 Task: Look for space in Lingayen, Philippines from 8th August, 2023 to 15th August, 2023 for 9 adults in price range Rs.10000 to Rs.14000. Place can be shared room with 5 bedrooms having 9 beds and 5 bathrooms. Property type can be house, flat, guest house. Amenities needed are: wifi, TV, free parkinig on premises, gym, breakfast. Booking option can be shelf check-in. Required host language is English.
Action: Mouse moved to (594, 126)
Screenshot: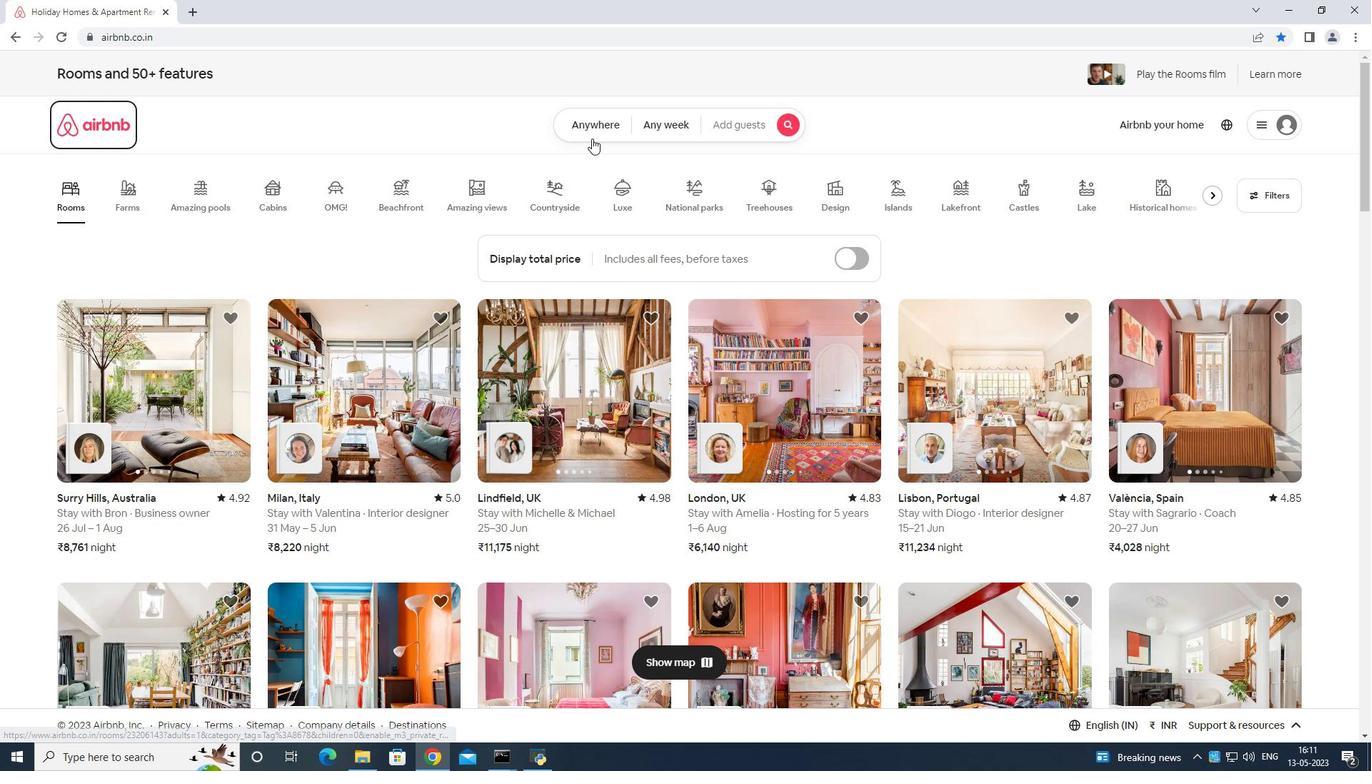 
Action: Mouse pressed left at (594, 126)
Screenshot: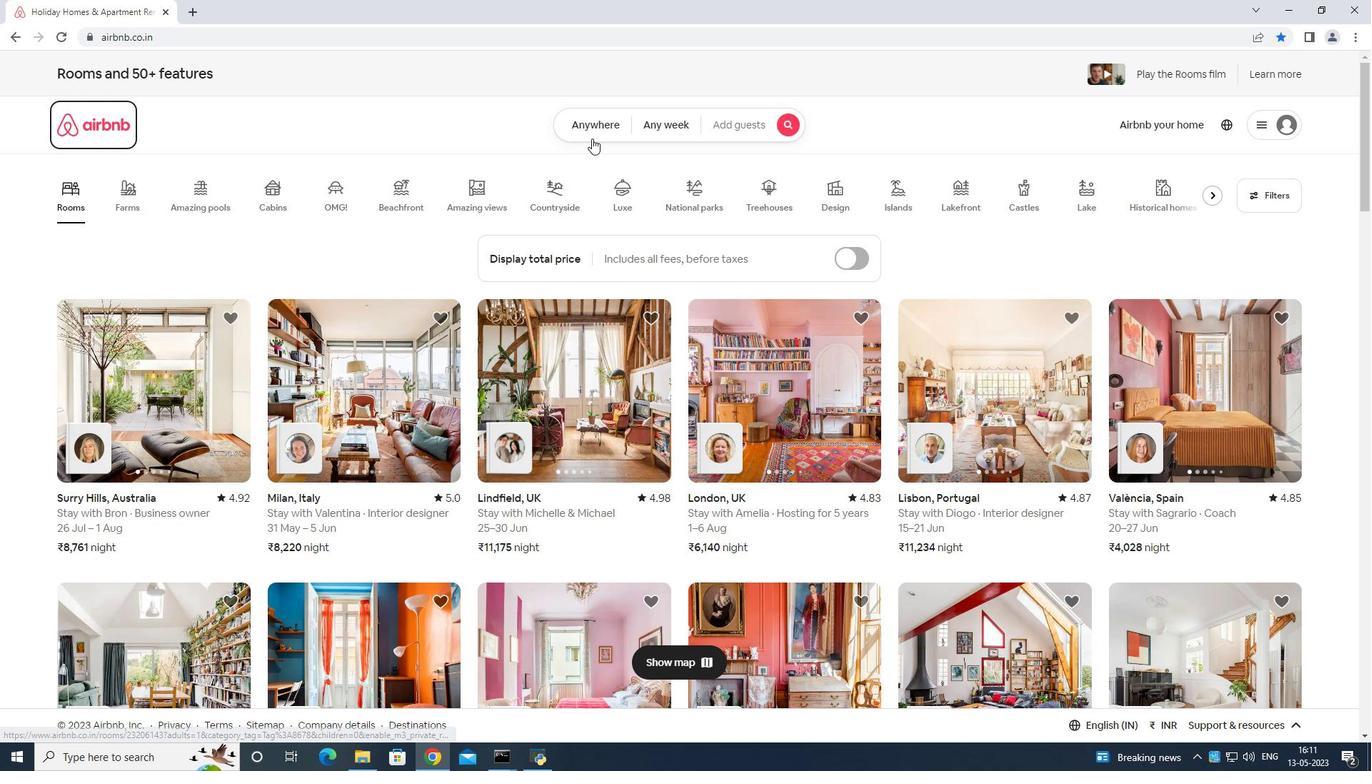 
Action: Mouse moved to (523, 185)
Screenshot: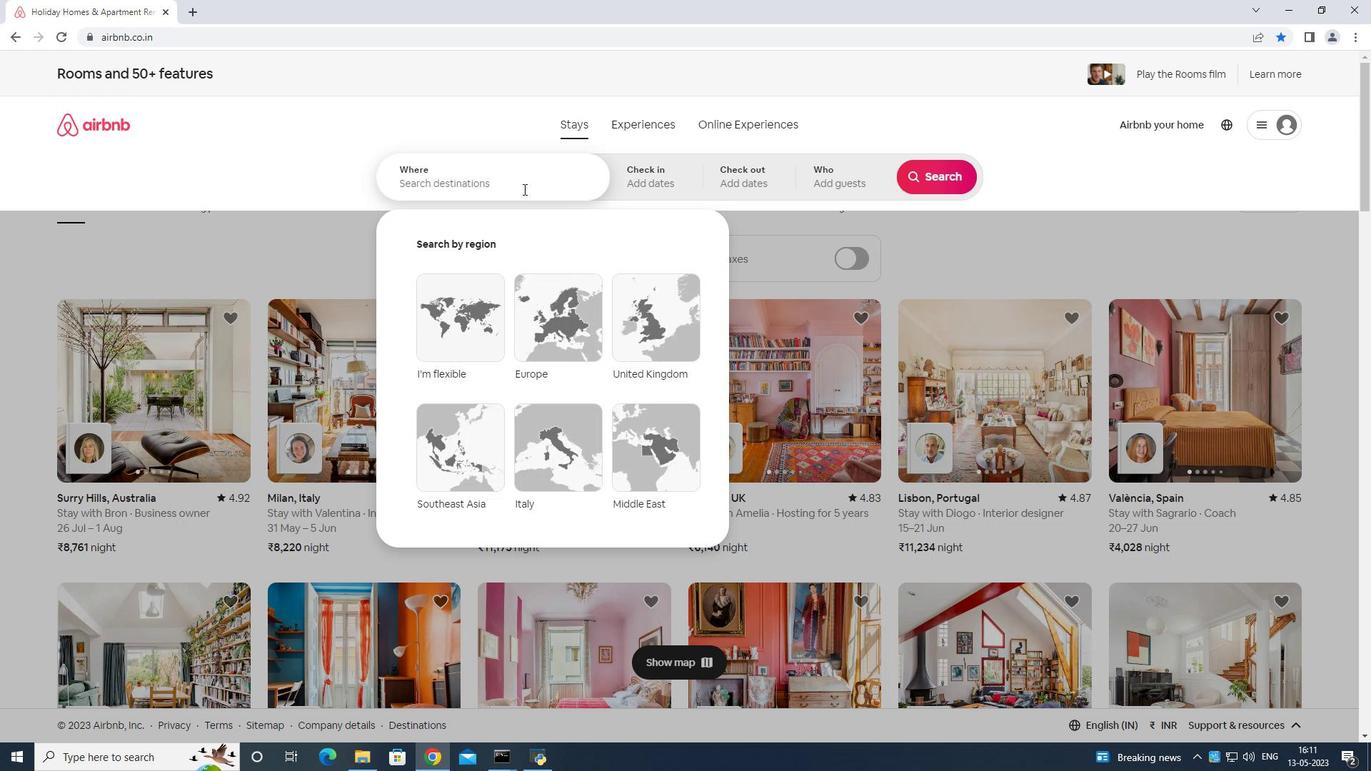 
Action: Mouse pressed left at (523, 185)
Screenshot: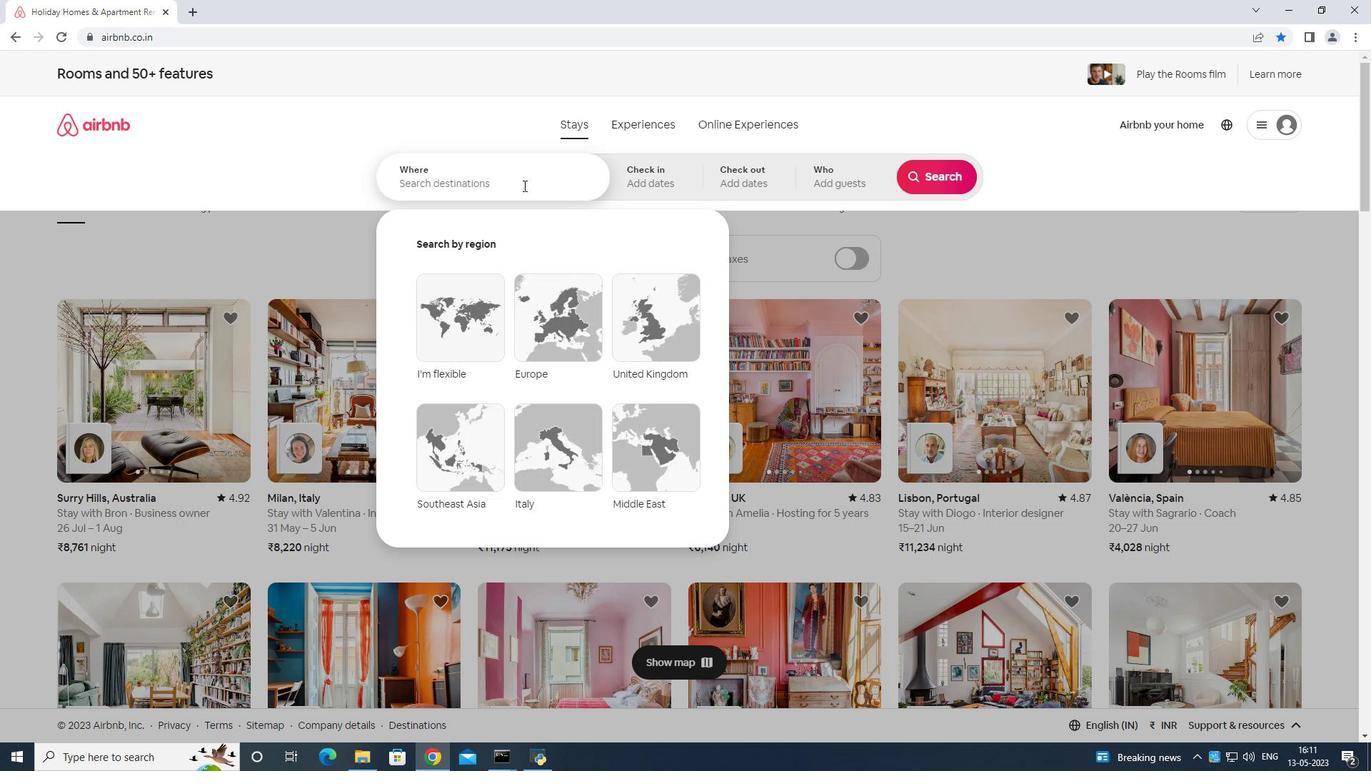 
Action: Mouse moved to (521, 189)
Screenshot: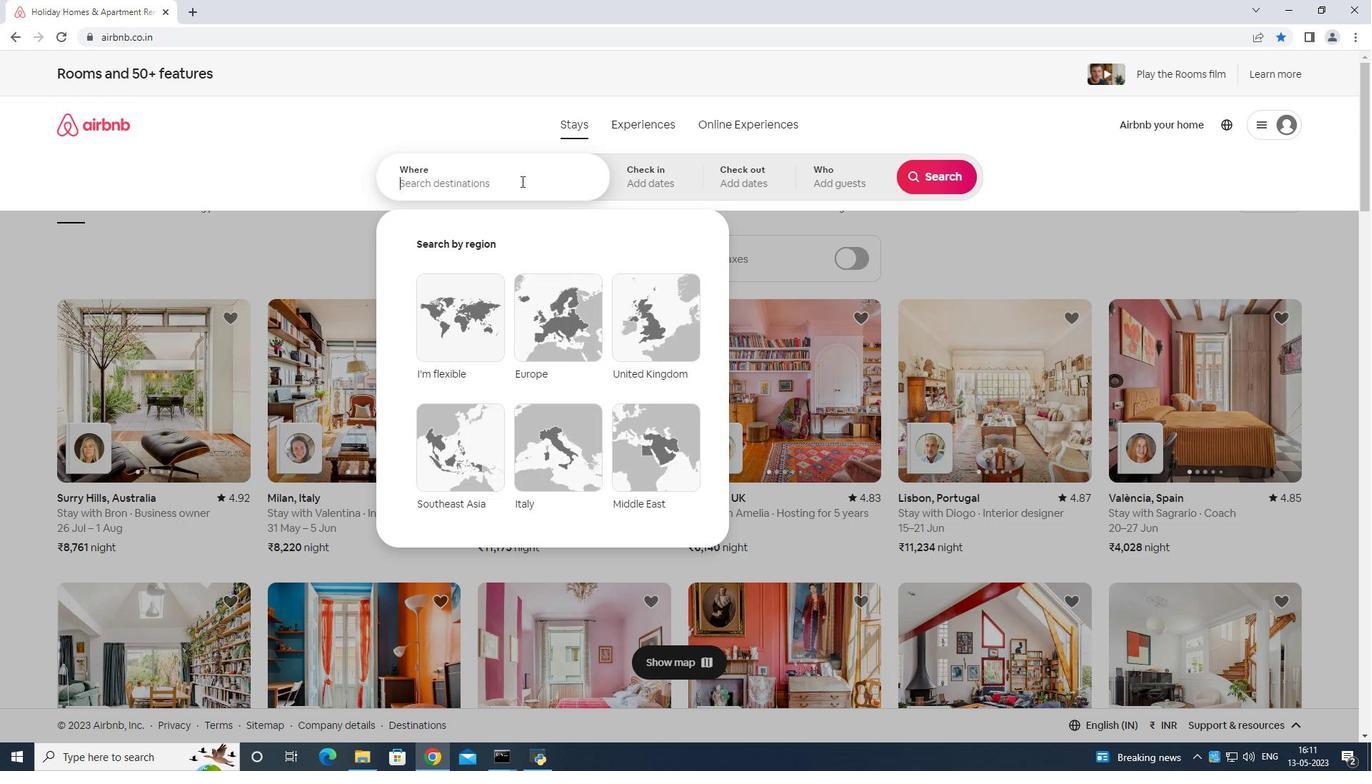 
Action: Key pressed <Key.shift>Lingayen<Key.space>ohilipines
Screenshot: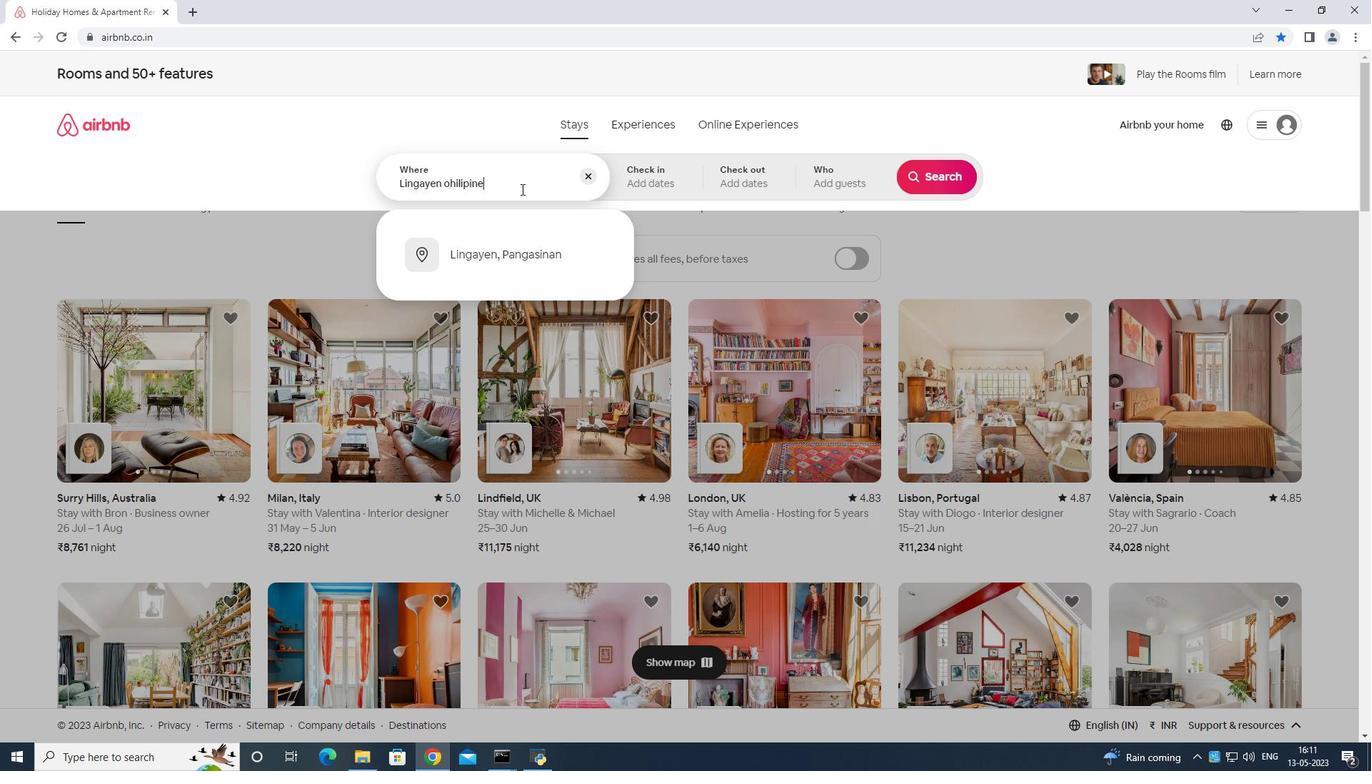 
Action: Mouse moved to (450, 177)
Screenshot: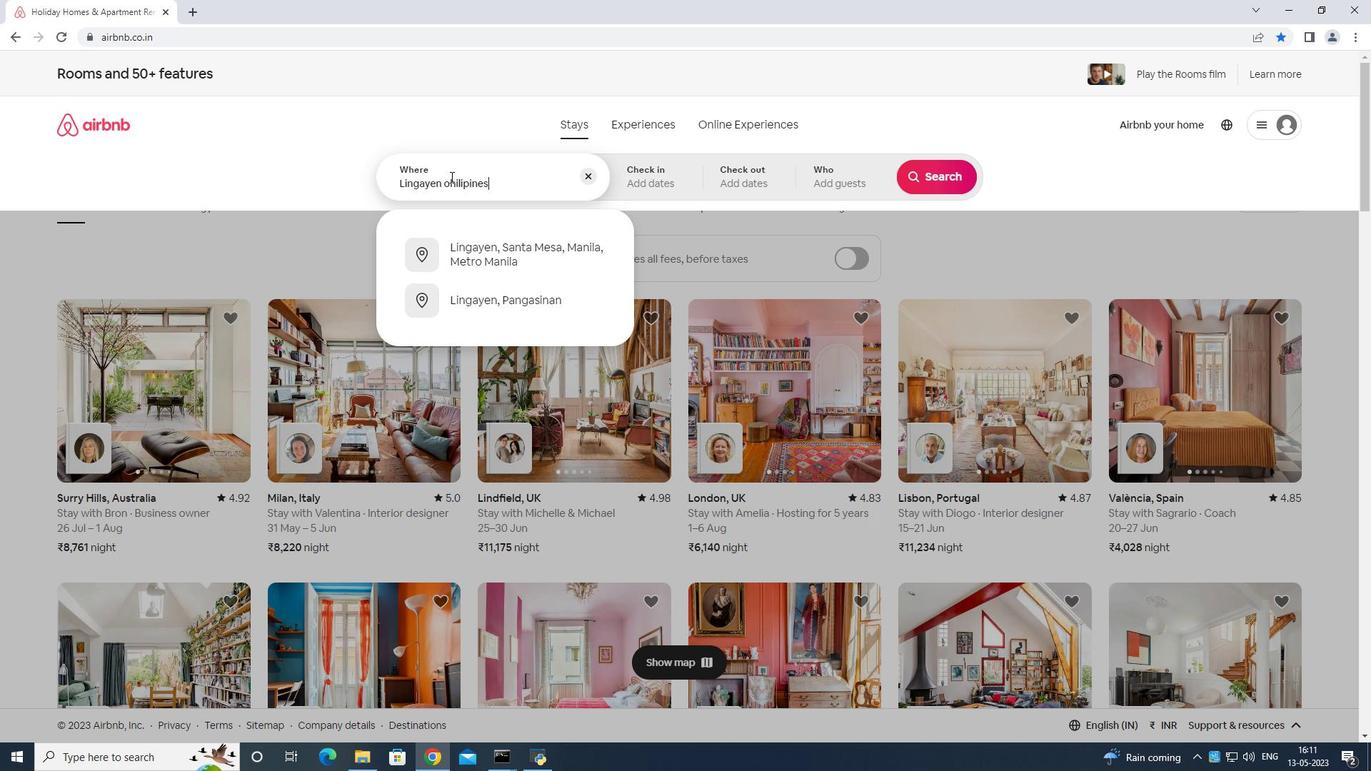 
Action: Mouse pressed left at (450, 177)
Screenshot: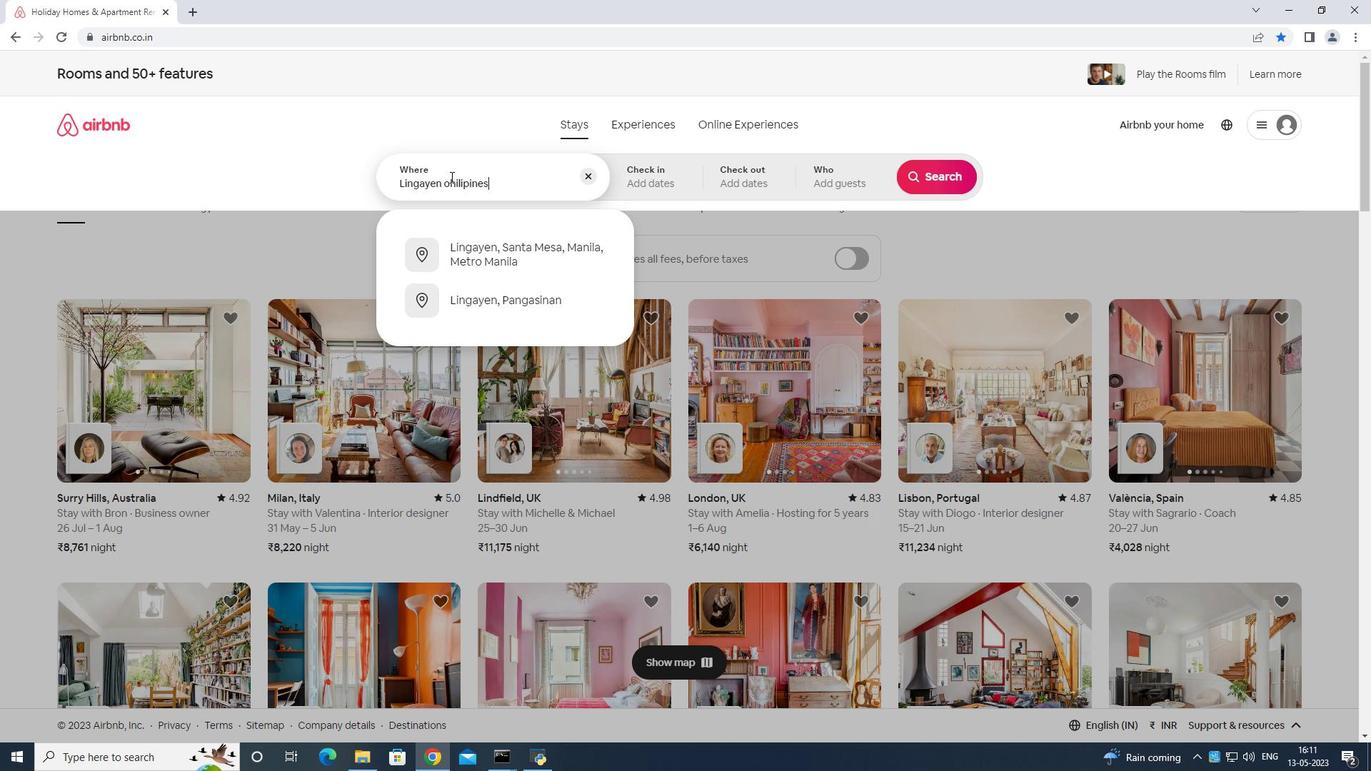 
Action: Mouse moved to (450, 178)
Screenshot: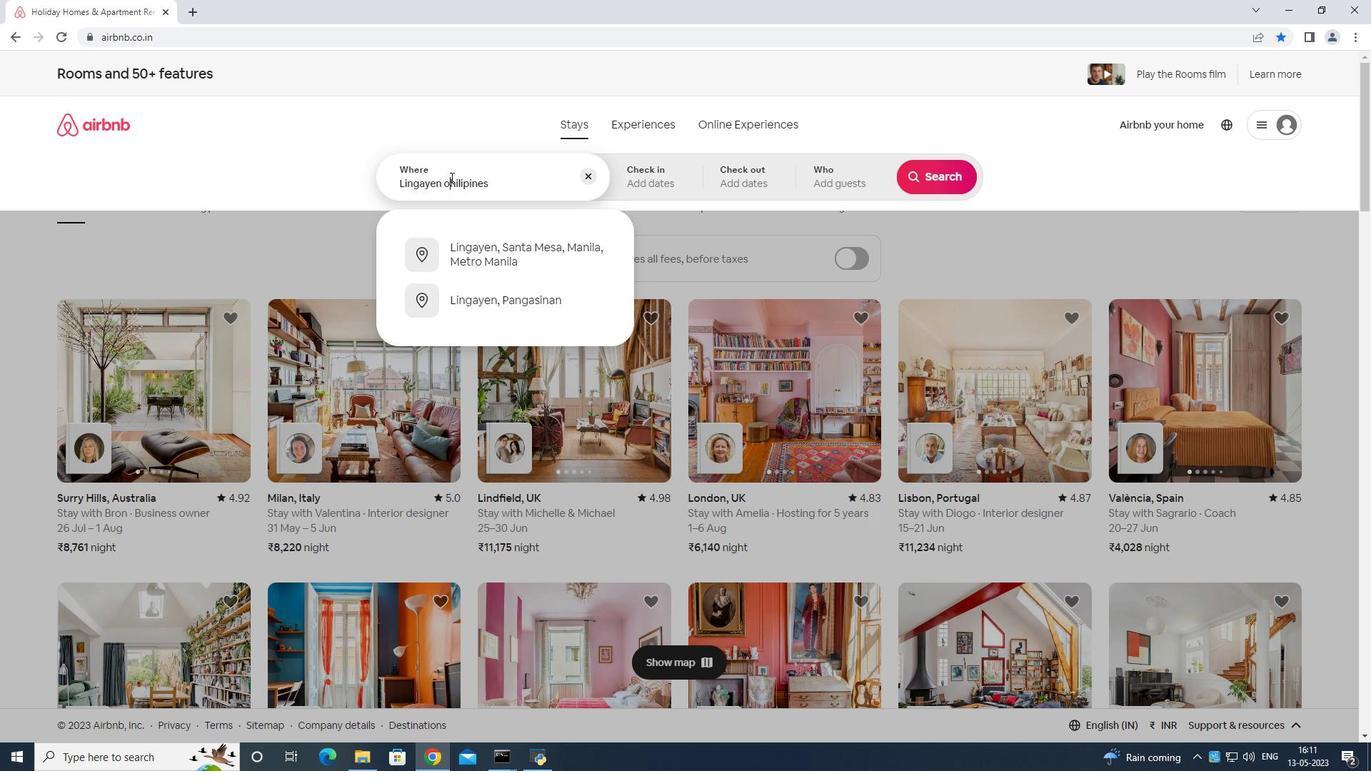 
Action: Key pressed <Key.backspace>p
Screenshot: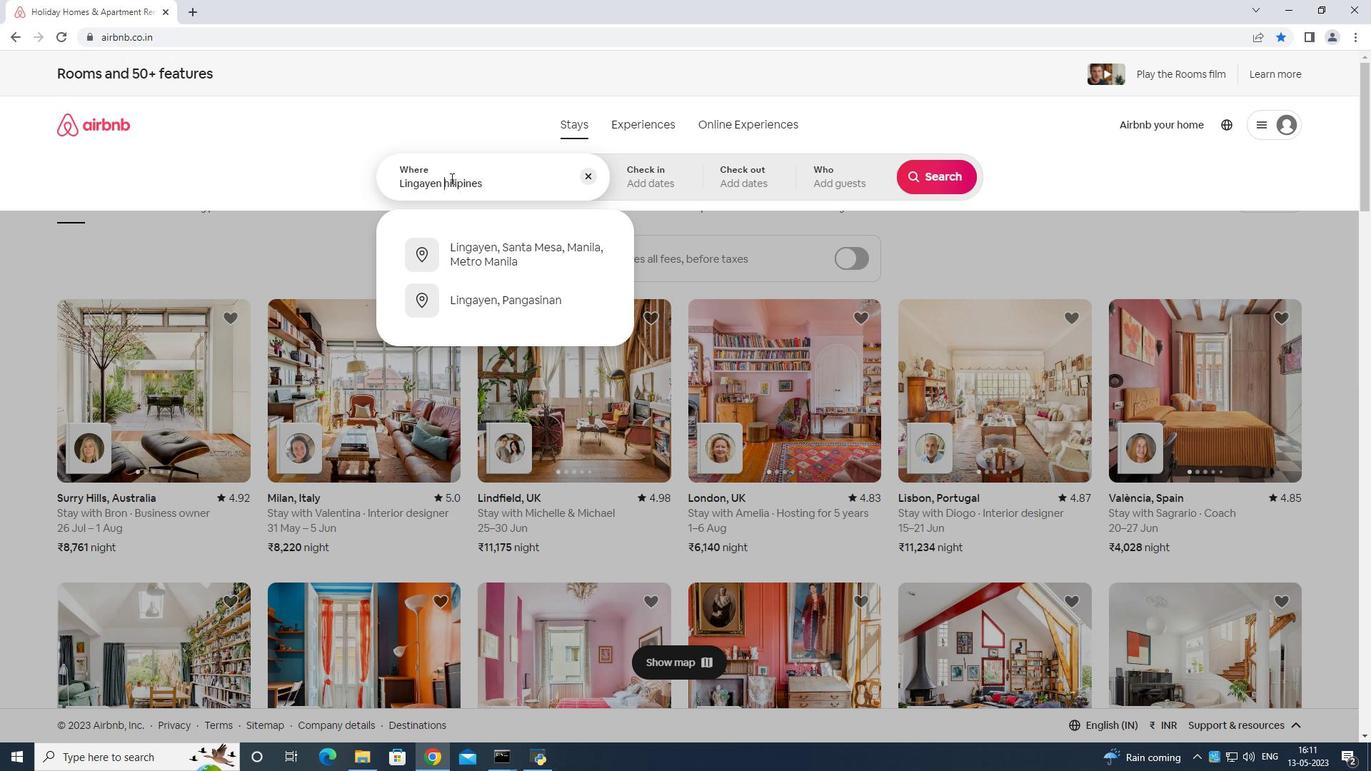 
Action: Mouse moved to (647, 177)
Screenshot: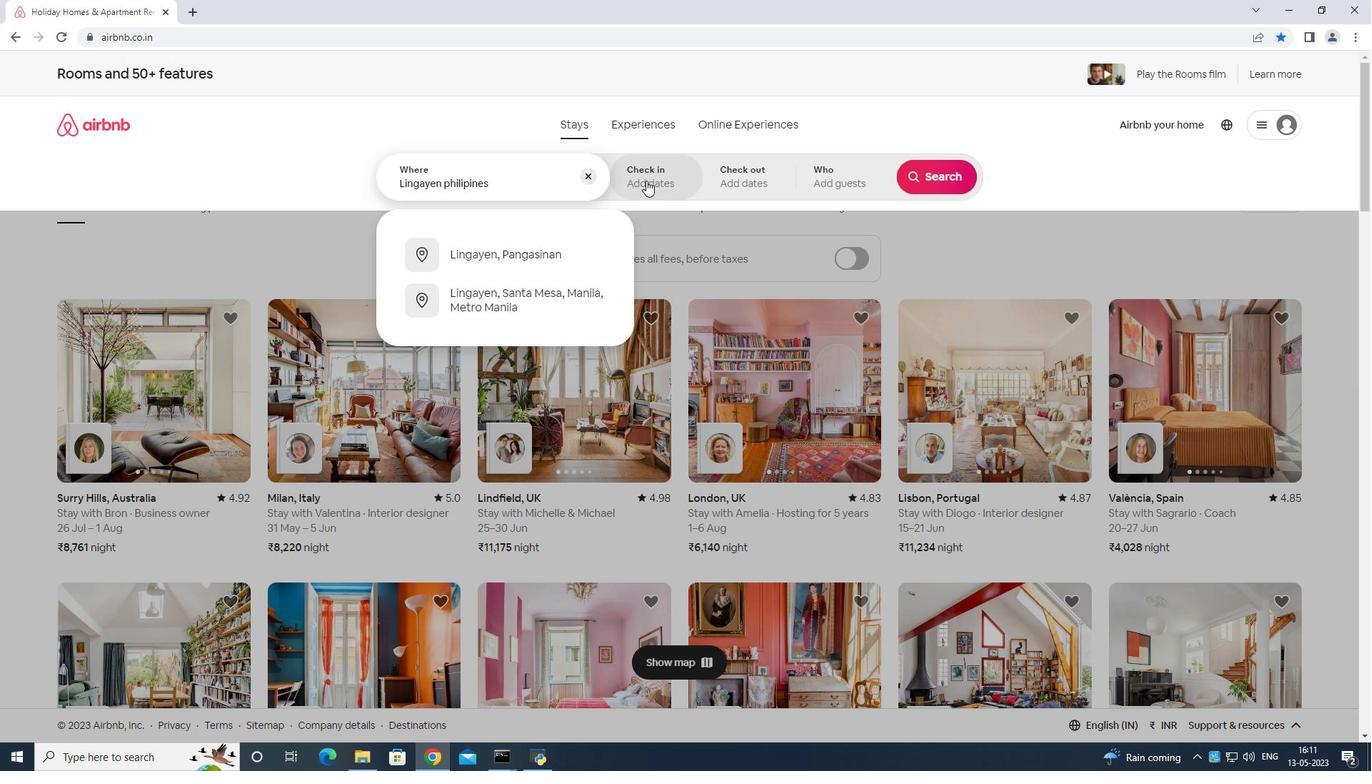 
Action: Mouse pressed left at (647, 177)
Screenshot: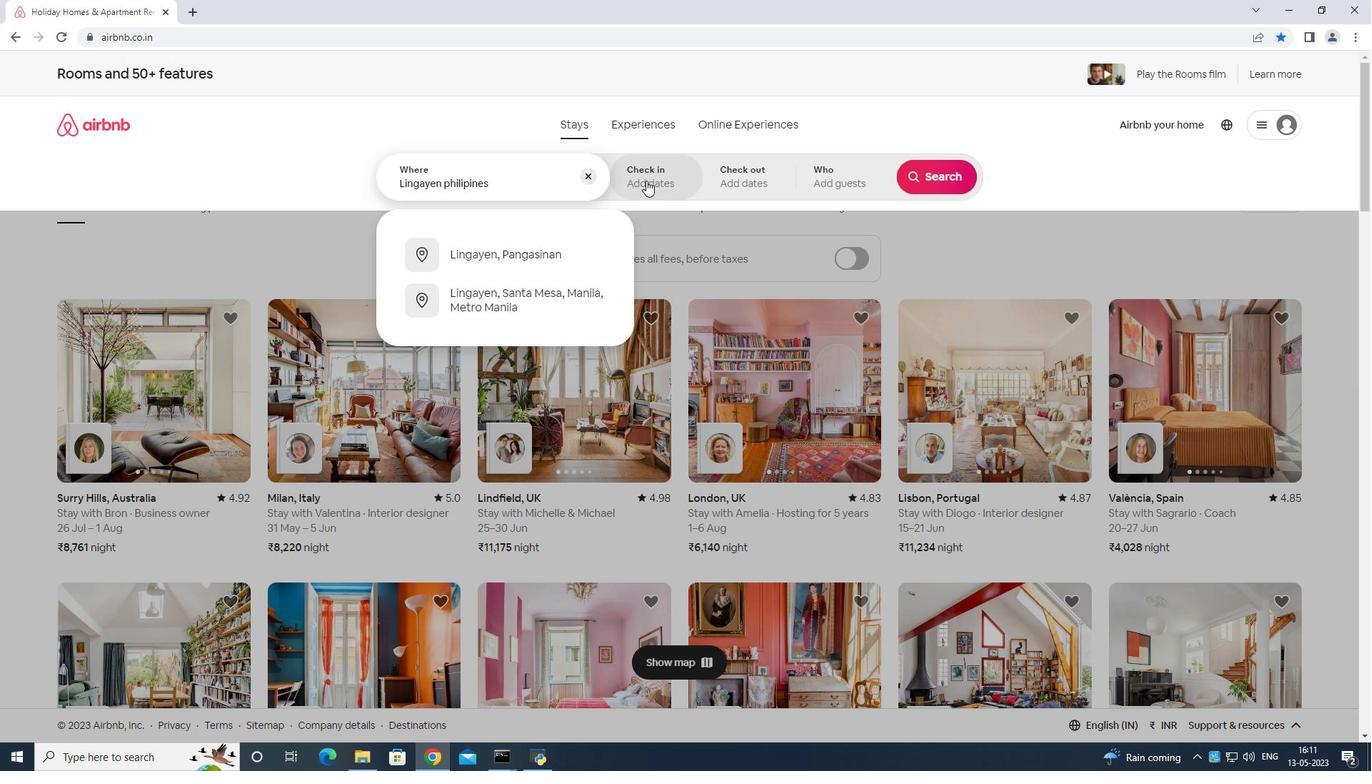 
Action: Mouse moved to (940, 292)
Screenshot: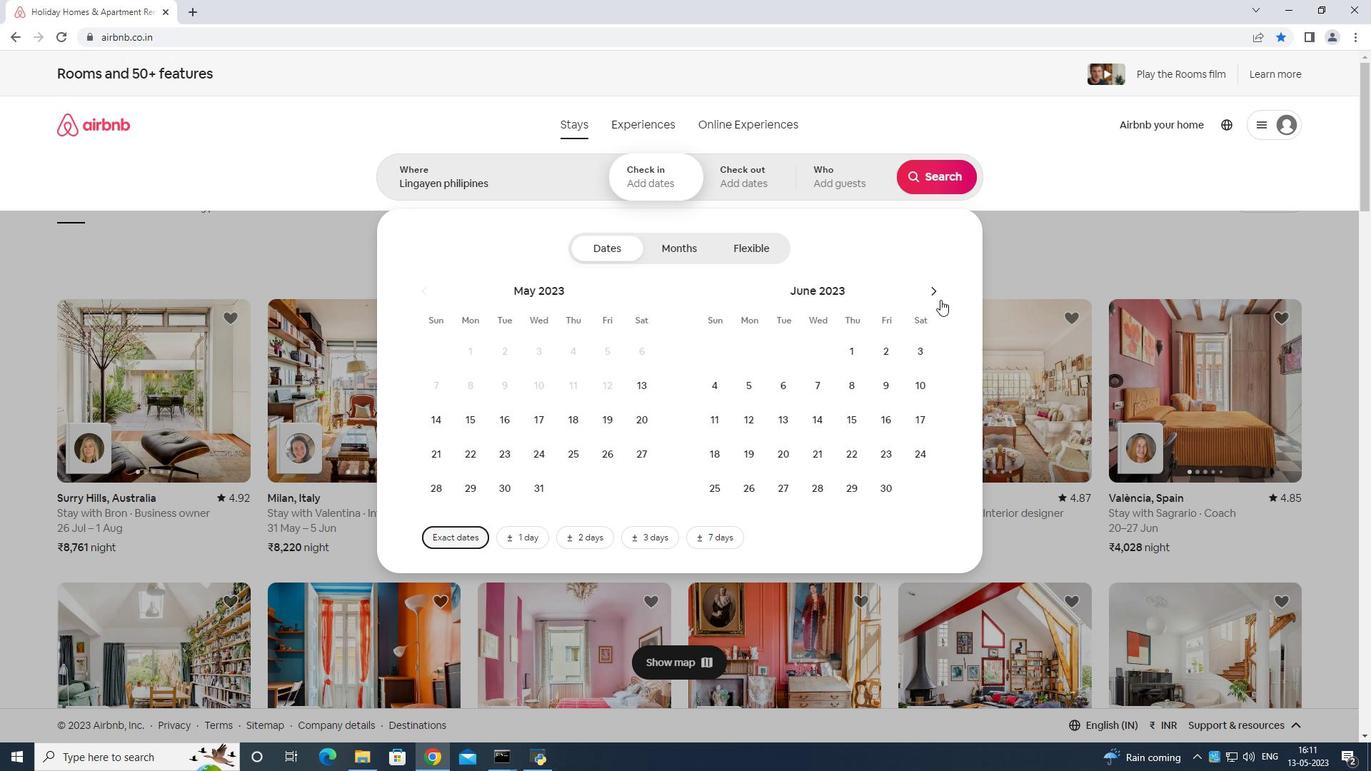 
Action: Mouse pressed left at (940, 292)
Screenshot: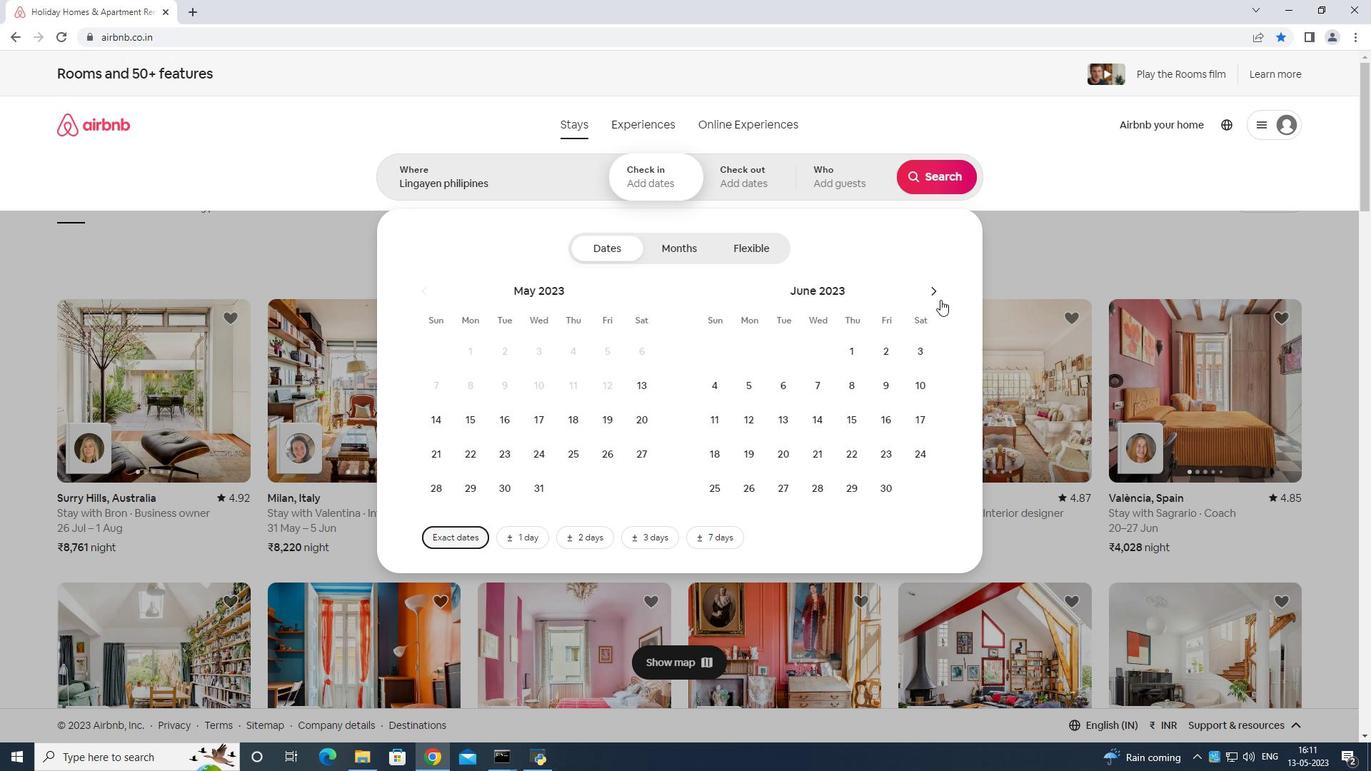 
Action: Mouse moved to (941, 291)
Screenshot: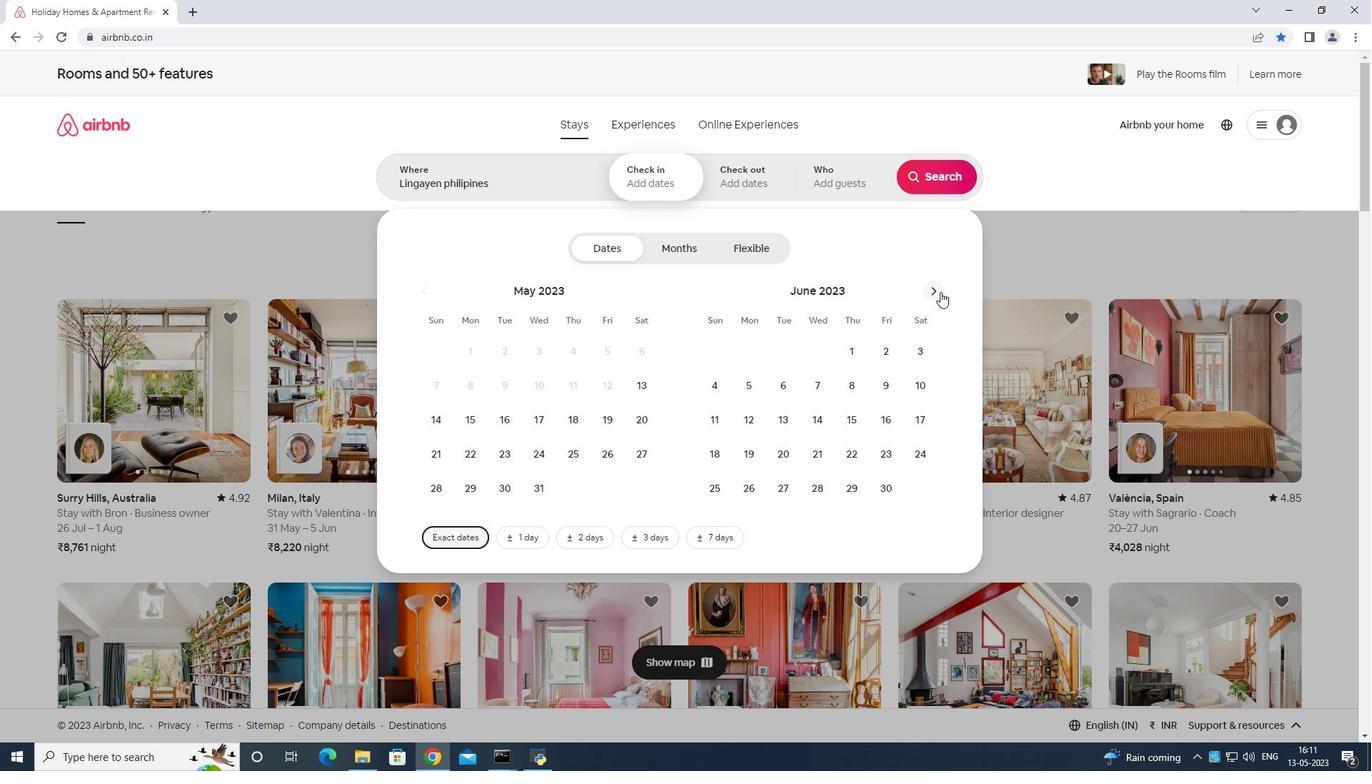 
Action: Mouse pressed left at (941, 291)
Screenshot: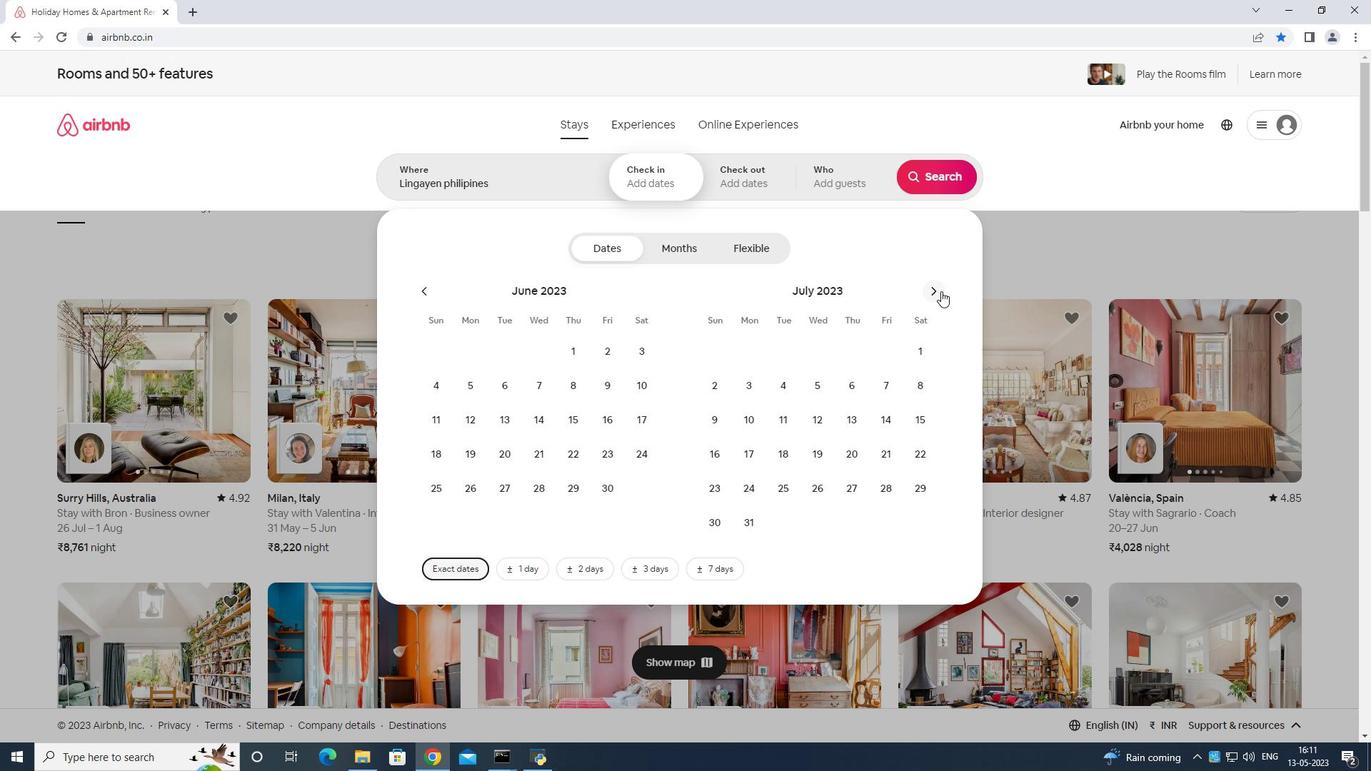
Action: Mouse moved to (781, 378)
Screenshot: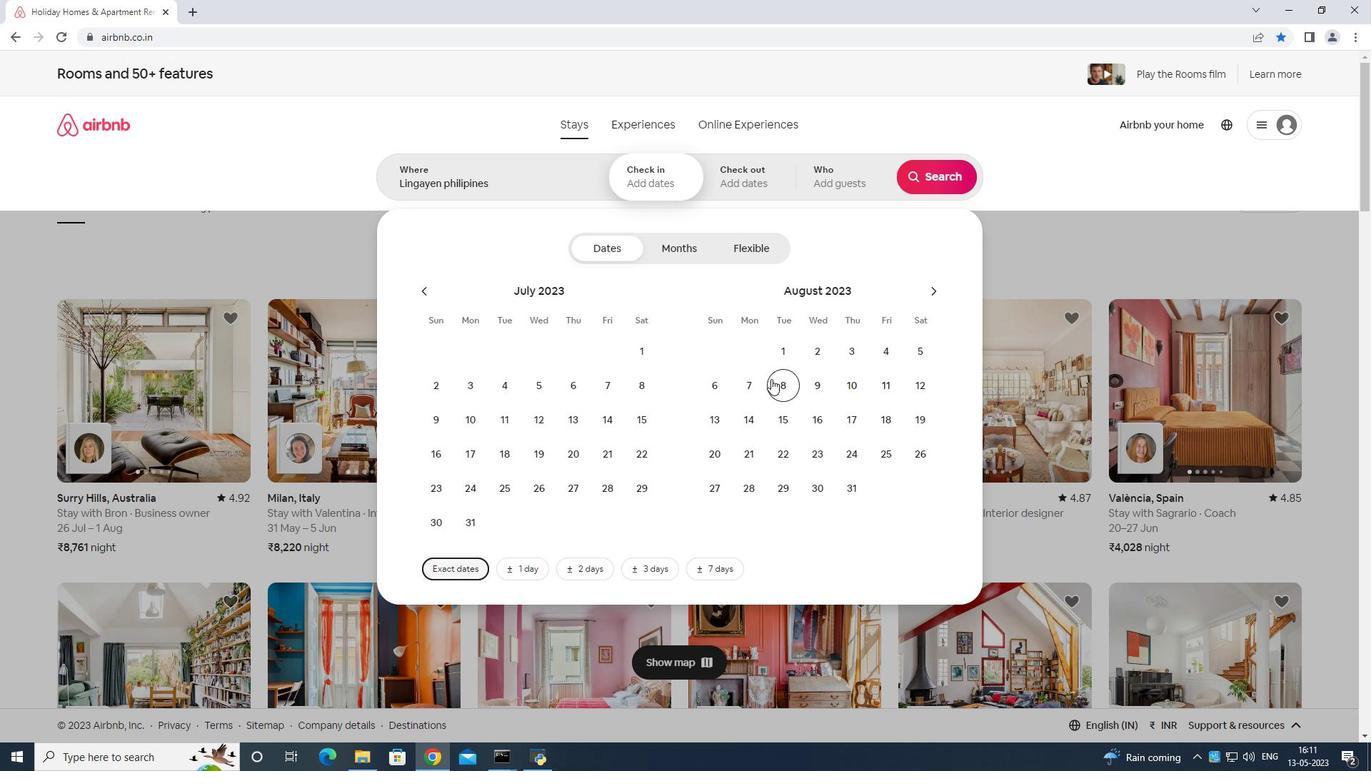 
Action: Mouse pressed left at (781, 378)
Screenshot: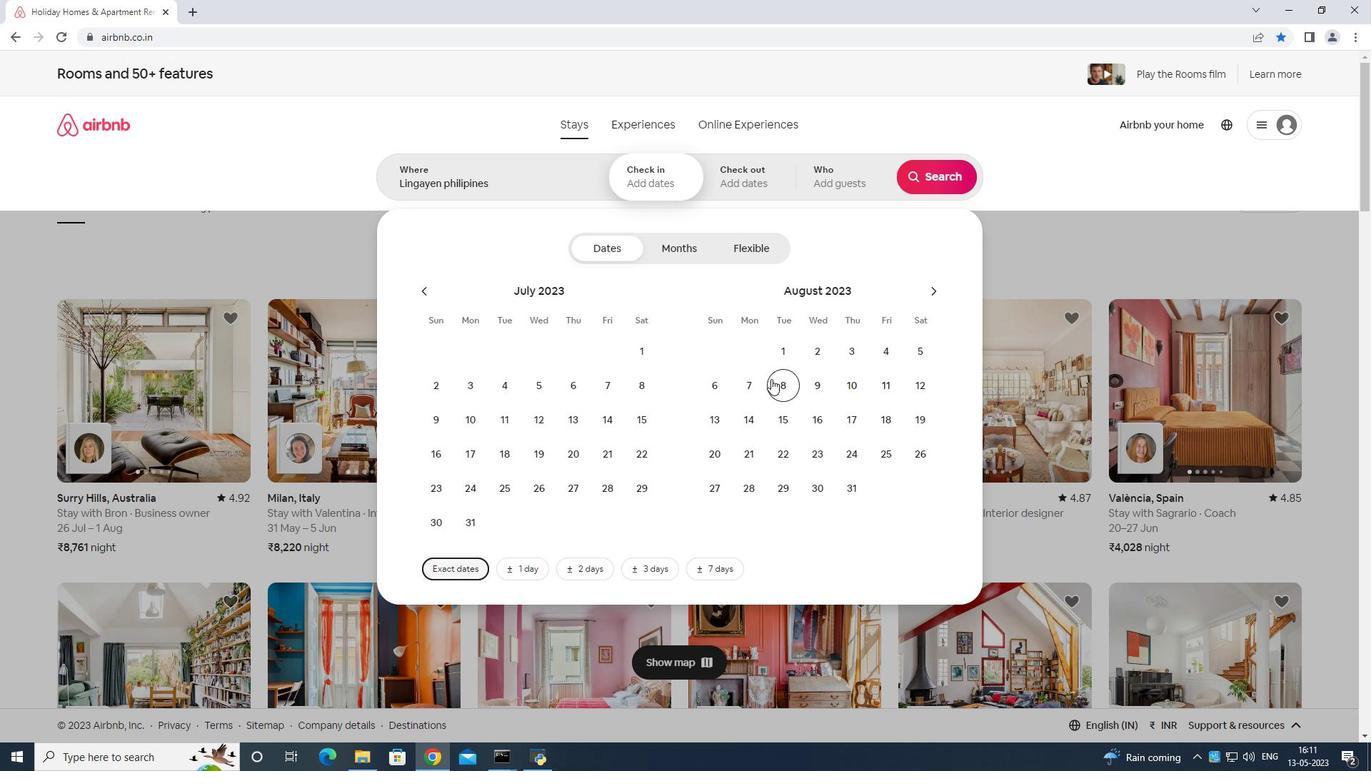 
Action: Mouse moved to (782, 413)
Screenshot: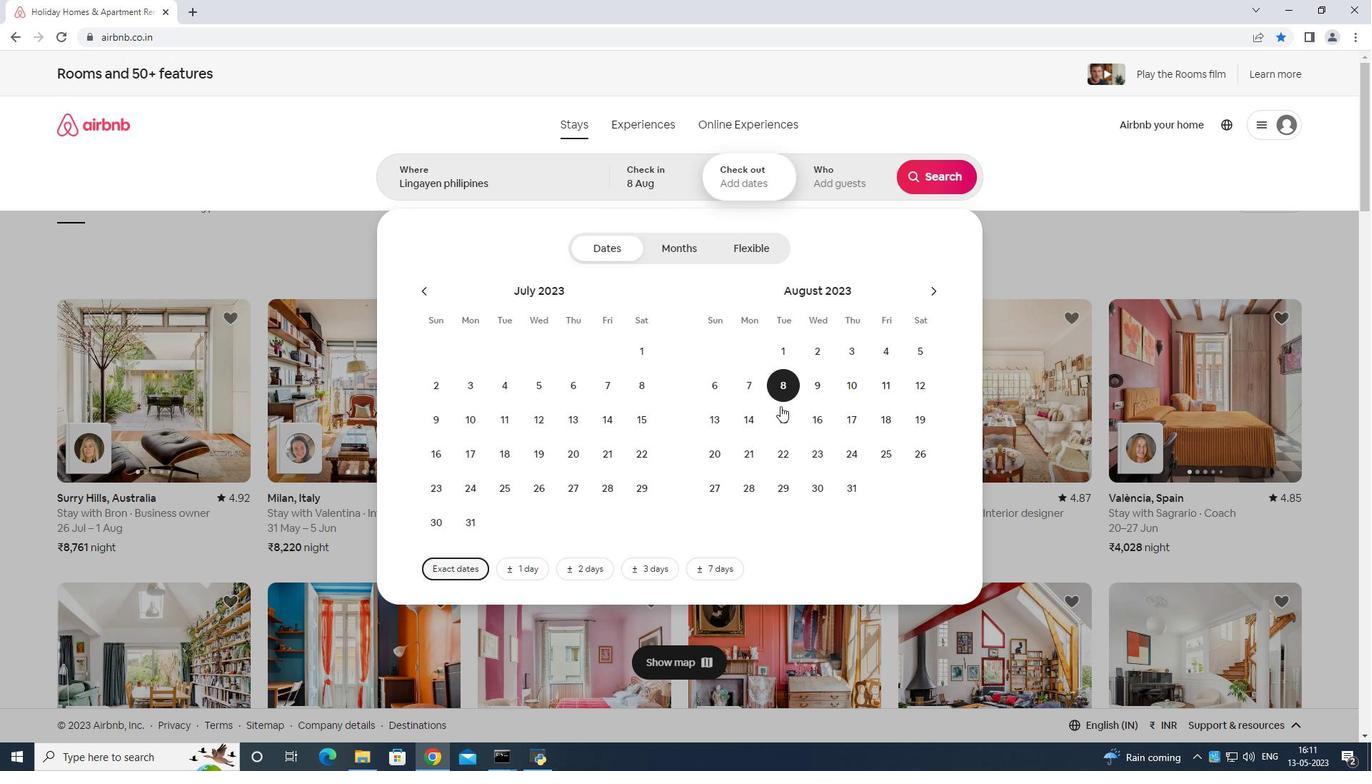 
Action: Mouse pressed left at (782, 413)
Screenshot: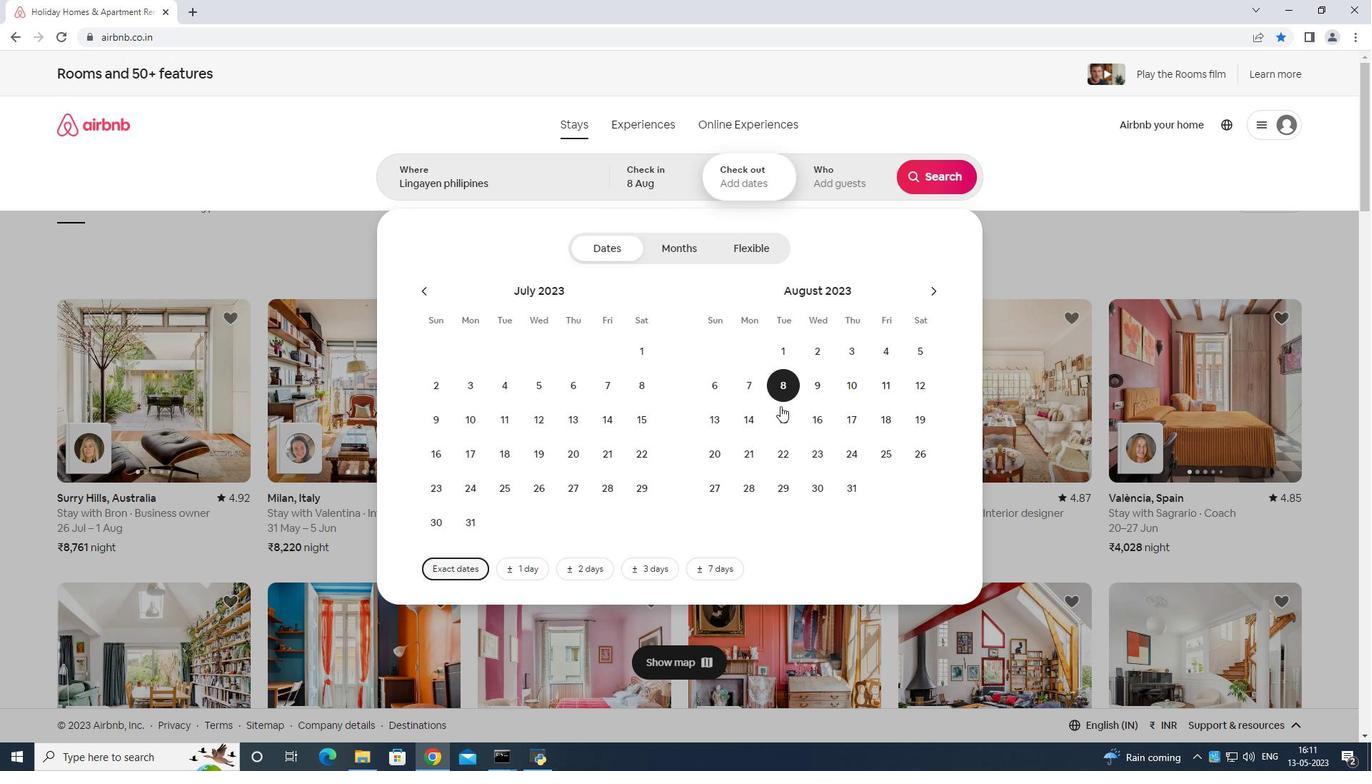 
Action: Mouse moved to (826, 181)
Screenshot: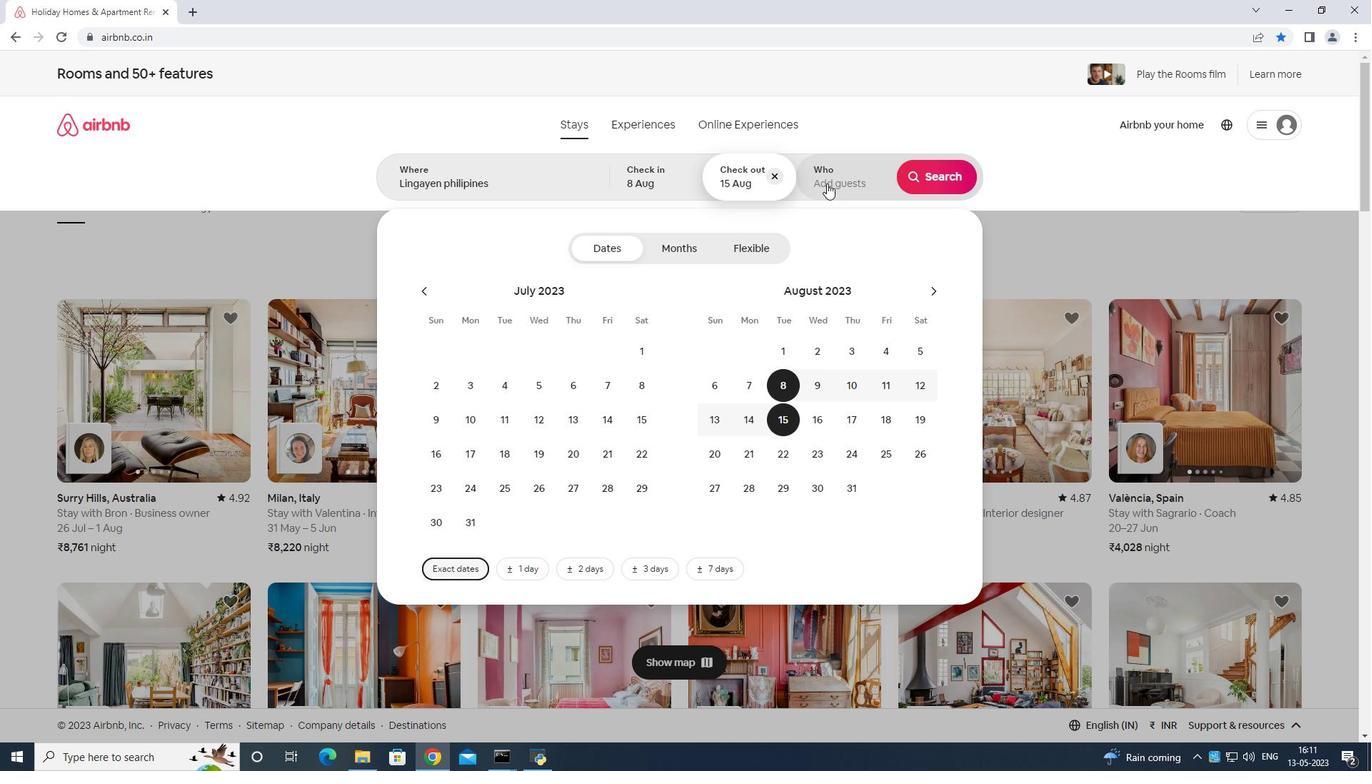 
Action: Mouse pressed left at (826, 181)
Screenshot: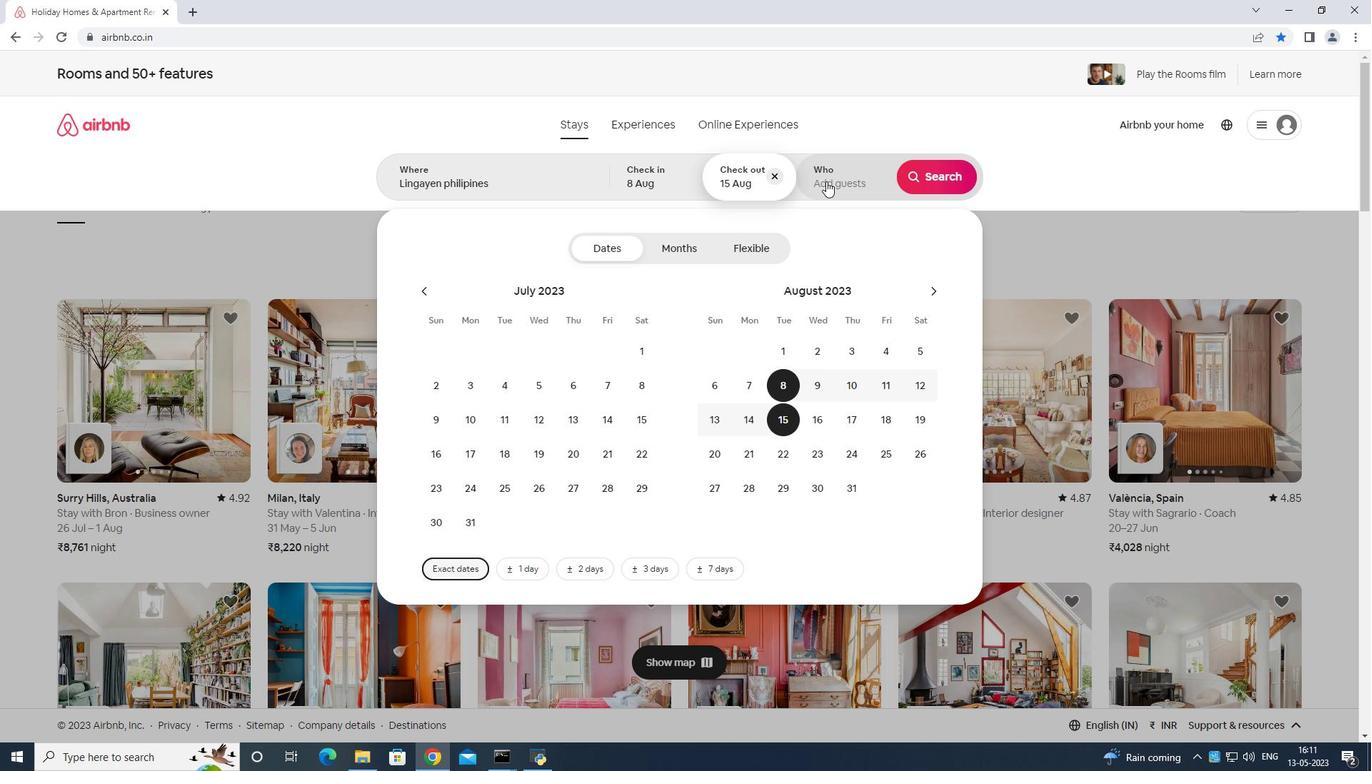 
Action: Mouse moved to (942, 251)
Screenshot: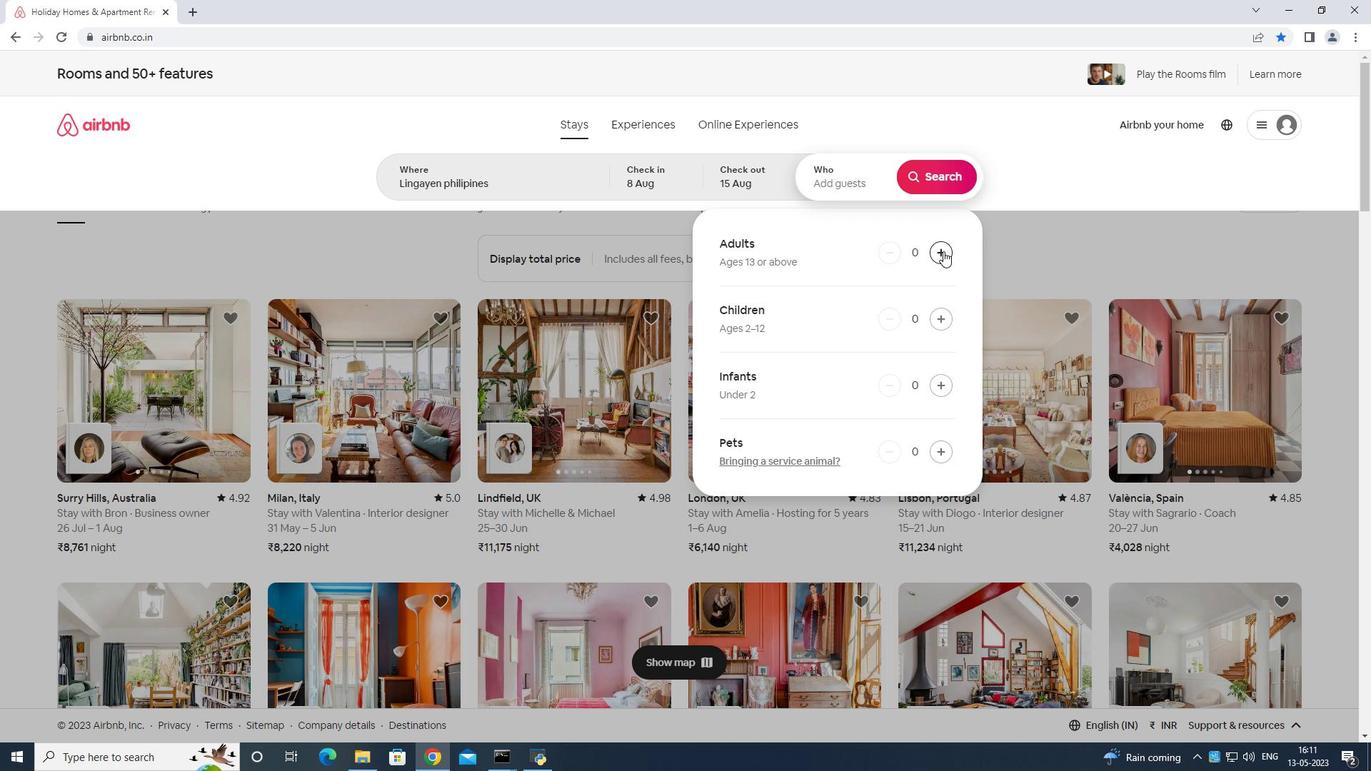 
Action: Mouse pressed left at (942, 251)
Screenshot: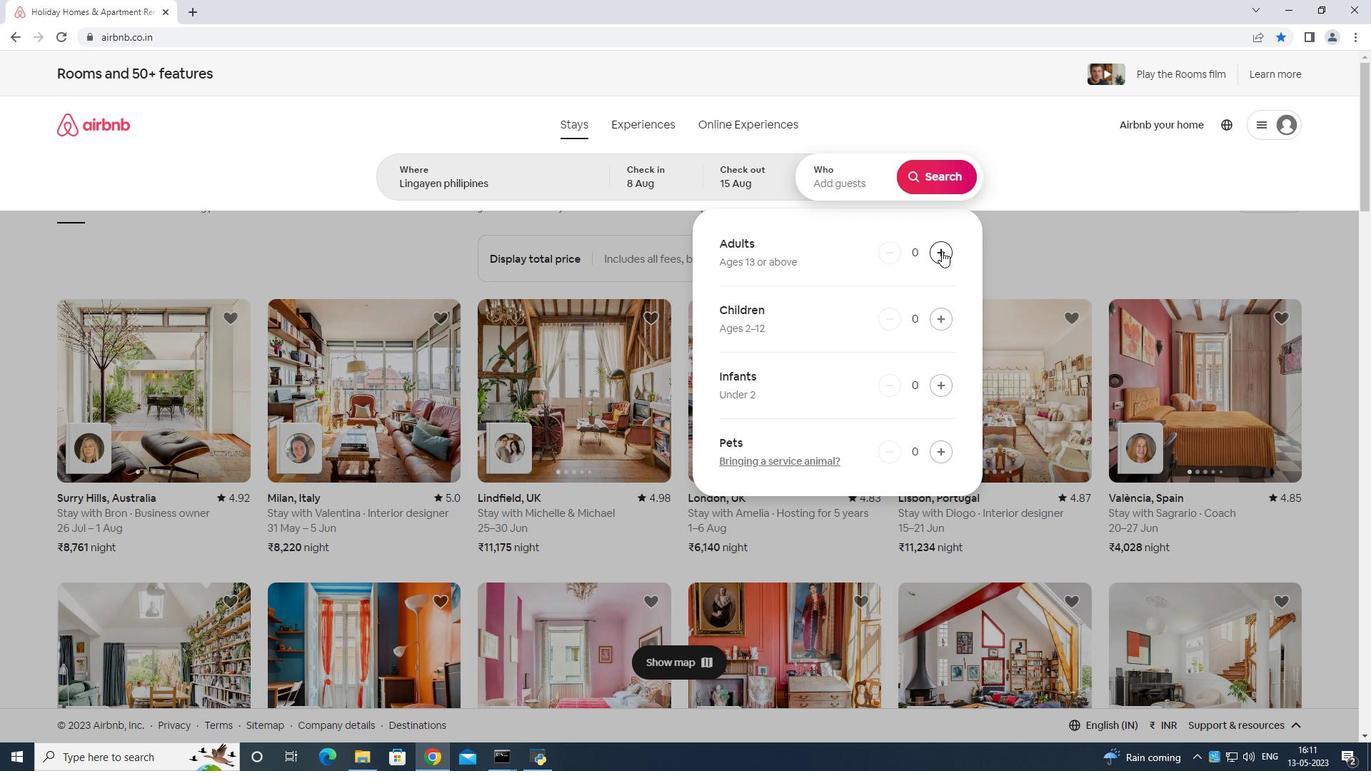 
Action: Mouse moved to (941, 250)
Screenshot: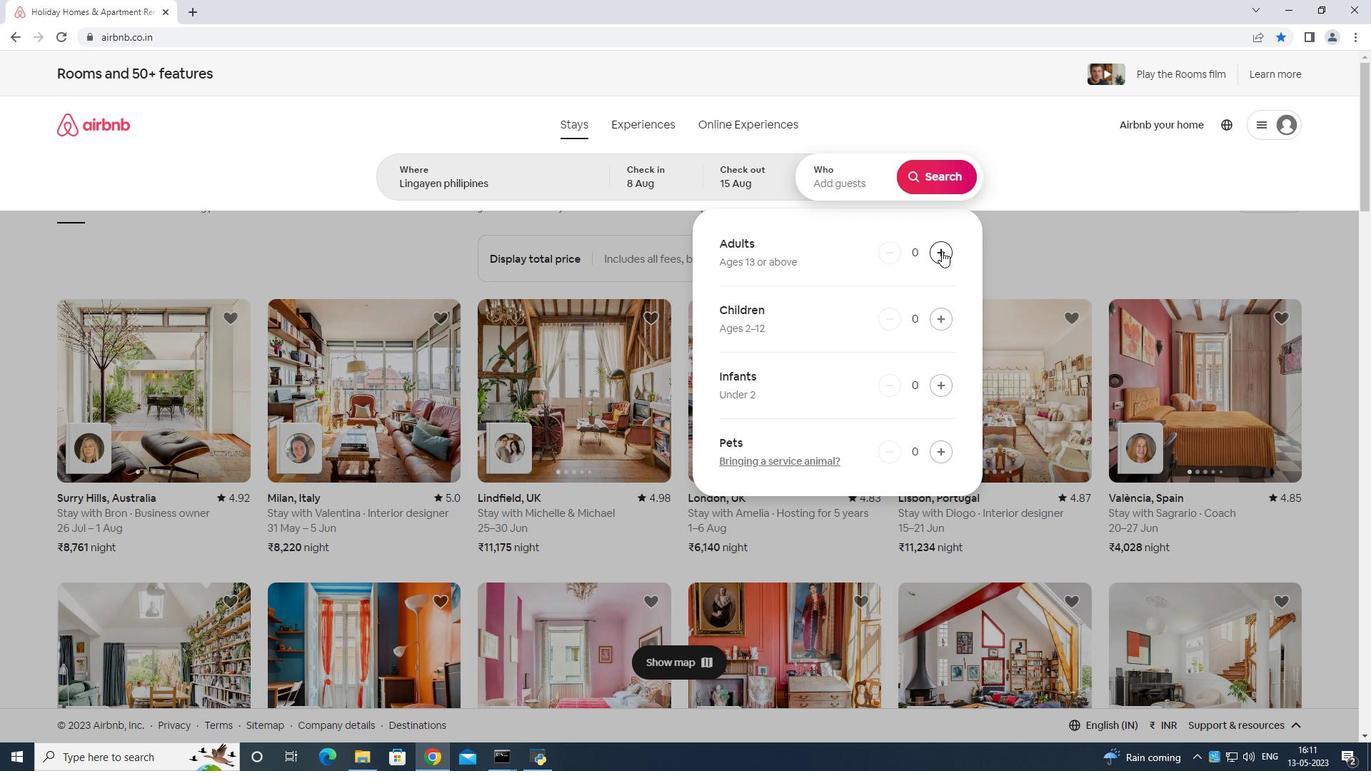 
Action: Mouse pressed left at (941, 250)
Screenshot: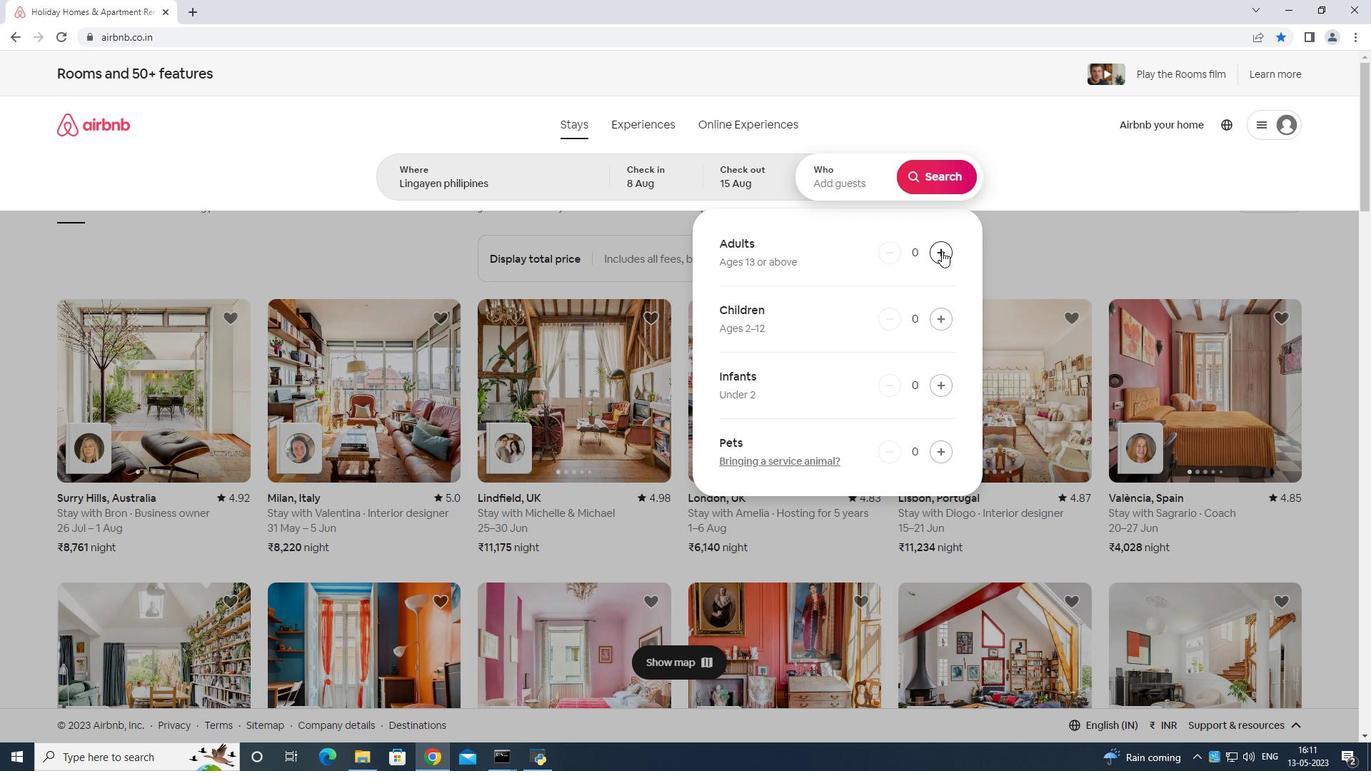 
Action: Mouse moved to (941, 249)
Screenshot: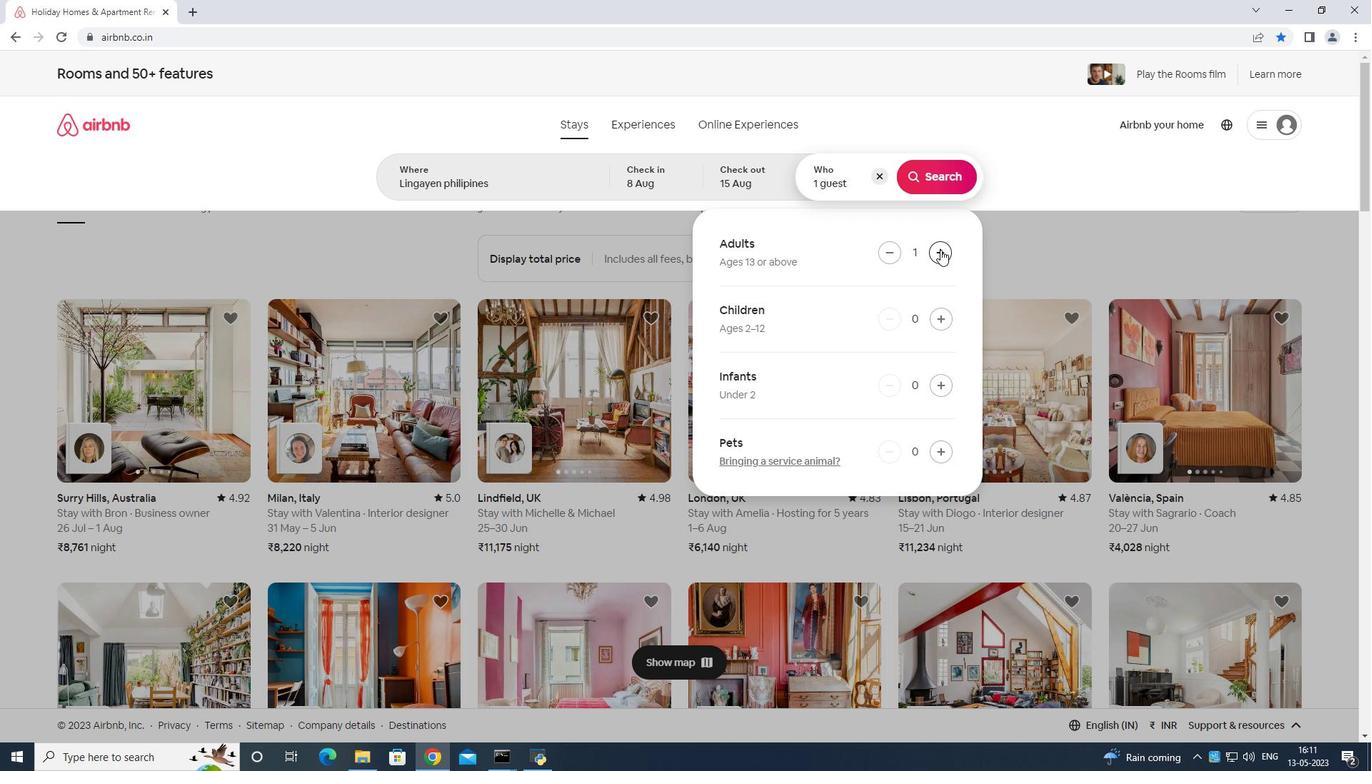 
Action: Mouse pressed left at (941, 249)
Screenshot: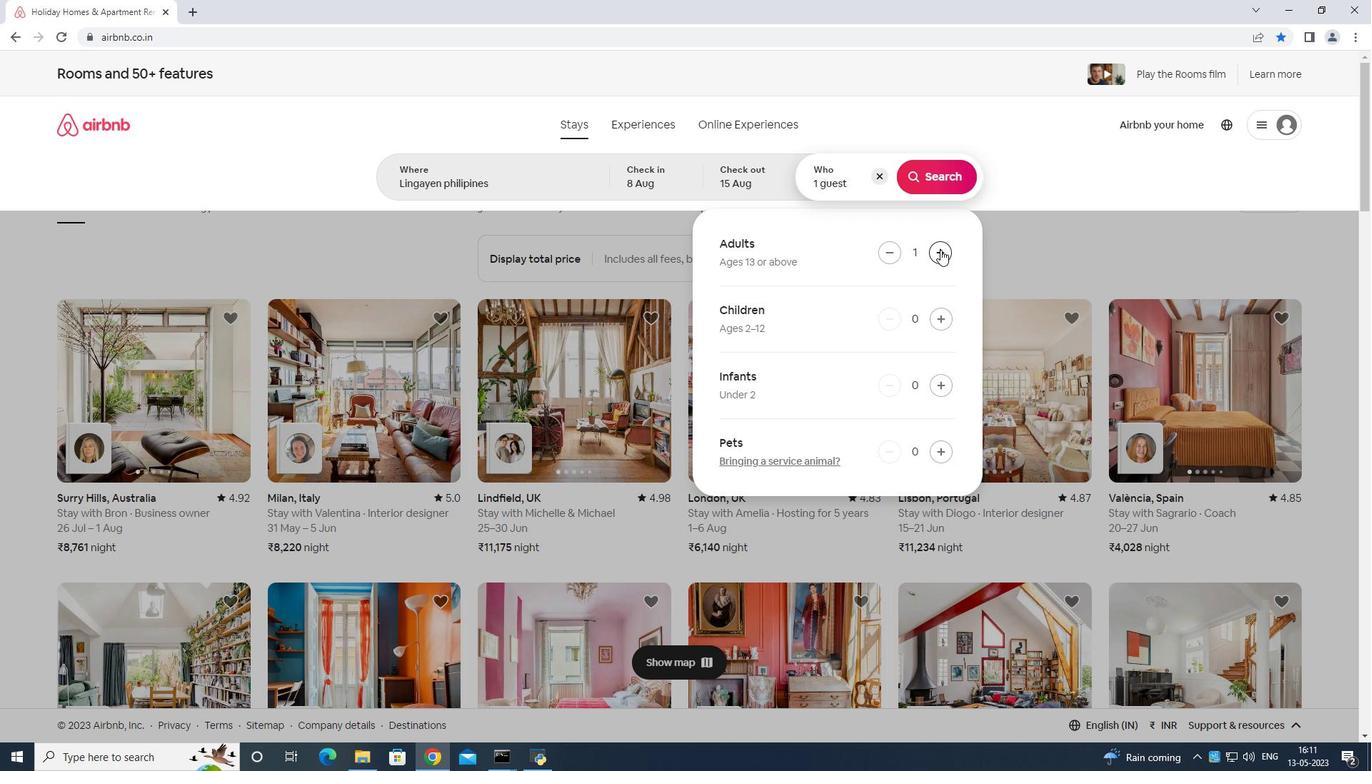 
Action: Mouse pressed left at (941, 249)
Screenshot: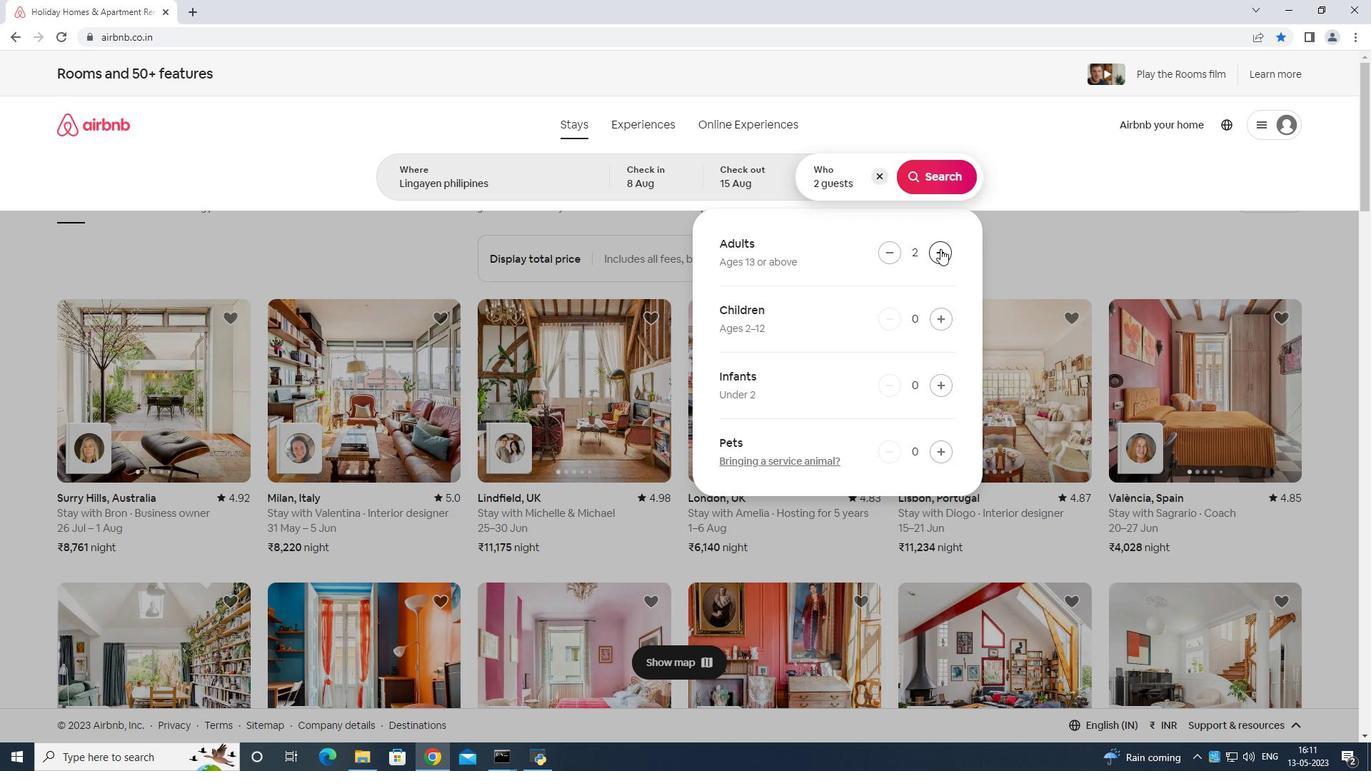 
Action: Mouse pressed left at (941, 249)
Screenshot: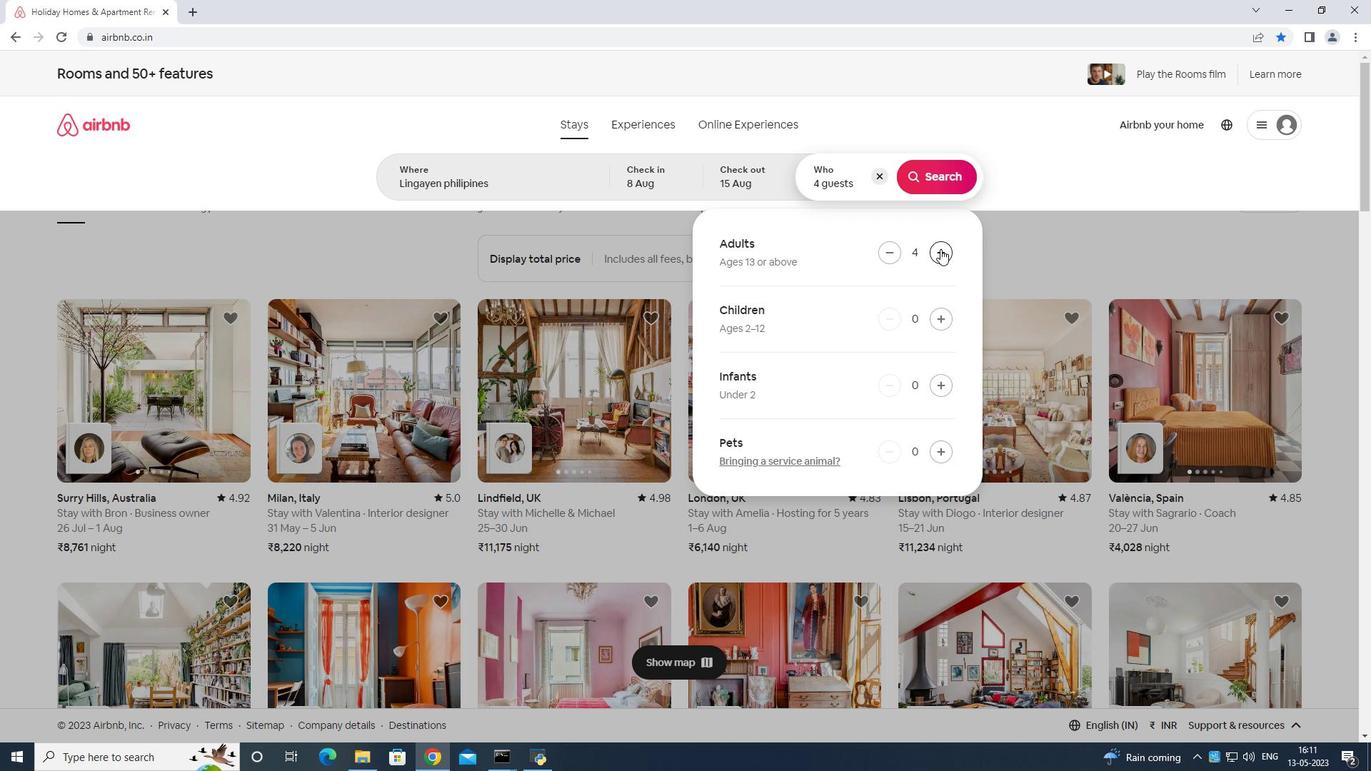 
Action: Mouse pressed left at (941, 249)
Screenshot: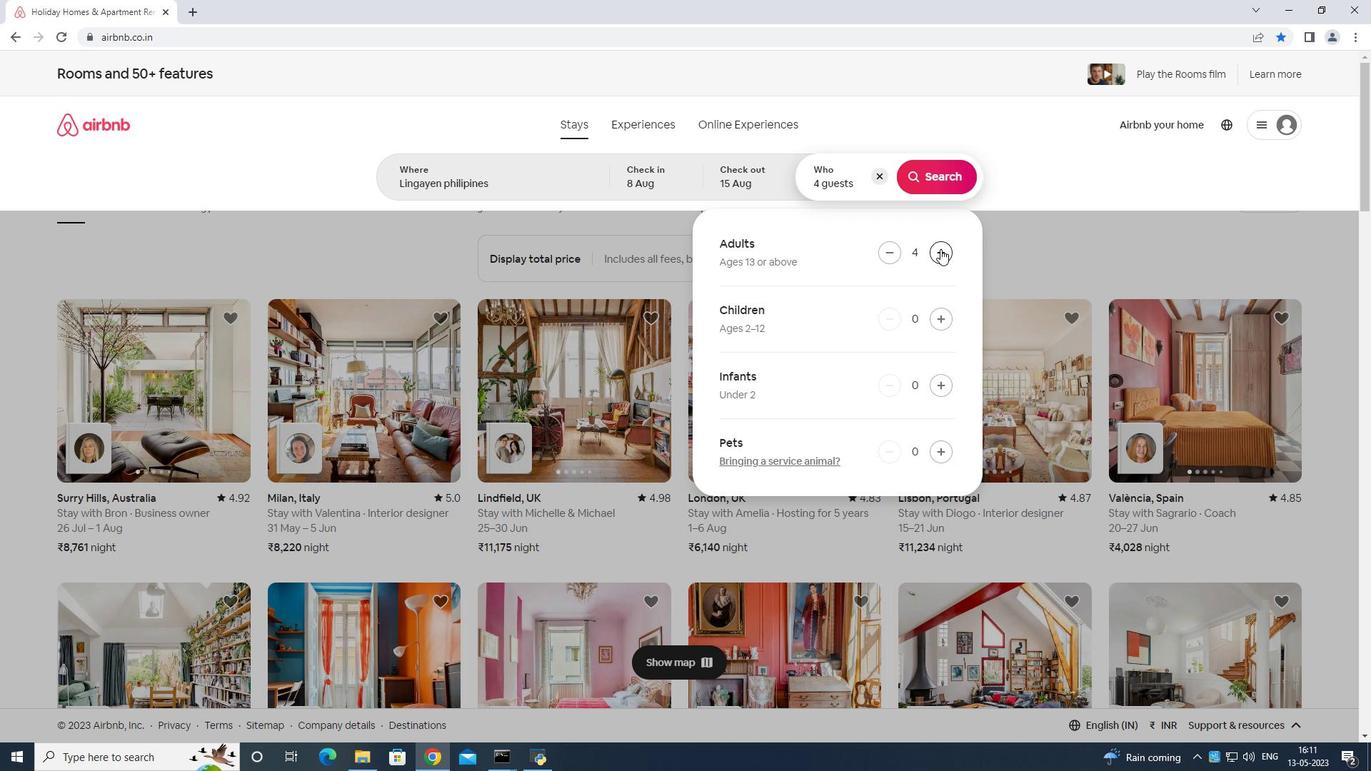 
Action: Mouse pressed left at (941, 249)
Screenshot: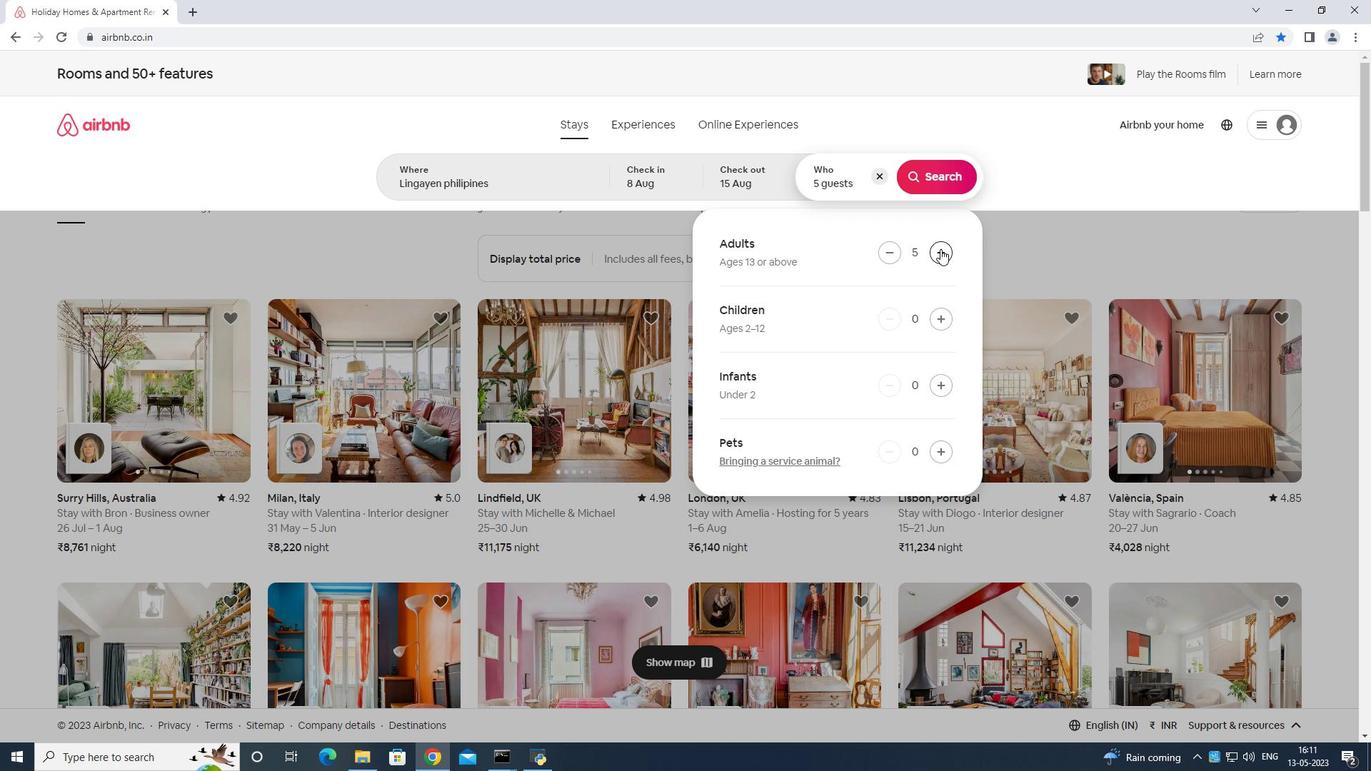 
Action: Mouse pressed left at (941, 249)
Screenshot: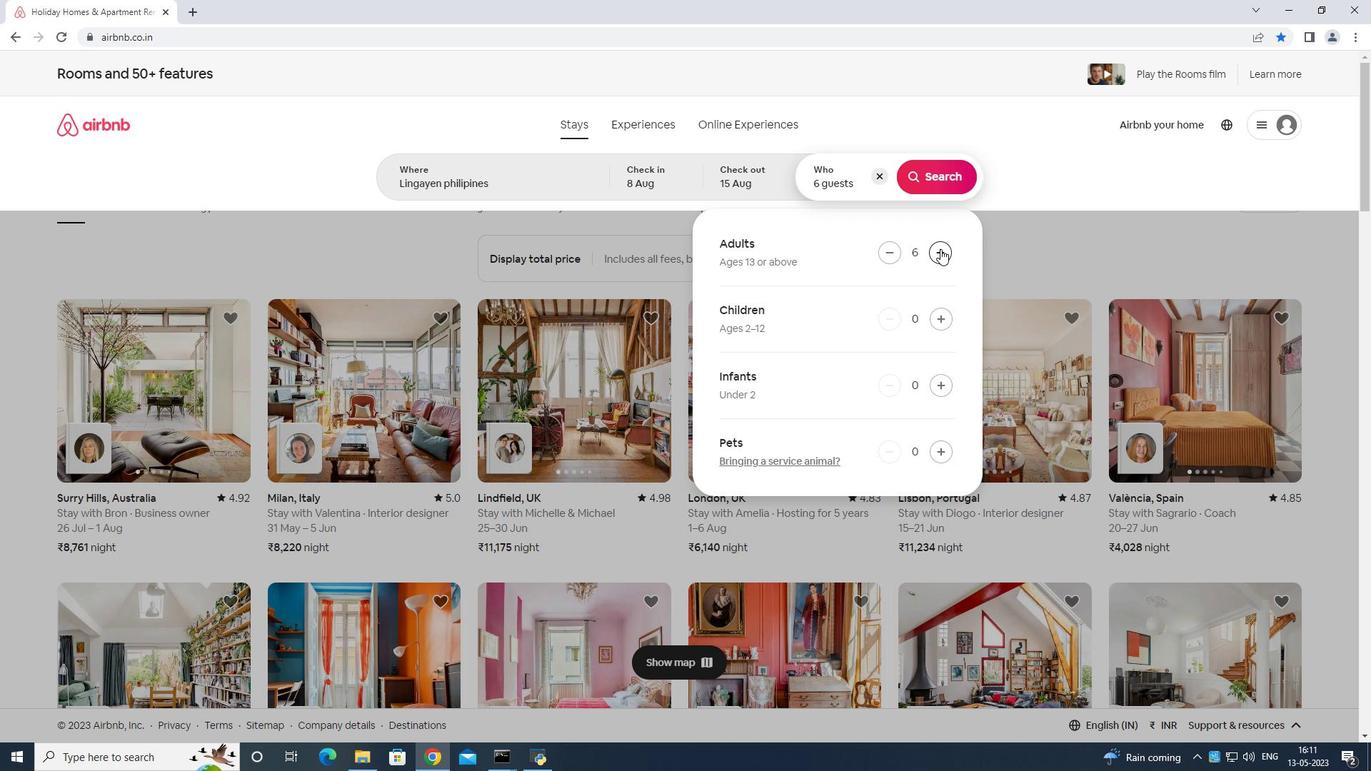 
Action: Mouse moved to (941, 247)
Screenshot: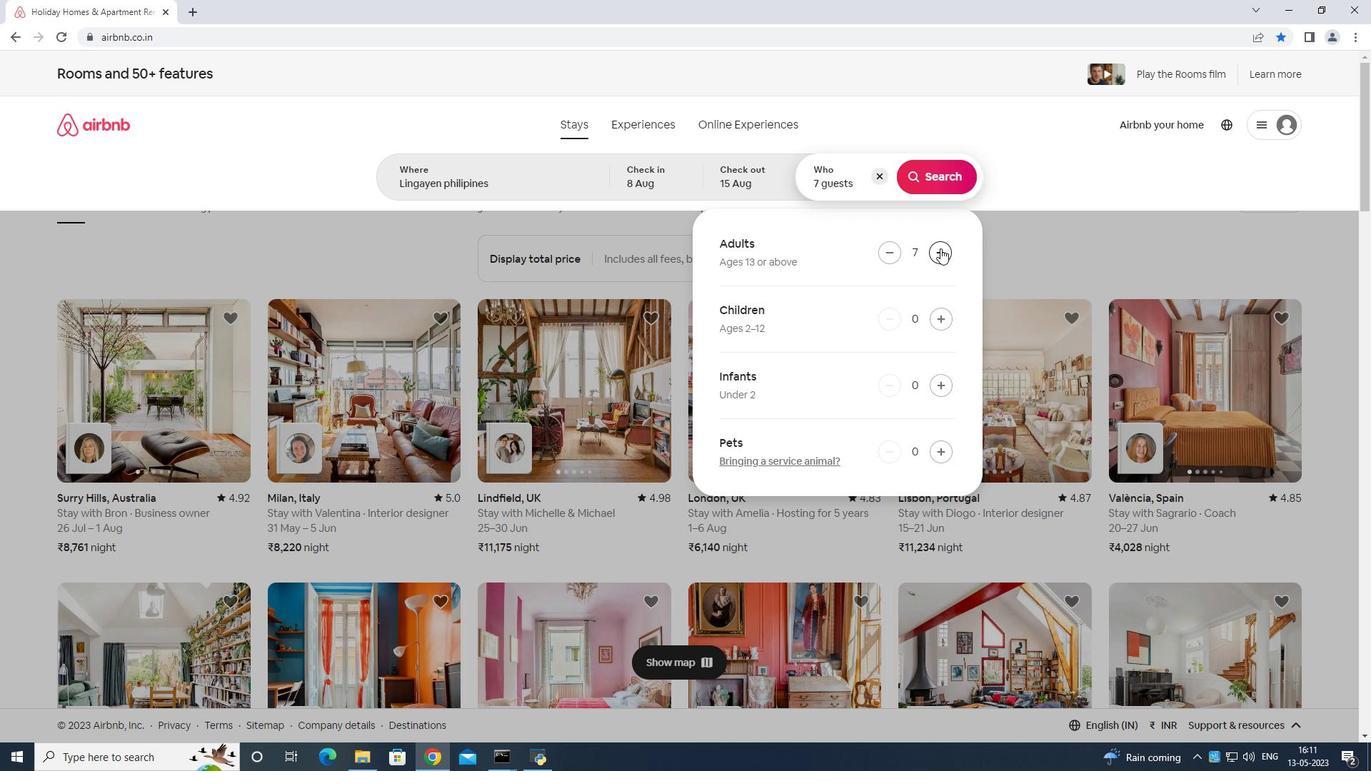 
Action: Mouse pressed left at (941, 247)
Screenshot: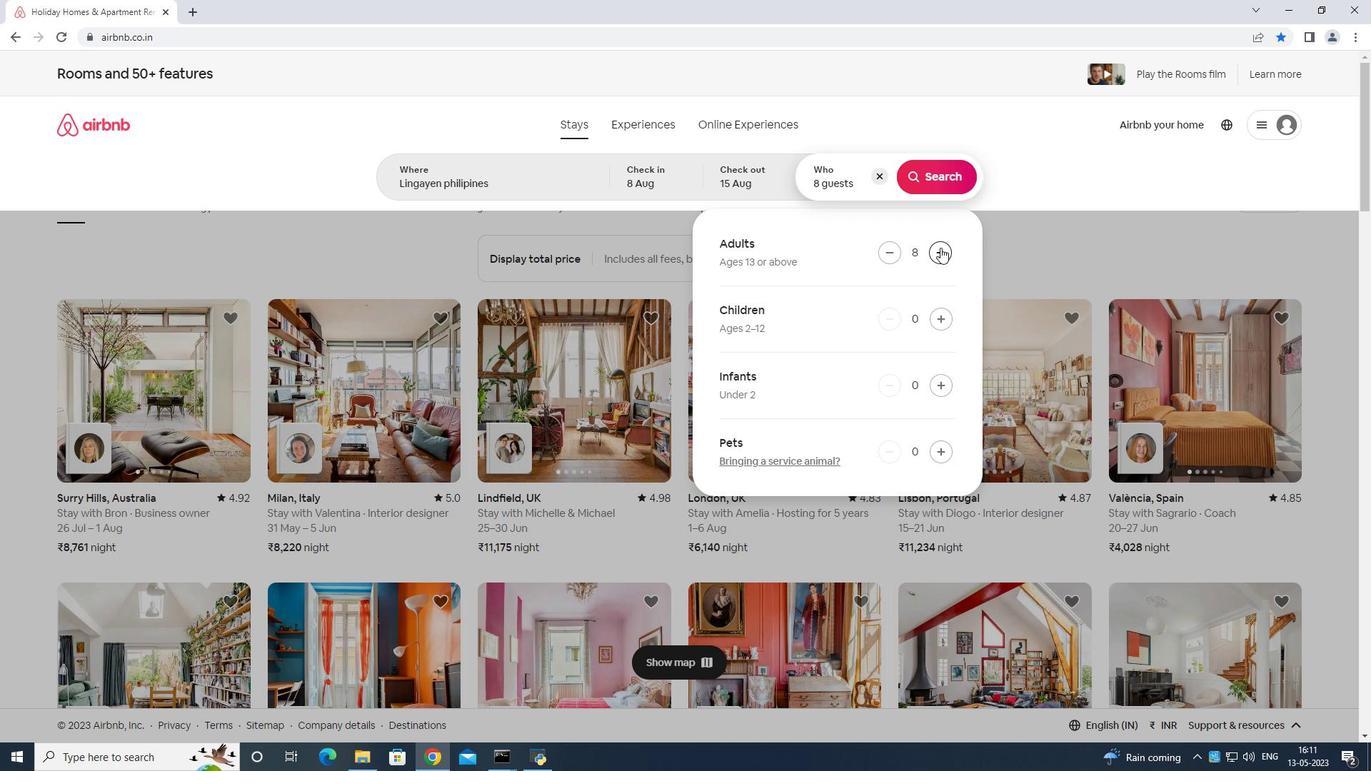 
Action: Mouse moved to (934, 177)
Screenshot: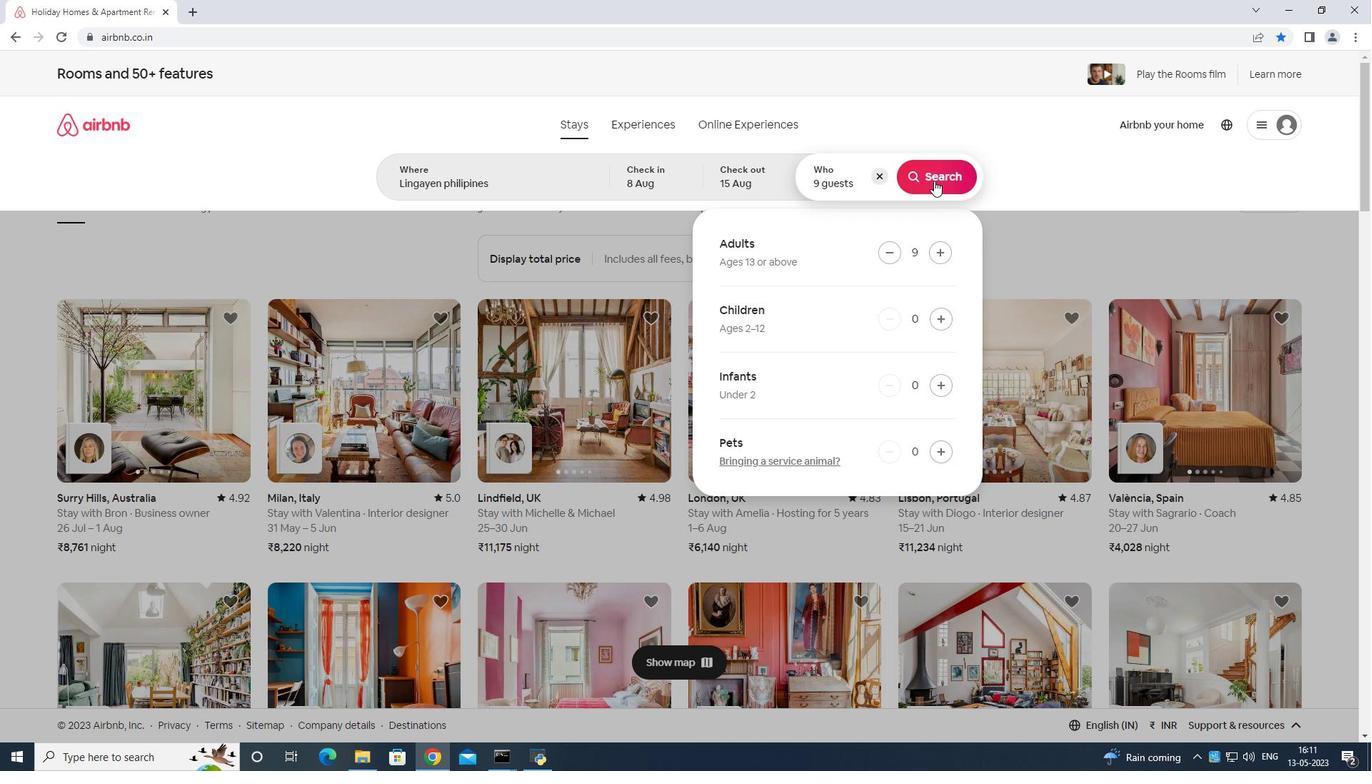 
Action: Mouse pressed left at (934, 177)
Screenshot: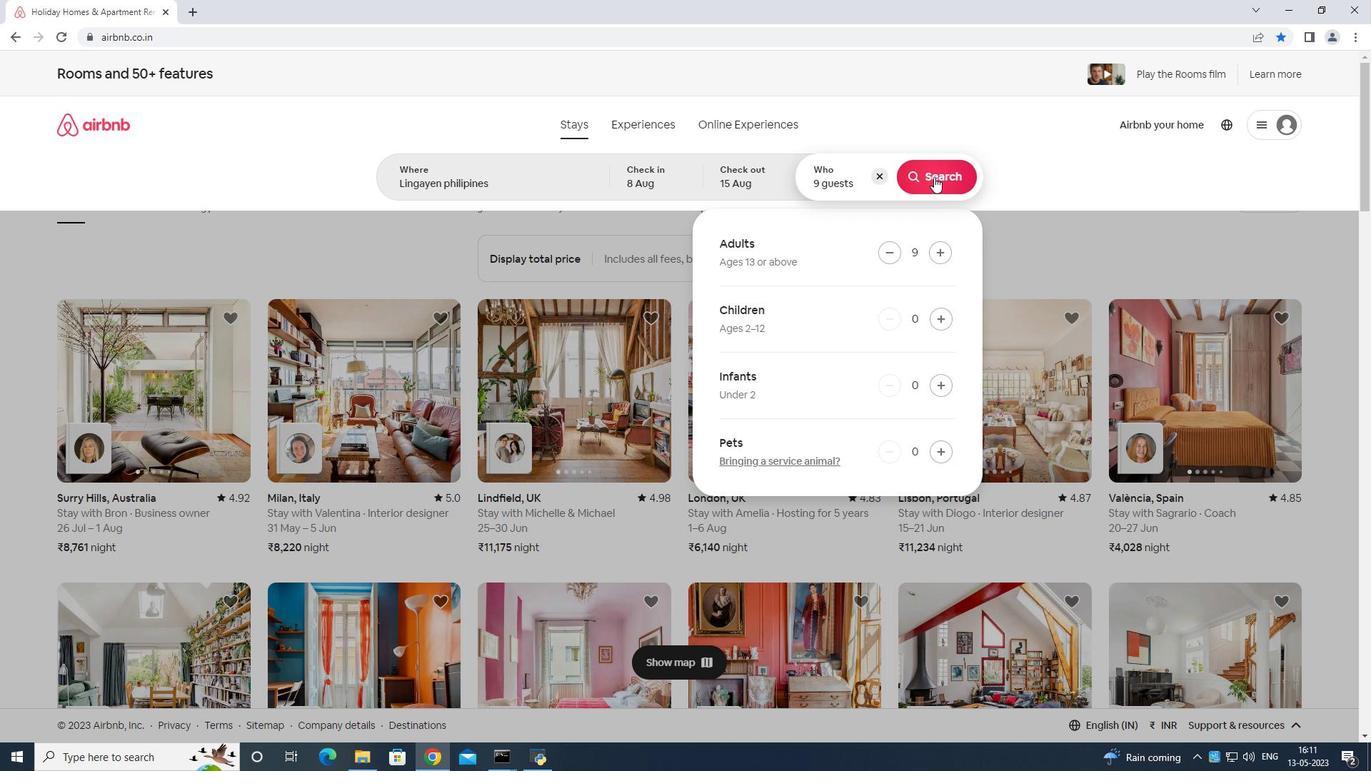 
Action: Mouse moved to (1326, 122)
Screenshot: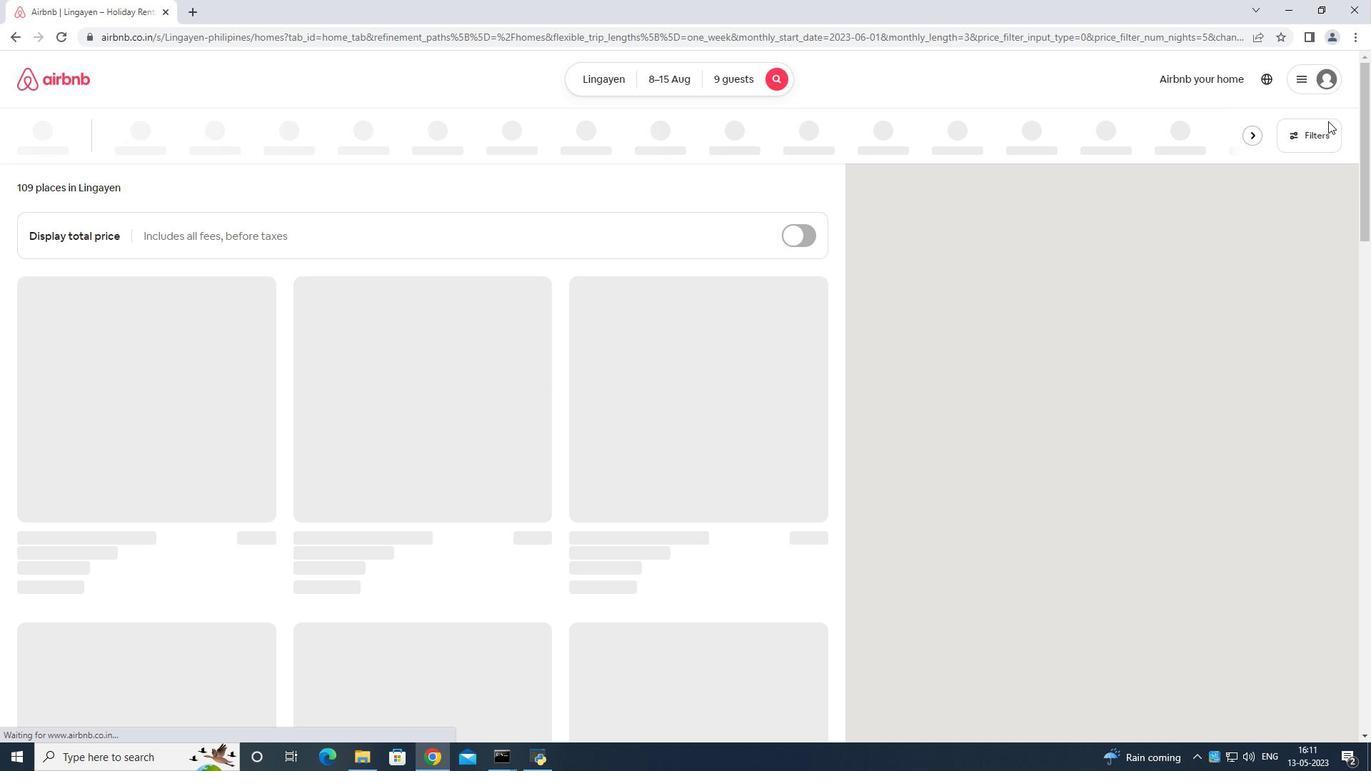 
Action: Mouse pressed left at (1326, 122)
Screenshot: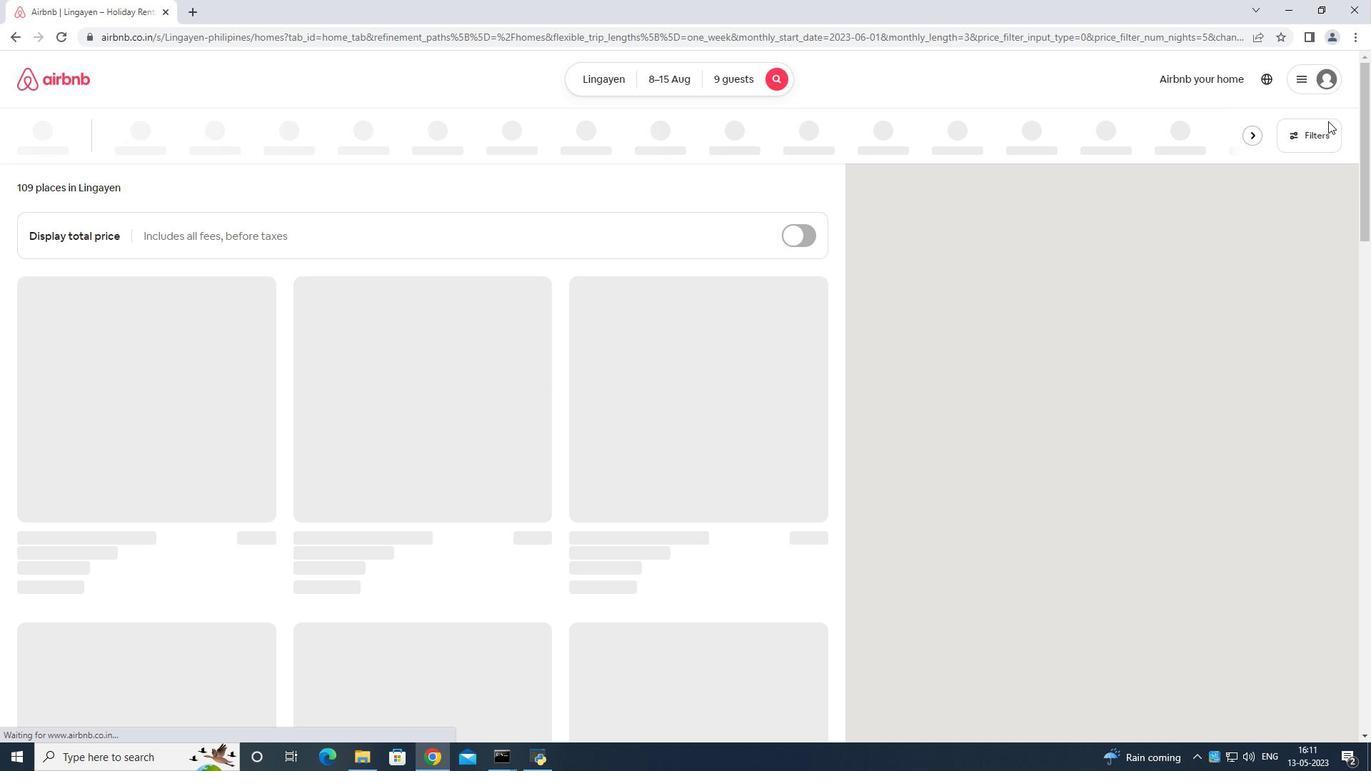 
Action: Mouse moved to (590, 465)
Screenshot: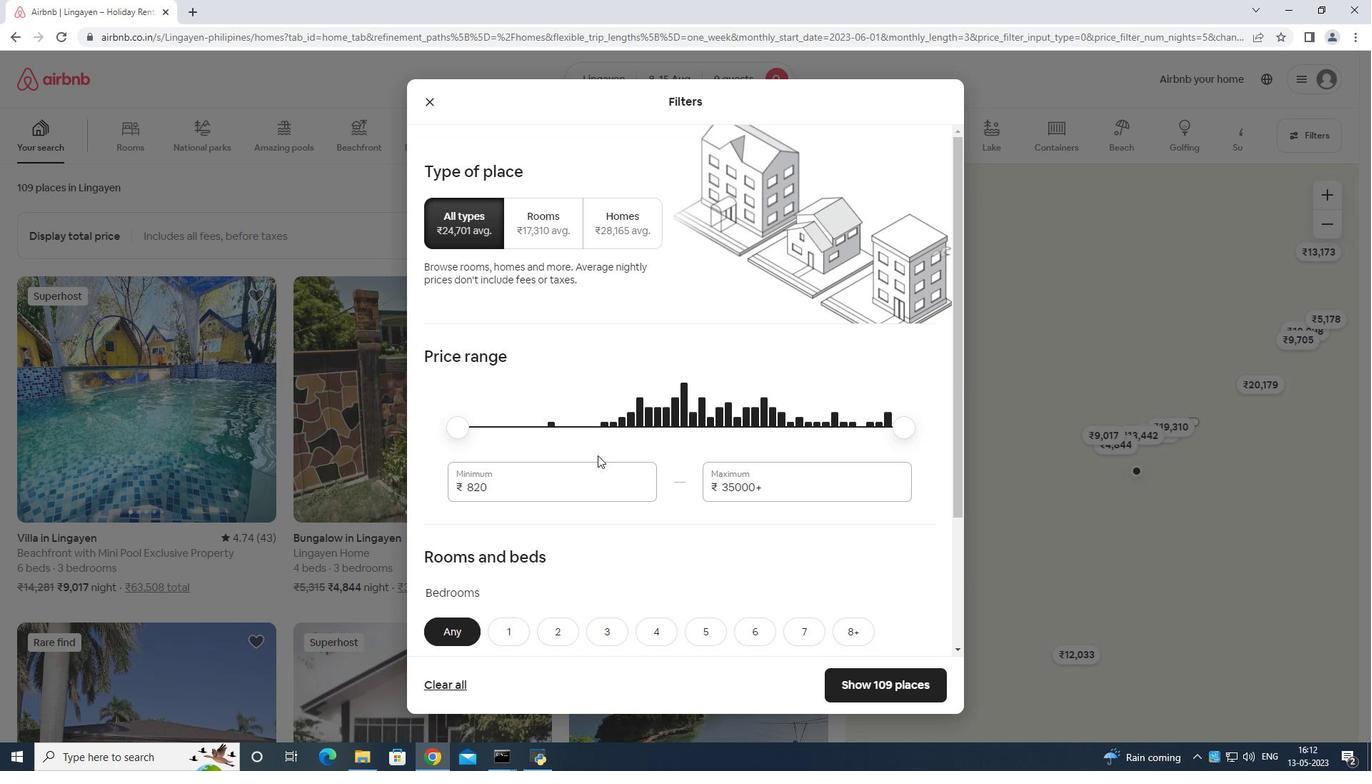 
Action: Mouse pressed left at (590, 465)
Screenshot: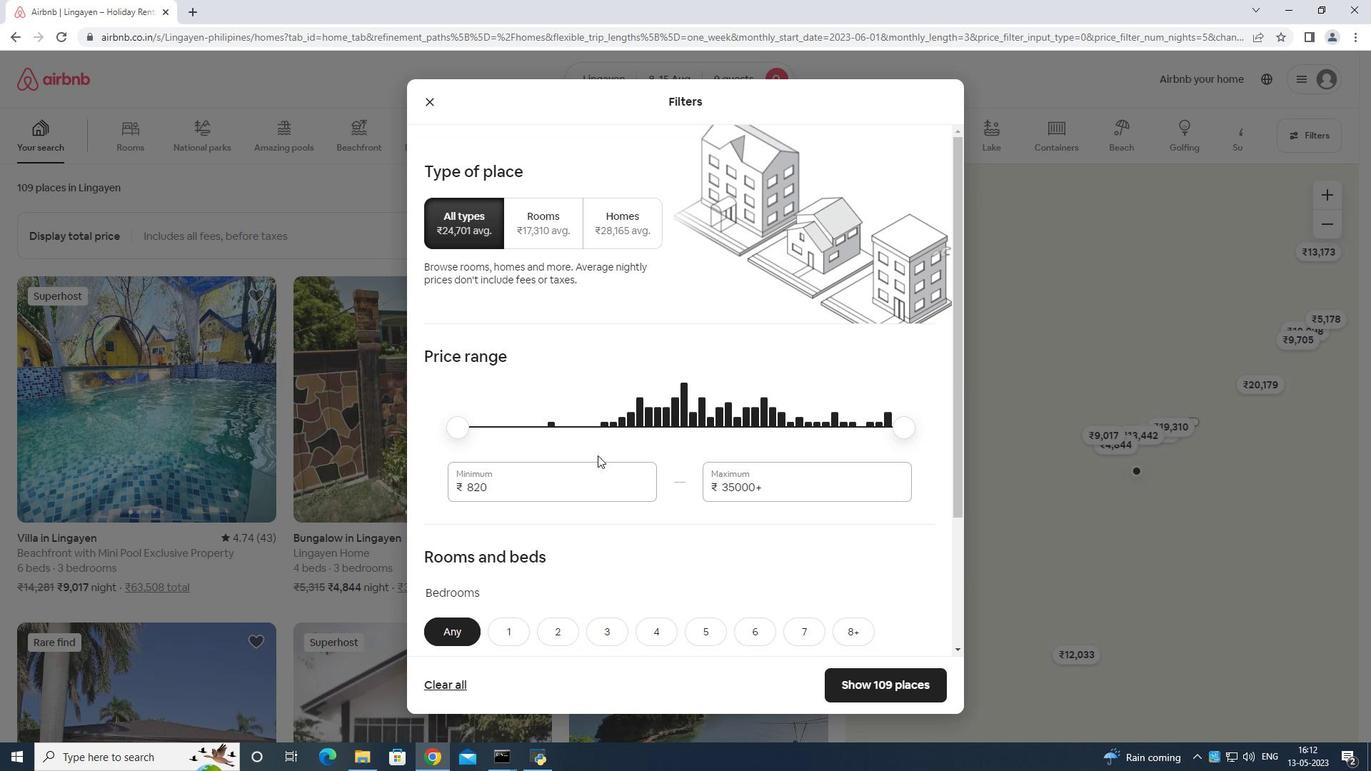 
Action: Mouse moved to (598, 455)
Screenshot: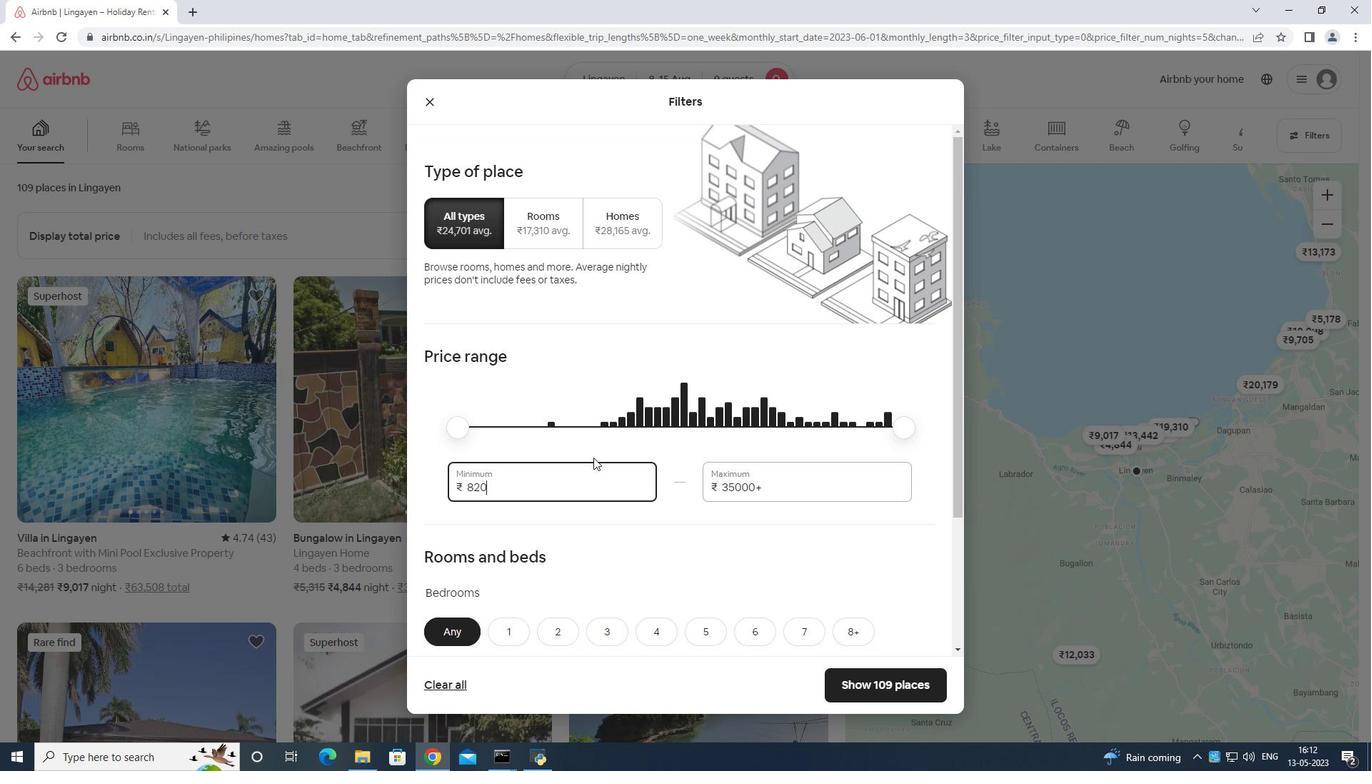 
Action: Key pressed <Key.backspace>
Screenshot: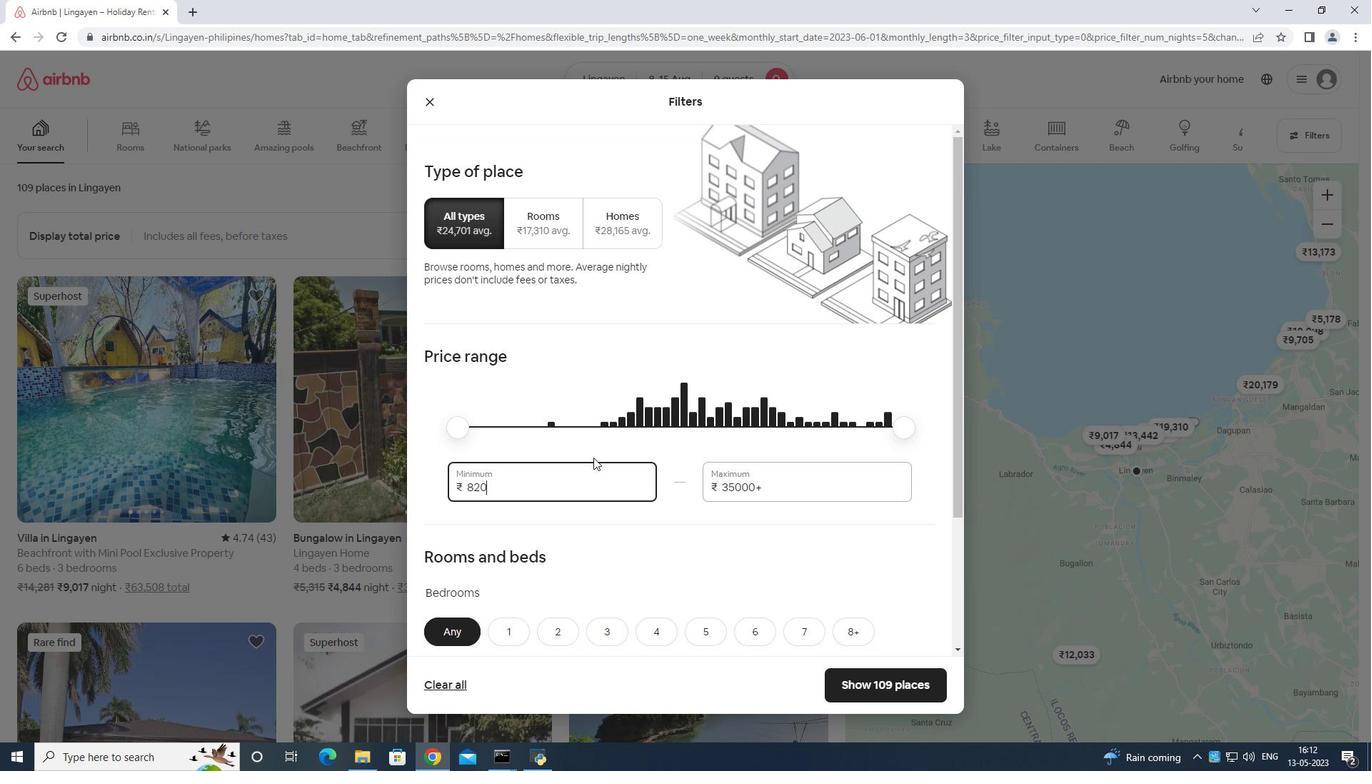 
Action: Mouse moved to (599, 453)
Screenshot: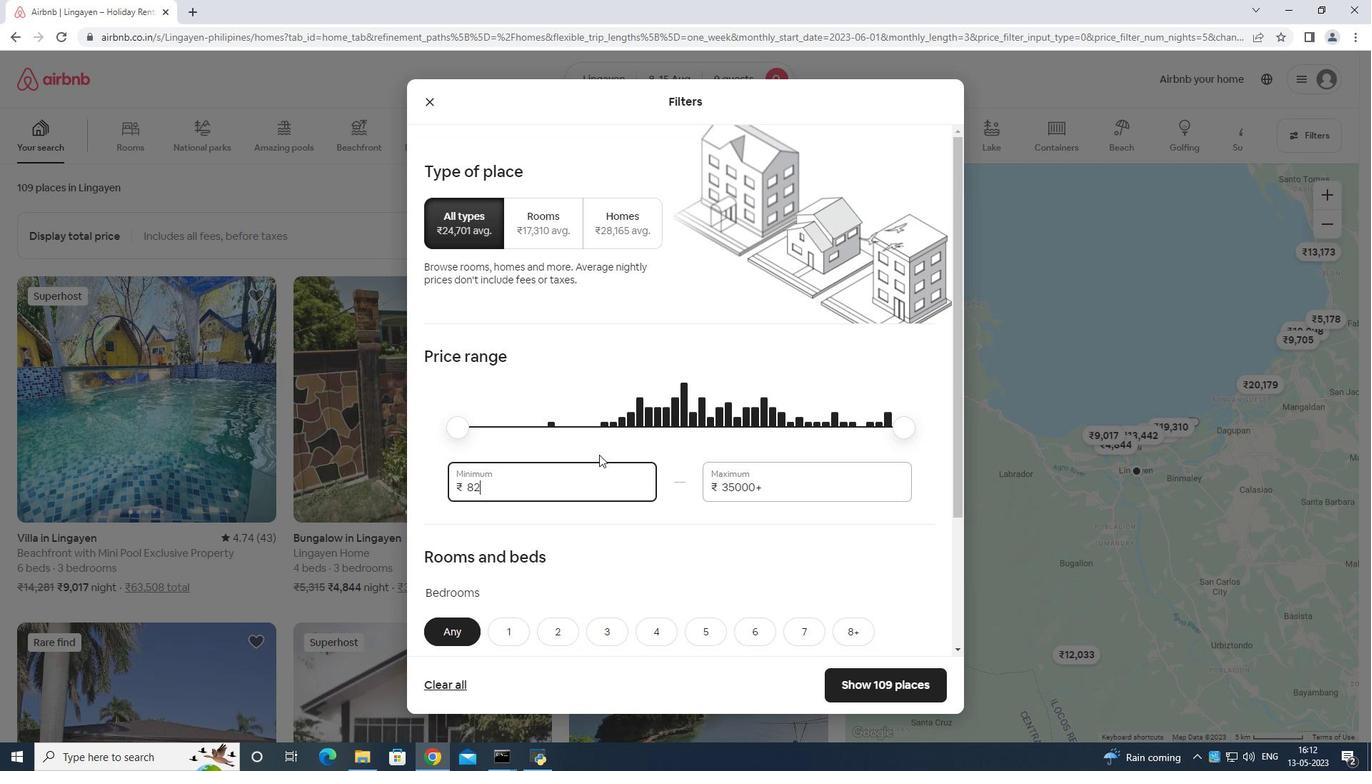 
Action: Key pressed <Key.backspace><Key.backspace><Key.backspace><Key.backspace><Key.backspace>
Screenshot: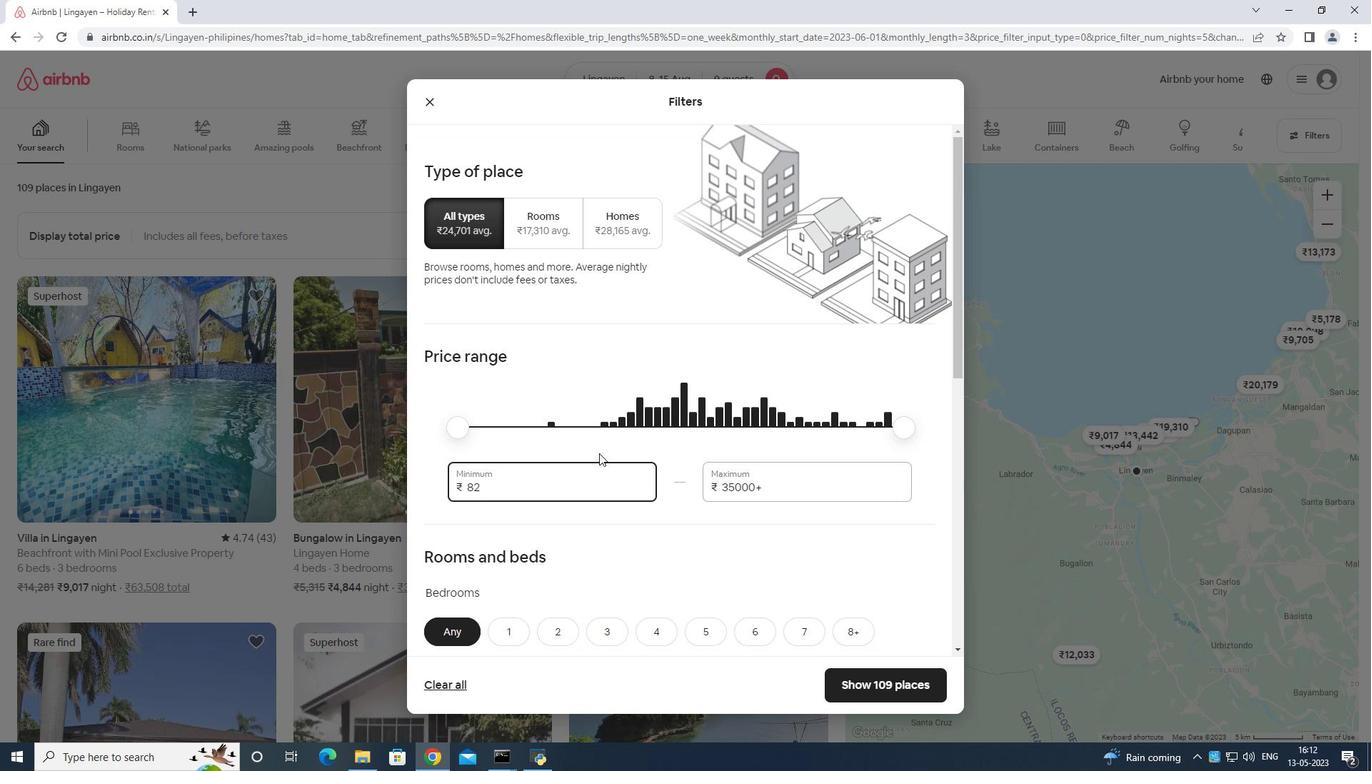 
Action: Mouse moved to (599, 452)
Screenshot: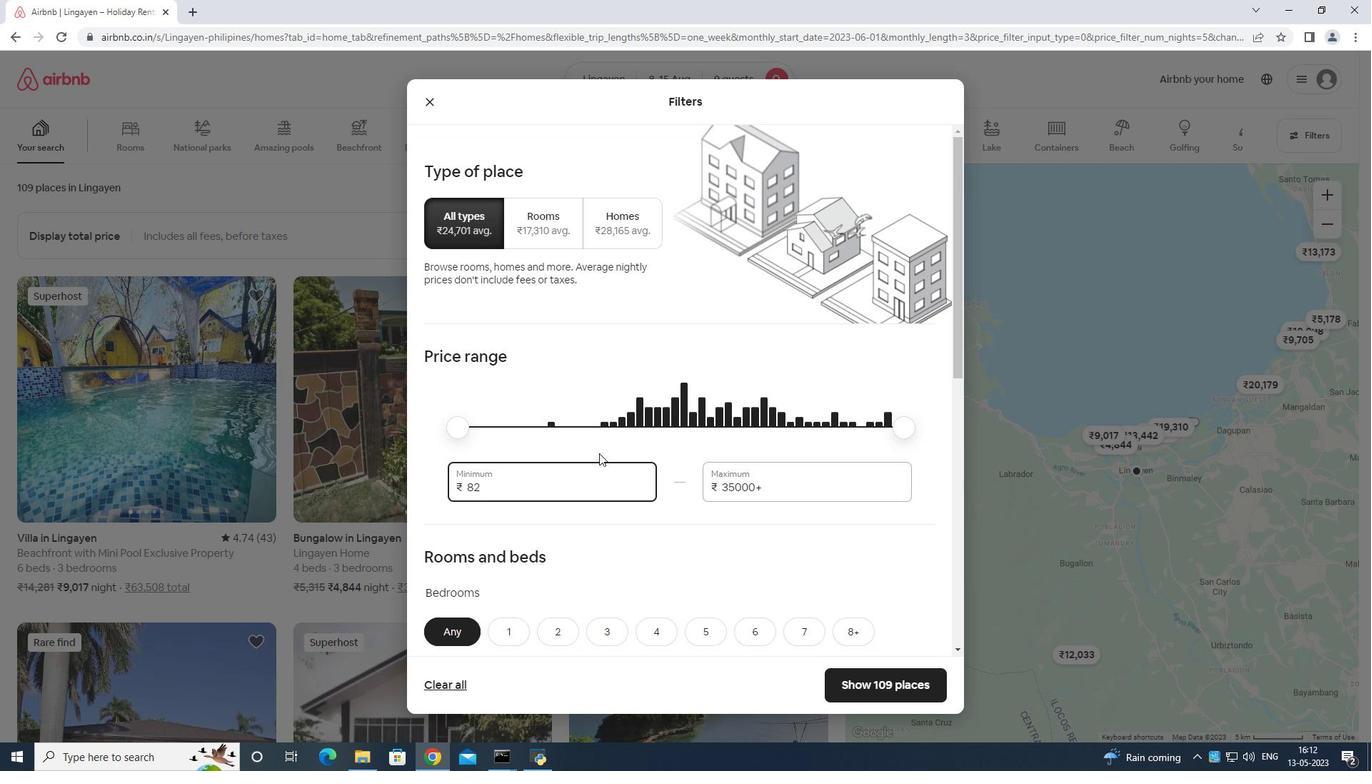 
Action: Key pressed <Key.backspace>
Screenshot: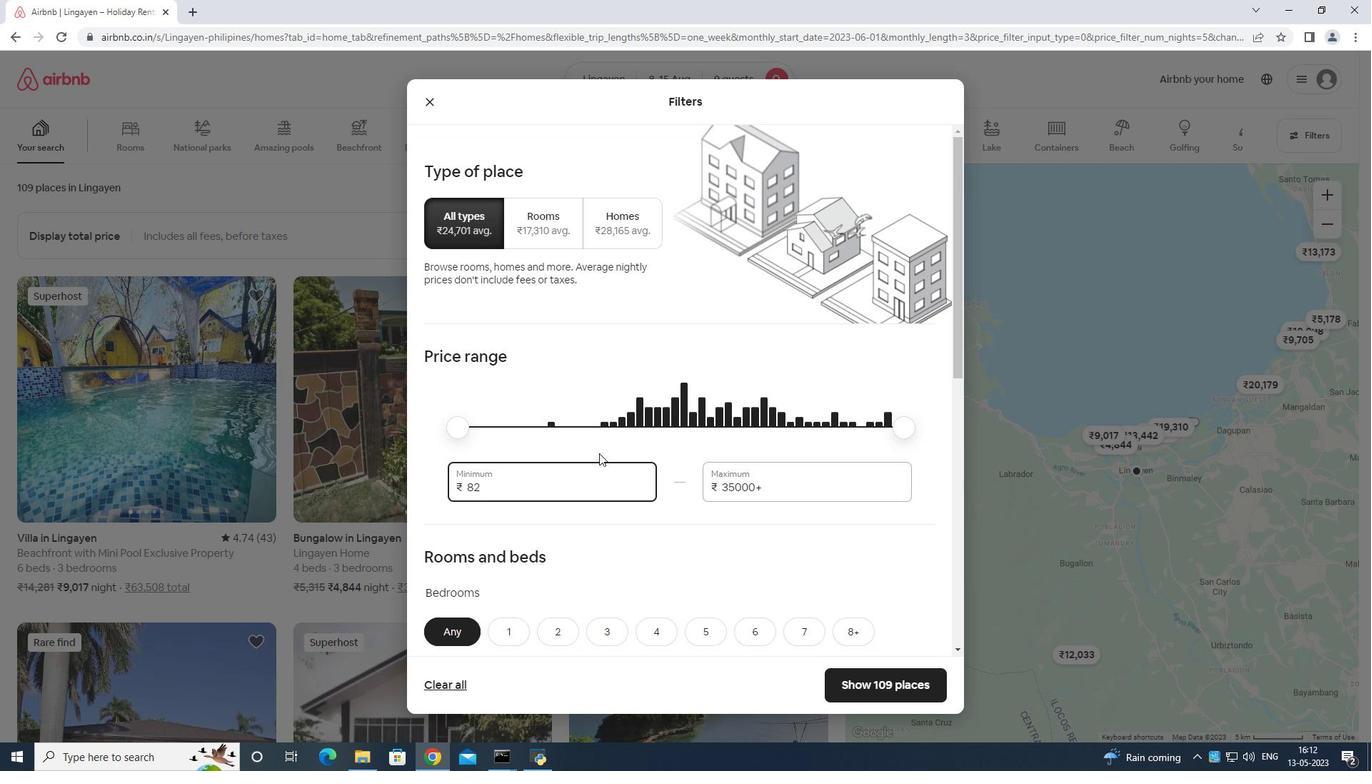 
Action: Mouse moved to (600, 450)
Screenshot: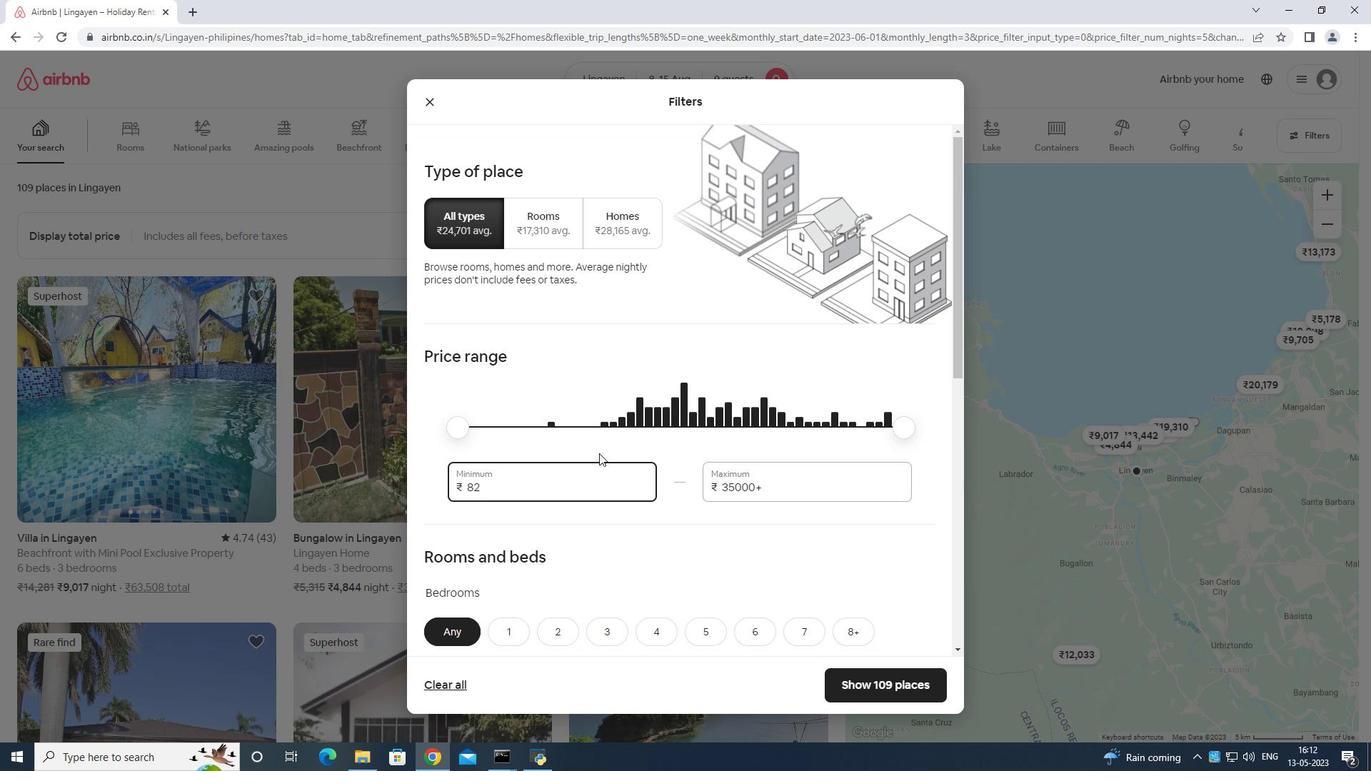 
Action: Key pressed <Key.backspace>
Screenshot: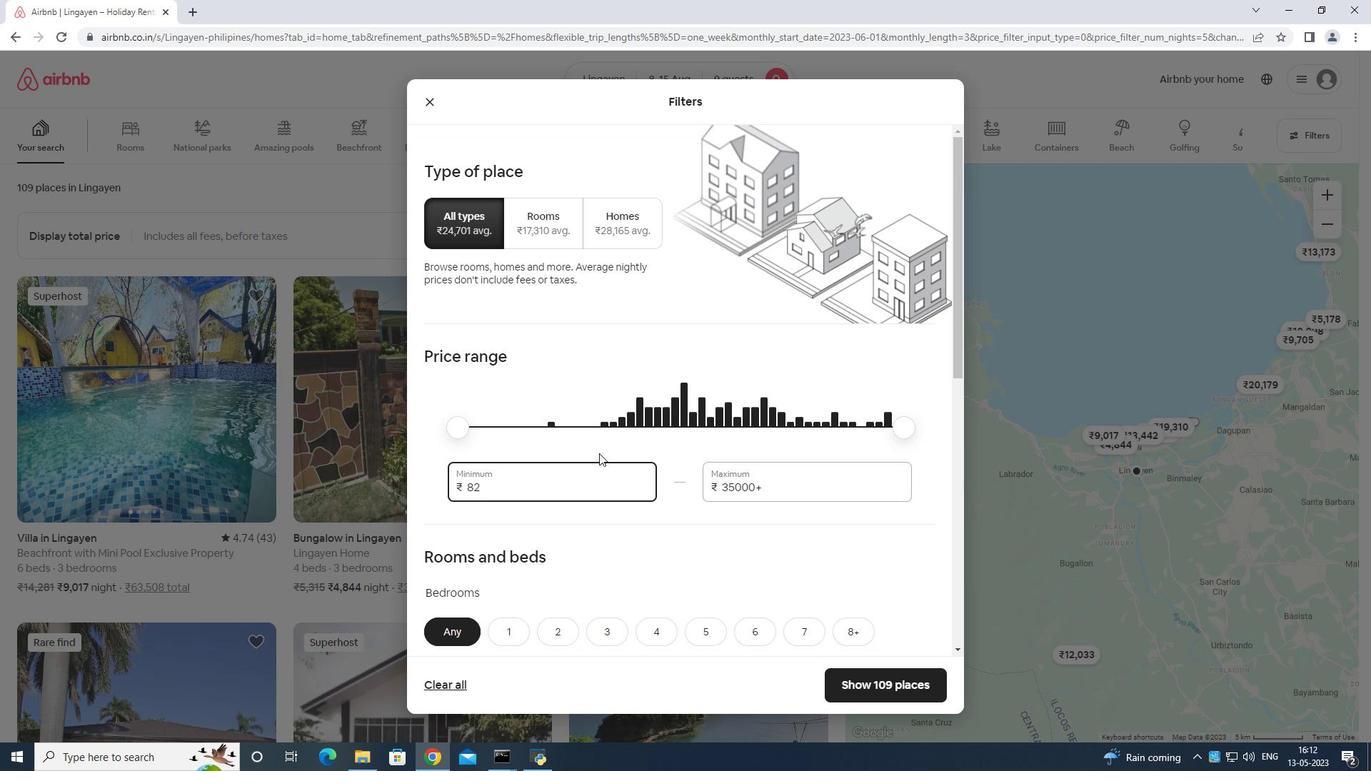 
Action: Mouse moved to (601, 449)
Screenshot: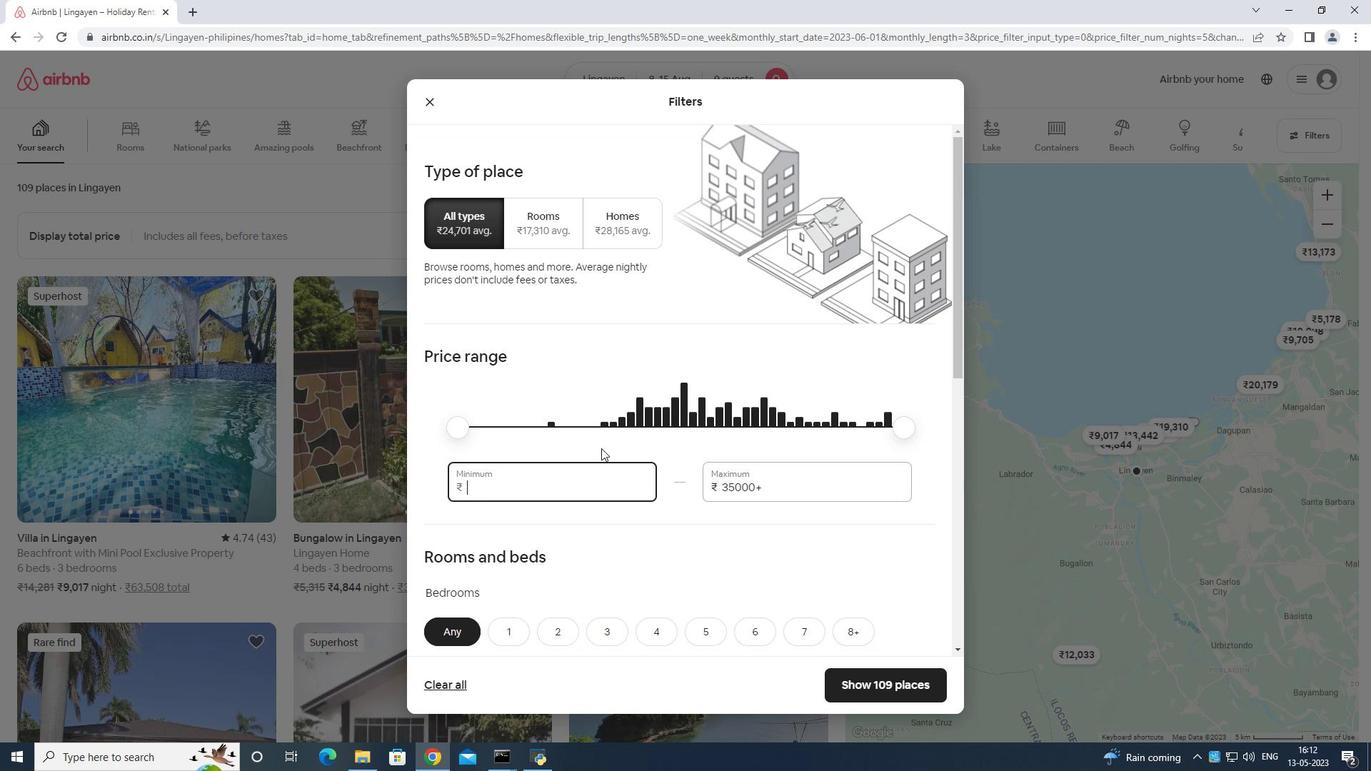 
Action: Key pressed 1
Screenshot: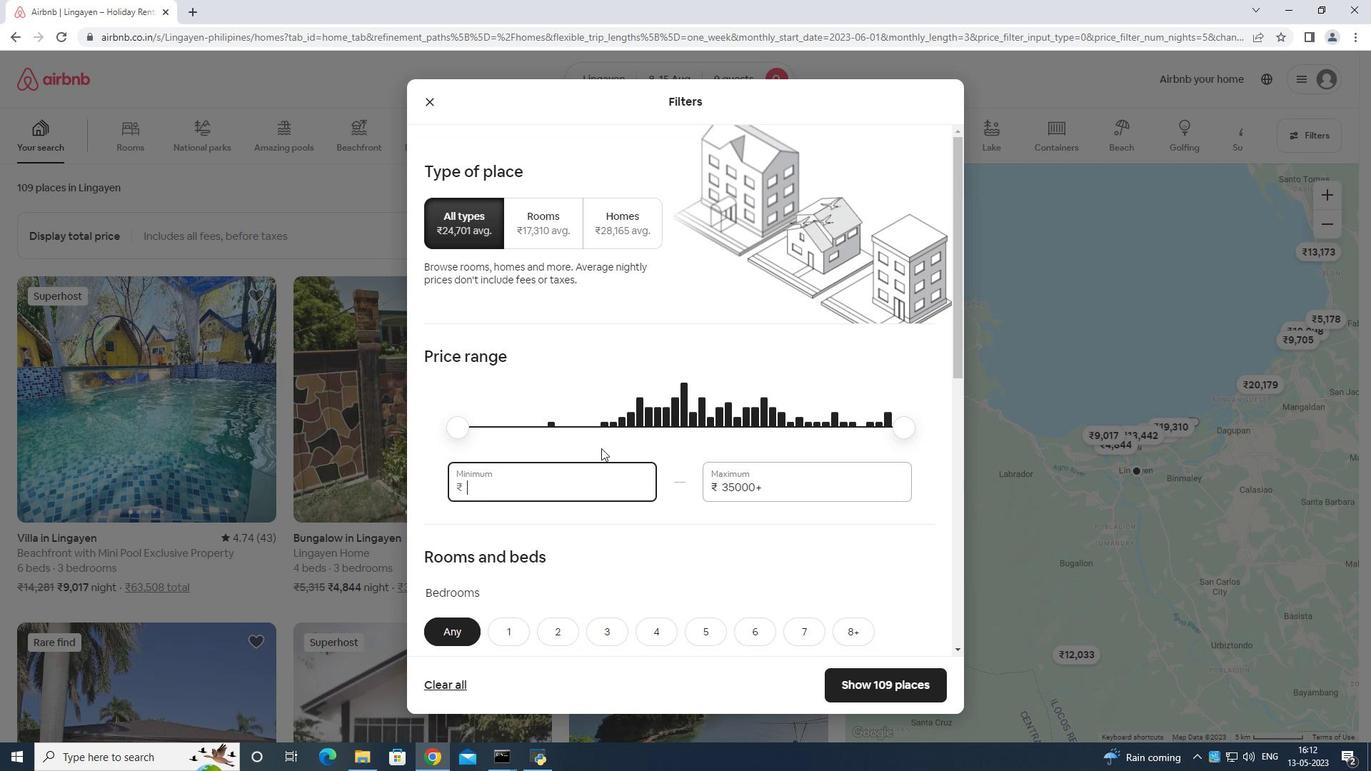 
Action: Mouse moved to (605, 447)
Screenshot: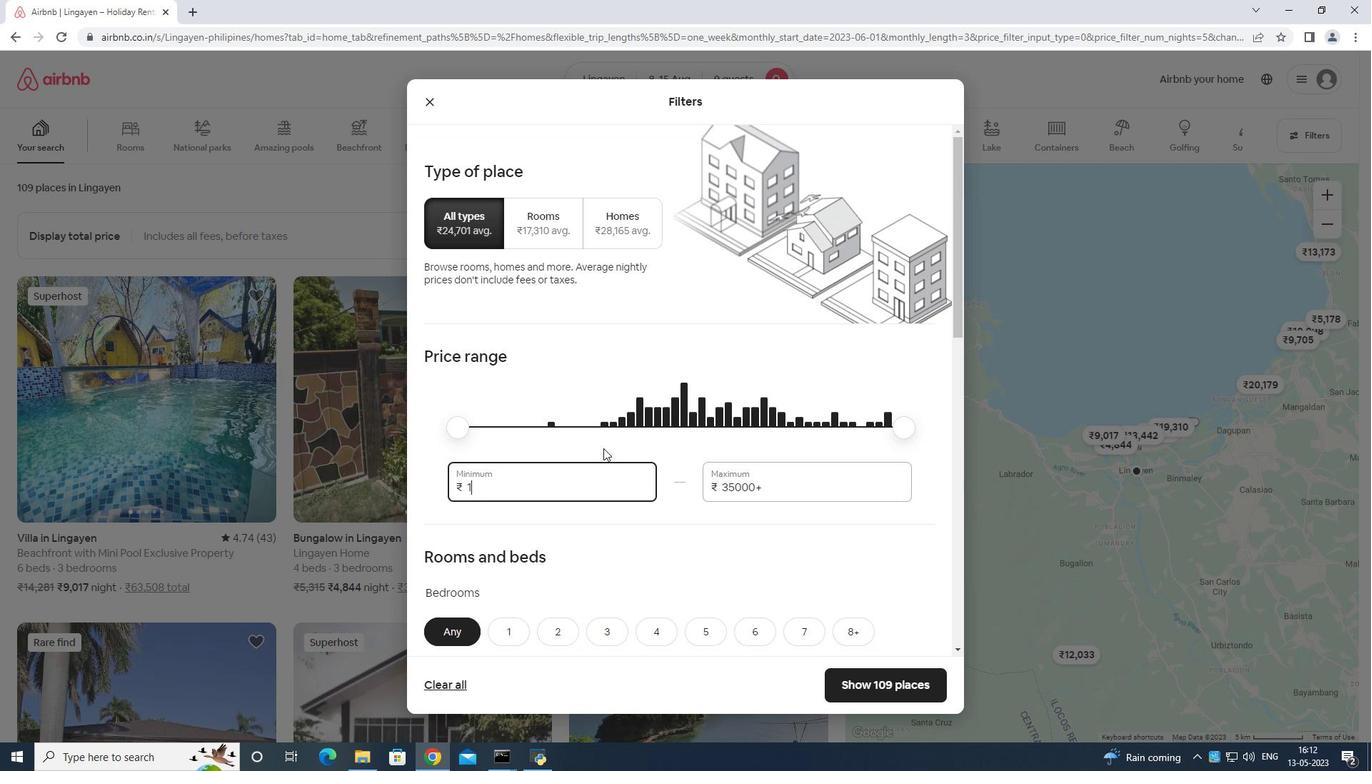 
Action: Key pressed 400
Screenshot: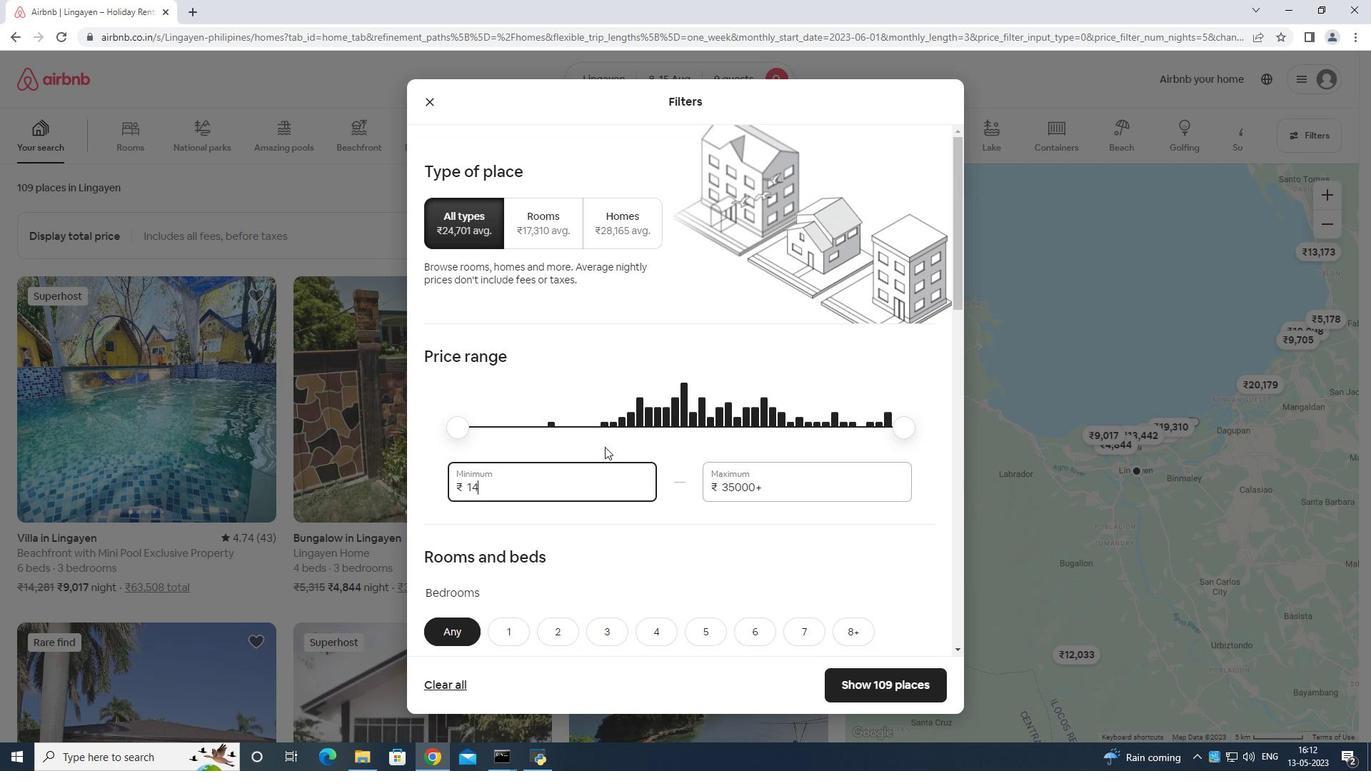 
Action: Mouse moved to (605, 447)
Screenshot: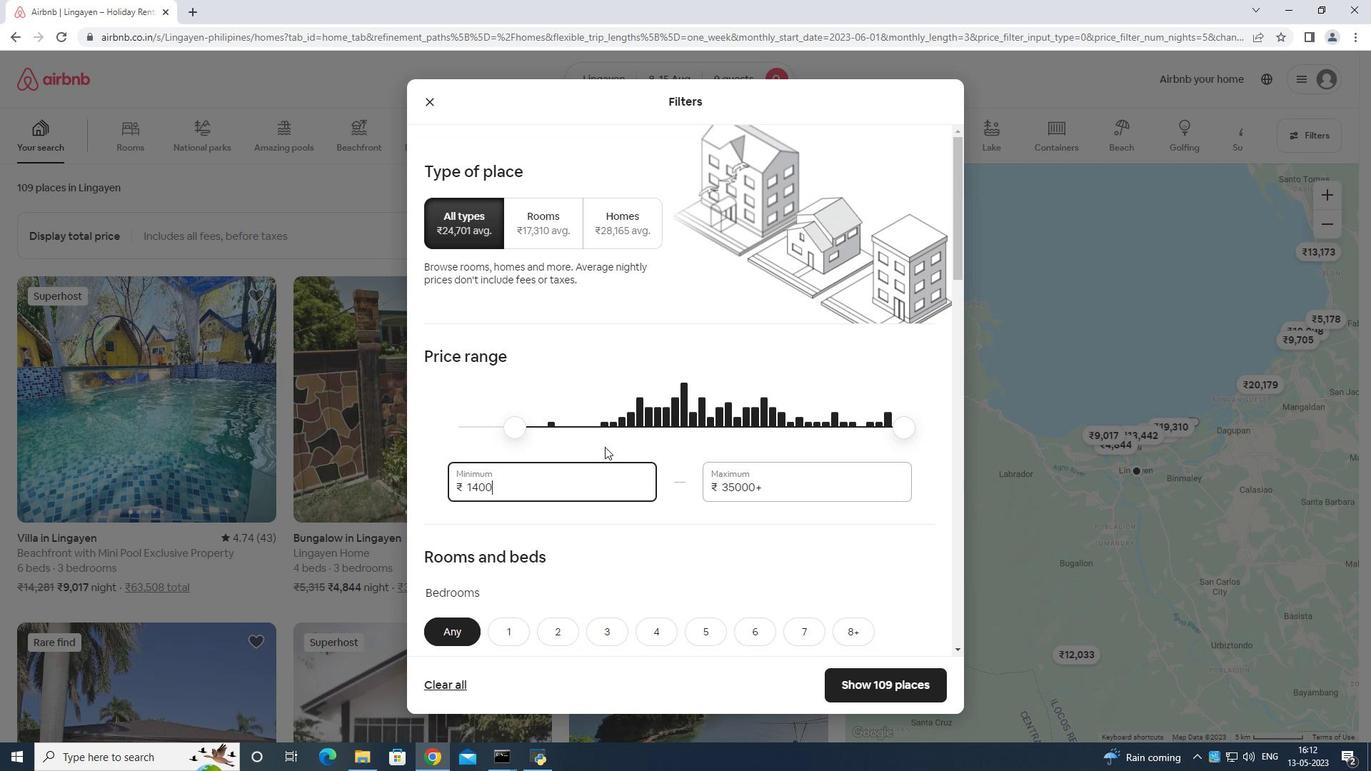 
Action: Key pressed 0
Screenshot: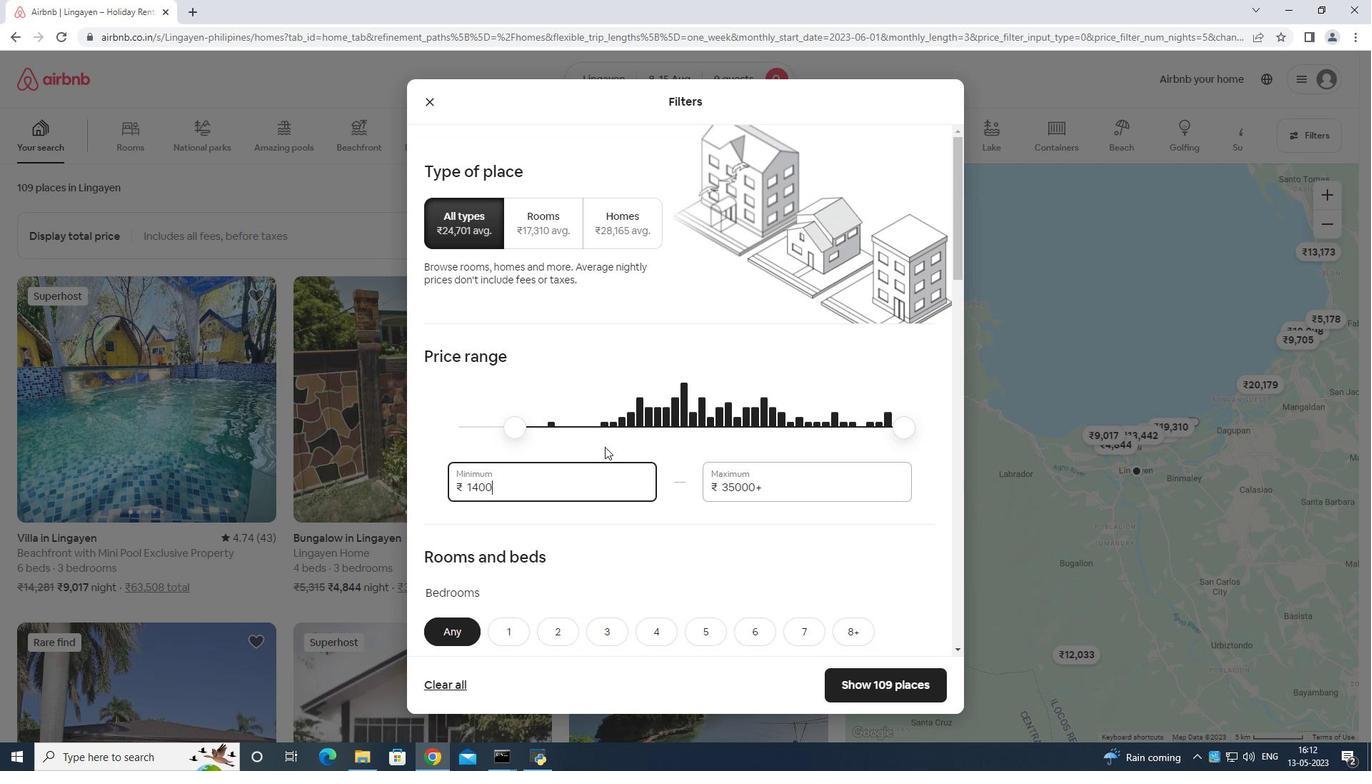 
Action: Mouse moved to (605, 443)
Screenshot: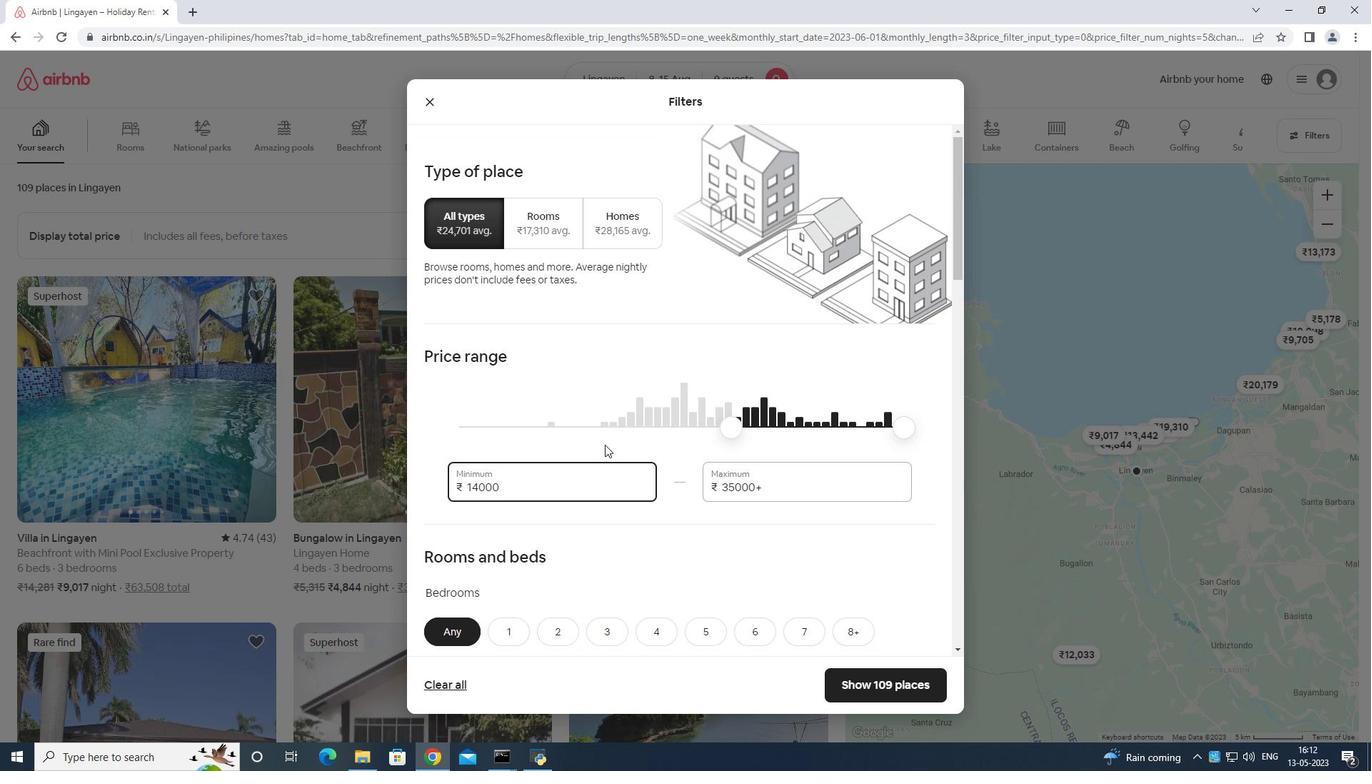 
Action: Key pressed <Key.backspace><Key.backspace><Key.backspace><Key.backspace>
Screenshot: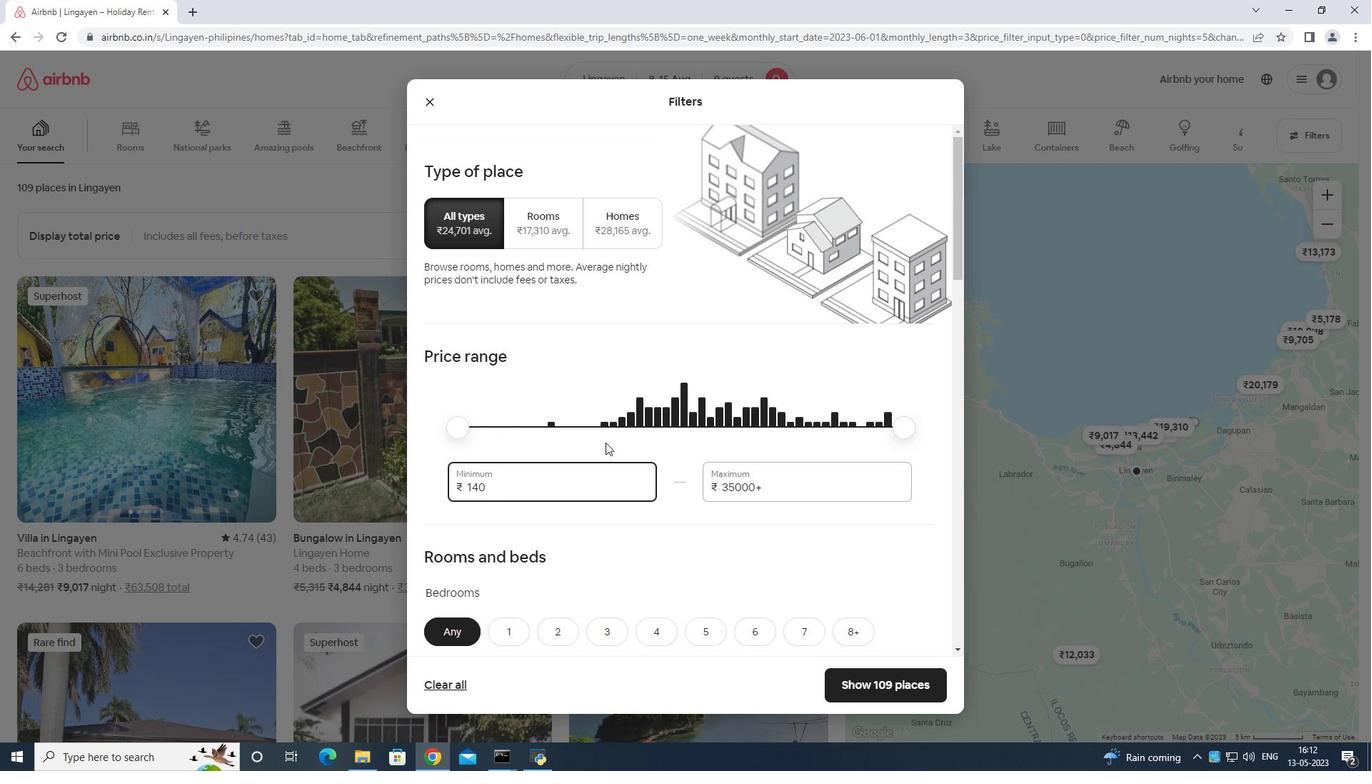 
Action: Mouse moved to (605, 441)
Screenshot: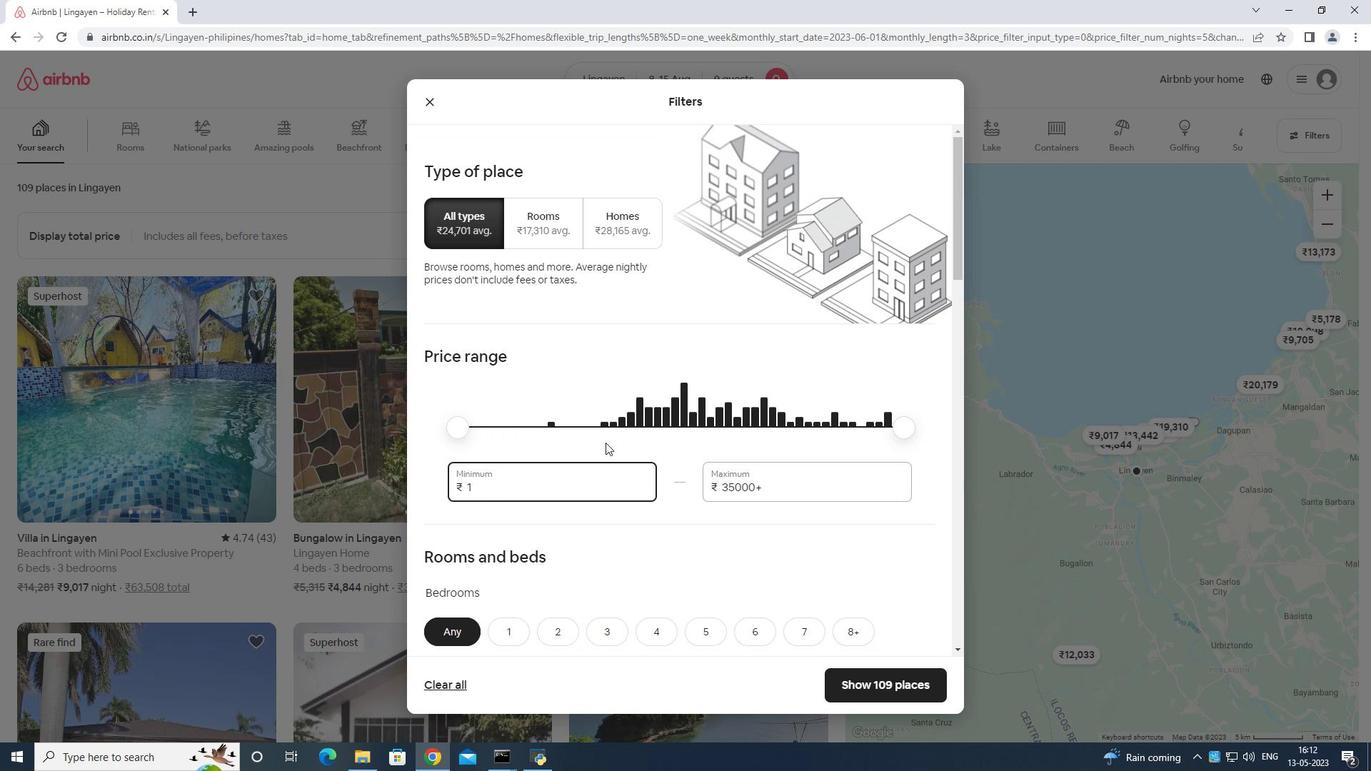 
Action: Key pressed 00
Screenshot: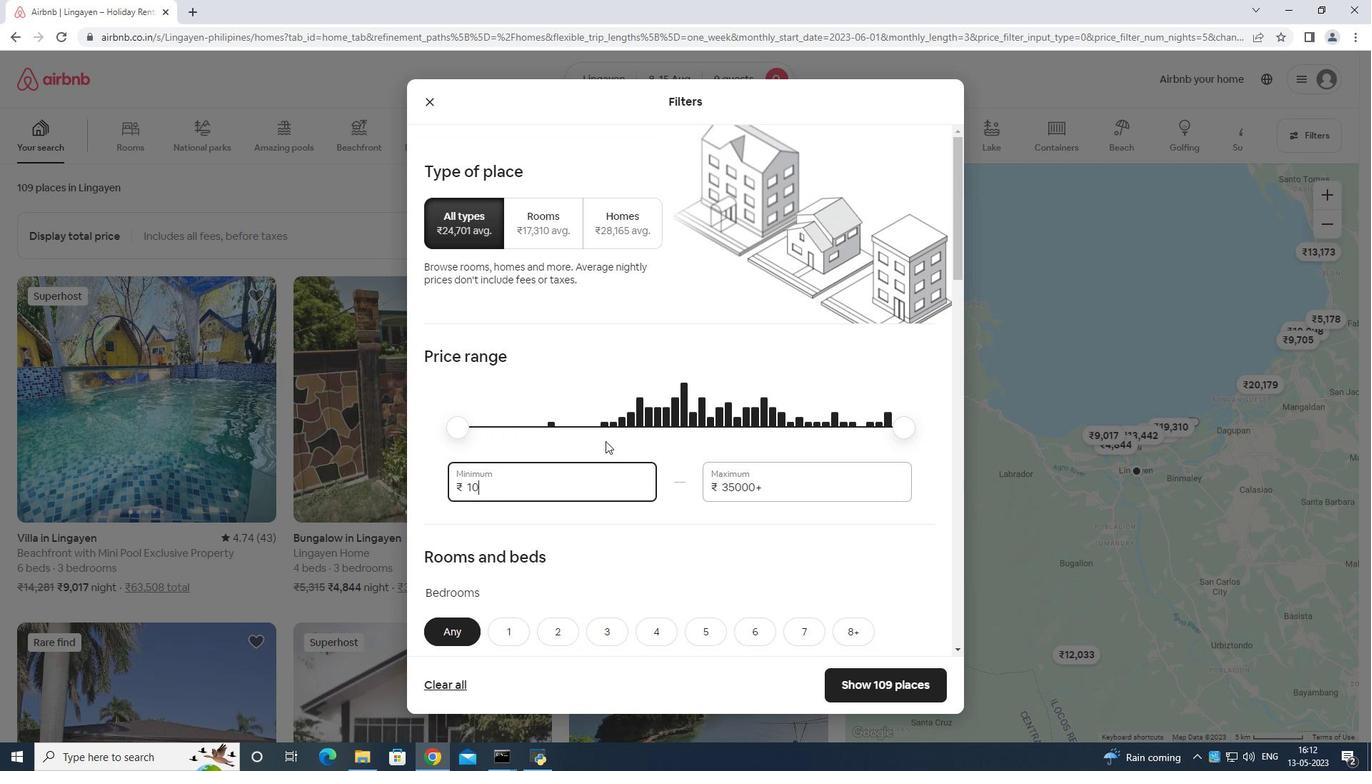 
Action: Mouse moved to (605, 441)
Screenshot: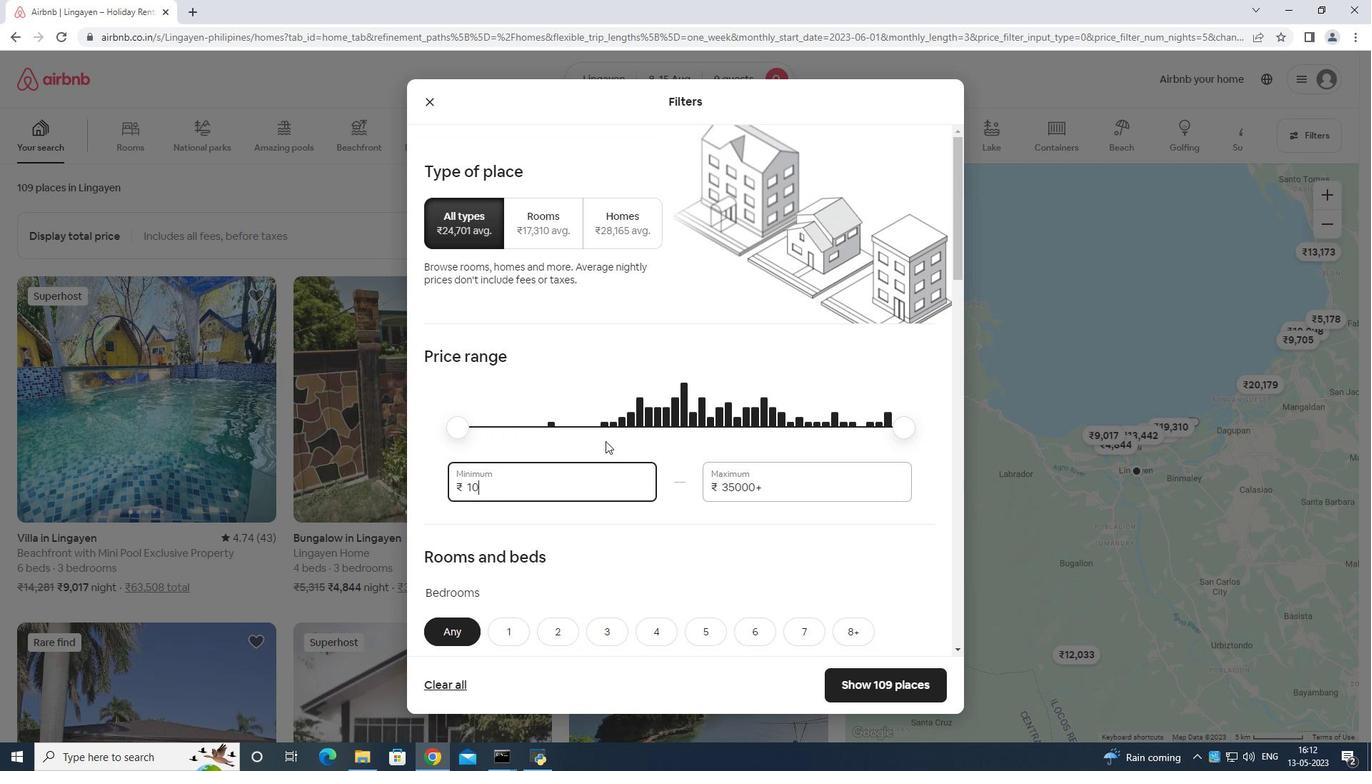 
Action: Key pressed 0
Screenshot: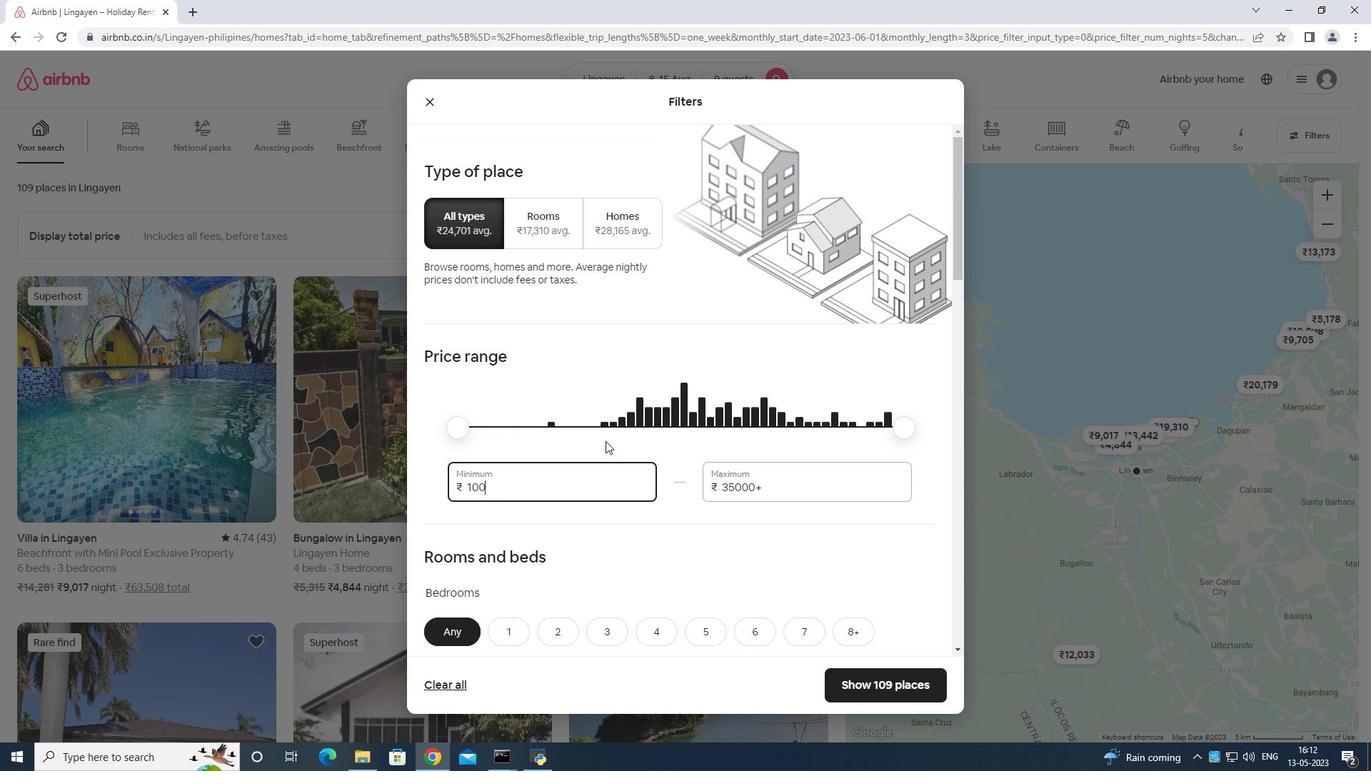 
Action: Mouse moved to (605, 440)
Screenshot: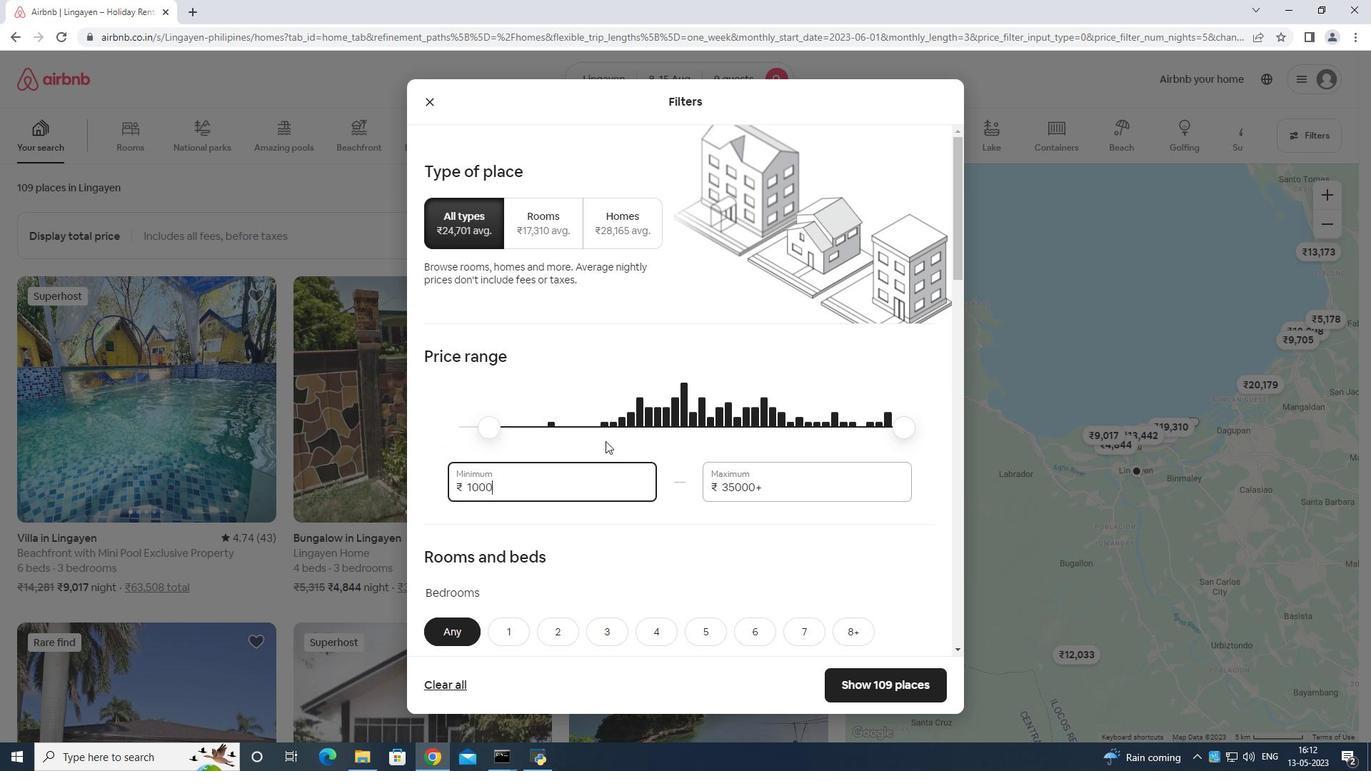 
Action: Key pressed 0
Screenshot: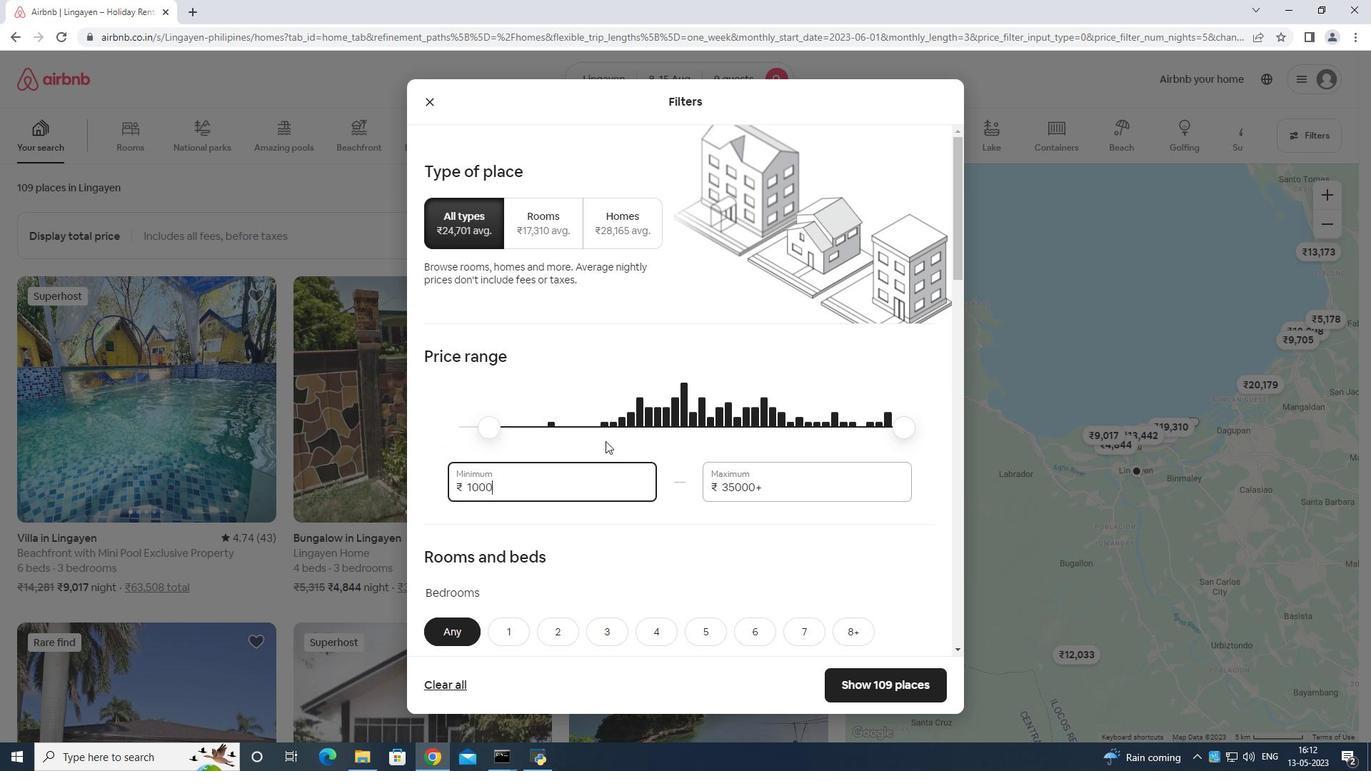 
Action: Mouse moved to (797, 476)
Screenshot: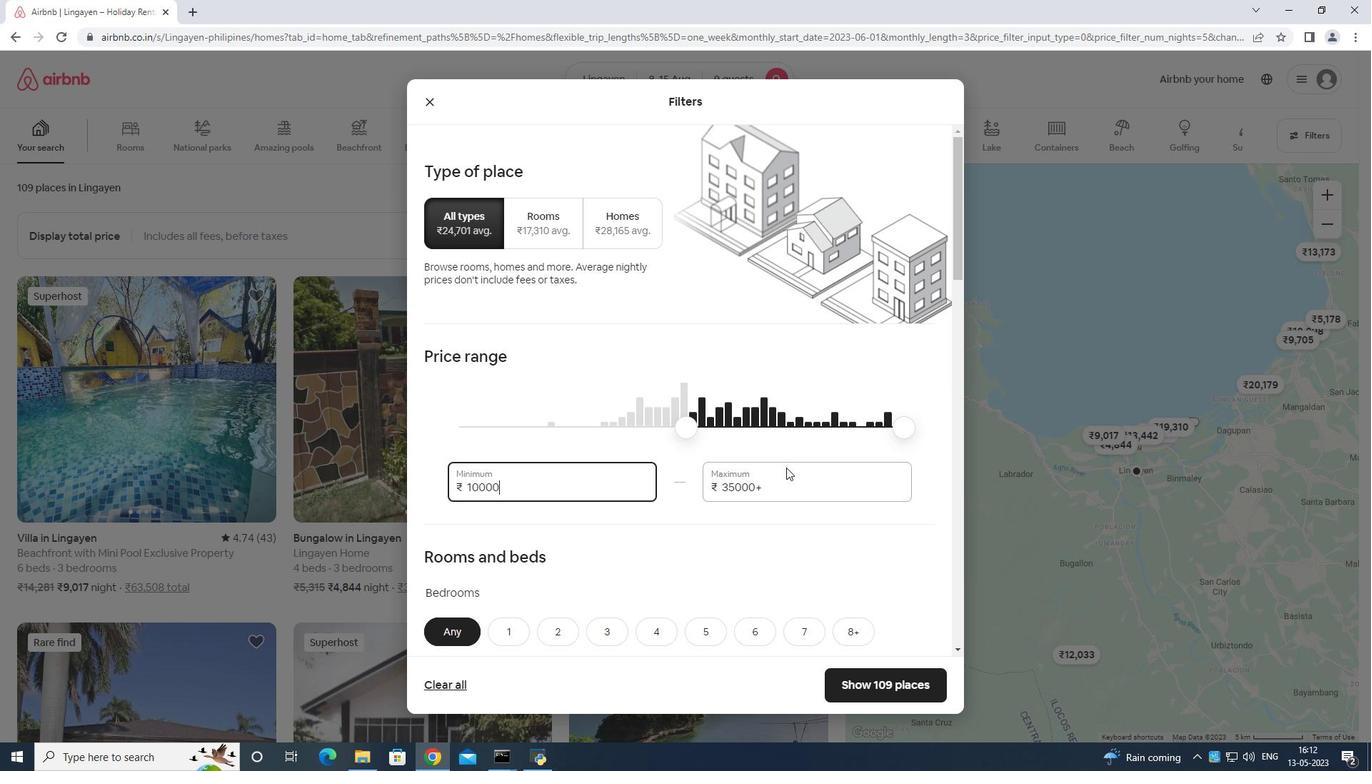 
Action: Mouse pressed left at (797, 476)
Screenshot: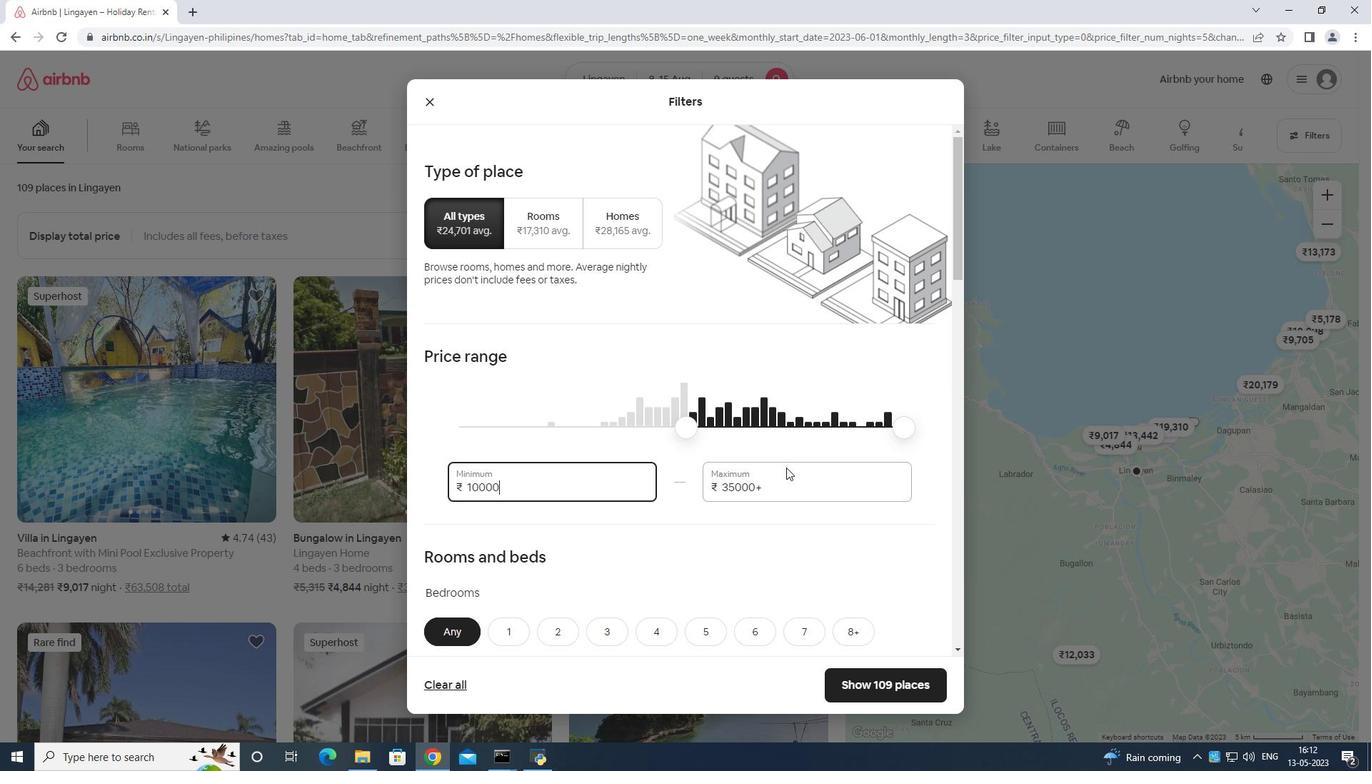 
Action: Mouse moved to (798, 477)
Screenshot: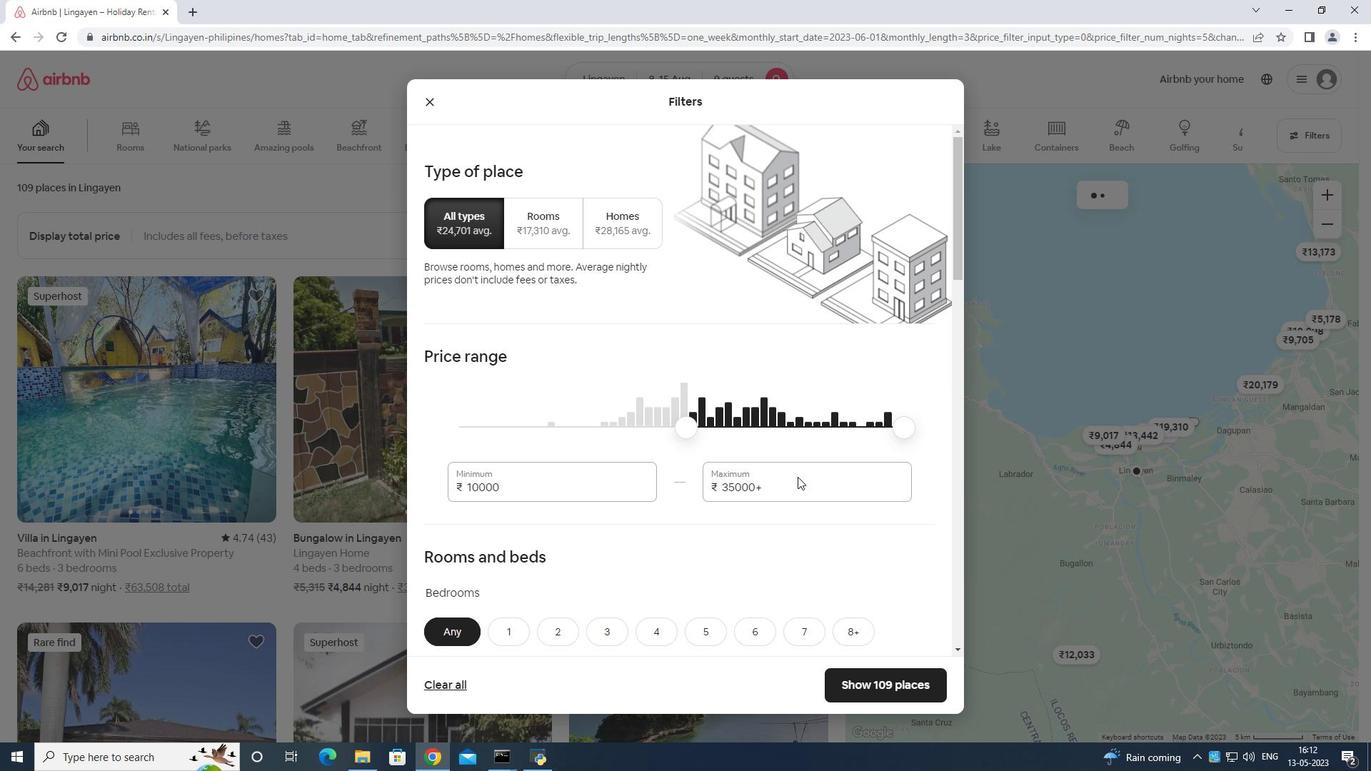 
Action: Key pressed <Key.backspace>
Screenshot: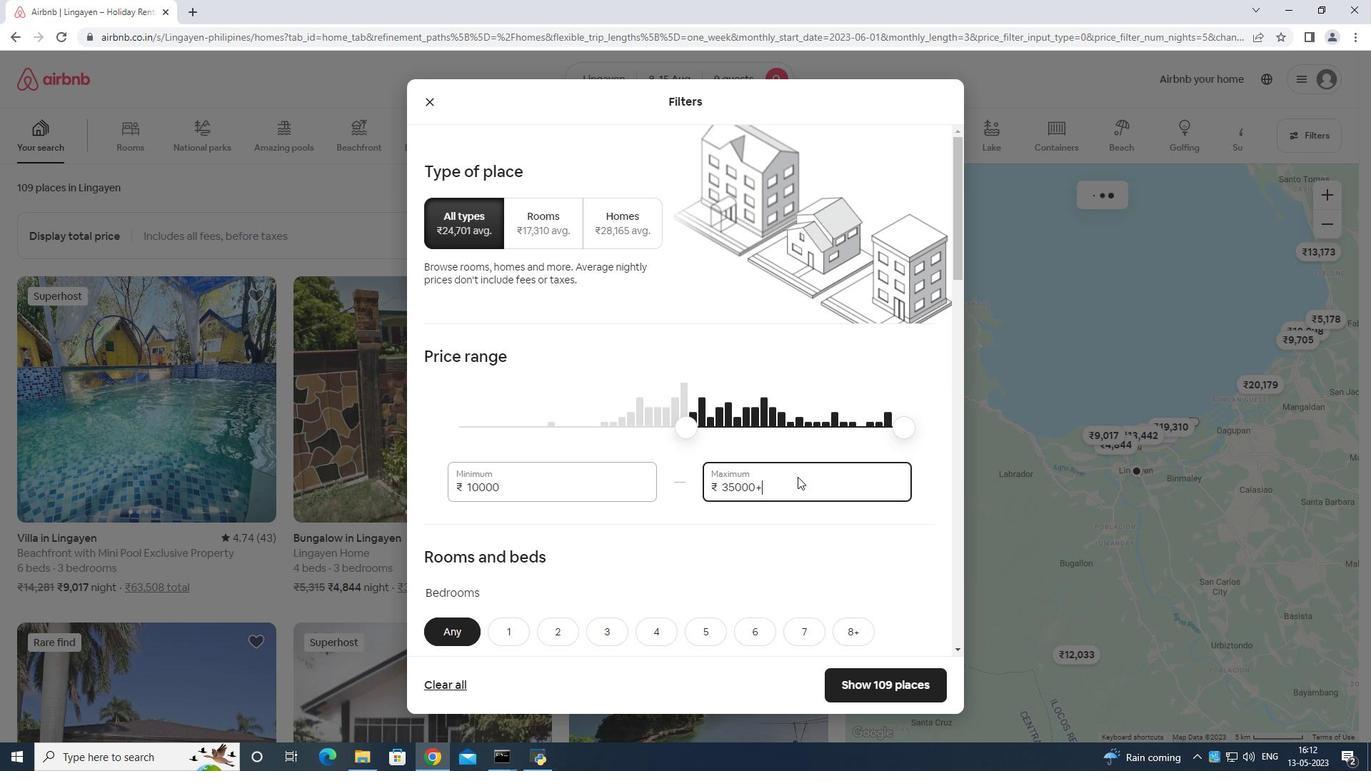 
Action: Mouse moved to (798, 471)
Screenshot: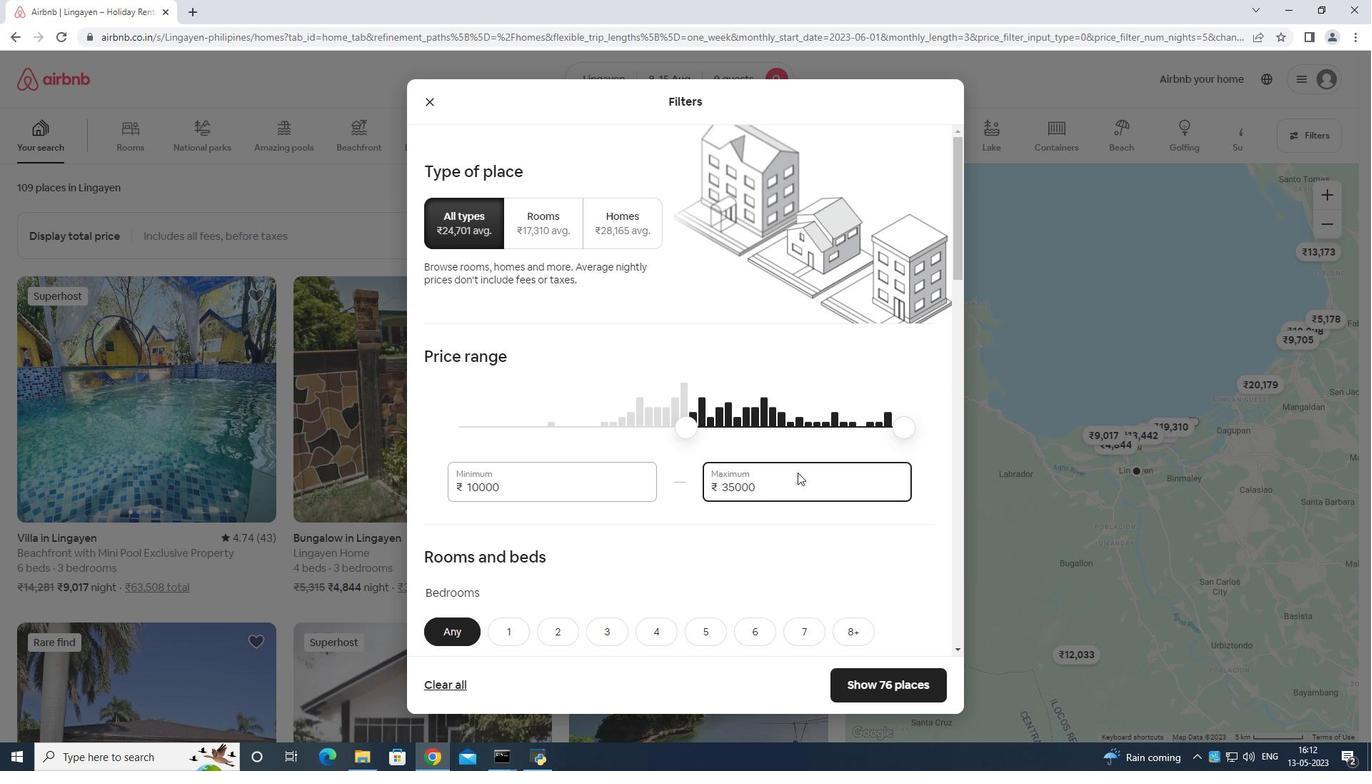 
Action: Key pressed <Key.backspace><Key.backspace>
Screenshot: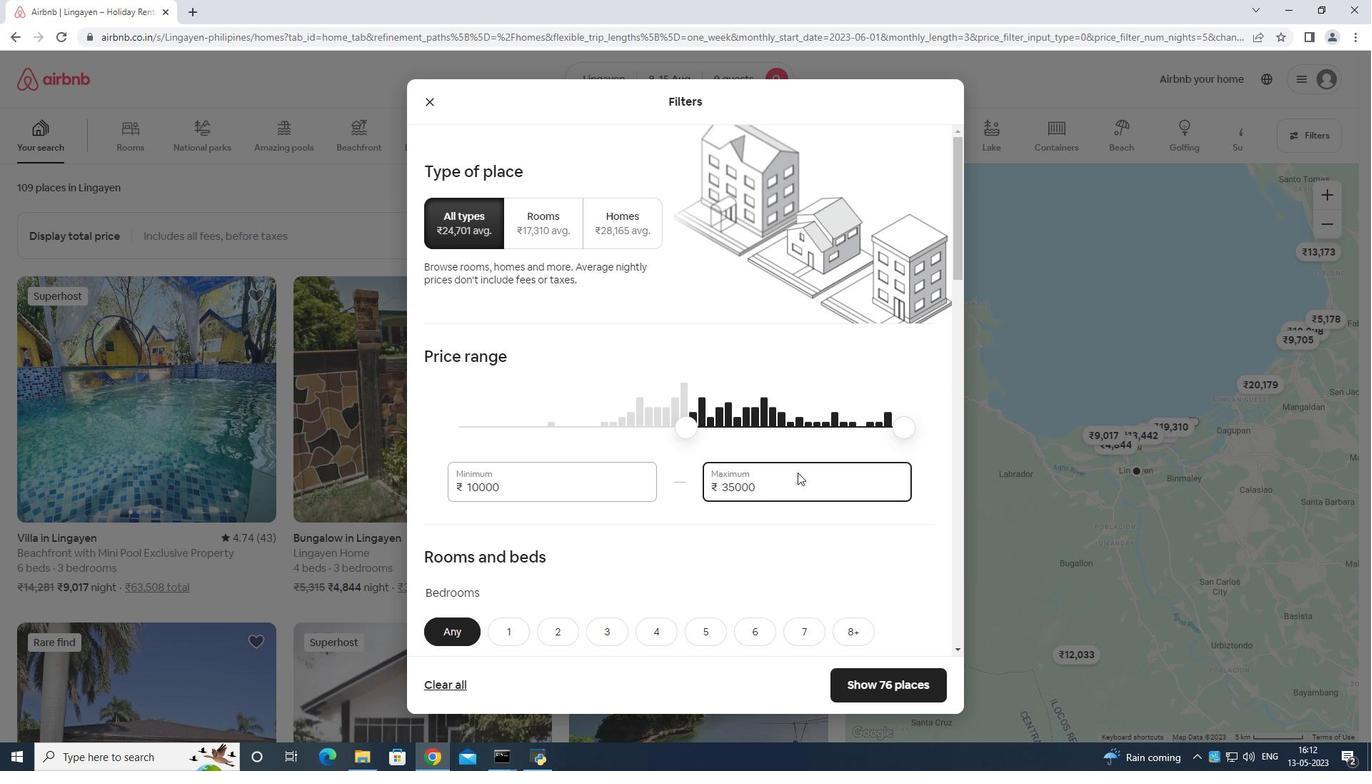 
Action: Mouse moved to (799, 470)
Screenshot: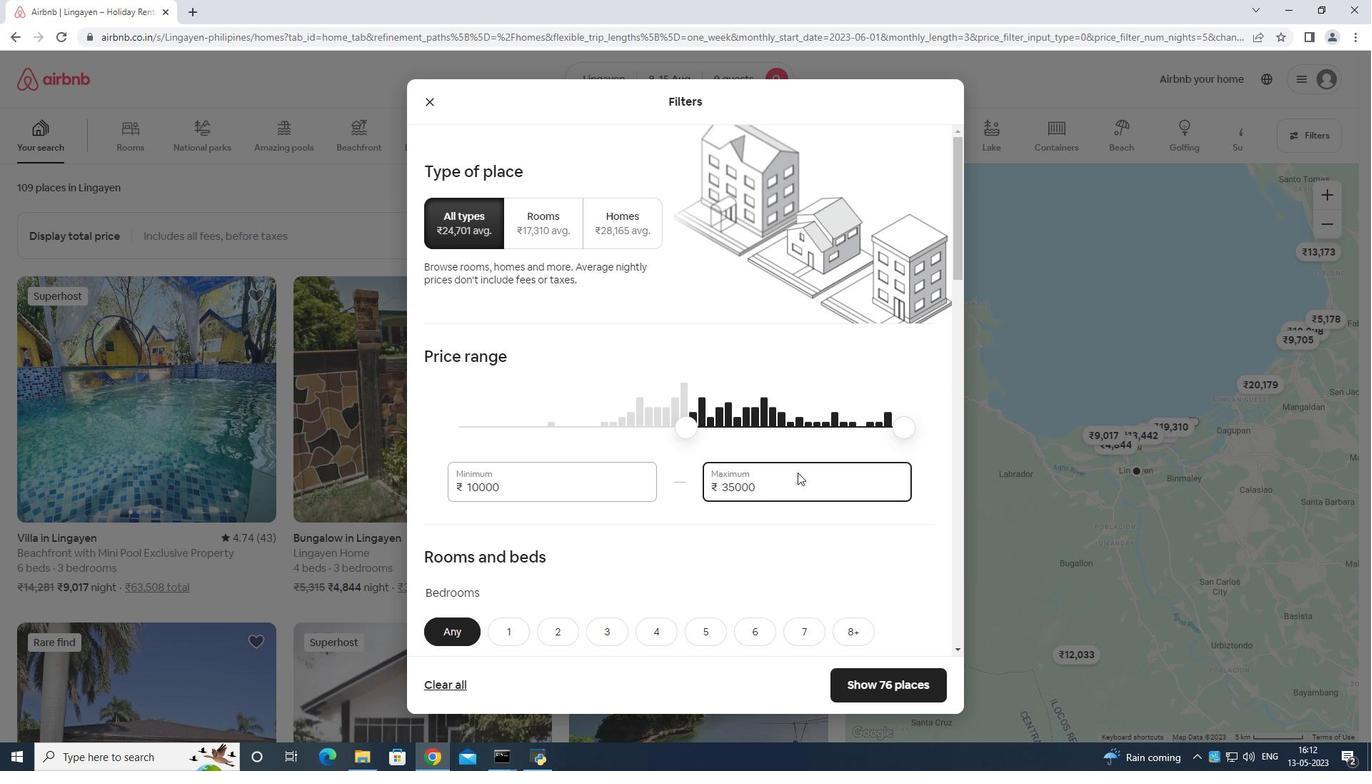 
Action: Key pressed <Key.backspace><Key.backspace><Key.backspace><Key.backspace><Key.backspace><Key.backspace><Key.backspace><Key.backspace>
Screenshot: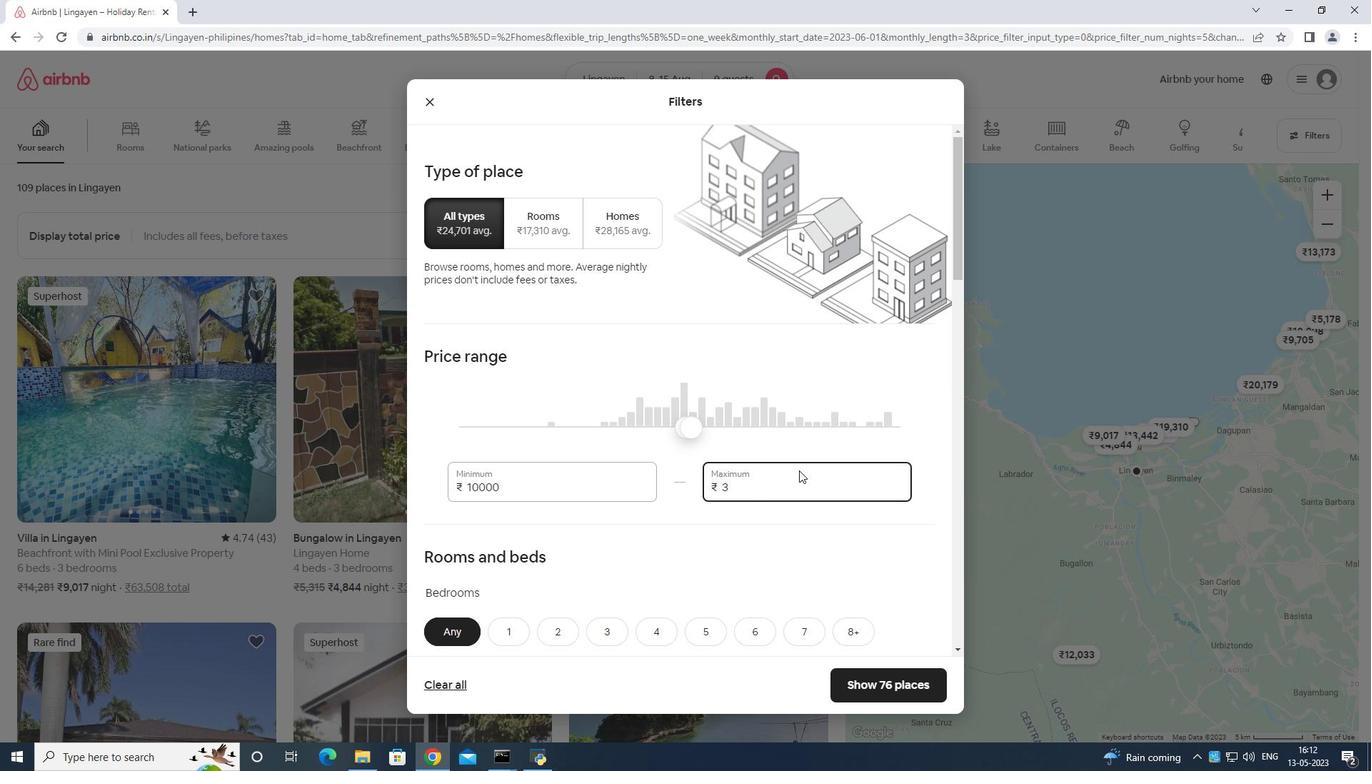 
Action: Mouse moved to (799, 470)
Screenshot: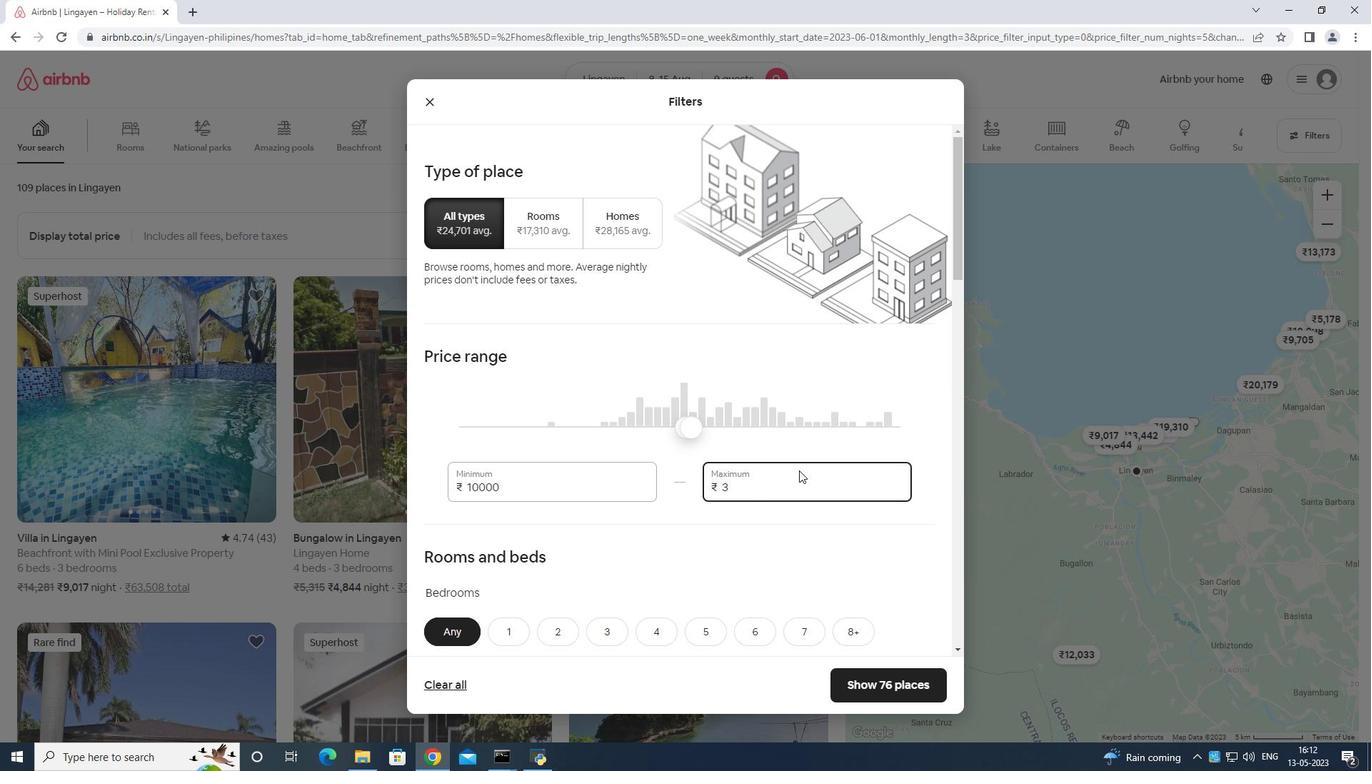 
Action: Key pressed <Key.backspace>
Screenshot: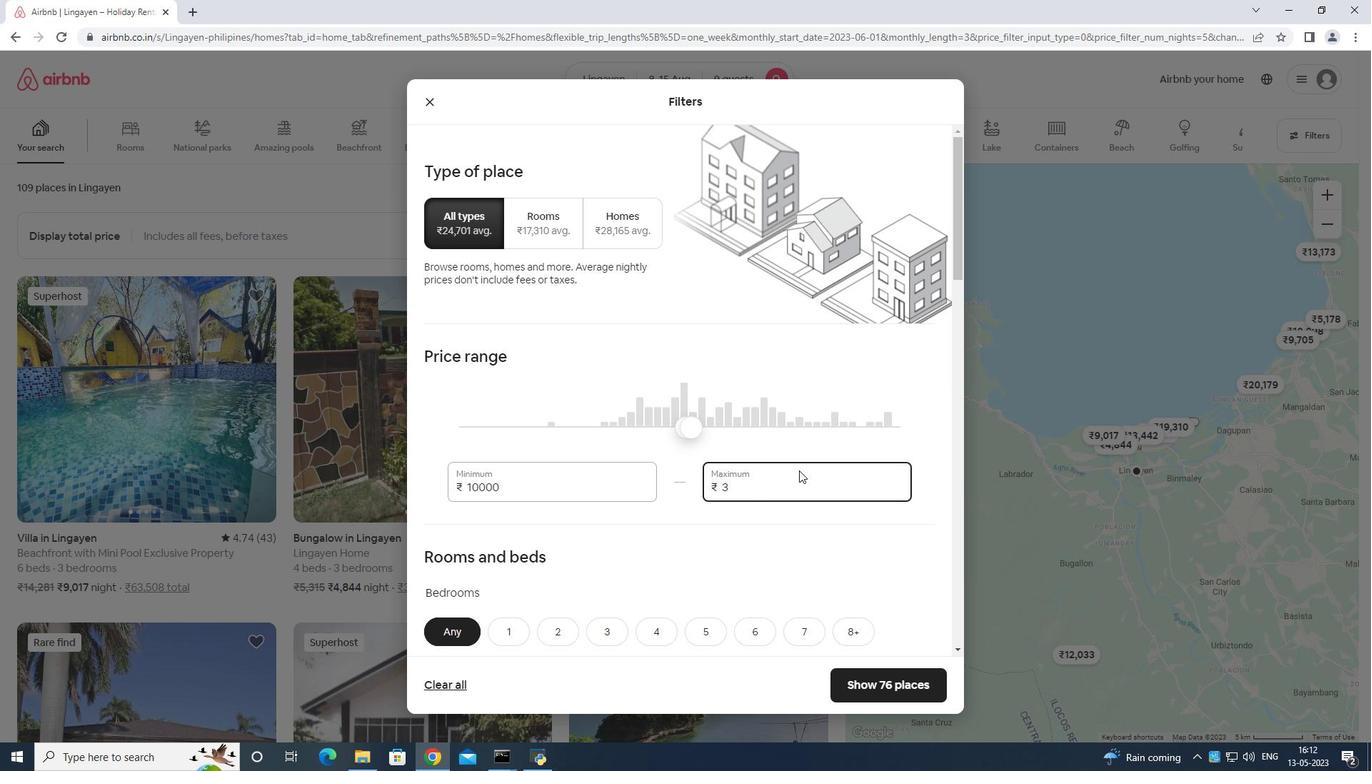 
Action: Mouse moved to (799, 466)
Screenshot: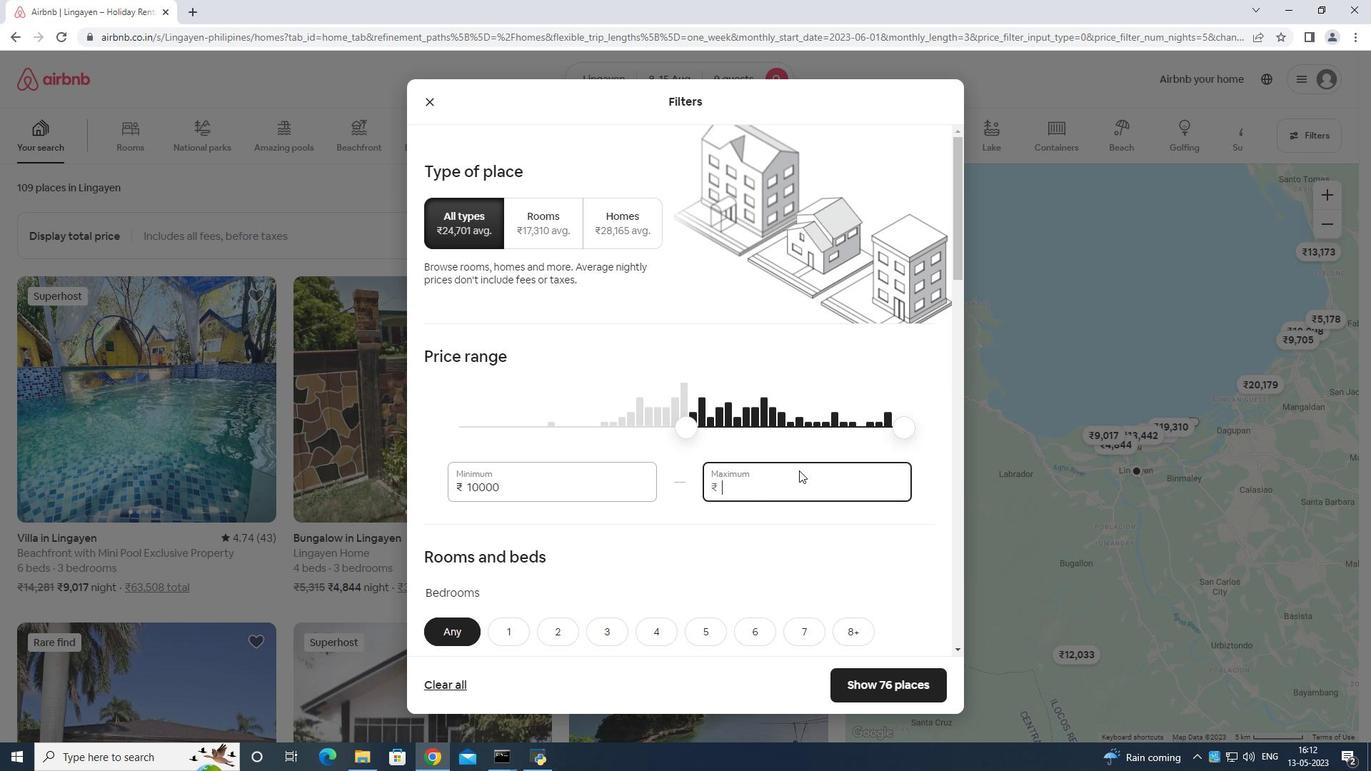 
Action: Key pressed 1
Screenshot: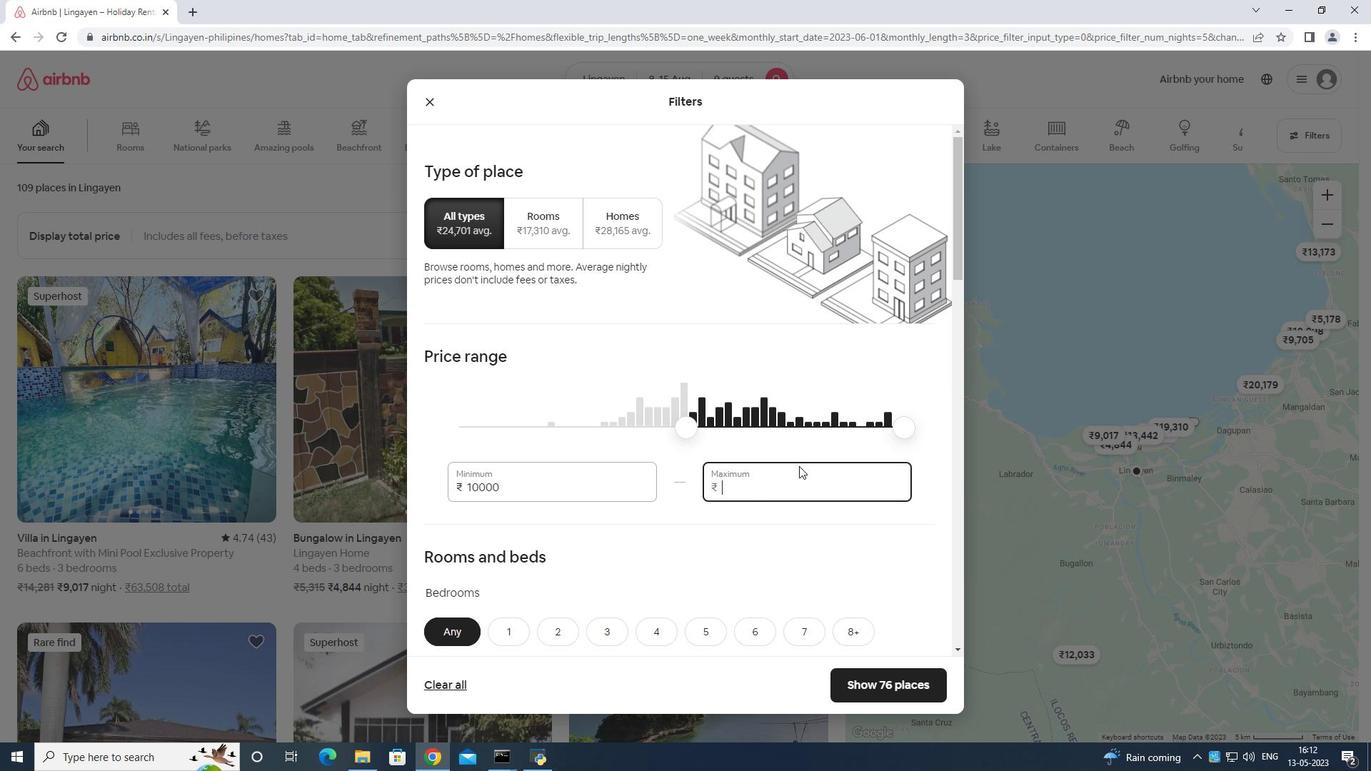 
Action: Mouse moved to (799, 465)
Screenshot: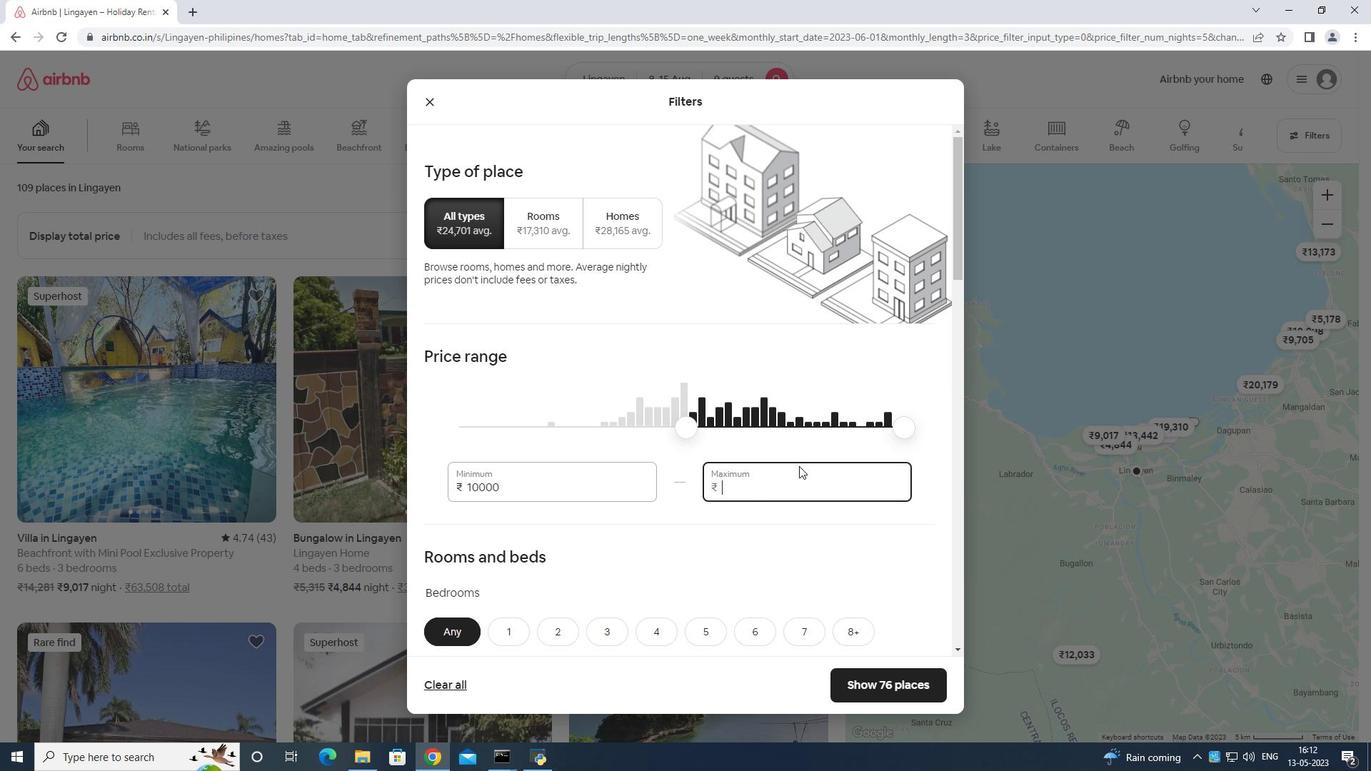 
Action: Key pressed 4000
Screenshot: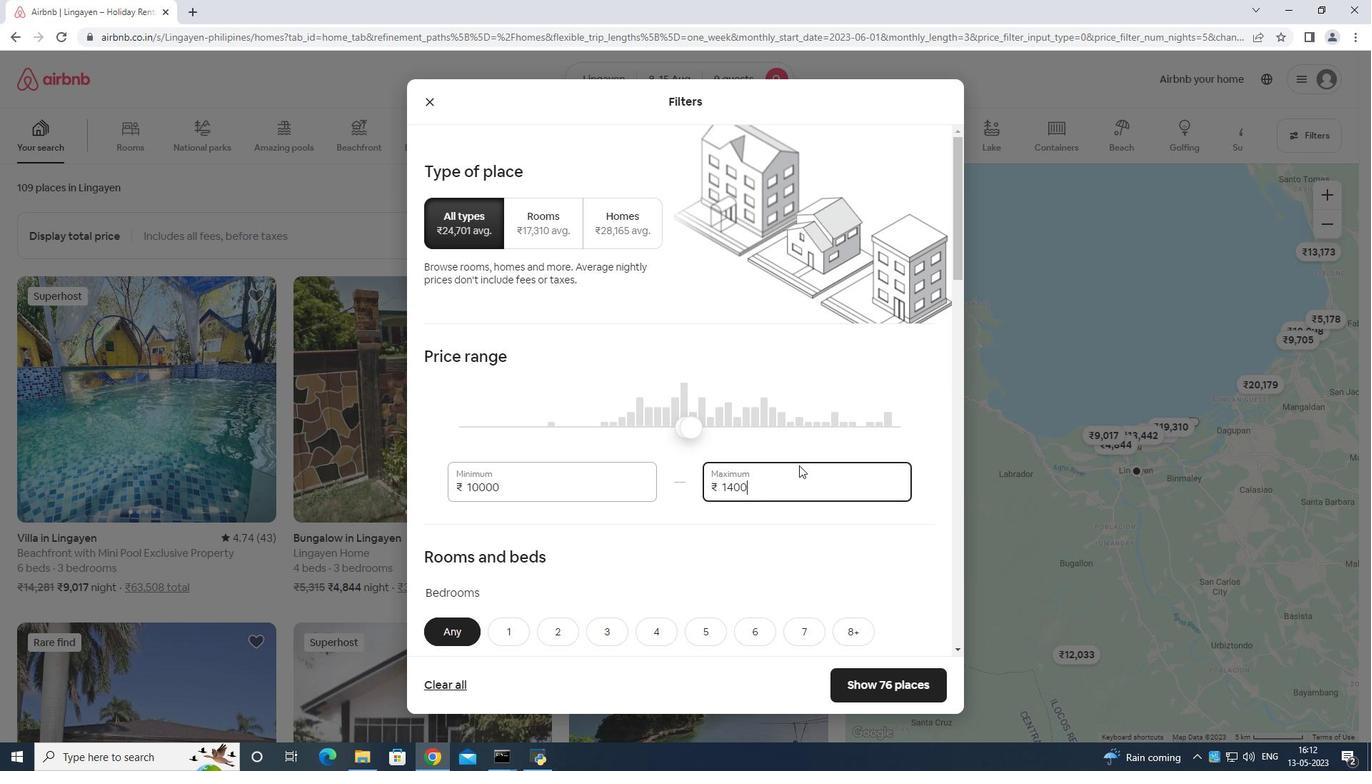 
Action: Mouse moved to (800, 448)
Screenshot: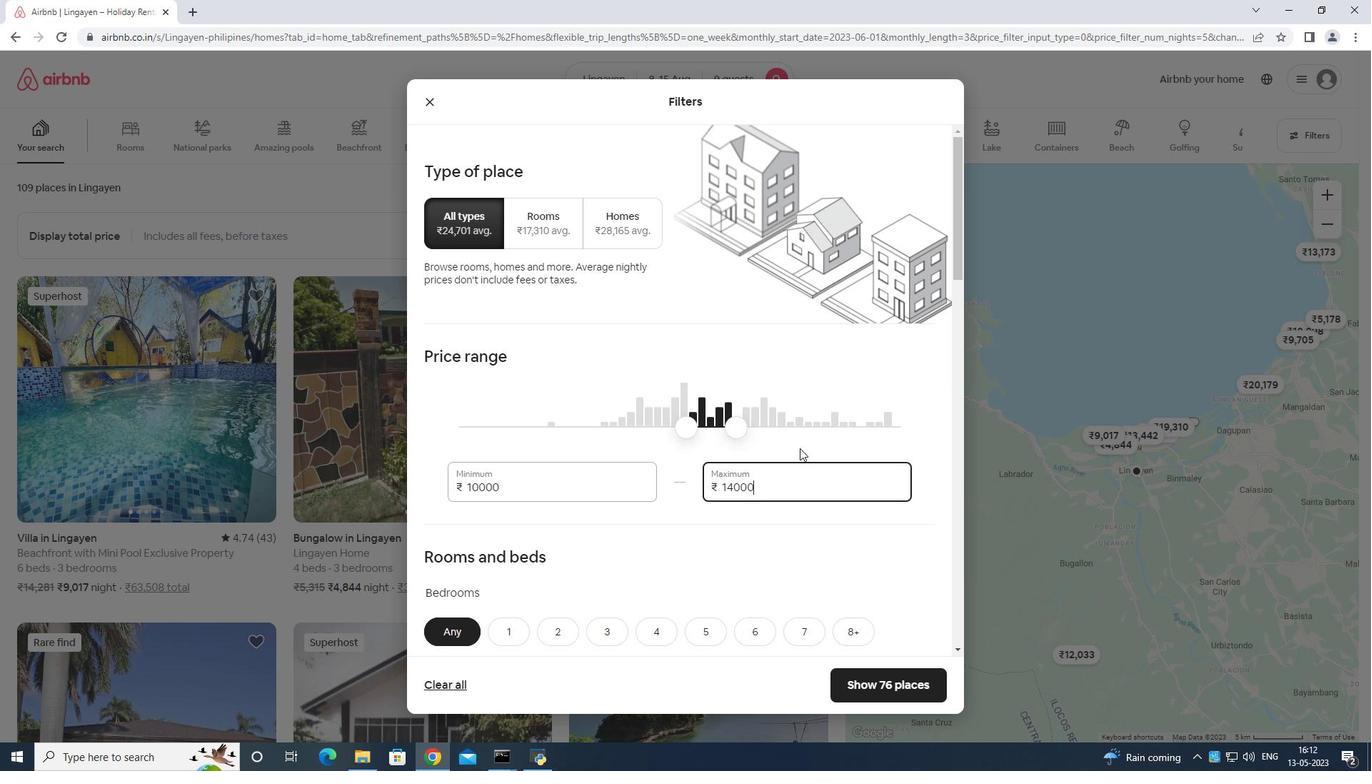 
Action: Mouse scrolled (800, 447) with delta (0, 0)
Screenshot: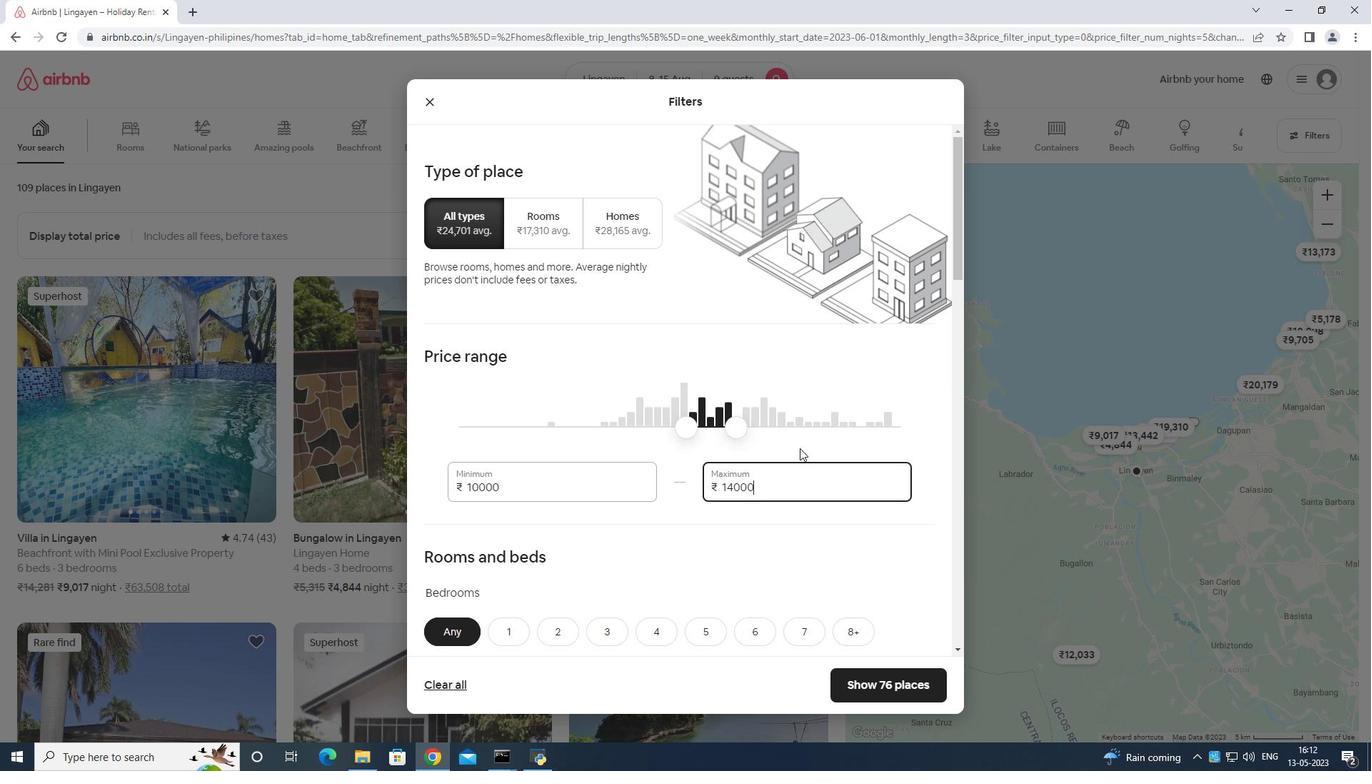 
Action: Mouse moved to (708, 561)
Screenshot: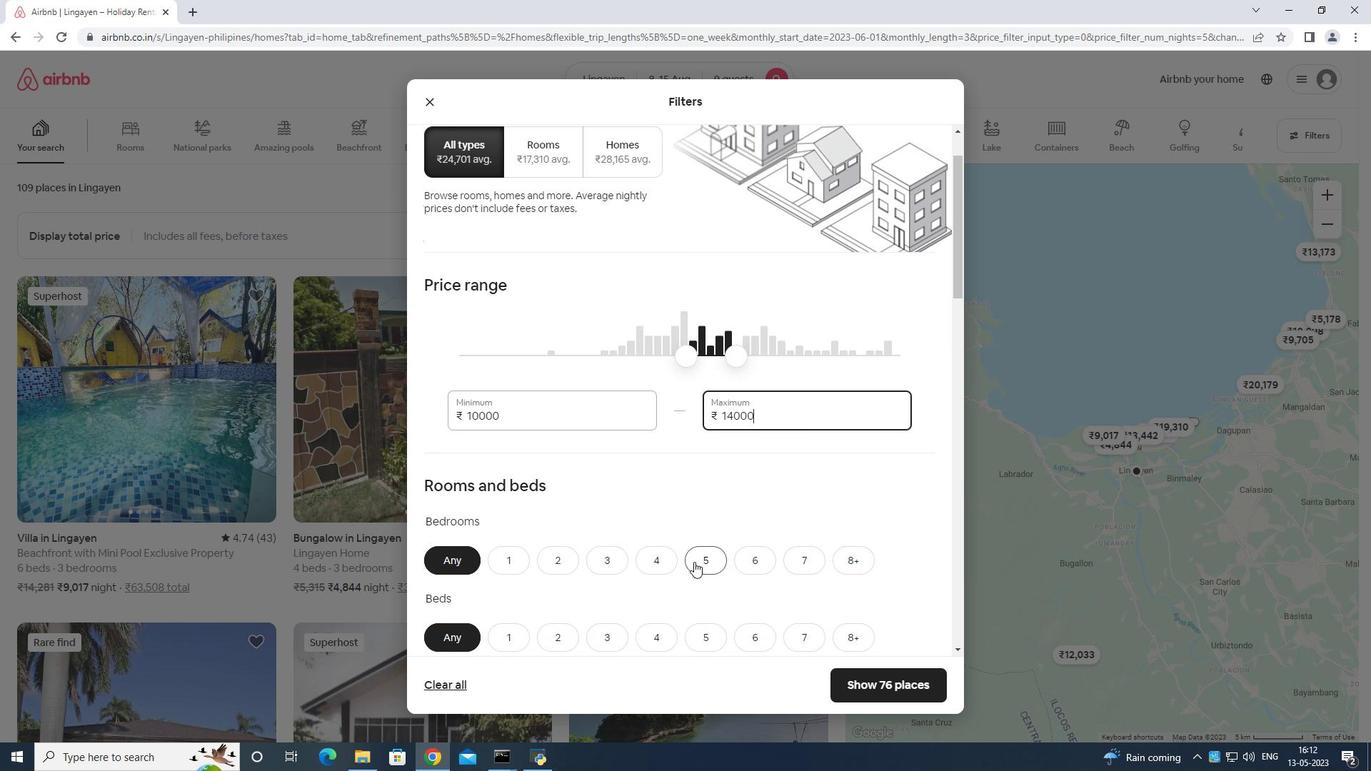 
Action: Mouse pressed left at (708, 561)
Screenshot: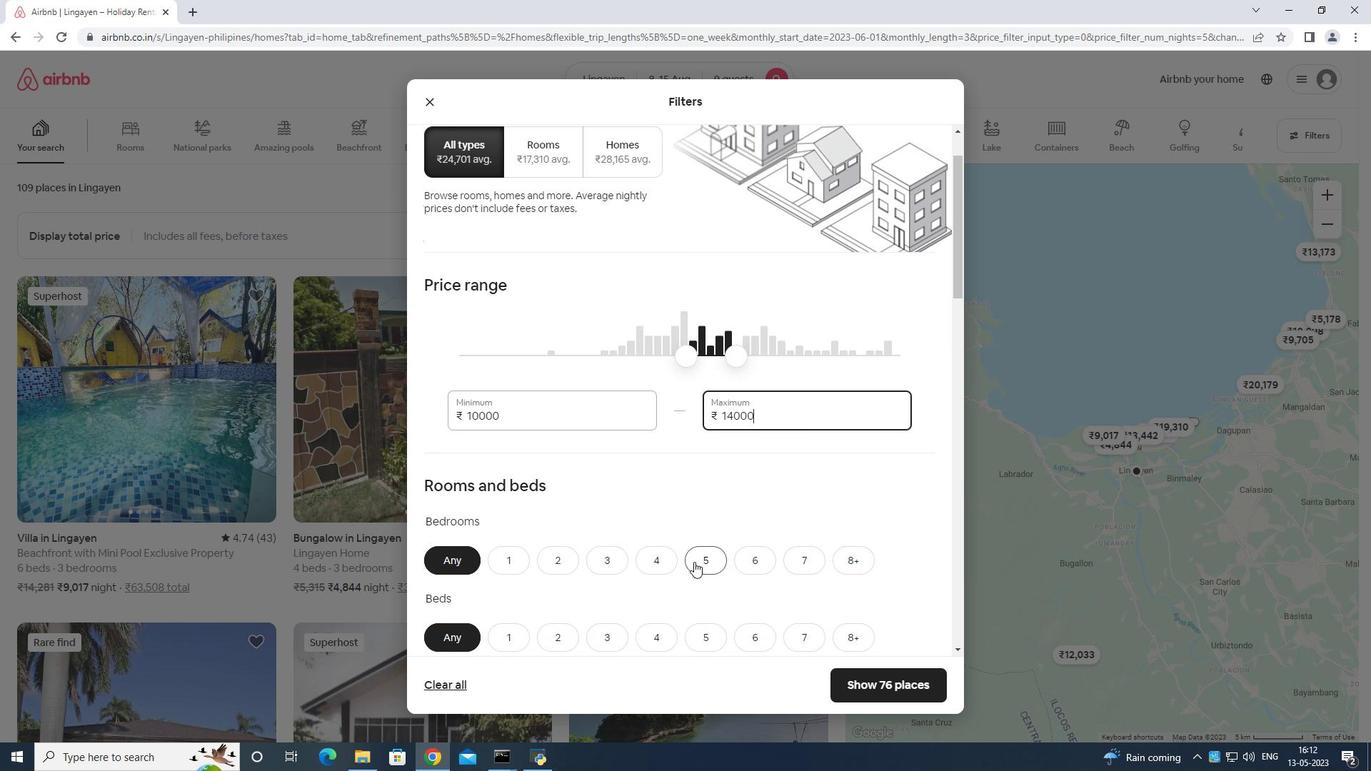 
Action: Mouse moved to (741, 526)
Screenshot: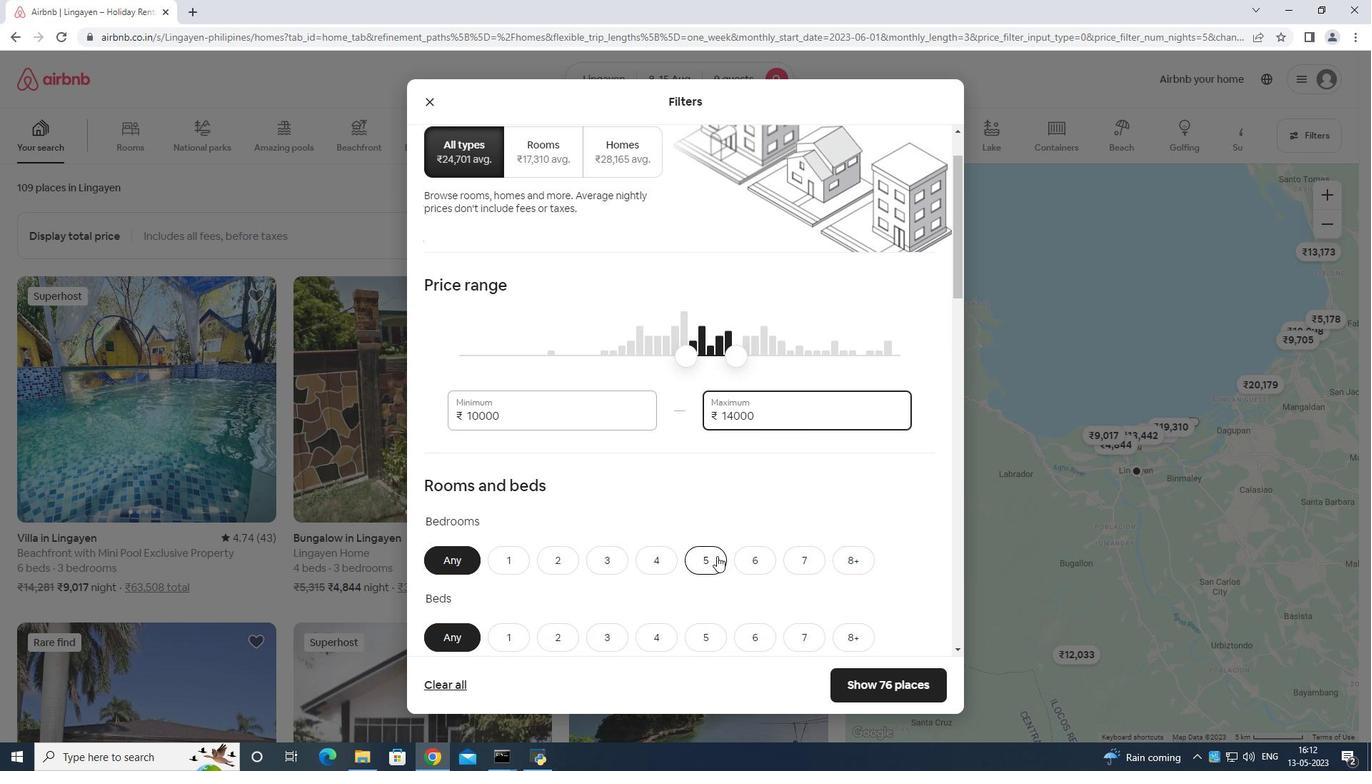 
Action: Mouse scrolled (741, 525) with delta (0, 0)
Screenshot: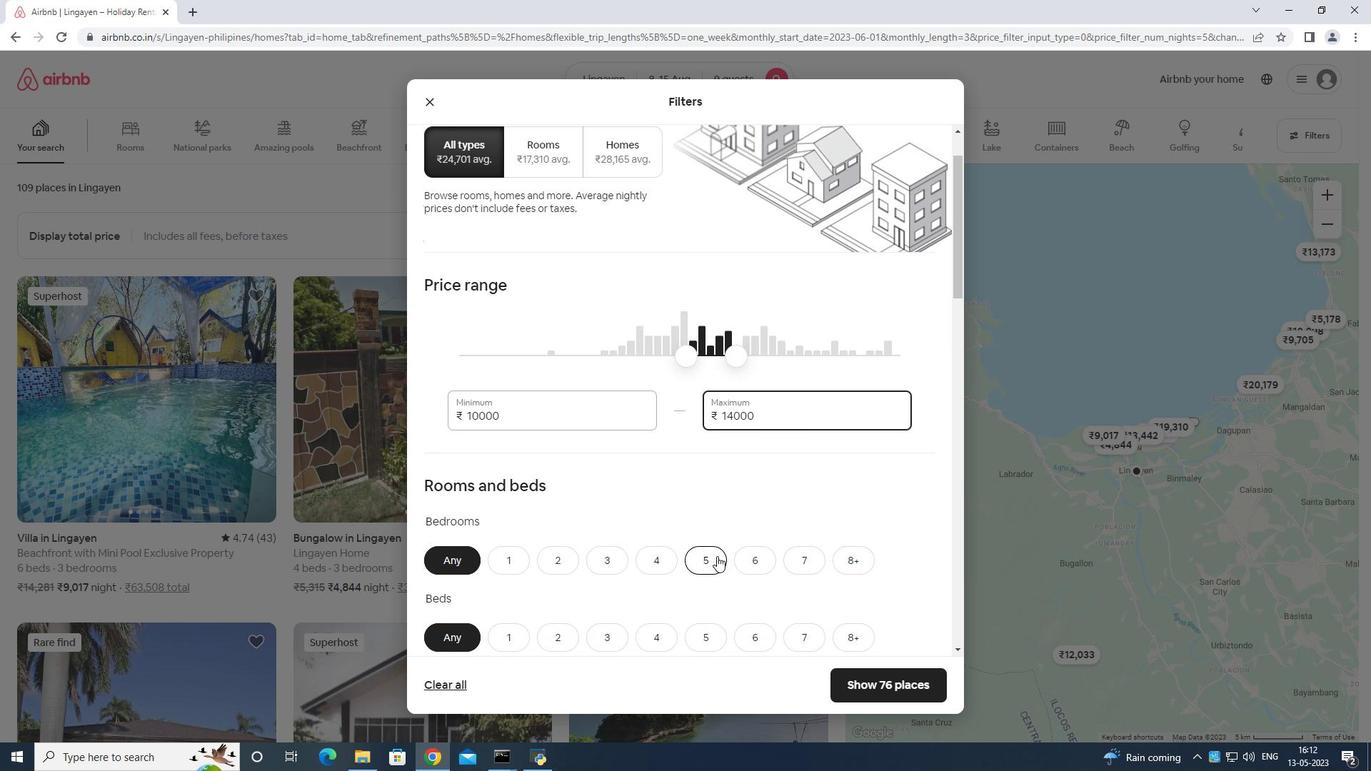 
Action: Mouse moved to (741, 528)
Screenshot: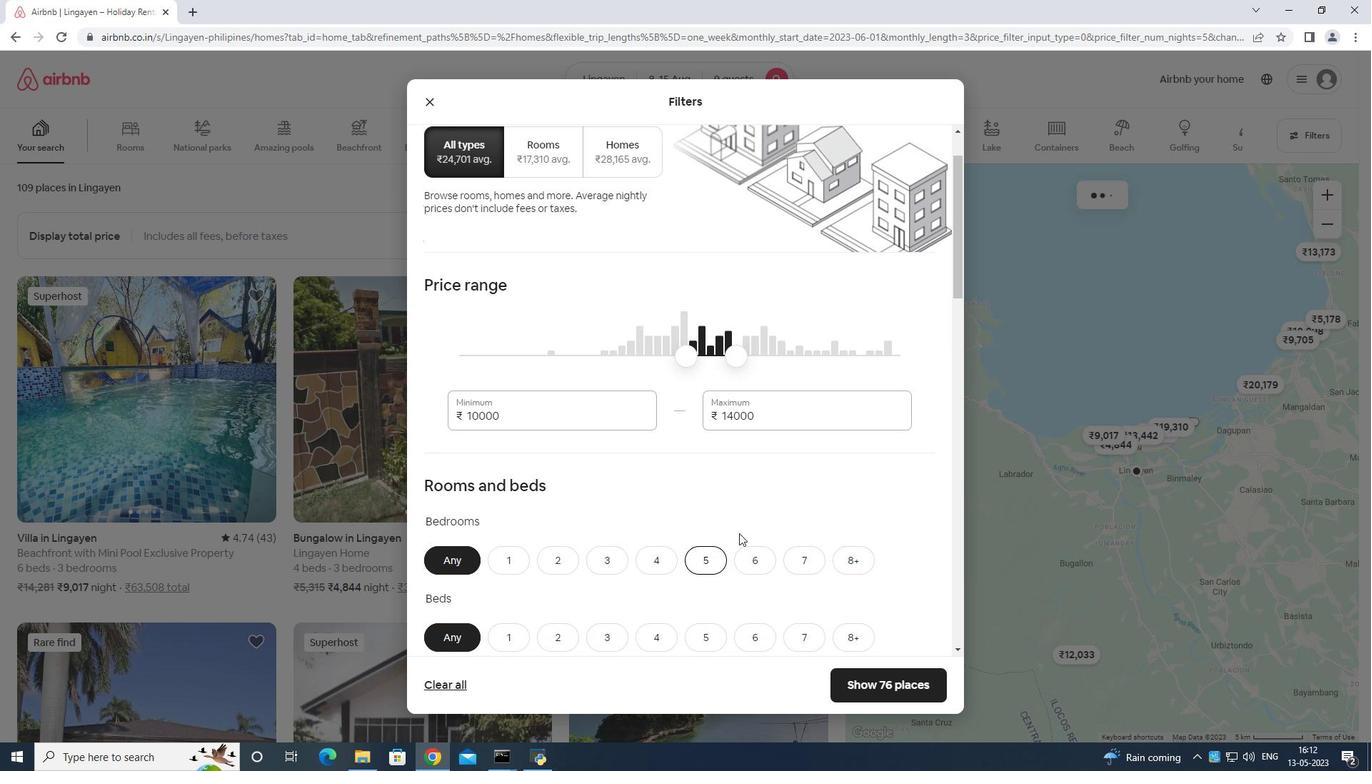 
Action: Mouse scrolled (741, 527) with delta (0, 0)
Screenshot: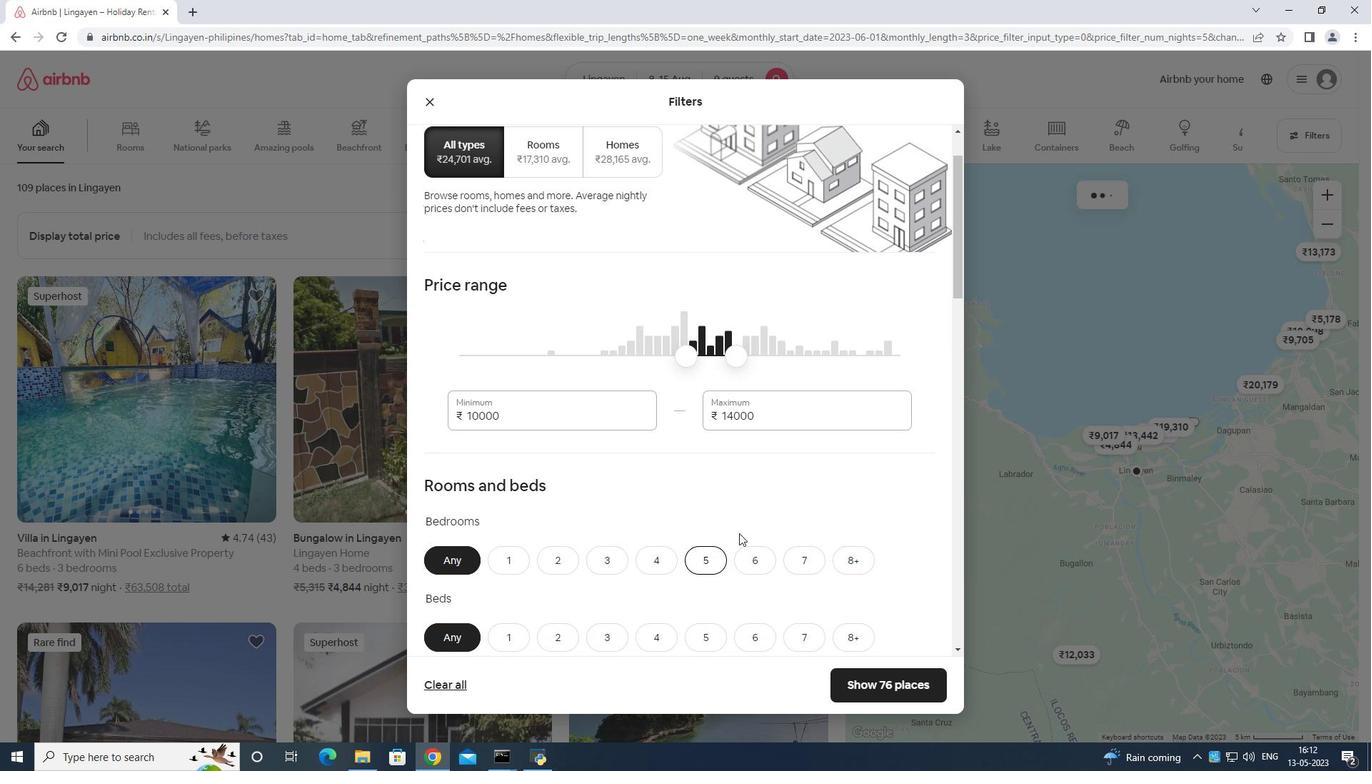 
Action: Mouse moved to (741, 528)
Screenshot: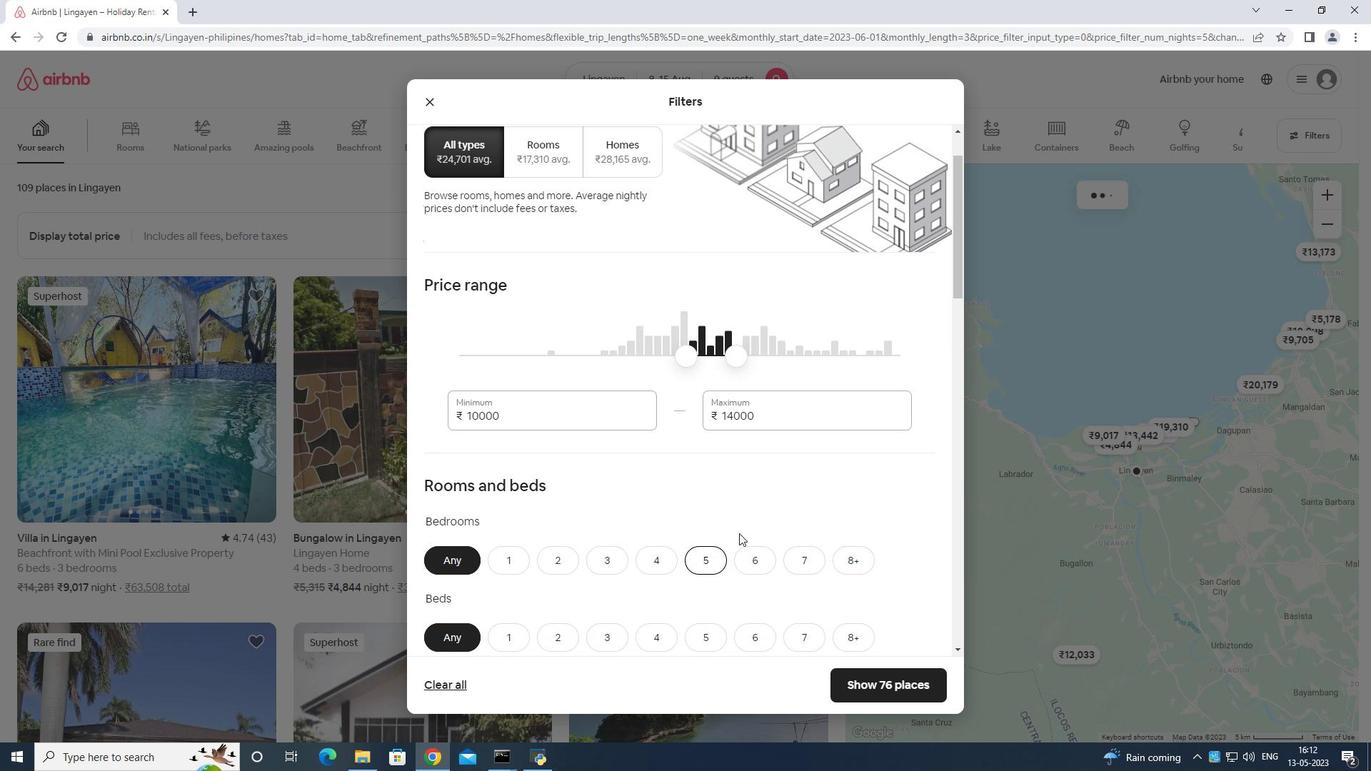 
Action: Mouse scrolled (741, 527) with delta (0, 0)
Screenshot: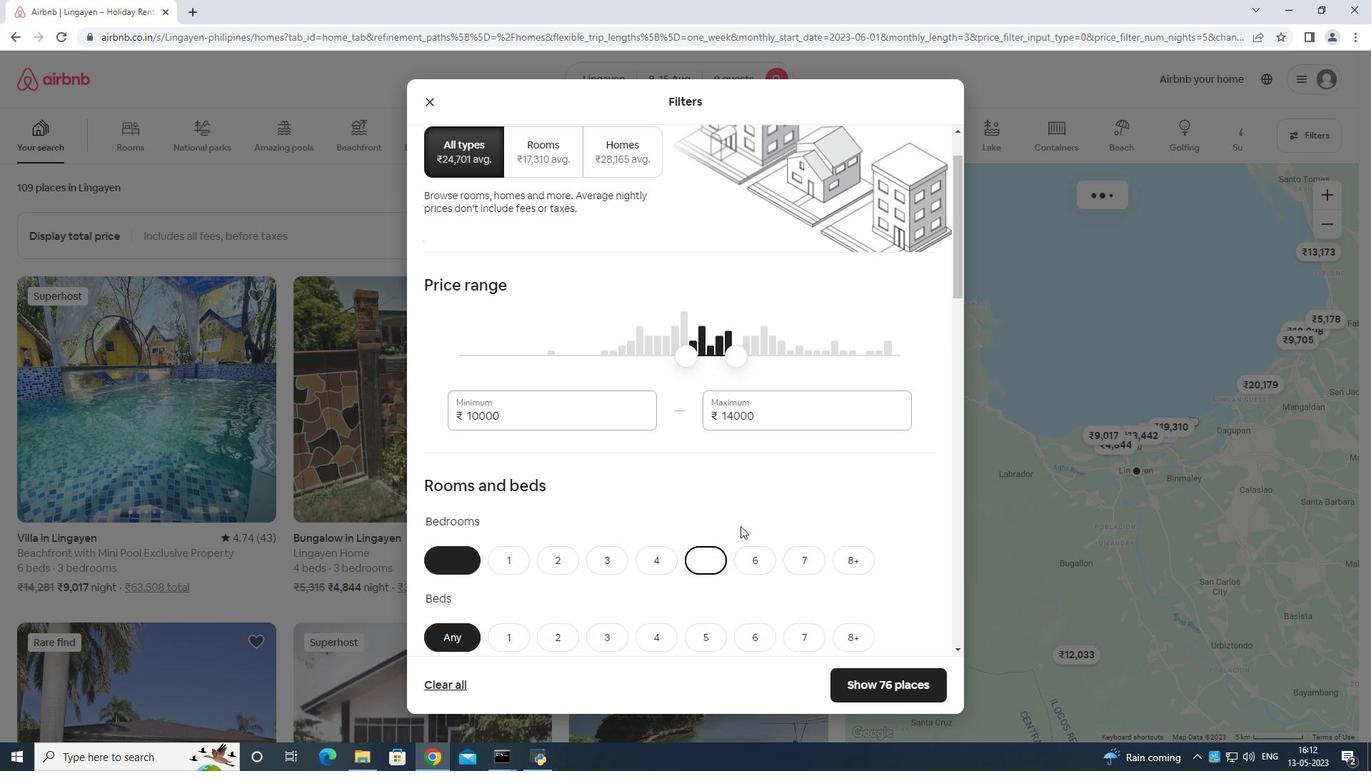 
Action: Mouse moved to (845, 419)
Screenshot: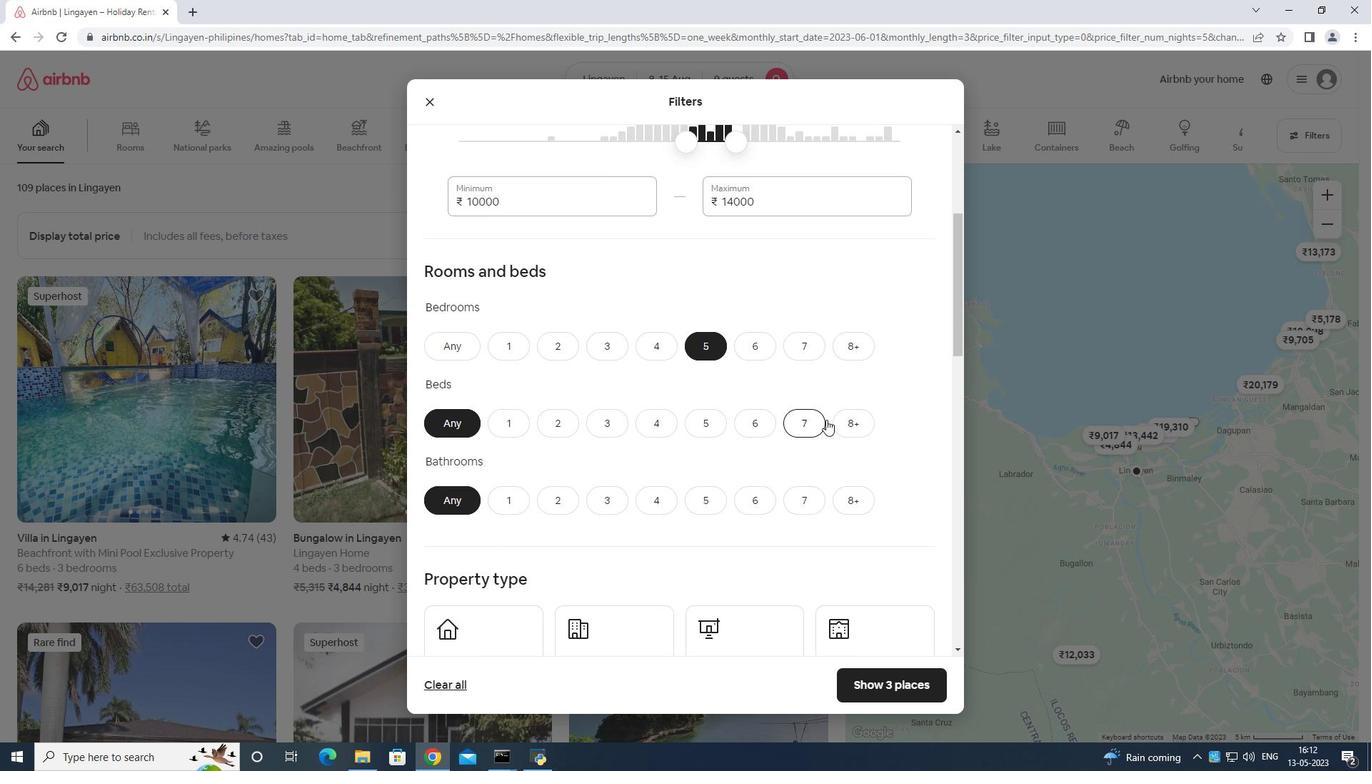 
Action: Mouse pressed left at (845, 419)
Screenshot: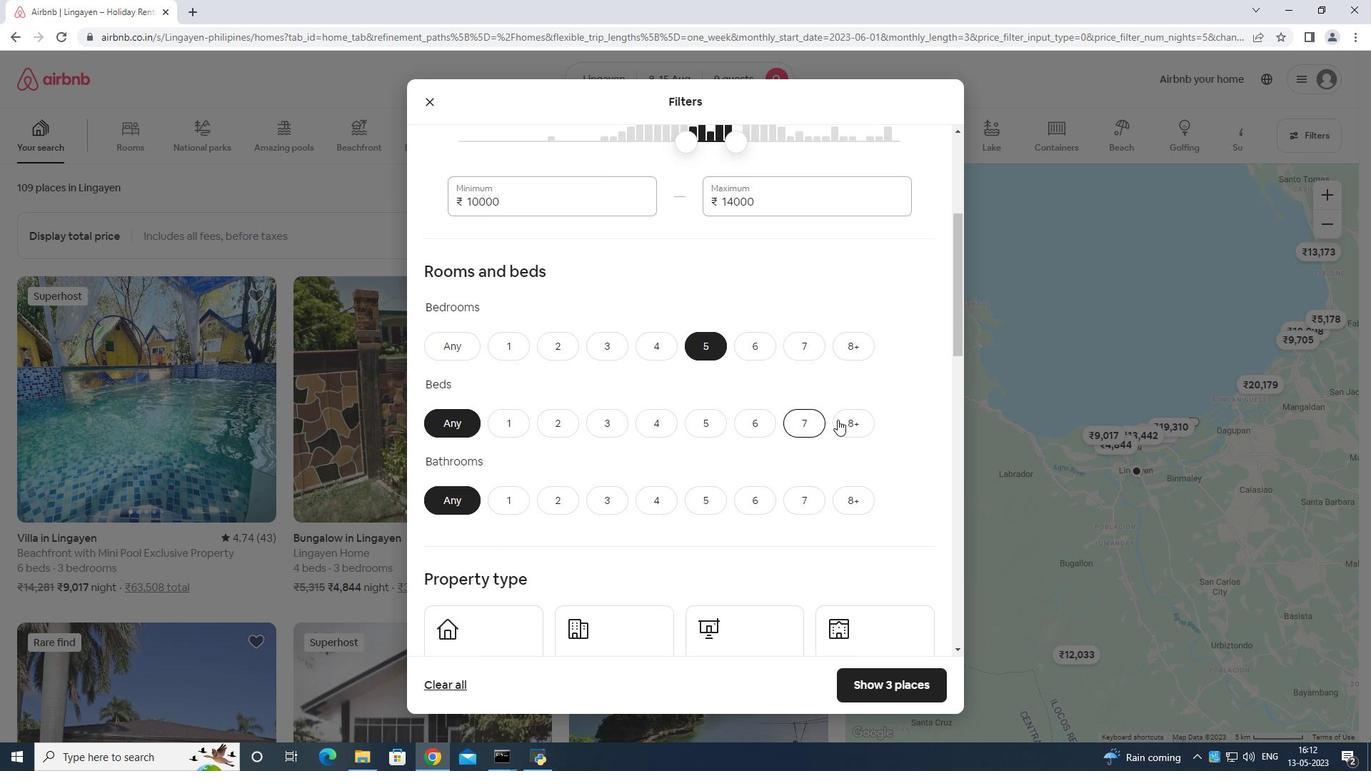 
Action: Mouse moved to (707, 497)
Screenshot: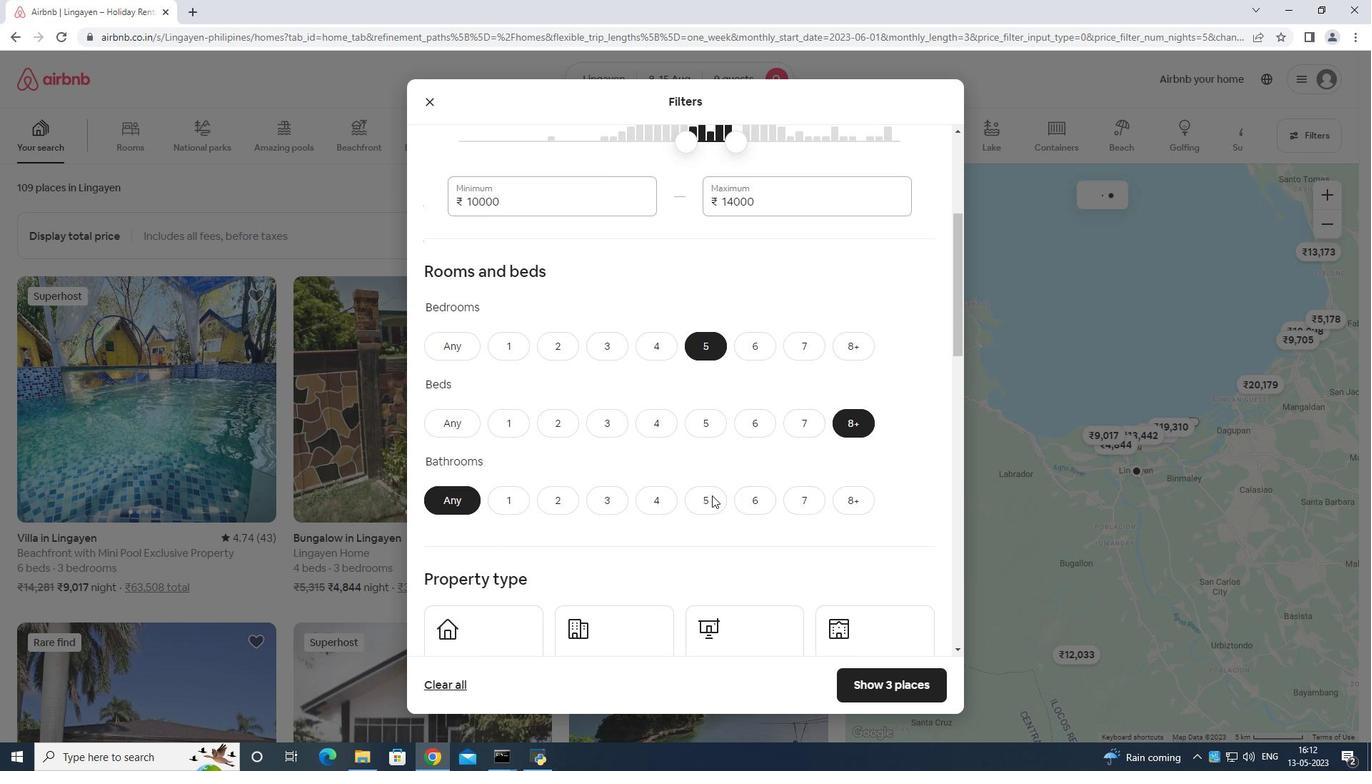 
Action: Mouse pressed left at (707, 497)
Screenshot: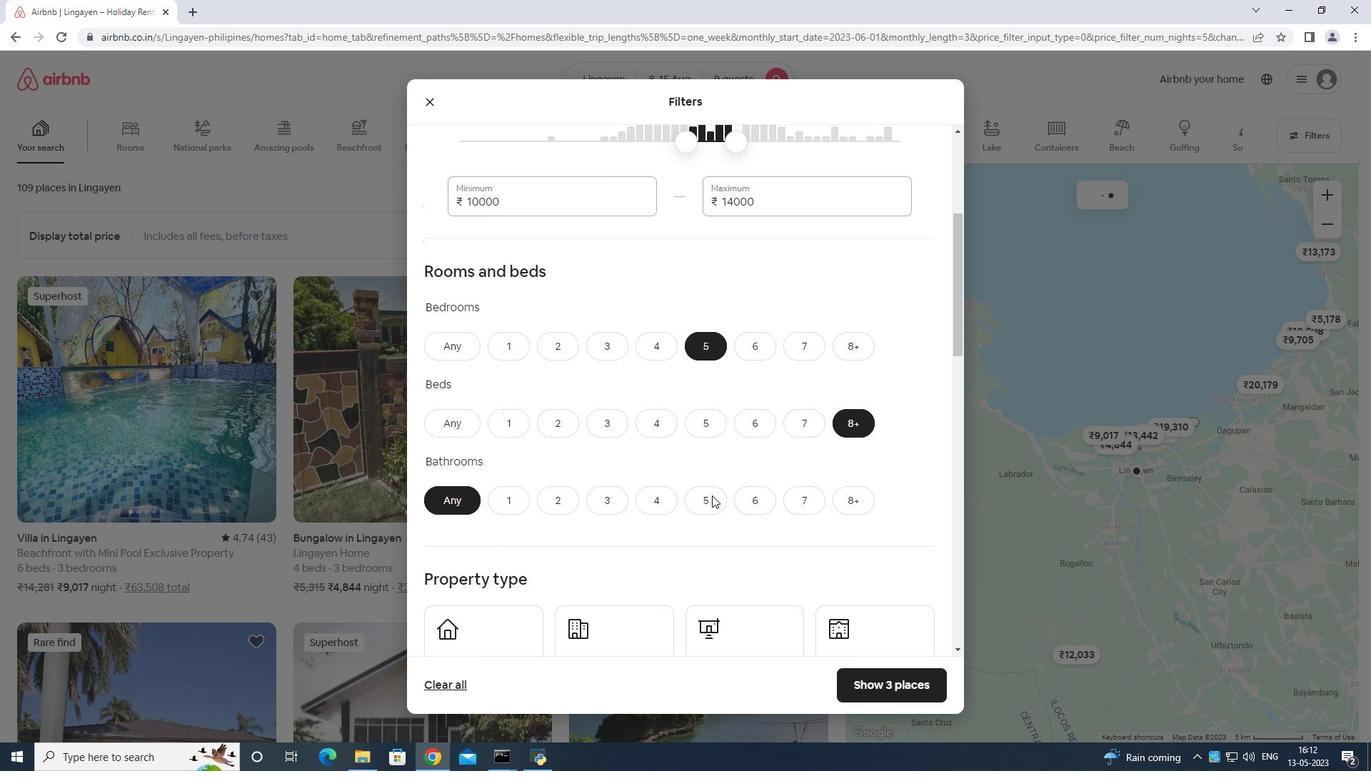 
Action: Mouse moved to (724, 471)
Screenshot: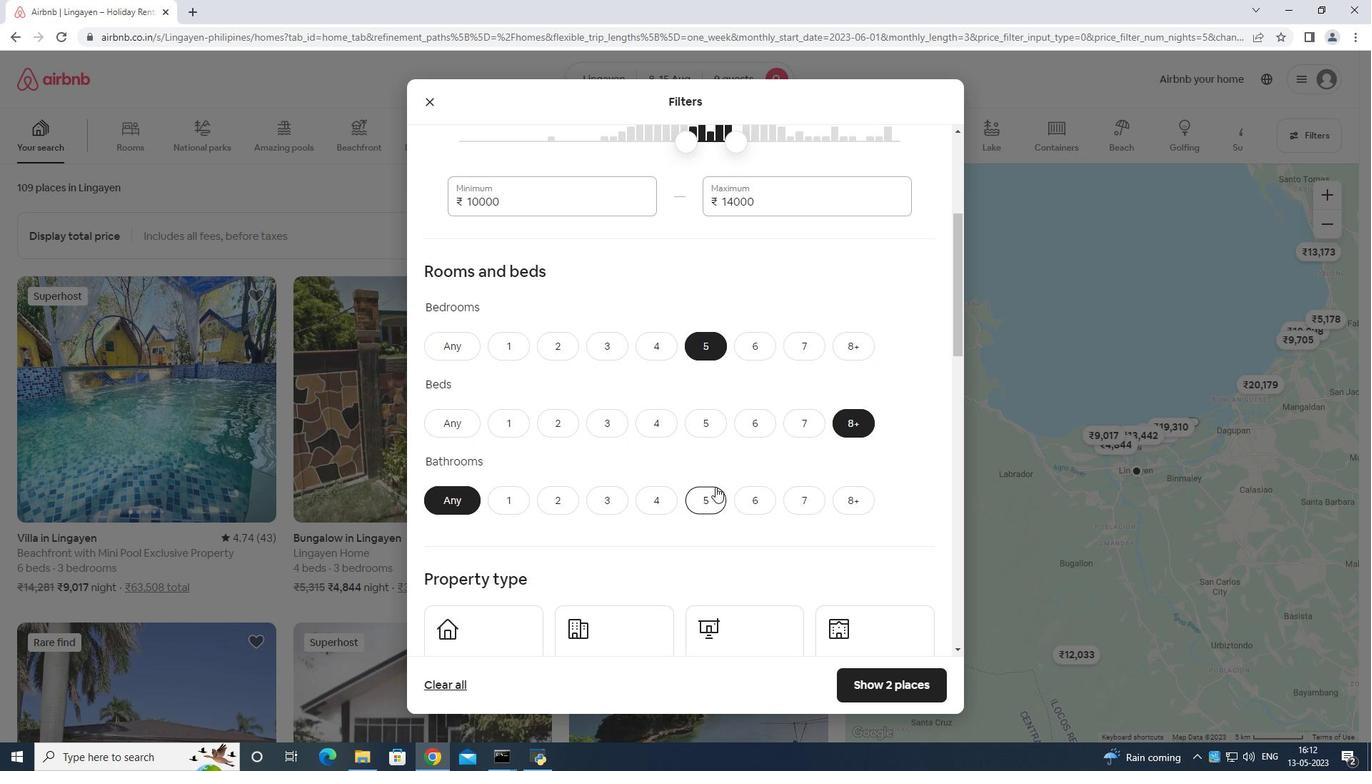 
Action: Mouse scrolled (724, 470) with delta (0, 0)
Screenshot: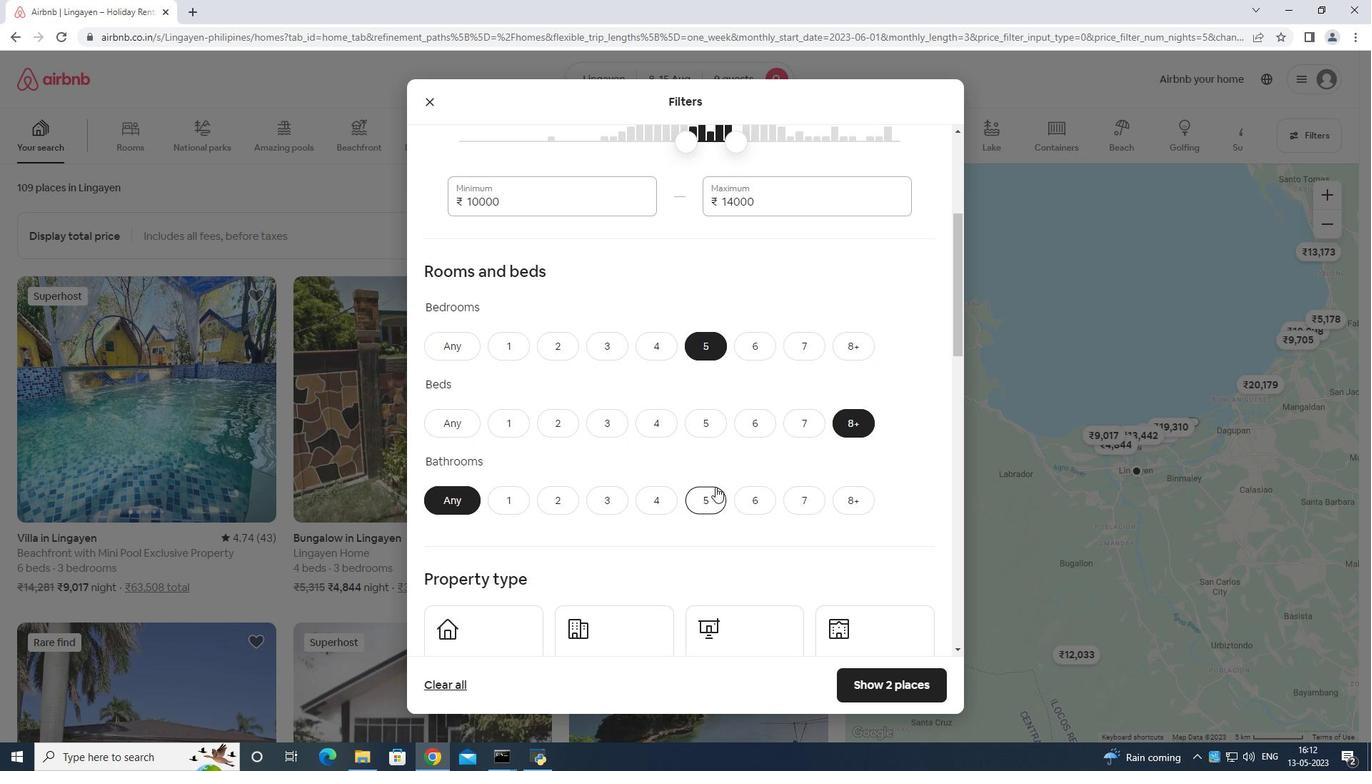
Action: Mouse moved to (724, 477)
Screenshot: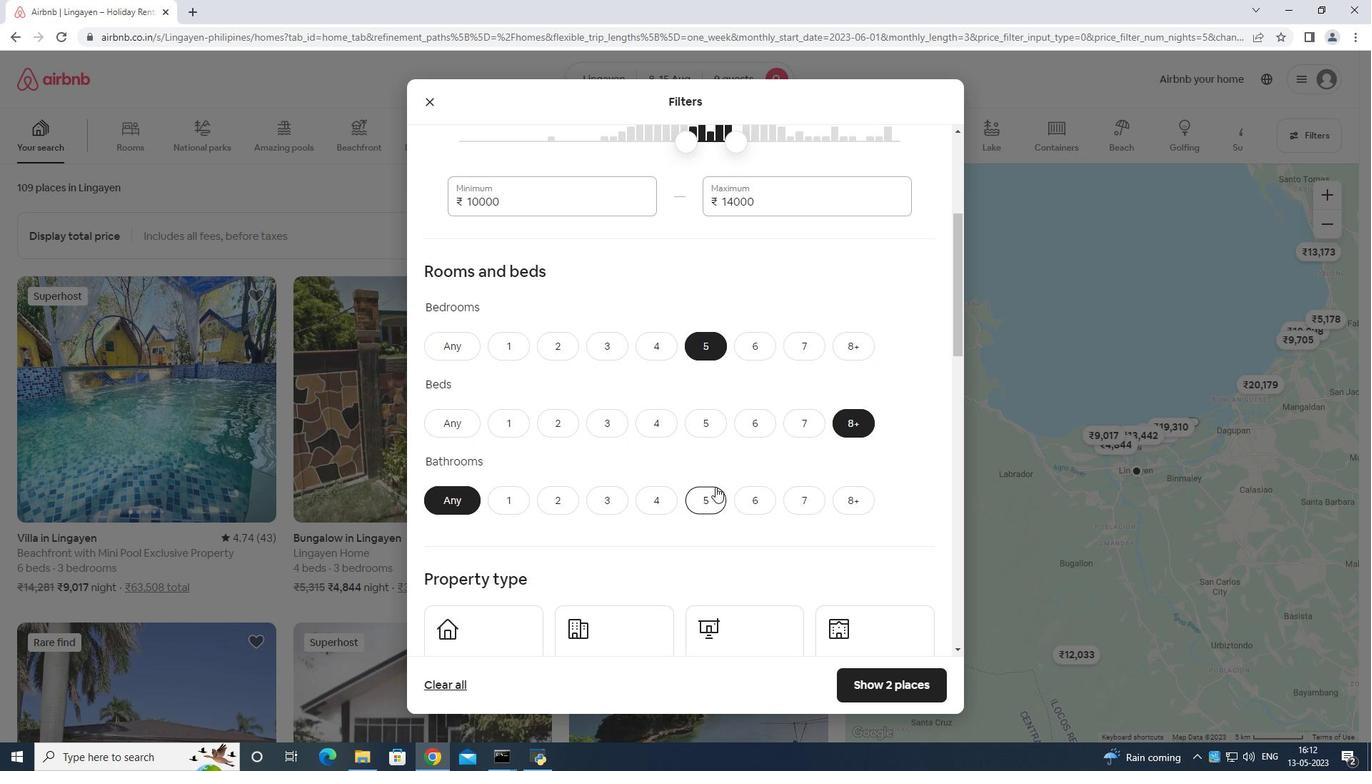 
Action: Mouse scrolled (724, 476) with delta (0, 0)
Screenshot: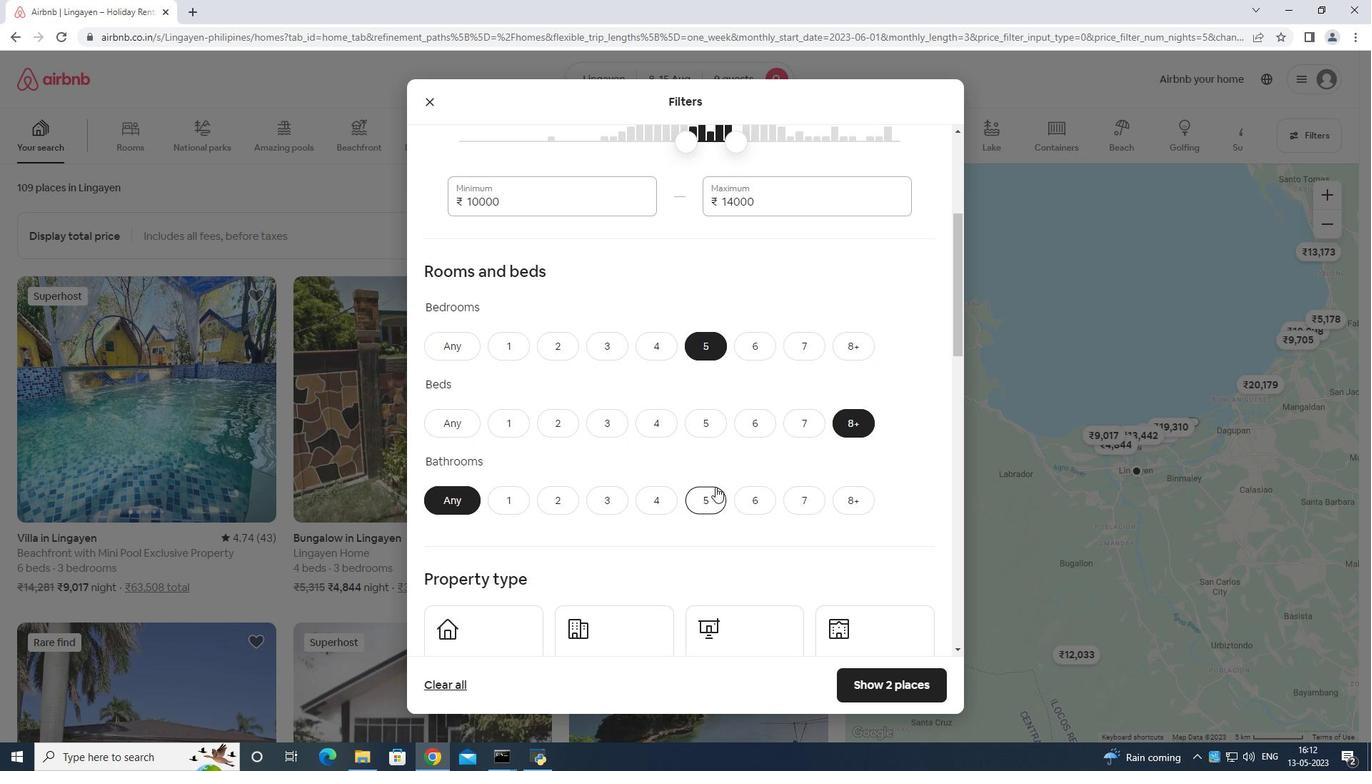 
Action: Mouse scrolled (724, 476) with delta (0, 0)
Screenshot: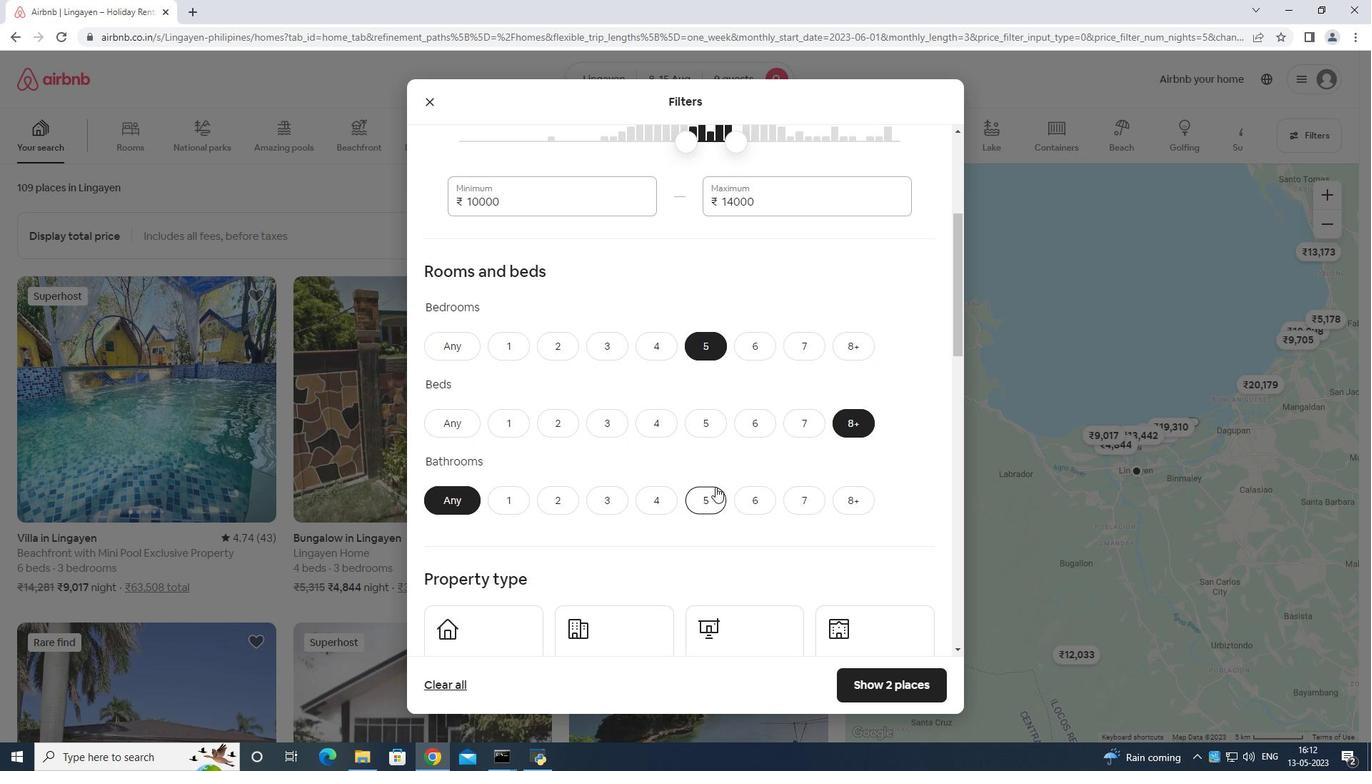 
Action: Mouse moved to (498, 438)
Screenshot: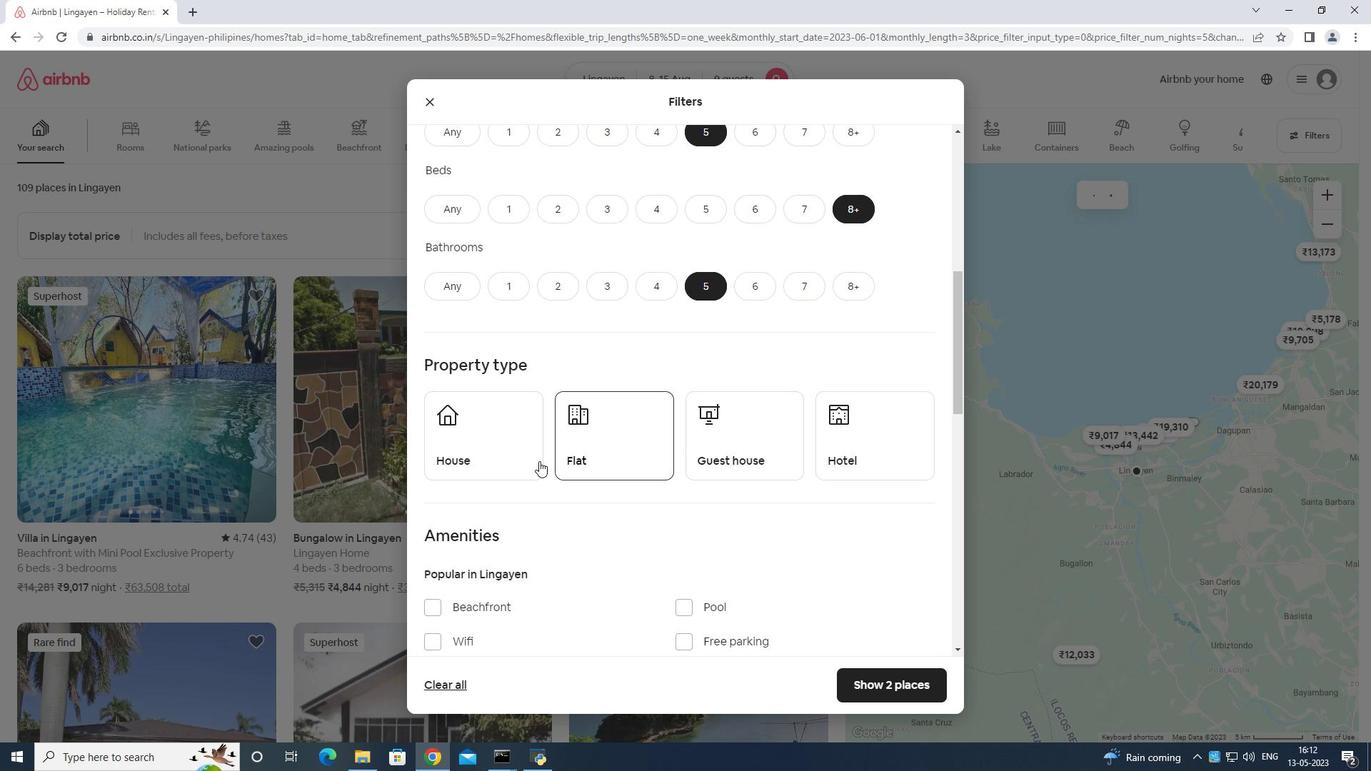 
Action: Mouse pressed left at (498, 438)
Screenshot: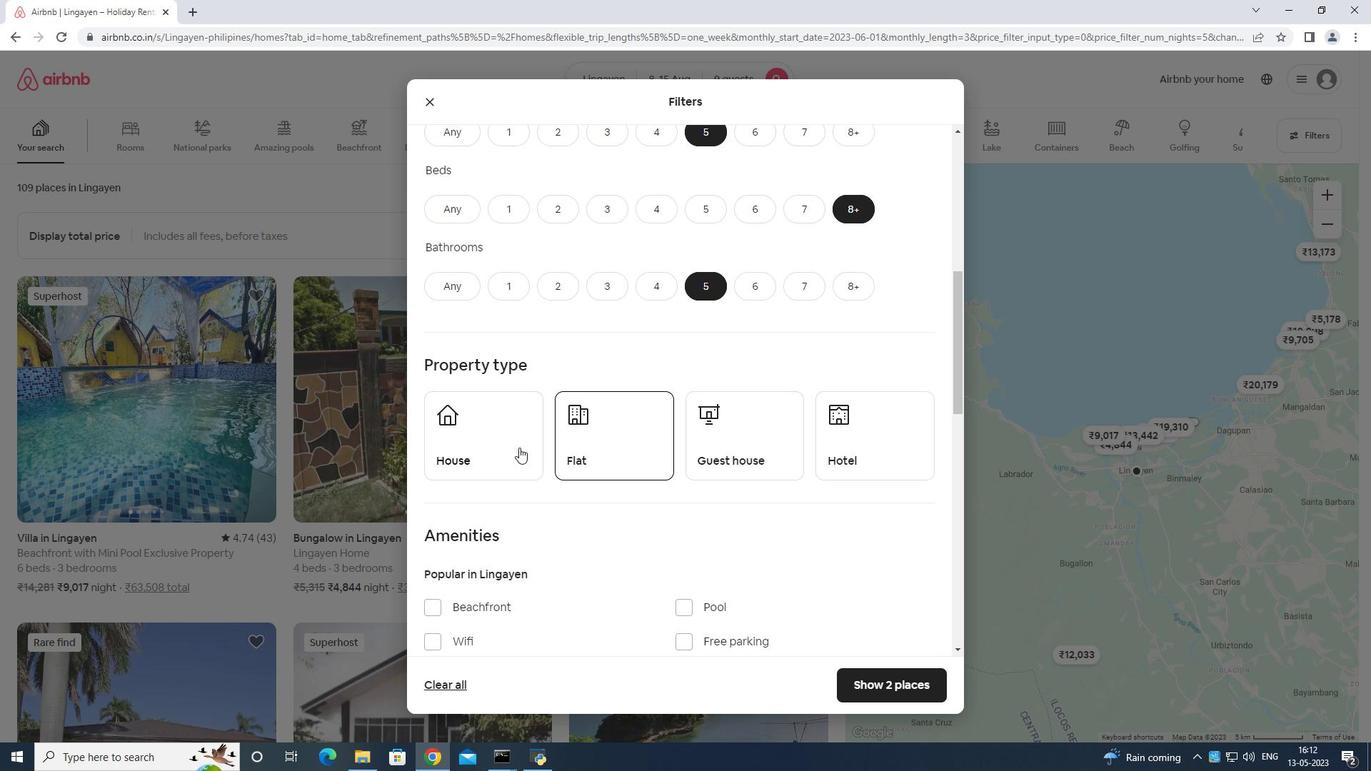 
Action: Mouse moved to (654, 445)
Screenshot: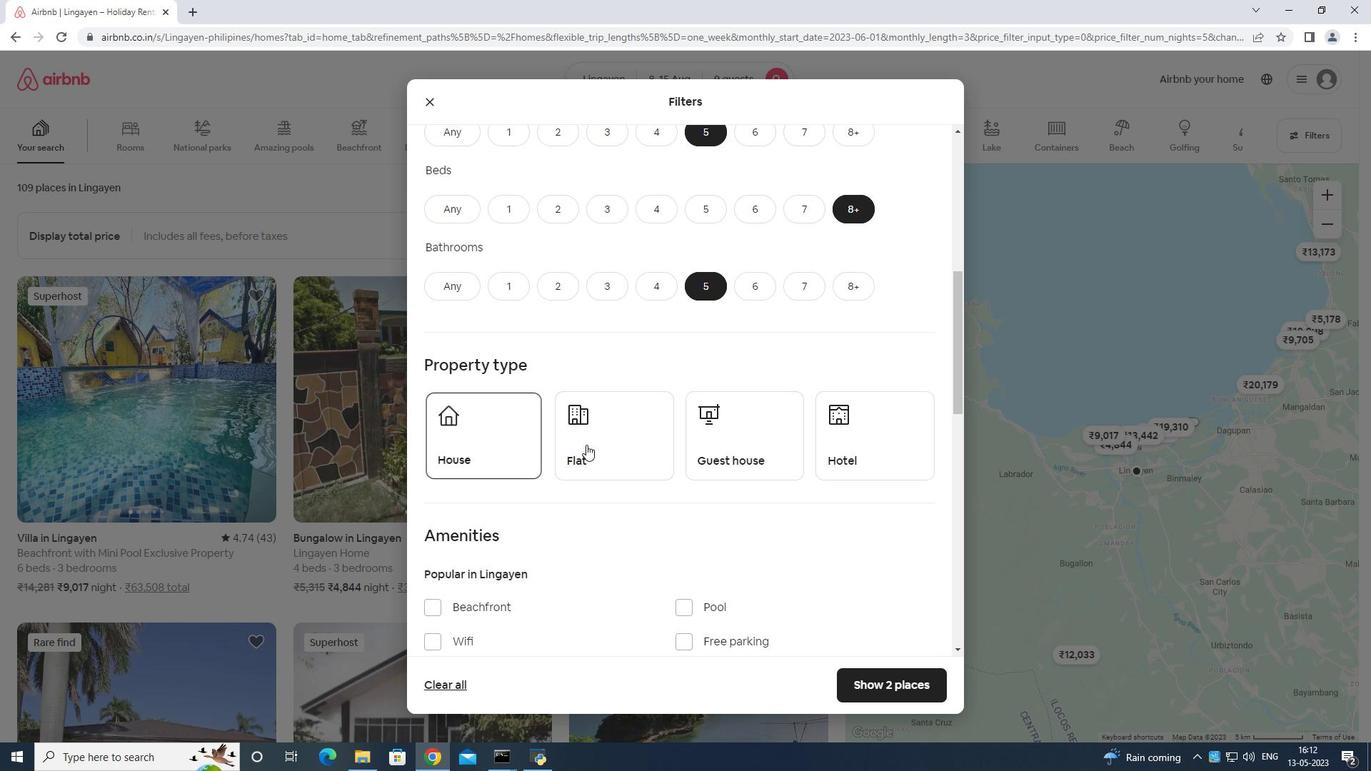 
Action: Mouse pressed left at (653, 445)
Screenshot: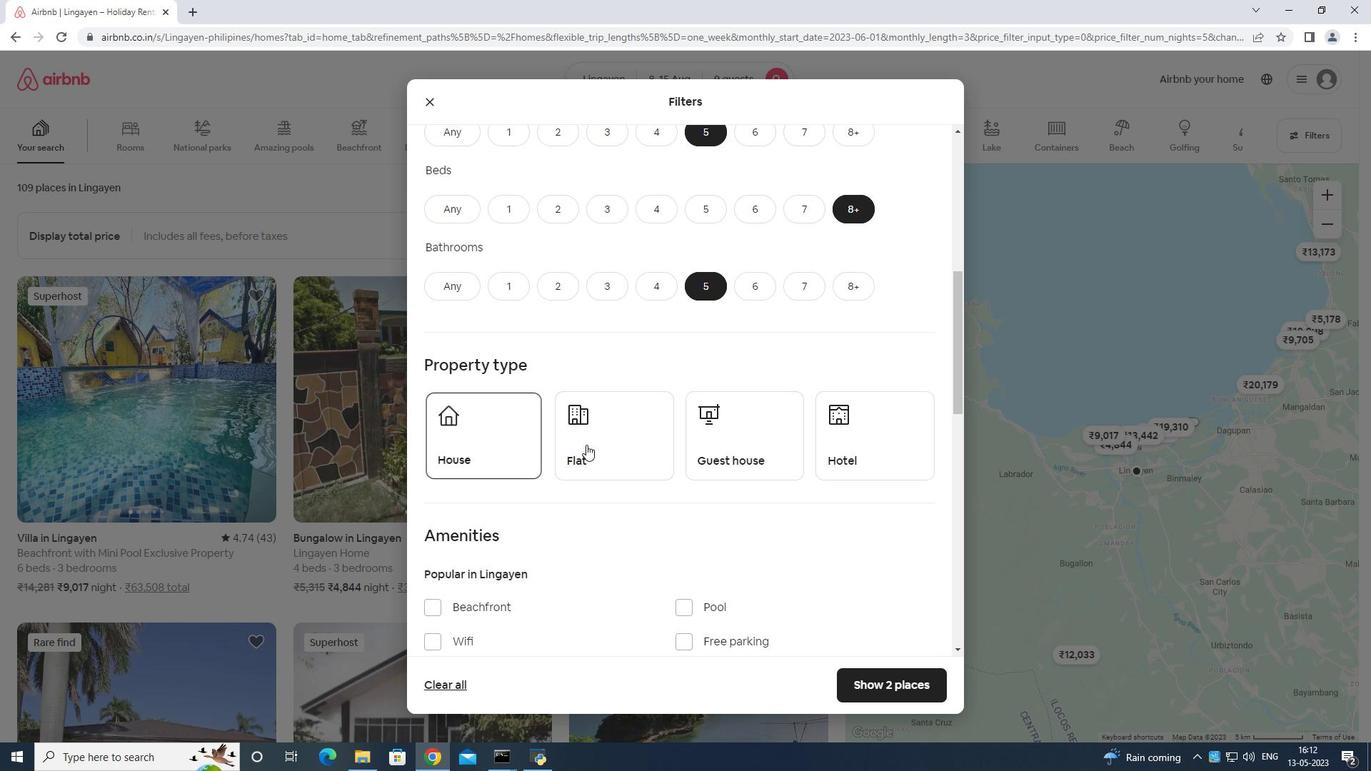 
Action: Mouse moved to (756, 437)
Screenshot: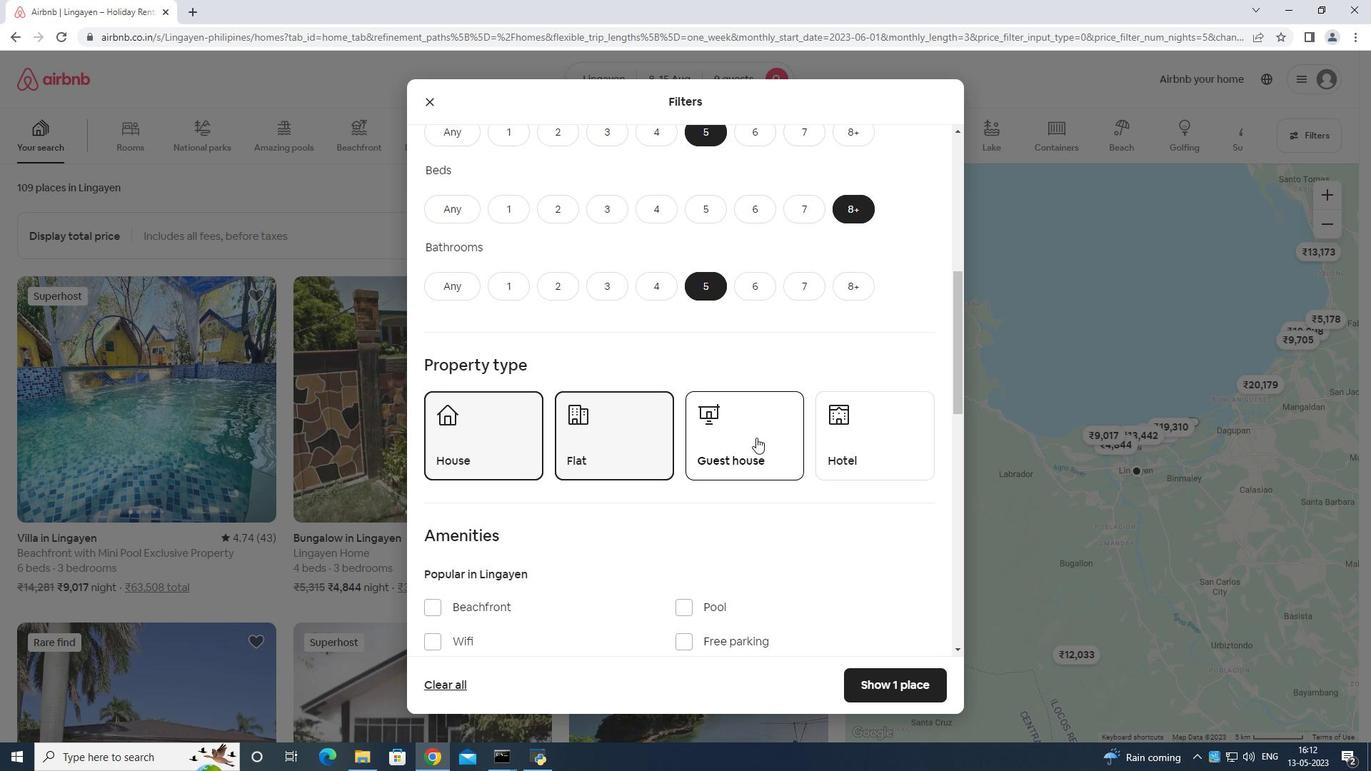 
Action: Mouse pressed left at (756, 437)
Screenshot: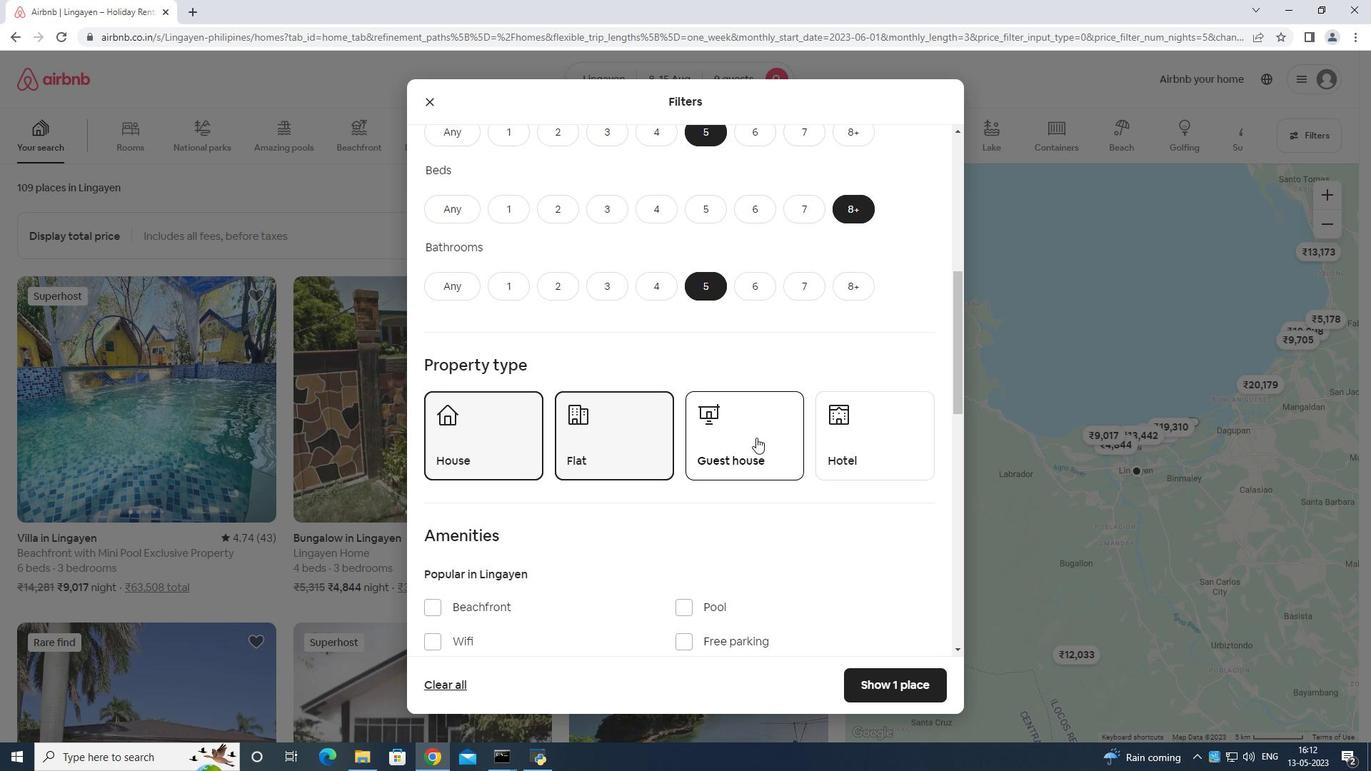 
Action: Mouse moved to (763, 425)
Screenshot: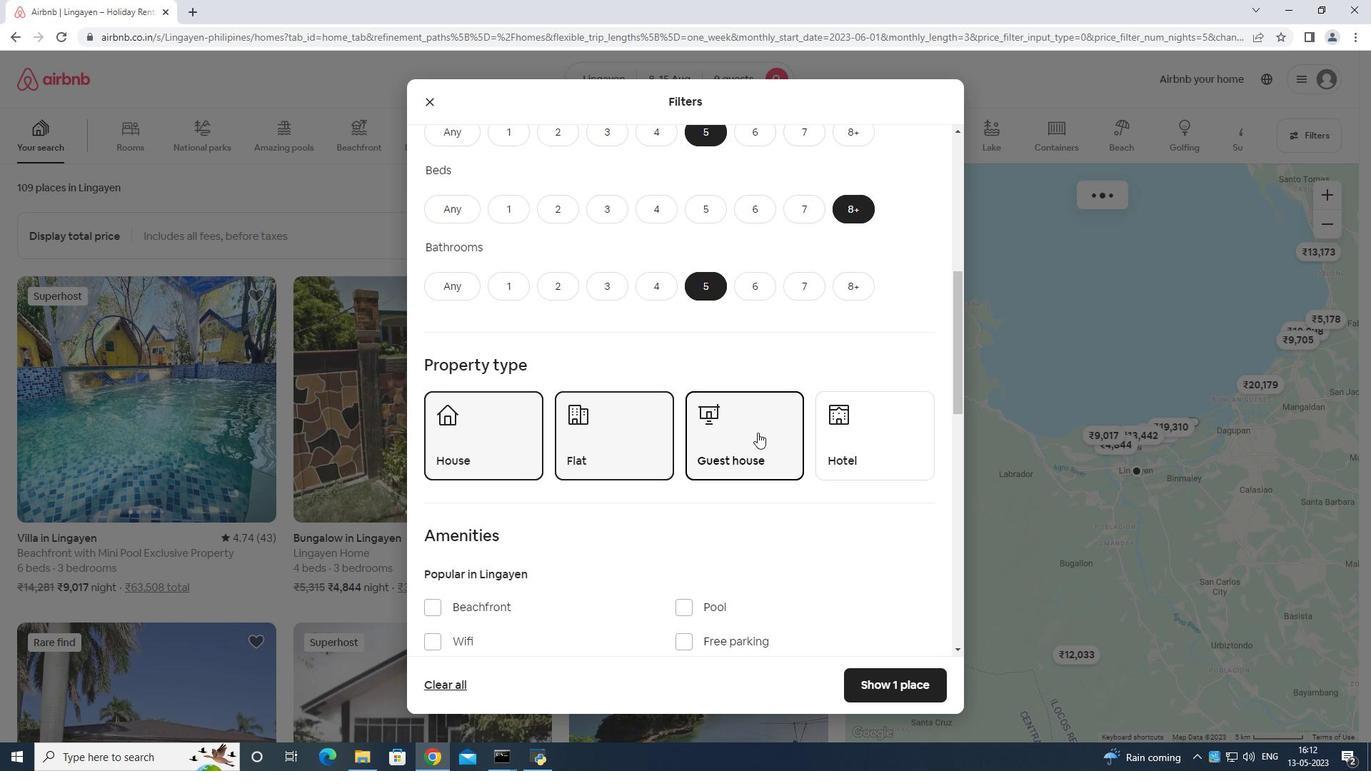 
Action: Mouse scrolled (763, 424) with delta (0, 0)
Screenshot: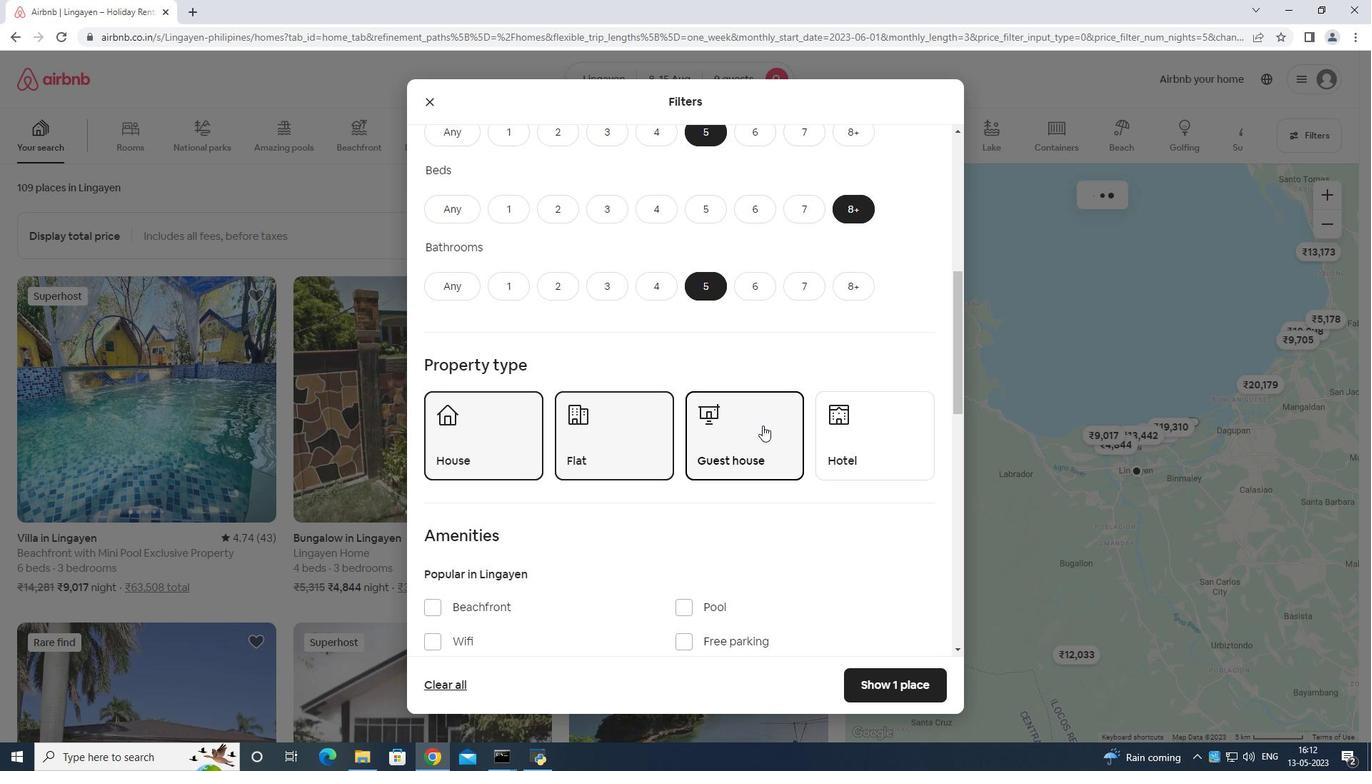 
Action: Mouse scrolled (763, 424) with delta (0, 0)
Screenshot: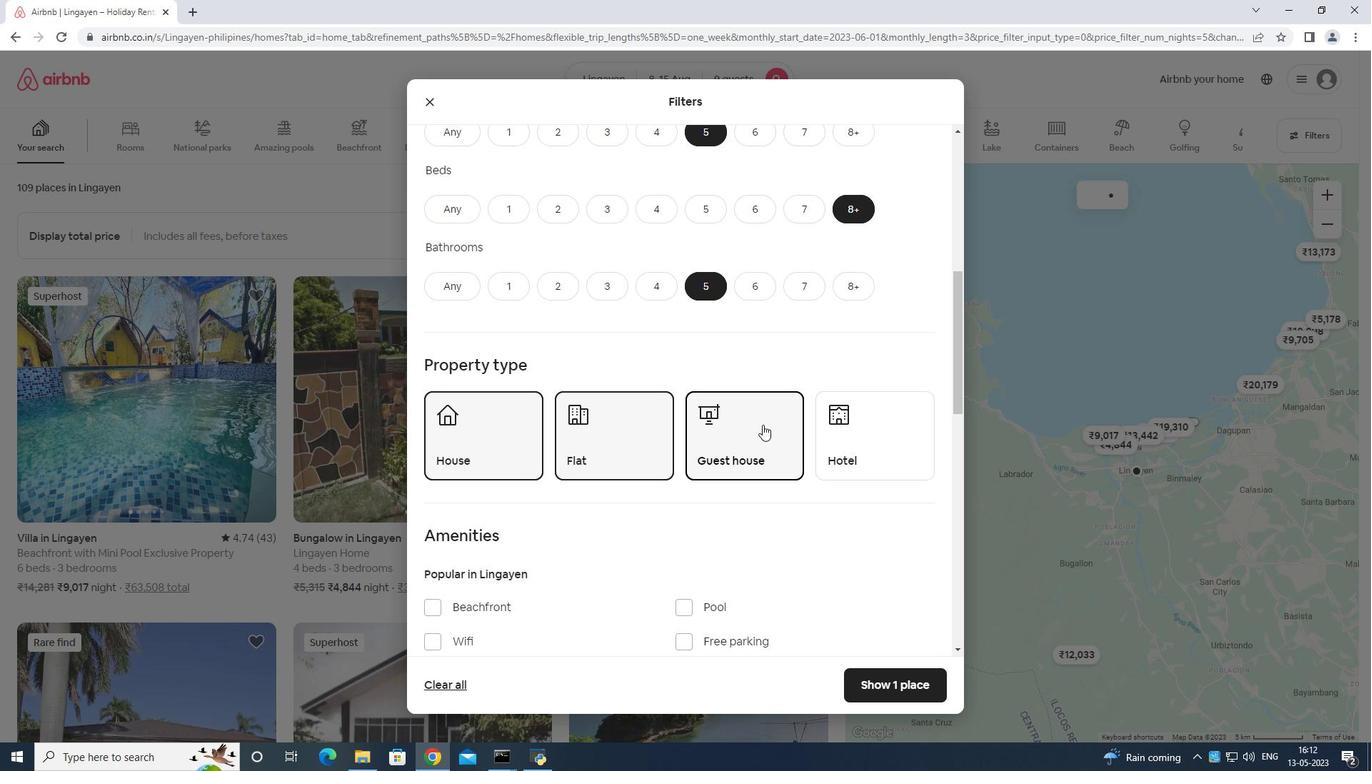 
Action: Mouse scrolled (763, 424) with delta (0, 0)
Screenshot: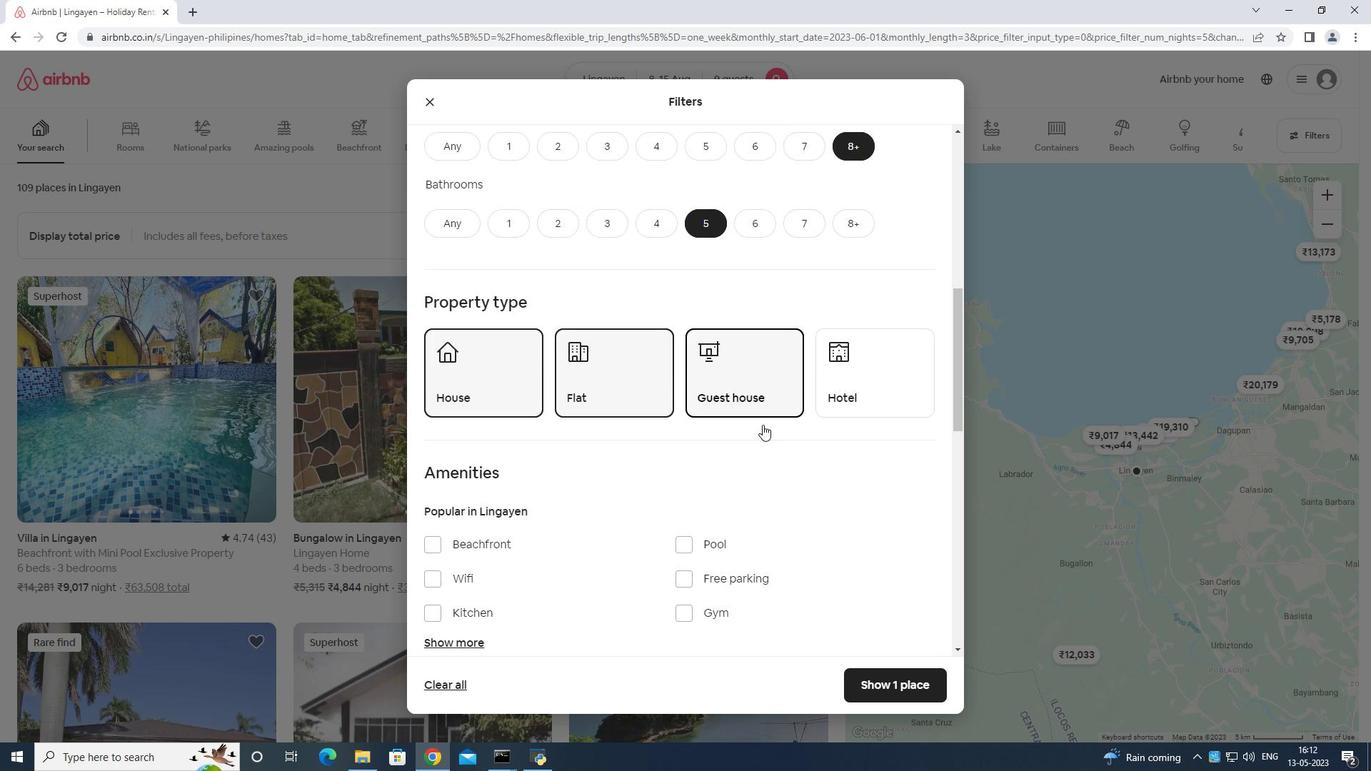 
Action: Mouse moved to (429, 423)
Screenshot: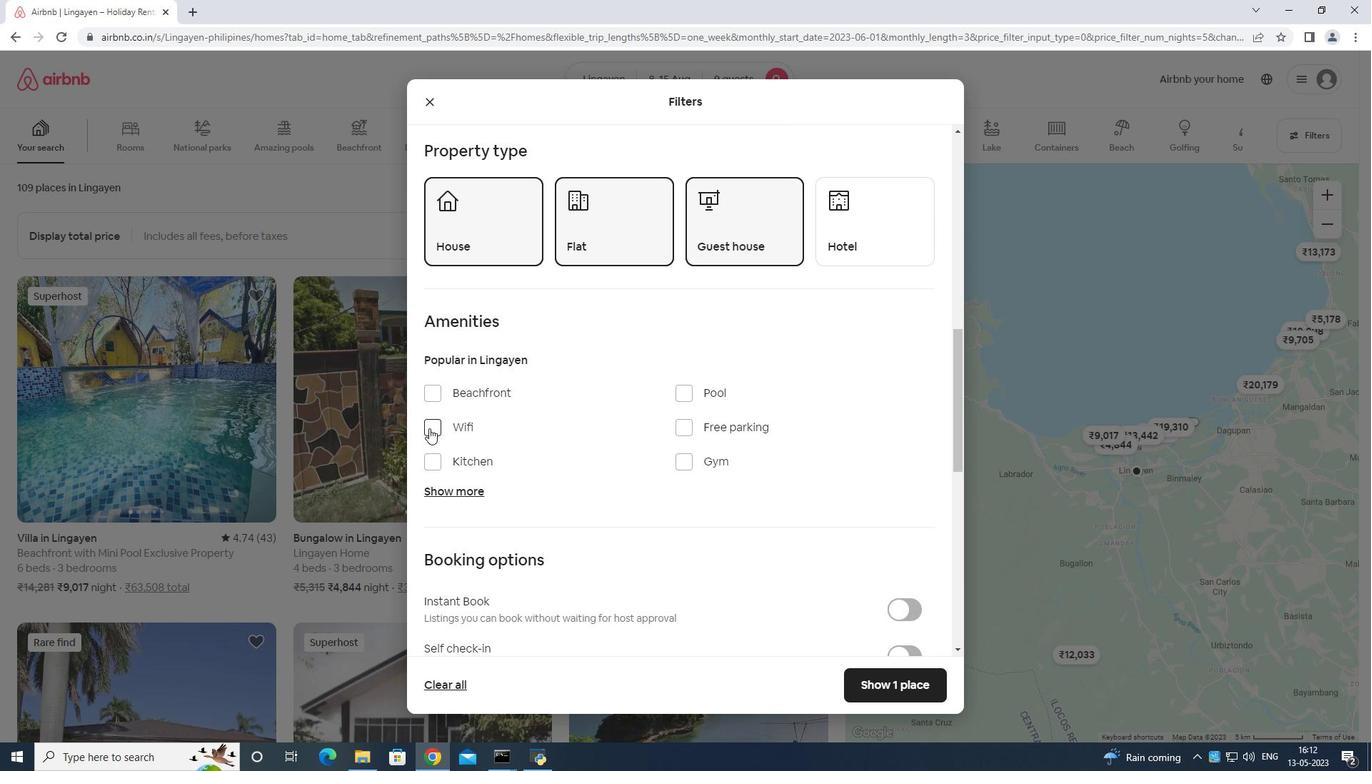 
Action: Mouse pressed left at (429, 423)
Screenshot: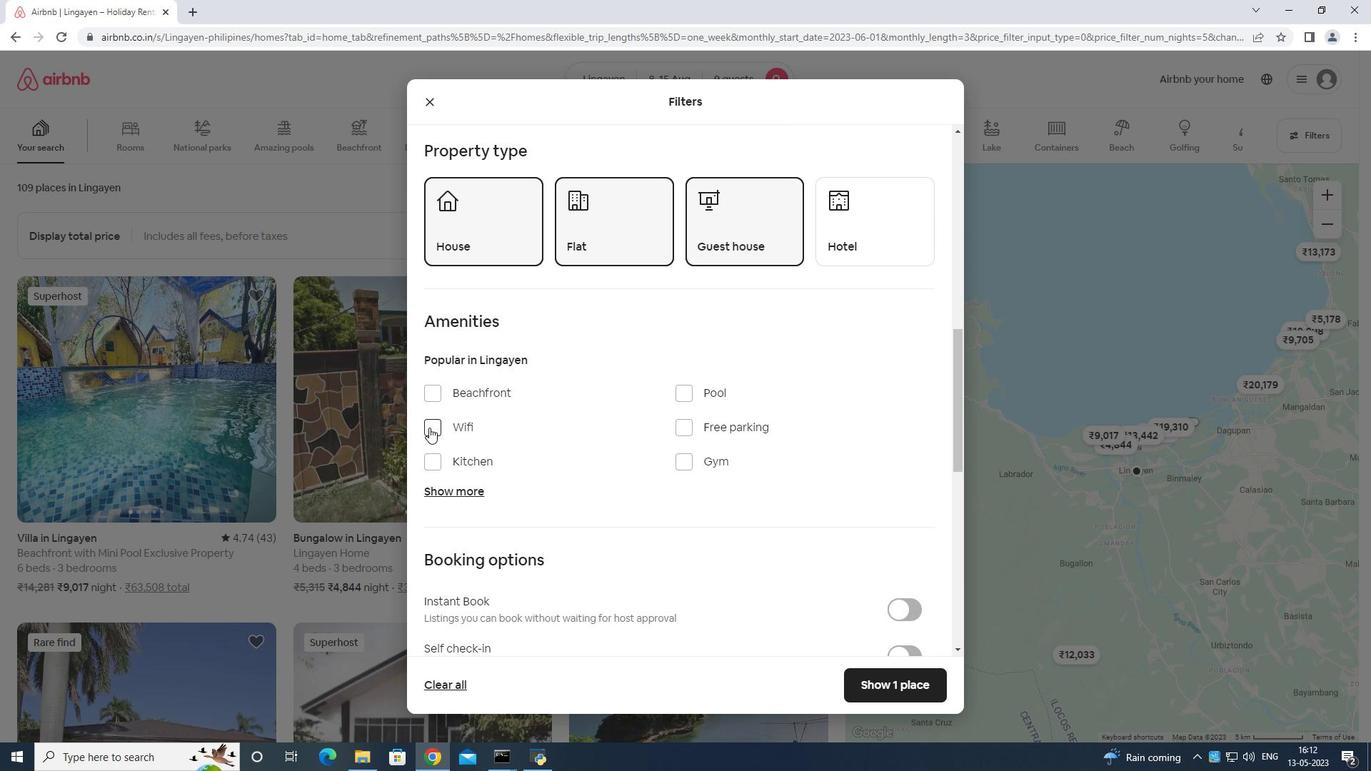 
Action: Mouse moved to (683, 460)
Screenshot: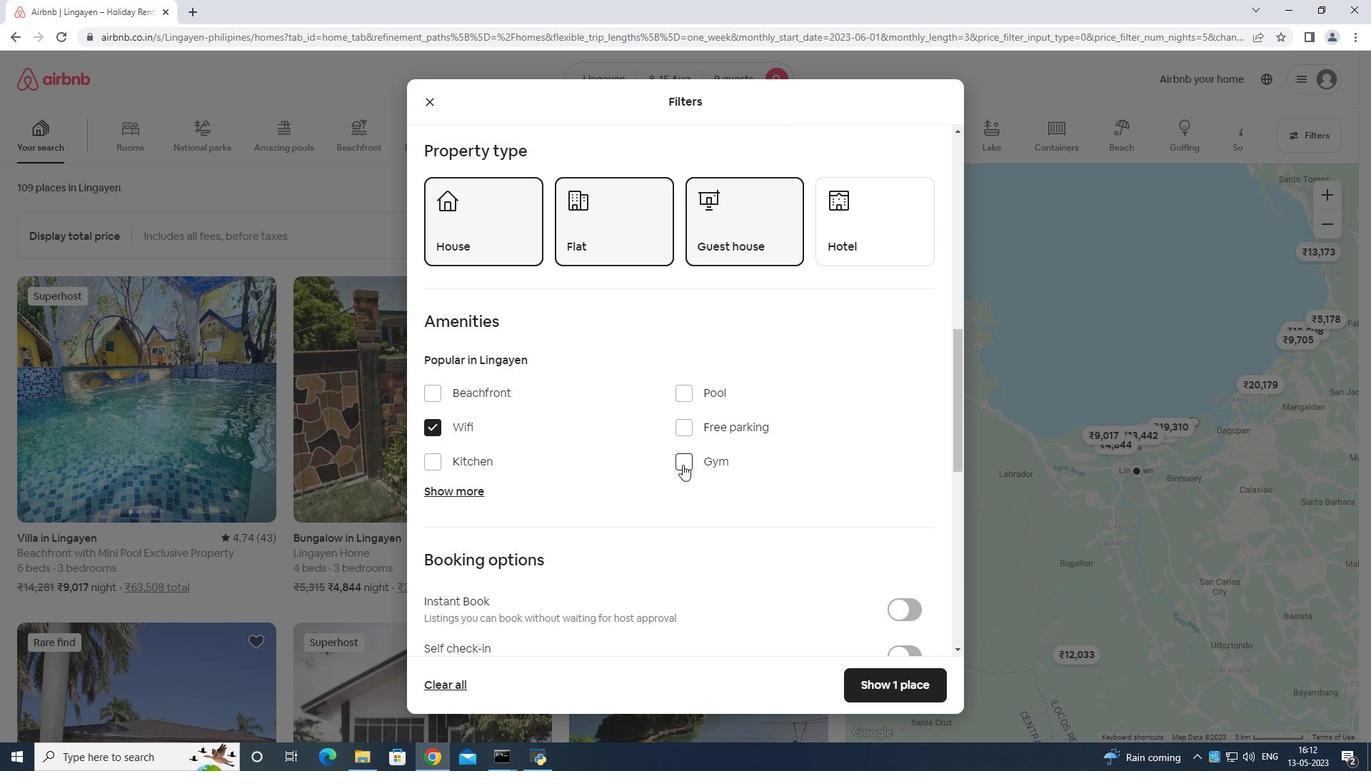 
Action: Mouse pressed left at (683, 460)
Screenshot: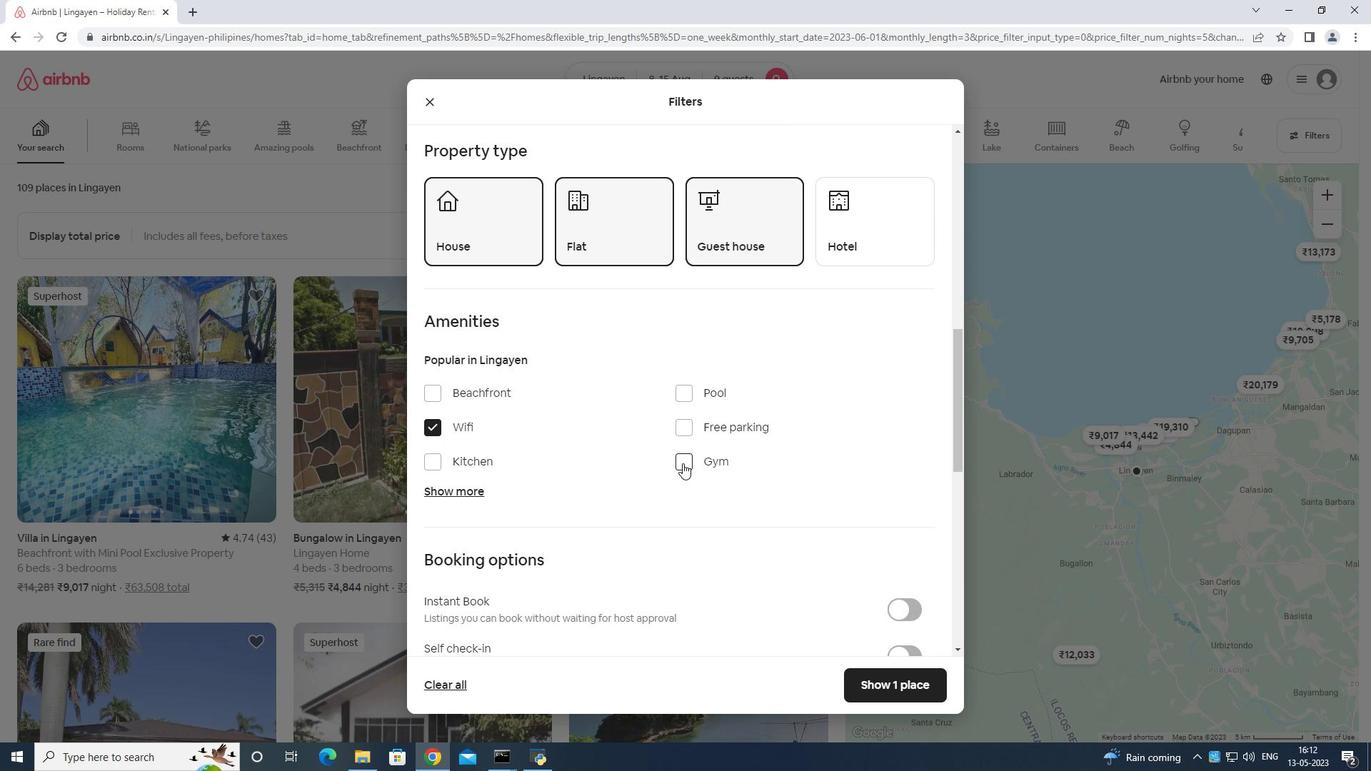 
Action: Mouse moved to (685, 427)
Screenshot: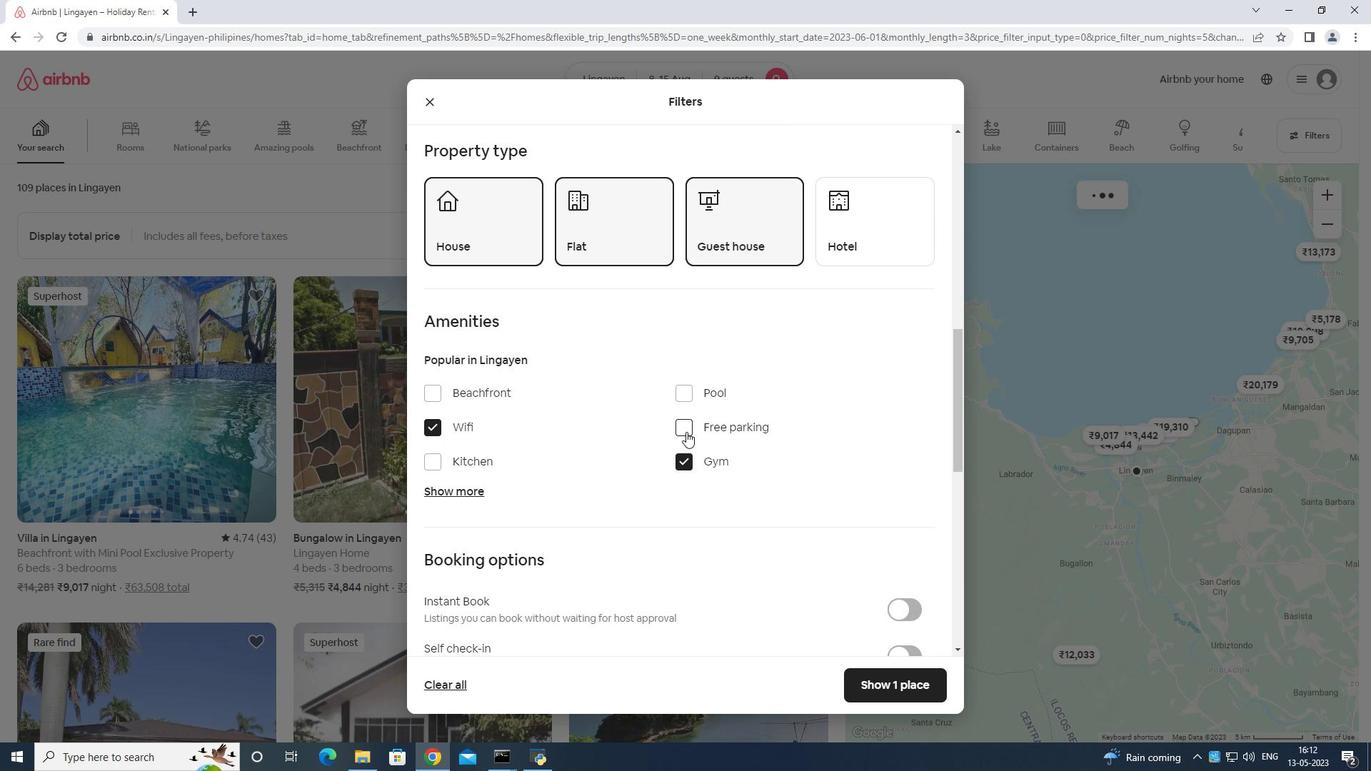 
Action: Mouse pressed left at (685, 427)
Screenshot: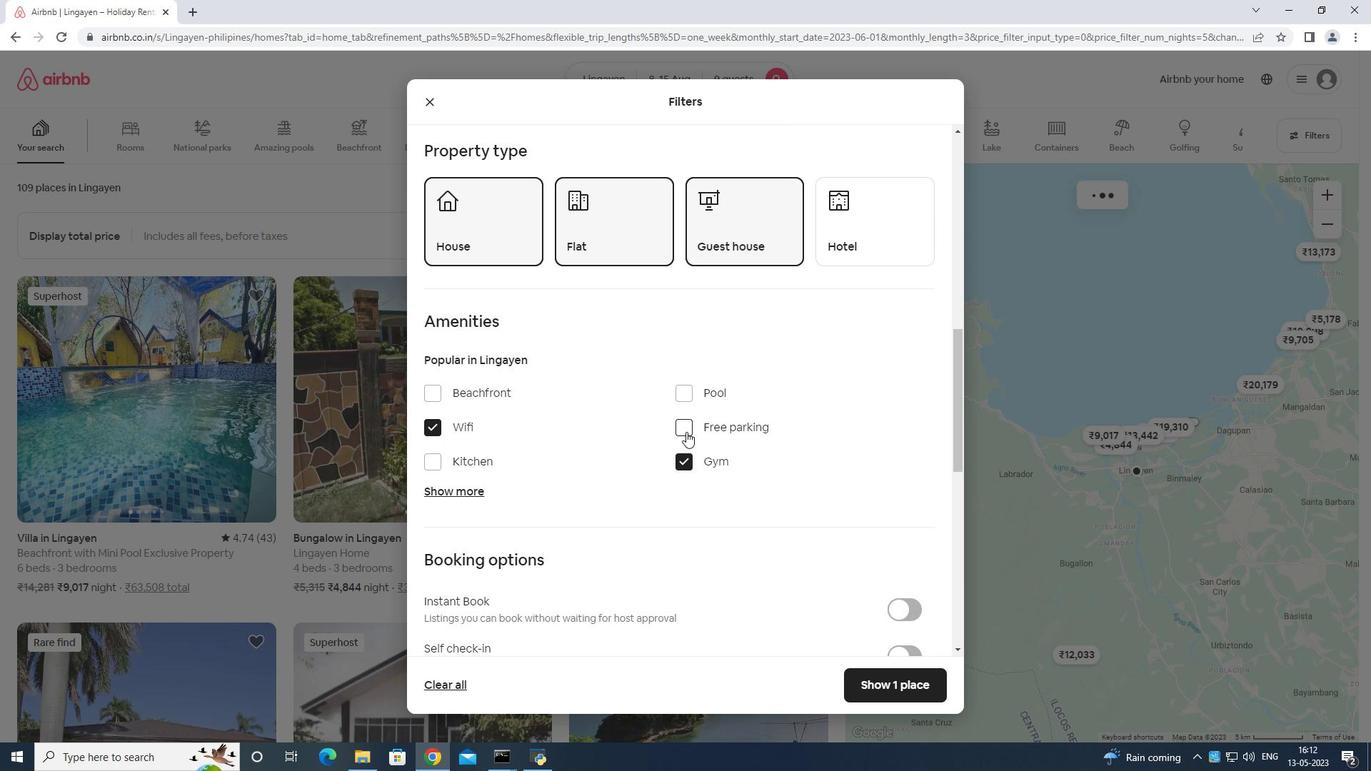 
Action: Mouse moved to (443, 482)
Screenshot: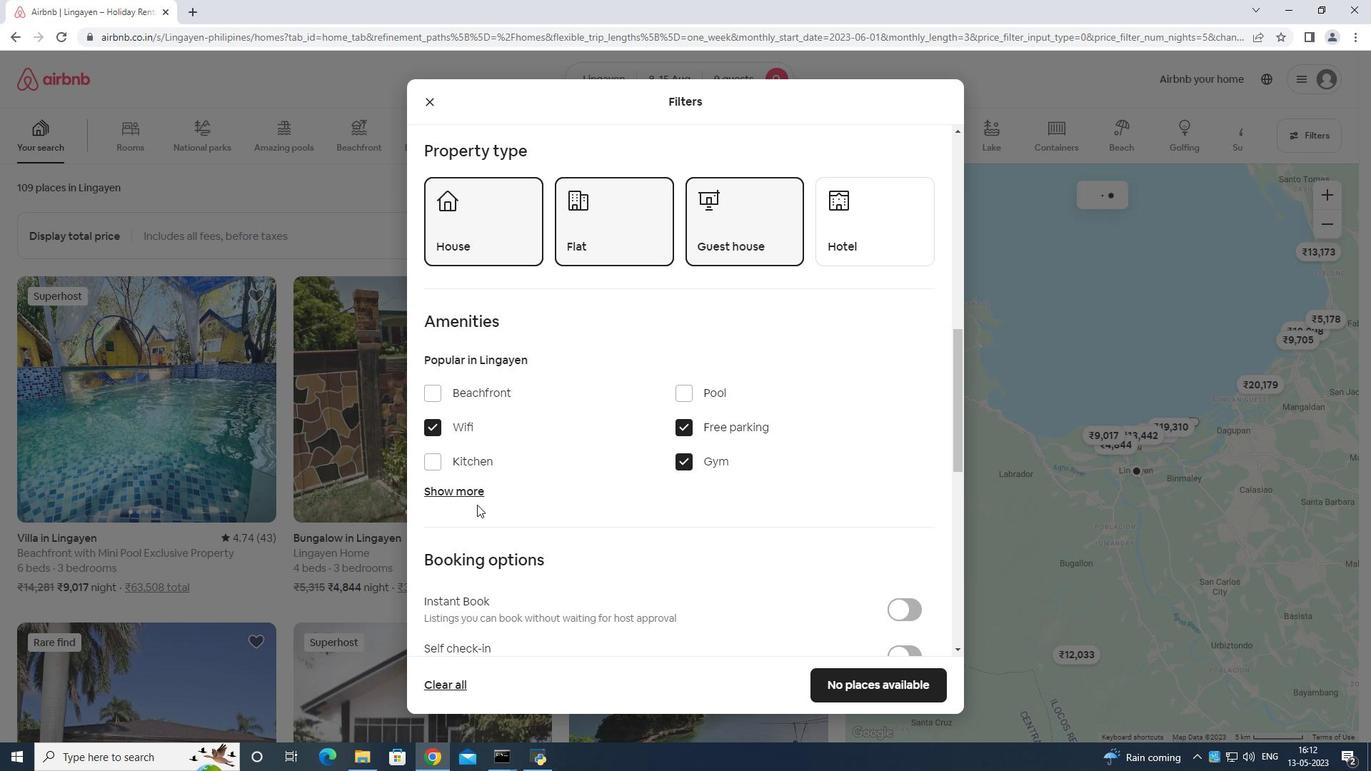 
Action: Mouse pressed left at (443, 482)
Screenshot: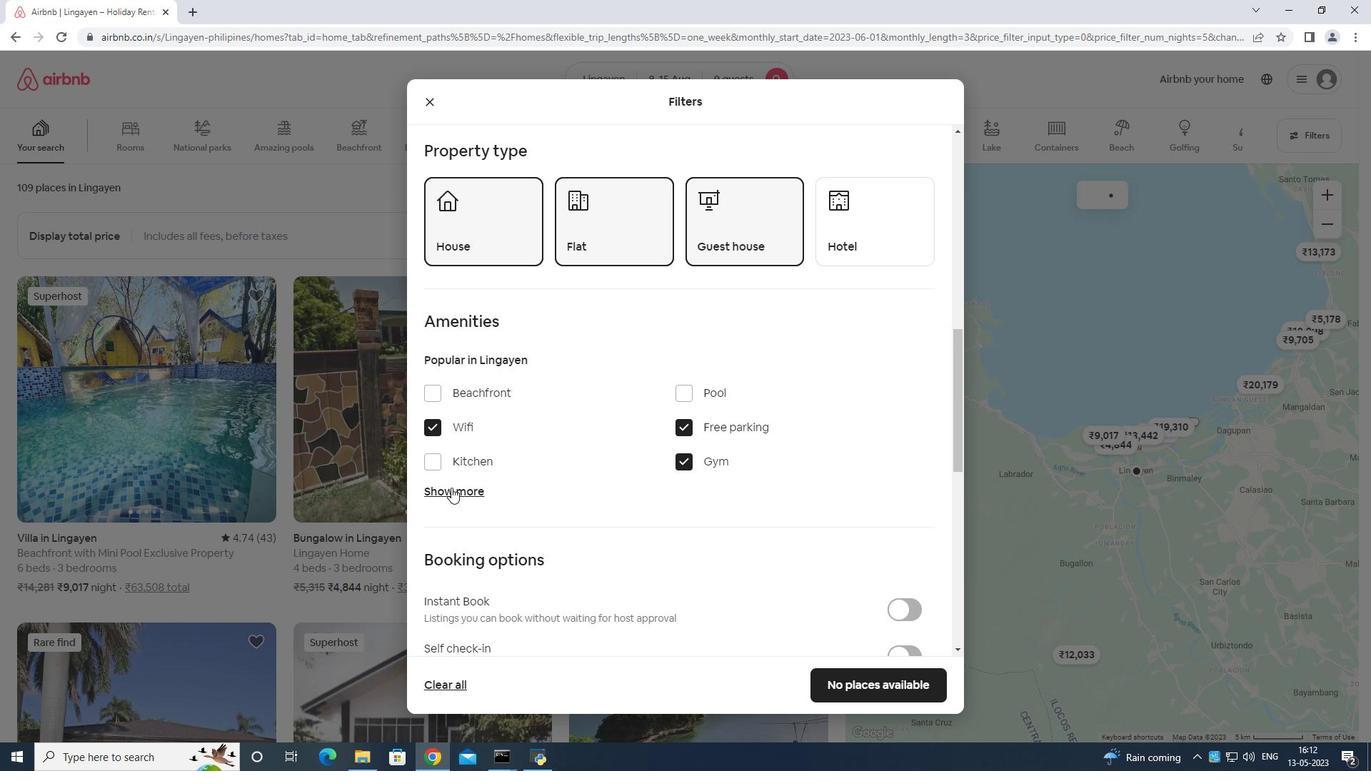 
Action: Mouse moved to (599, 478)
Screenshot: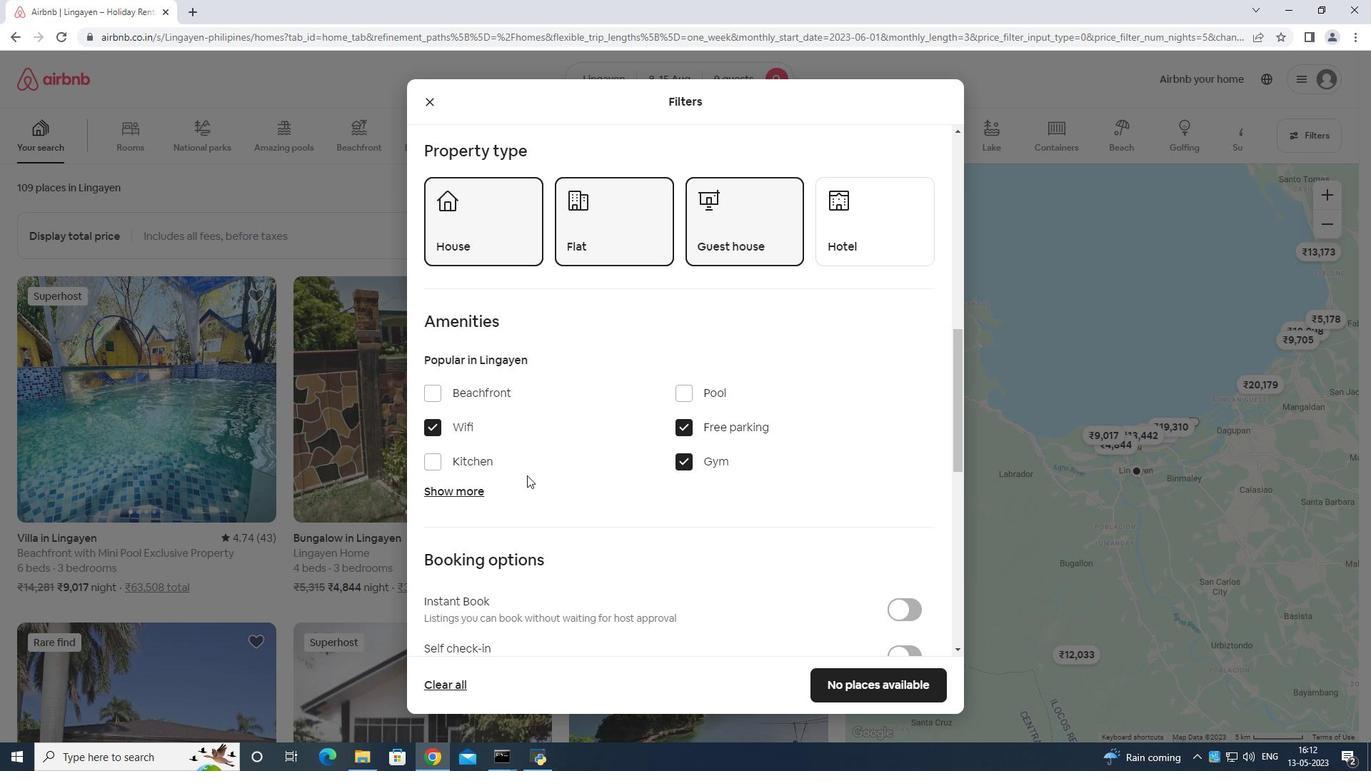 
Action: Mouse scrolled (599, 478) with delta (0, 0)
Screenshot: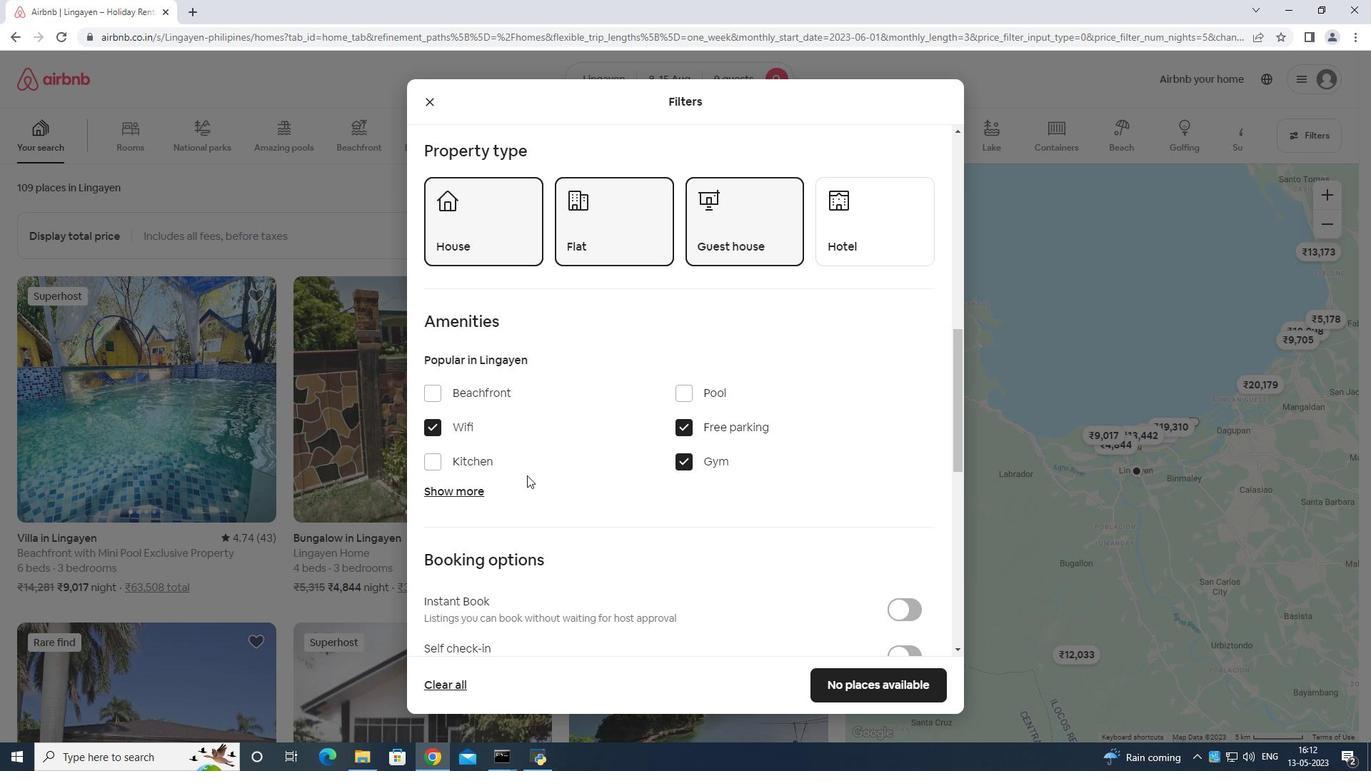 
Action: Mouse moved to (612, 481)
Screenshot: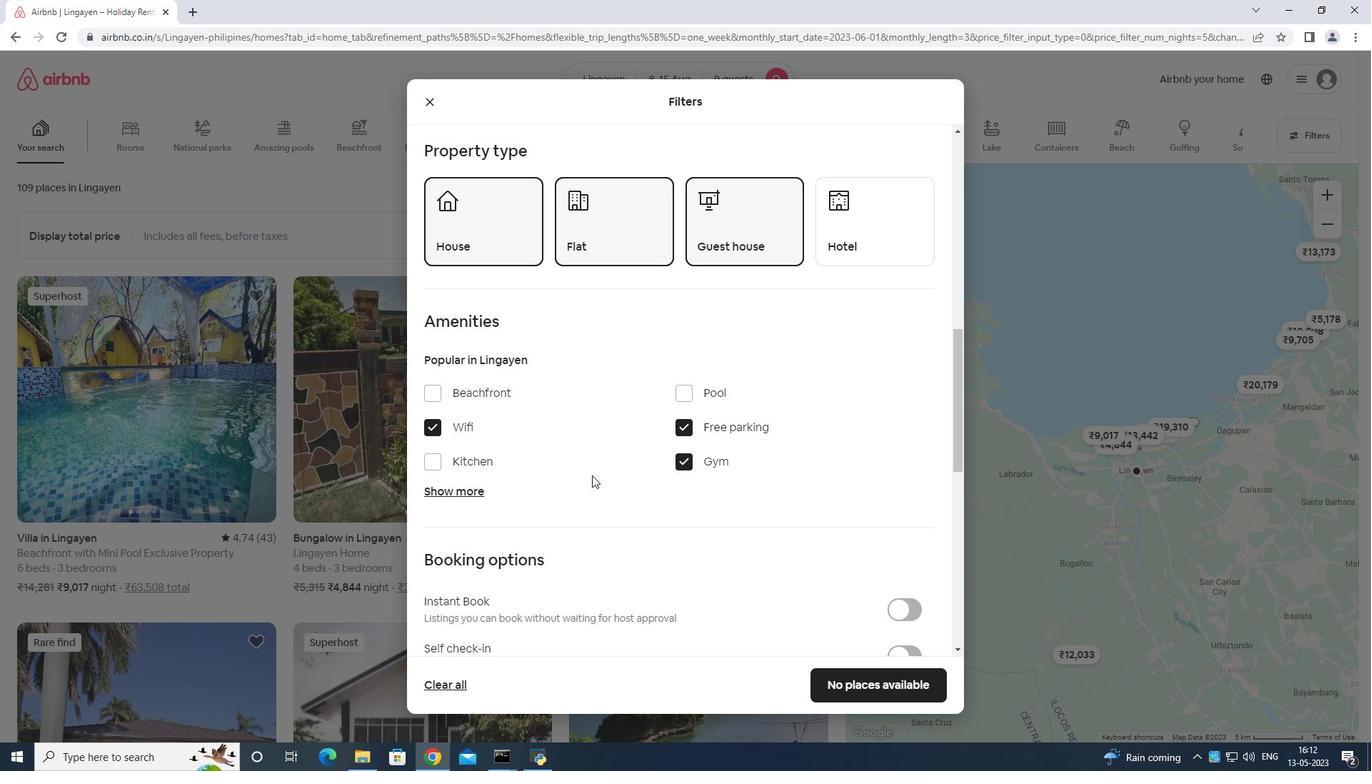 
Action: Mouse scrolled (612, 480) with delta (0, 0)
Screenshot: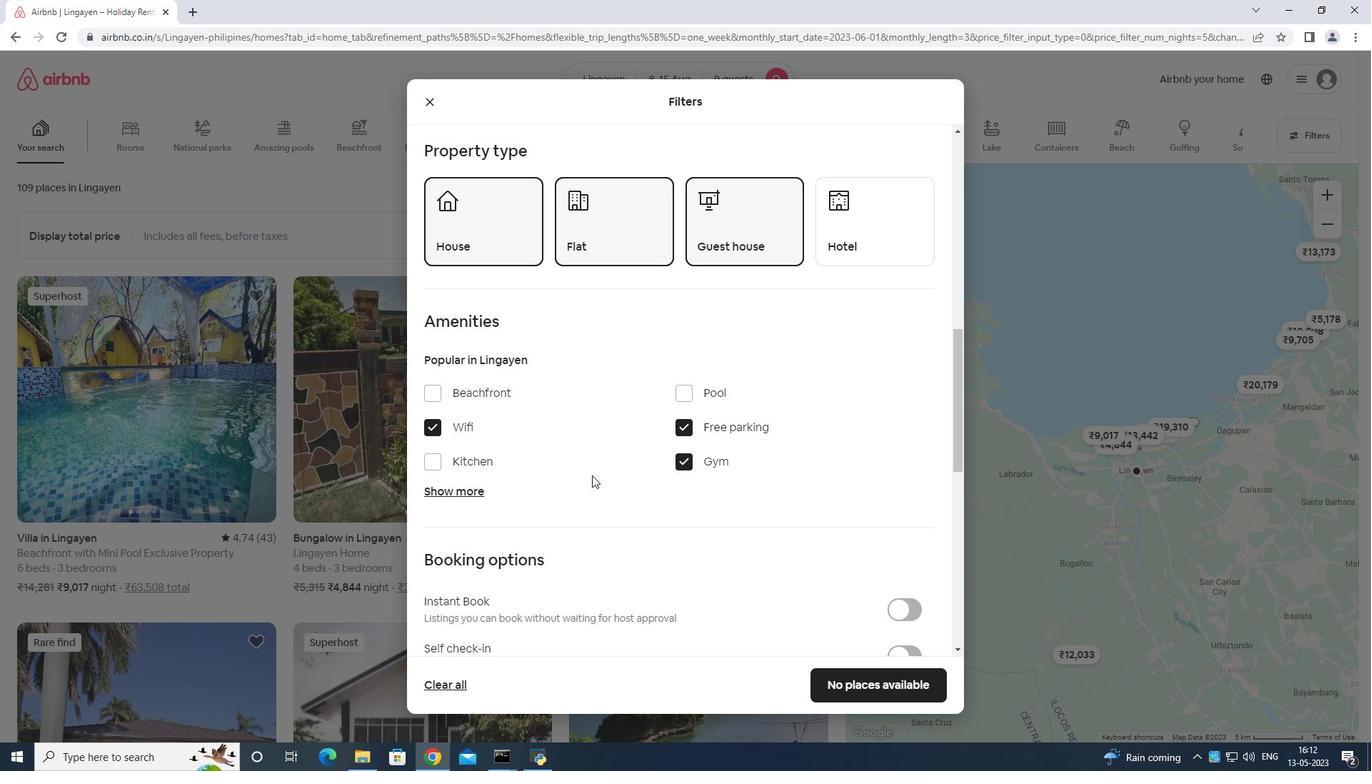 
Action: Mouse moved to (453, 340)
Screenshot: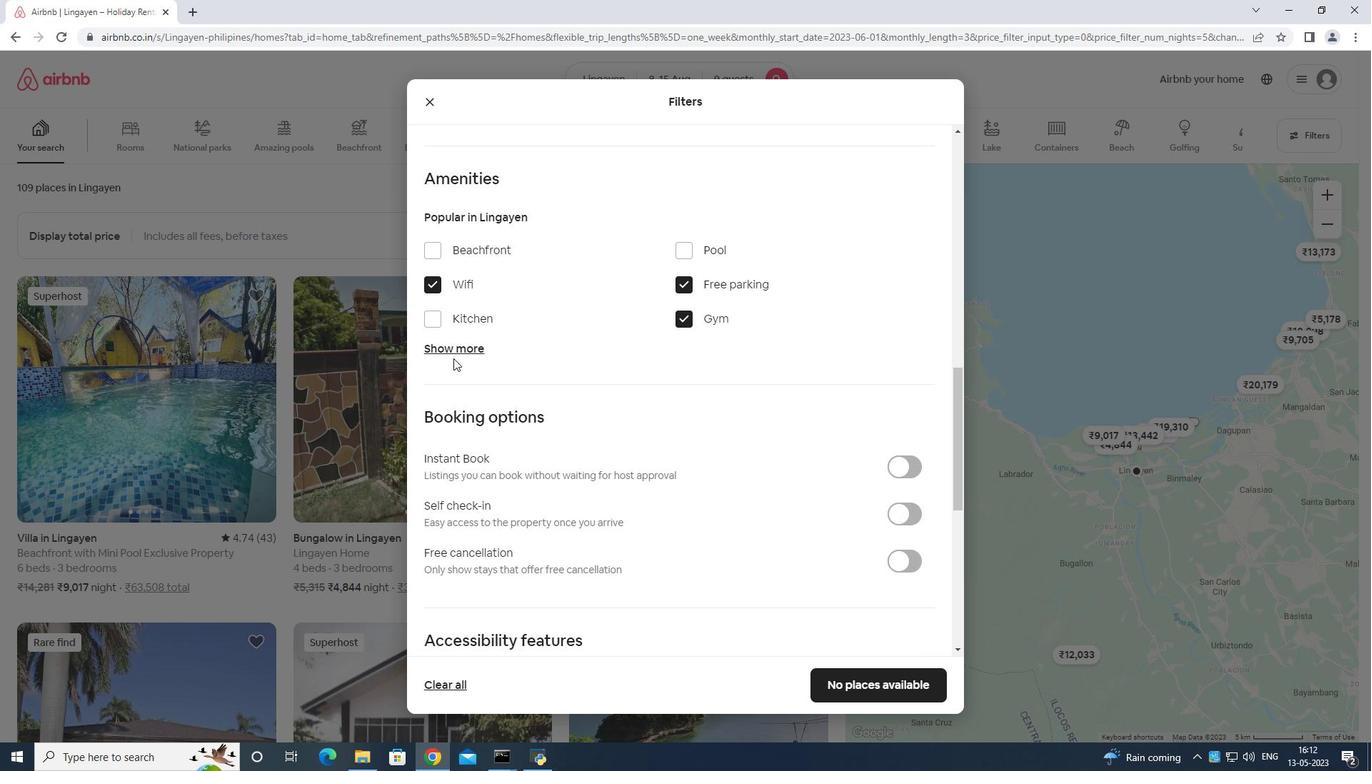 
Action: Mouse pressed left at (453, 340)
Screenshot: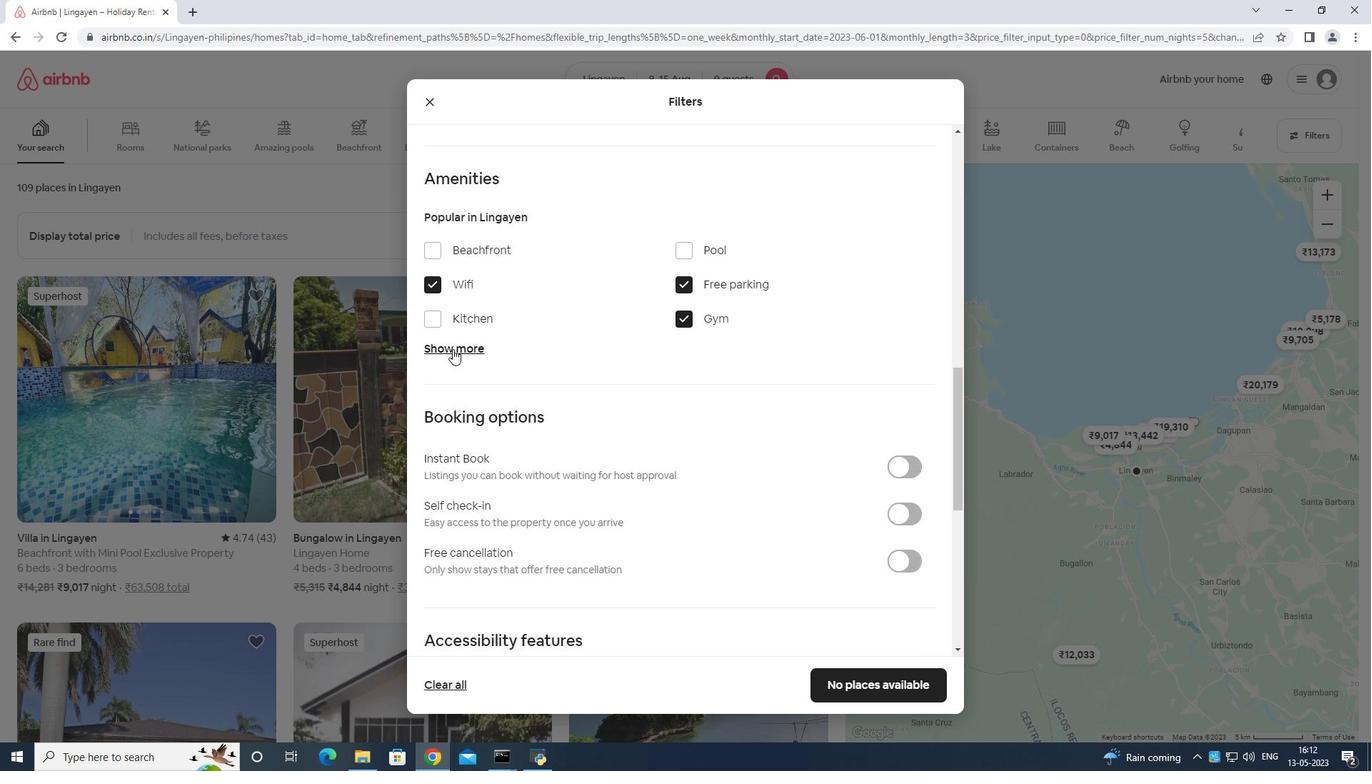 
Action: Mouse moved to (455, 347)
Screenshot: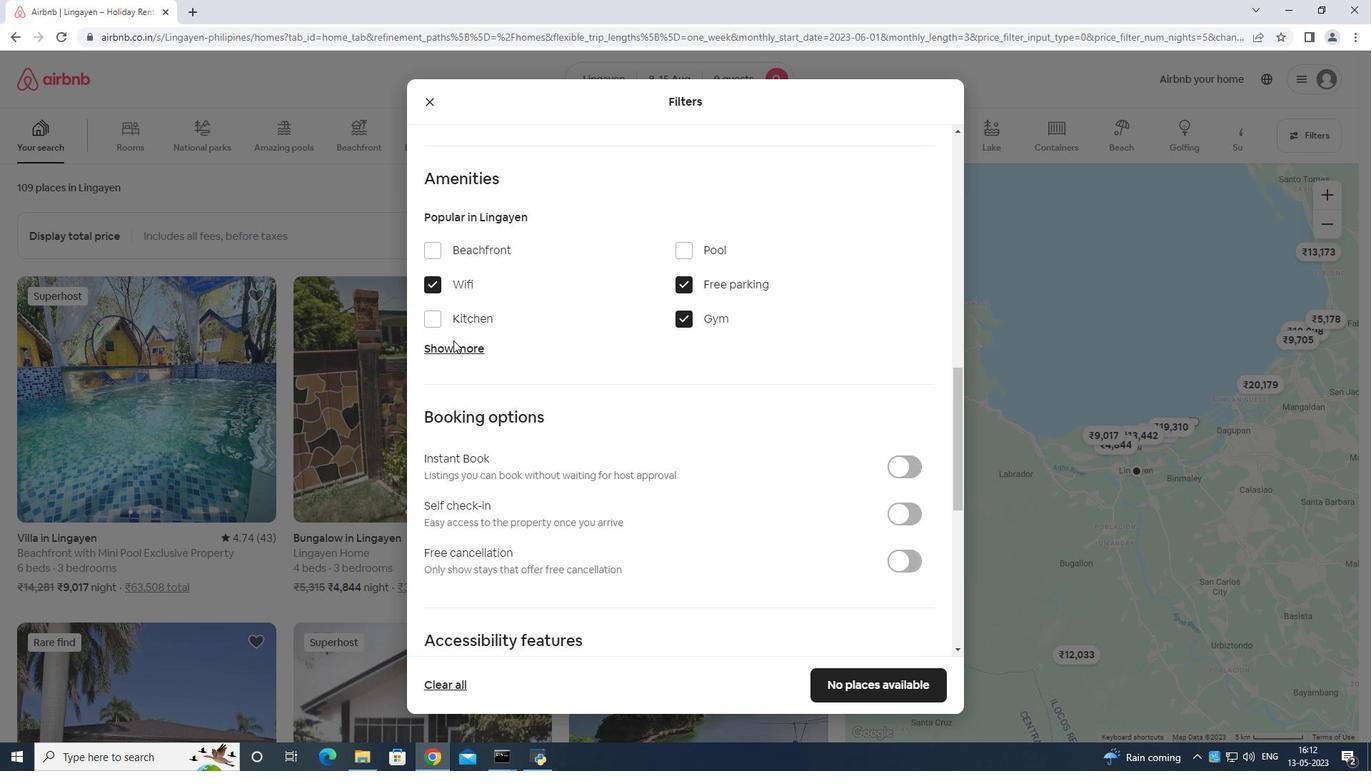 
Action: Mouse pressed left at (455, 347)
Screenshot: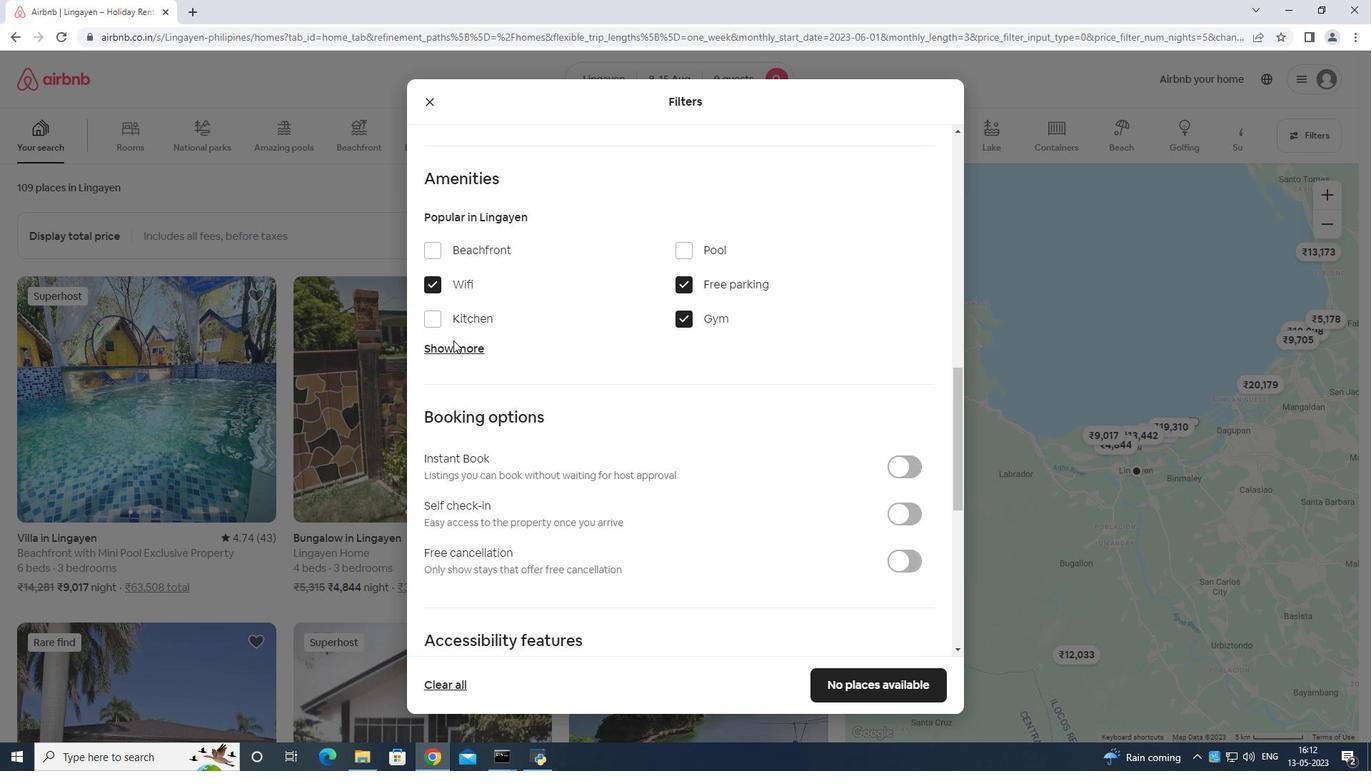 
Action: Mouse moved to (687, 465)
Screenshot: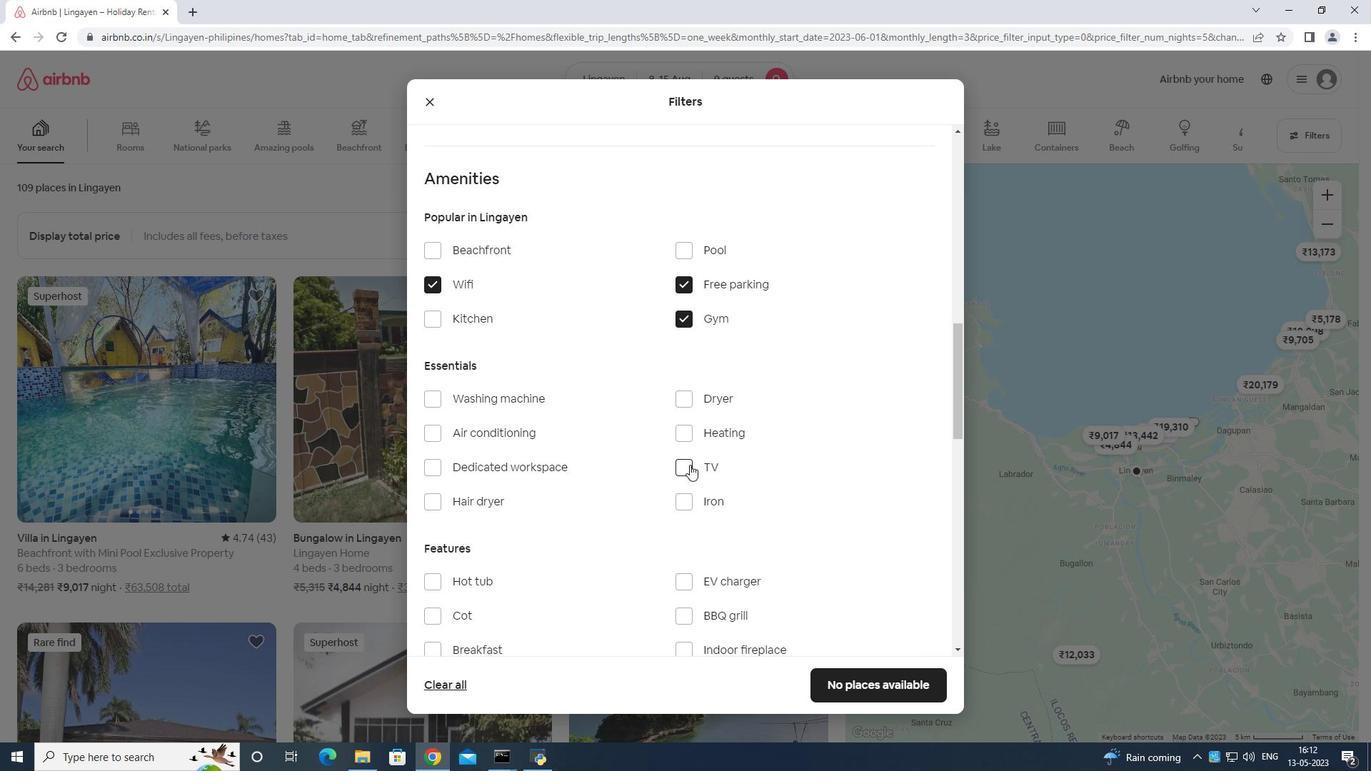 
Action: Mouse pressed left at (687, 465)
Screenshot: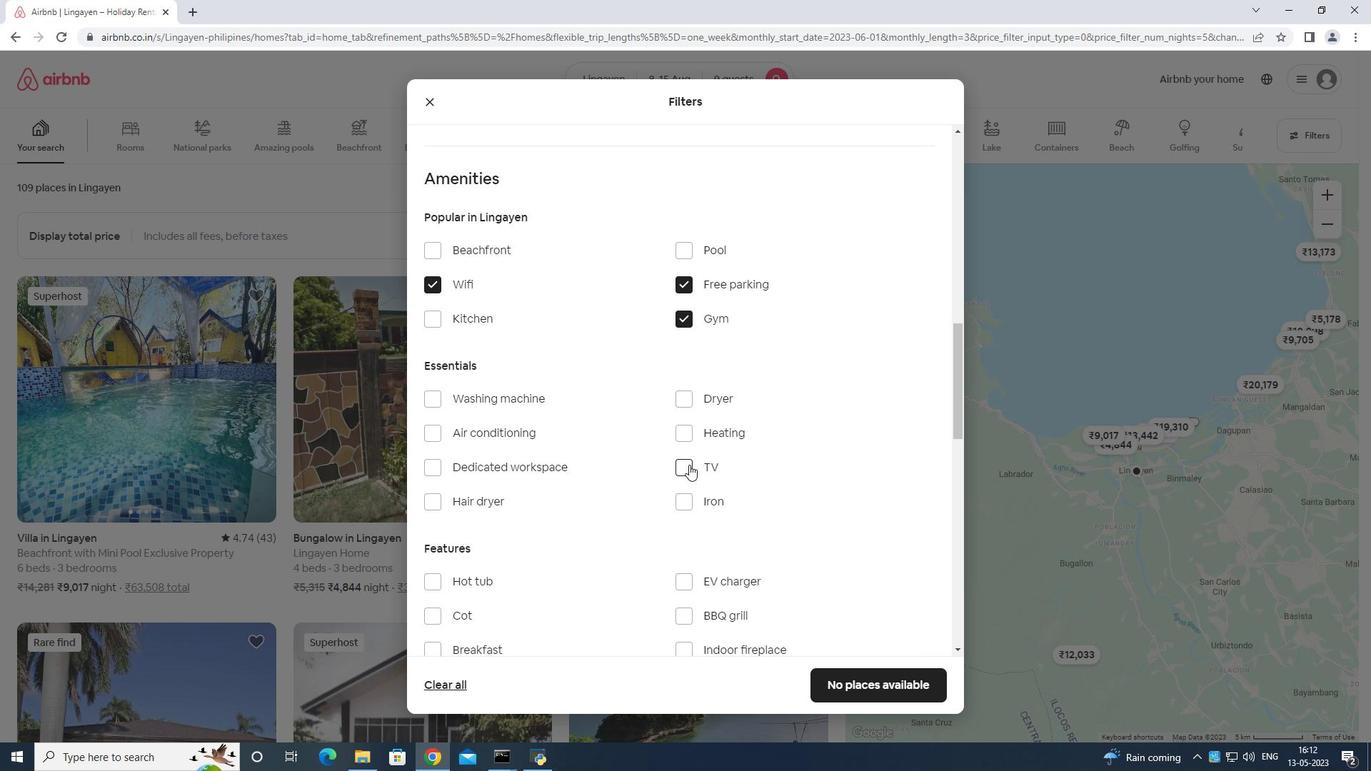 
Action: Mouse moved to (688, 461)
Screenshot: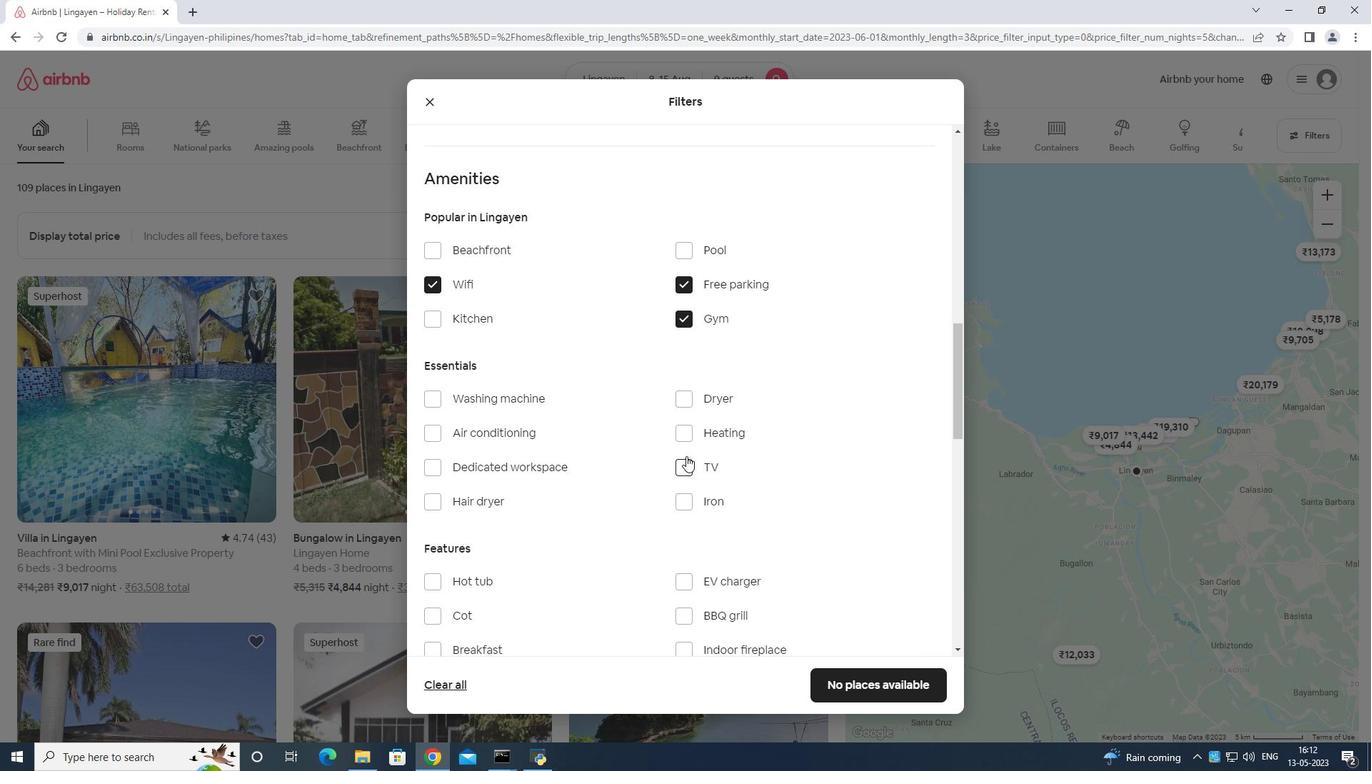 
Action: Mouse scrolled (688, 460) with delta (0, 0)
Screenshot: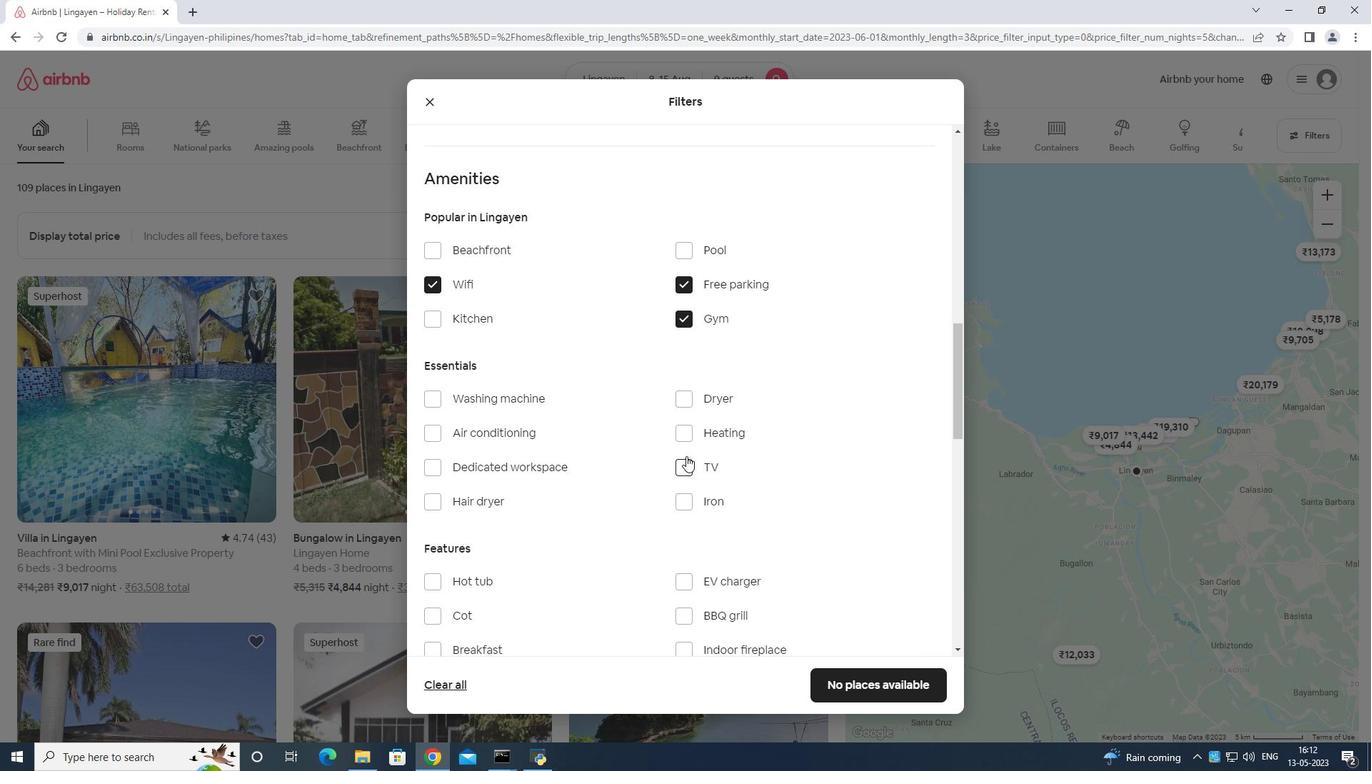 
Action: Mouse moved to (688, 463)
Screenshot: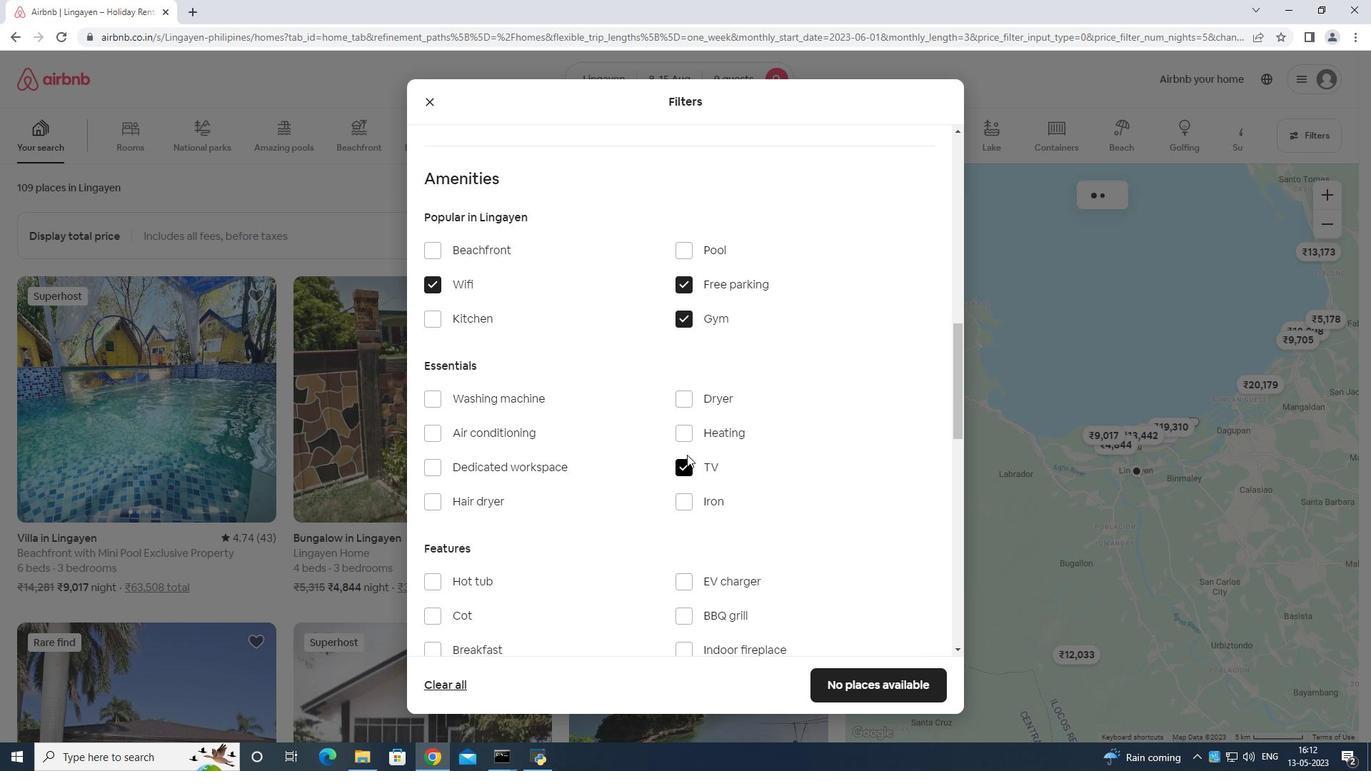 
Action: Mouse scrolled (688, 462) with delta (0, 0)
Screenshot: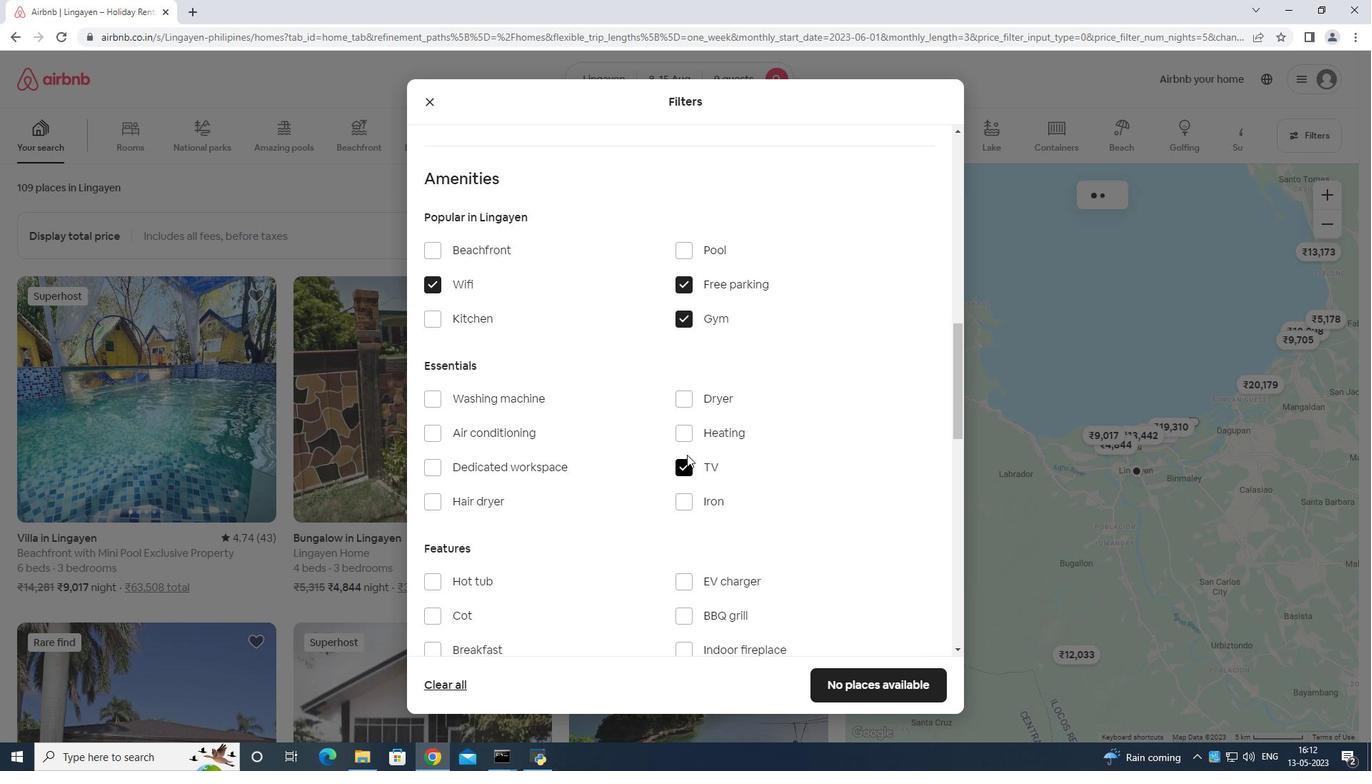 
Action: Mouse scrolled (688, 462) with delta (0, 0)
Screenshot: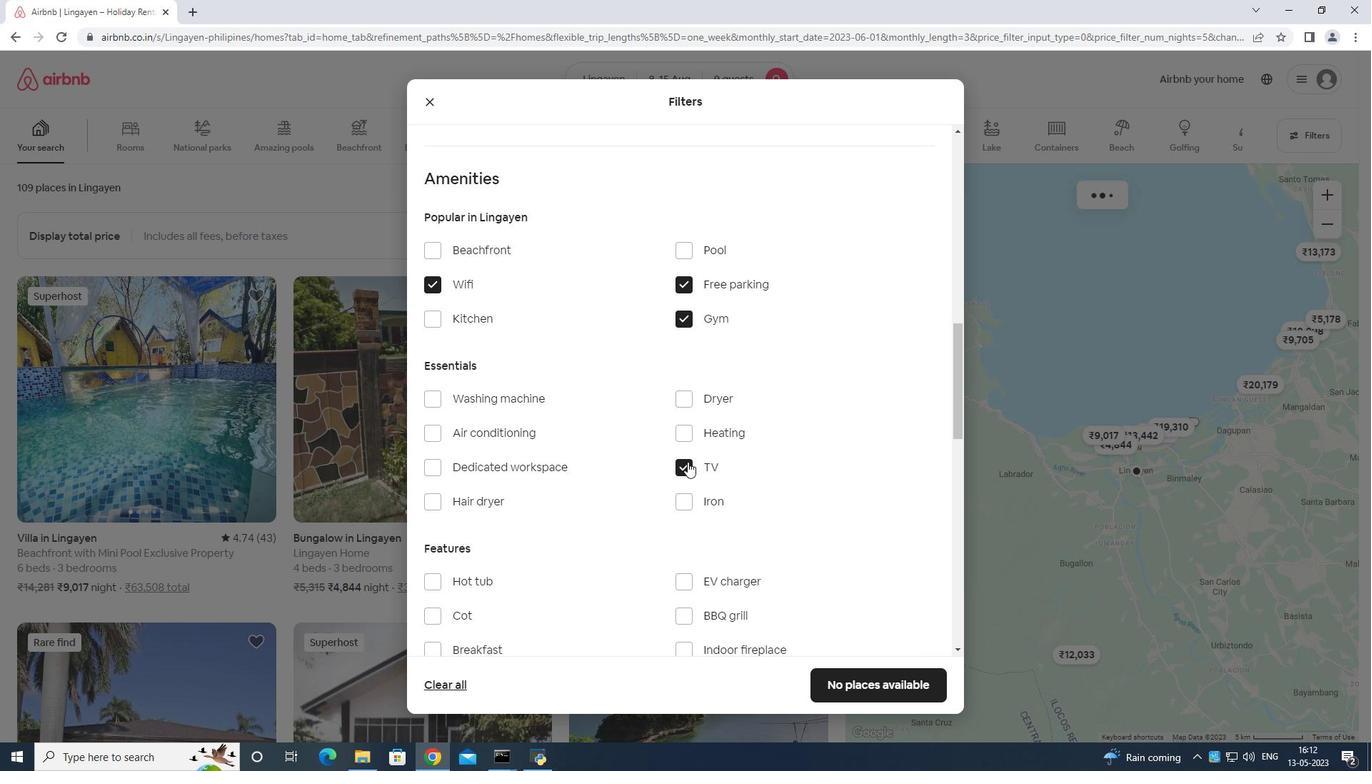 
Action: Mouse moved to (431, 433)
Screenshot: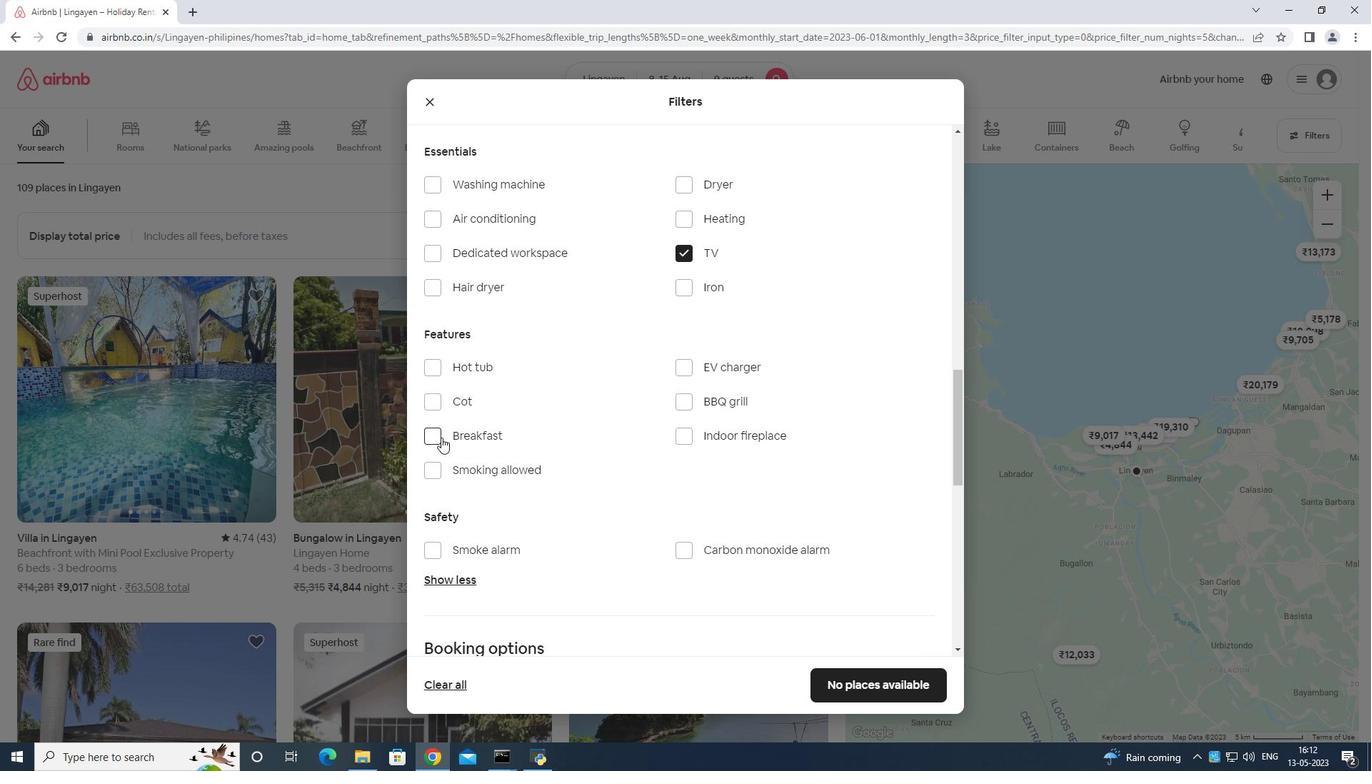 
Action: Mouse pressed left at (431, 433)
Screenshot: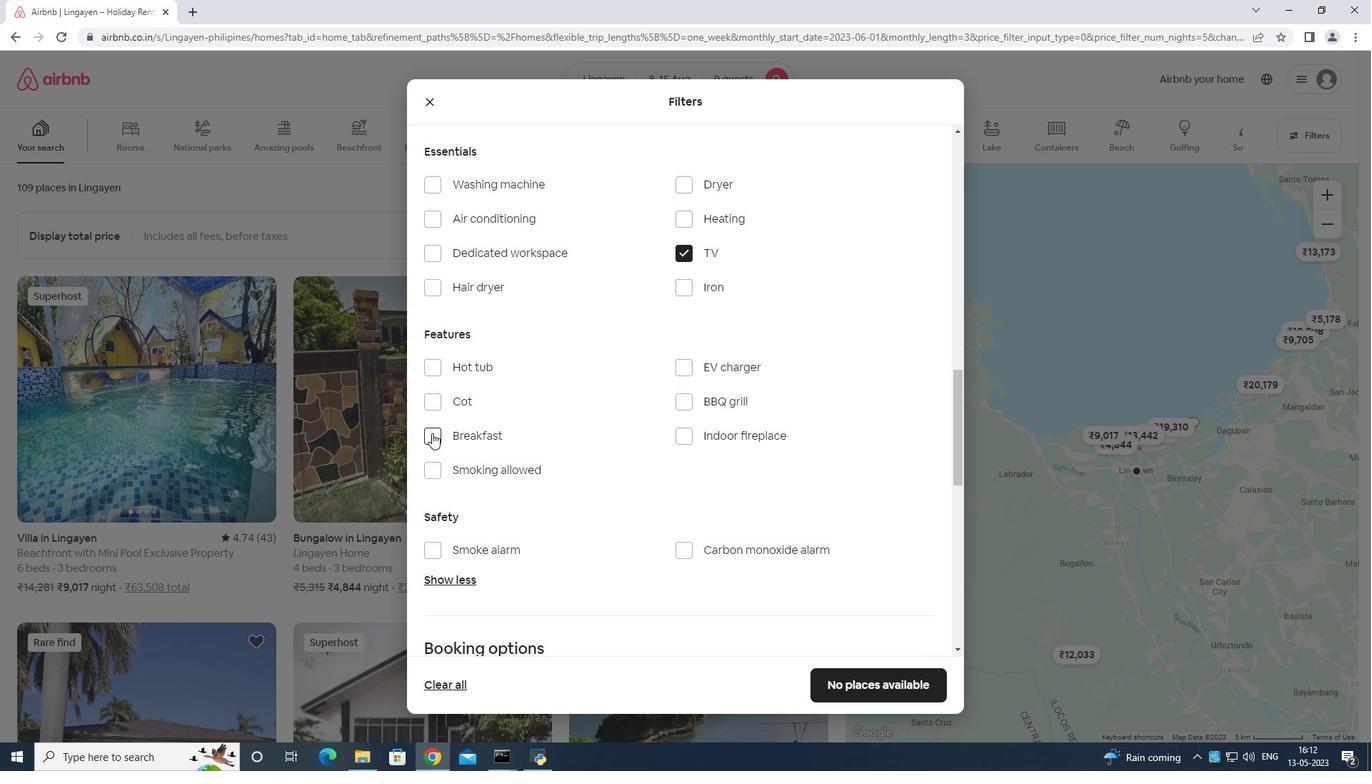 
Action: Mouse moved to (593, 547)
Screenshot: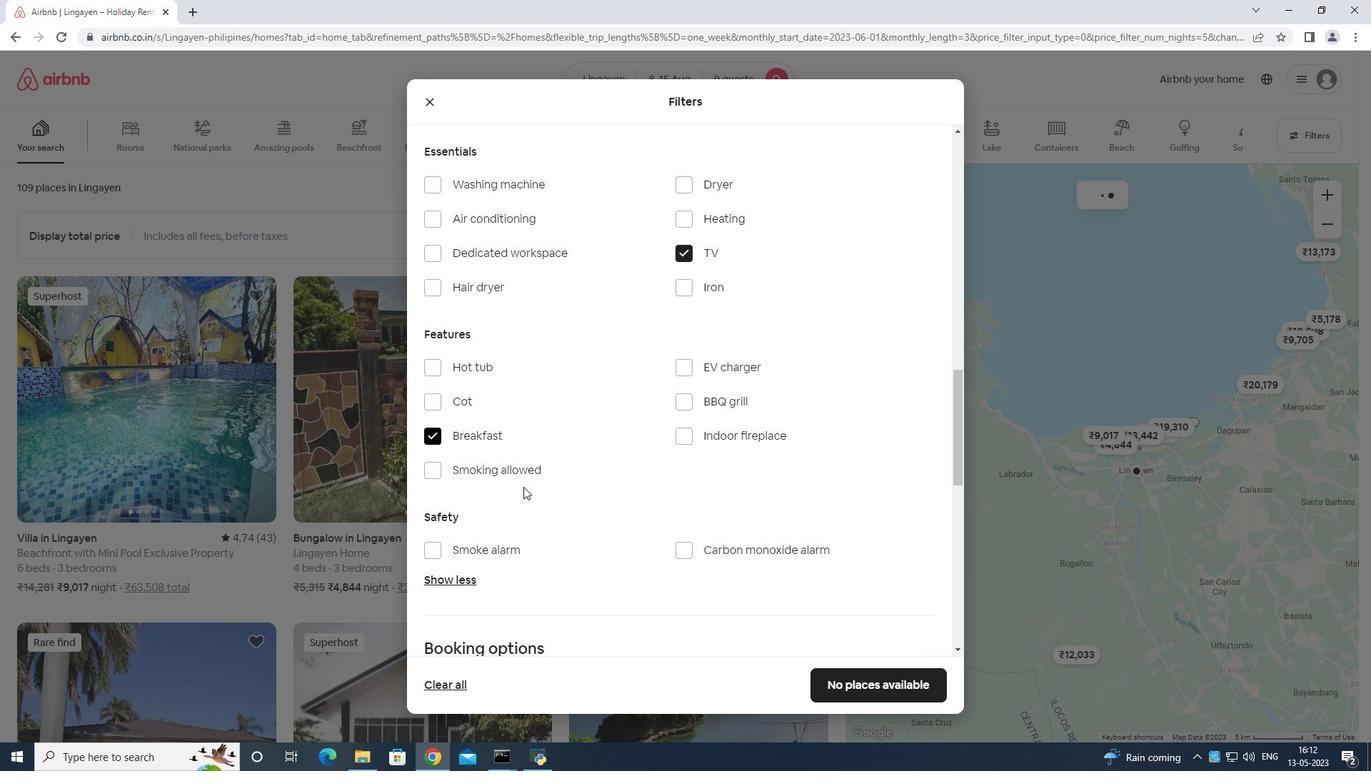
Action: Mouse scrolled (593, 546) with delta (0, 0)
Screenshot: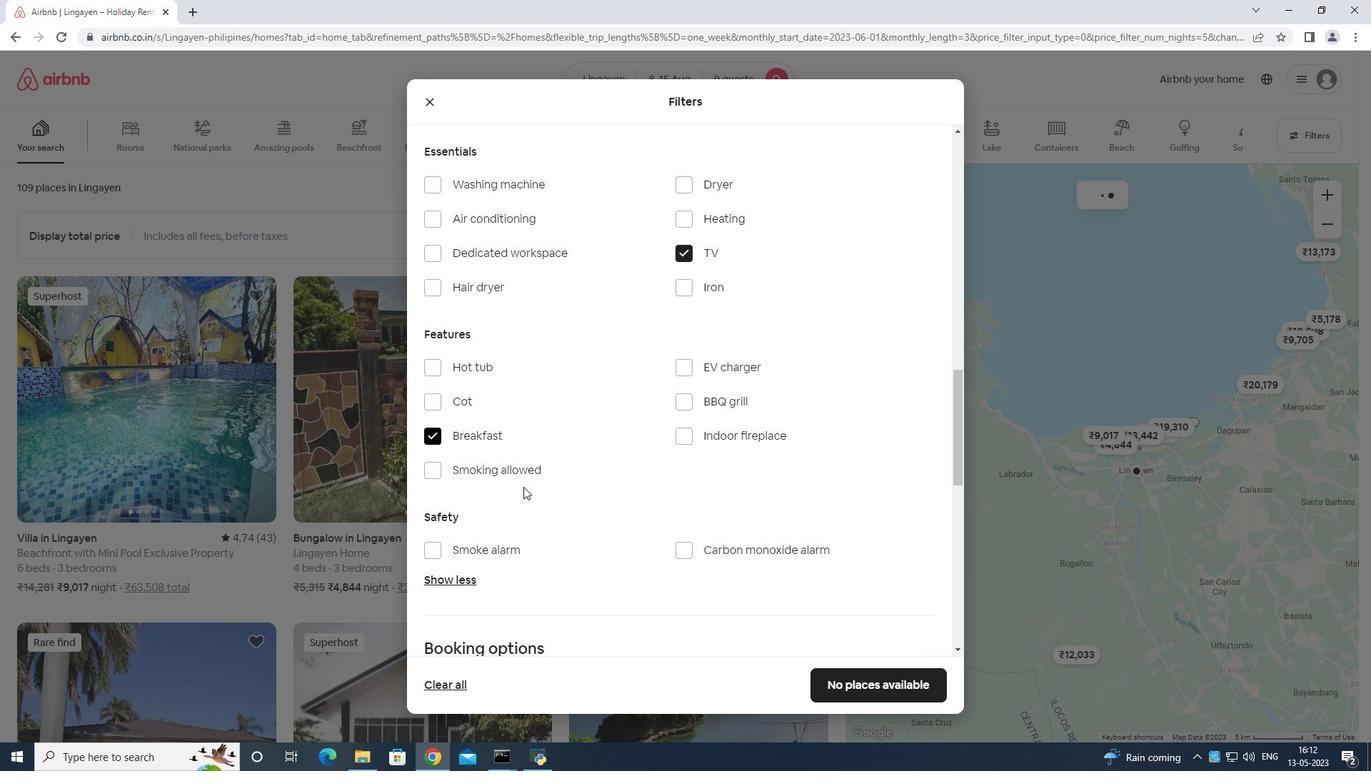 
Action: Mouse moved to (631, 549)
Screenshot: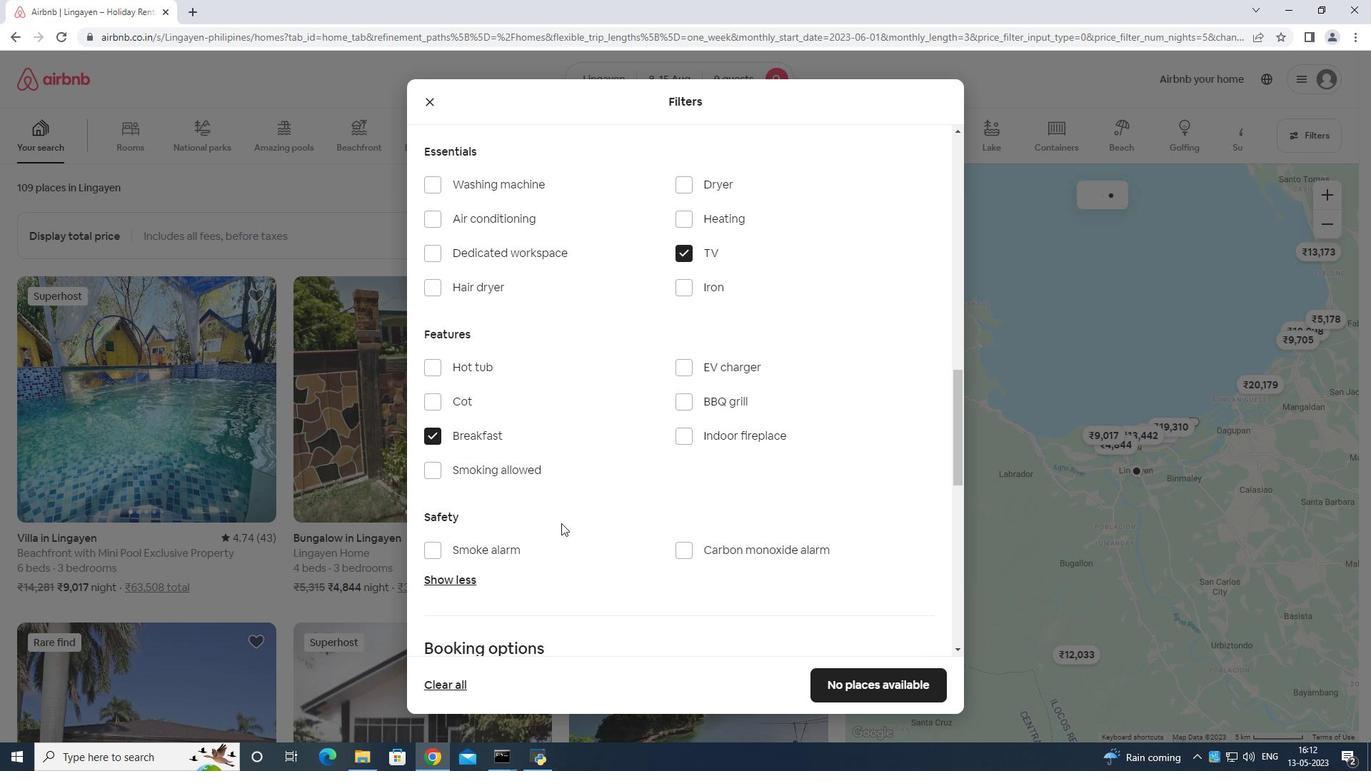 
Action: Mouse scrolled (631, 548) with delta (0, 0)
Screenshot: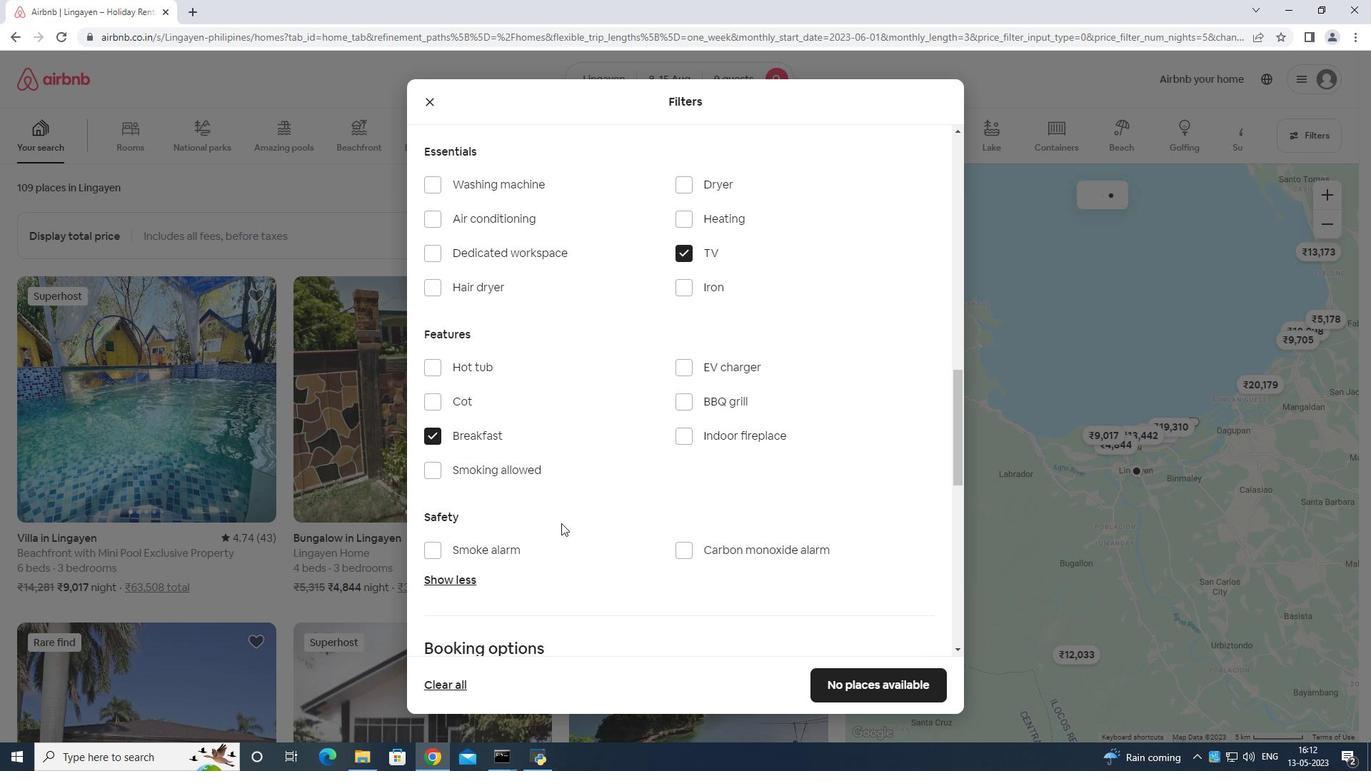 
Action: Mouse moved to (659, 546)
Screenshot: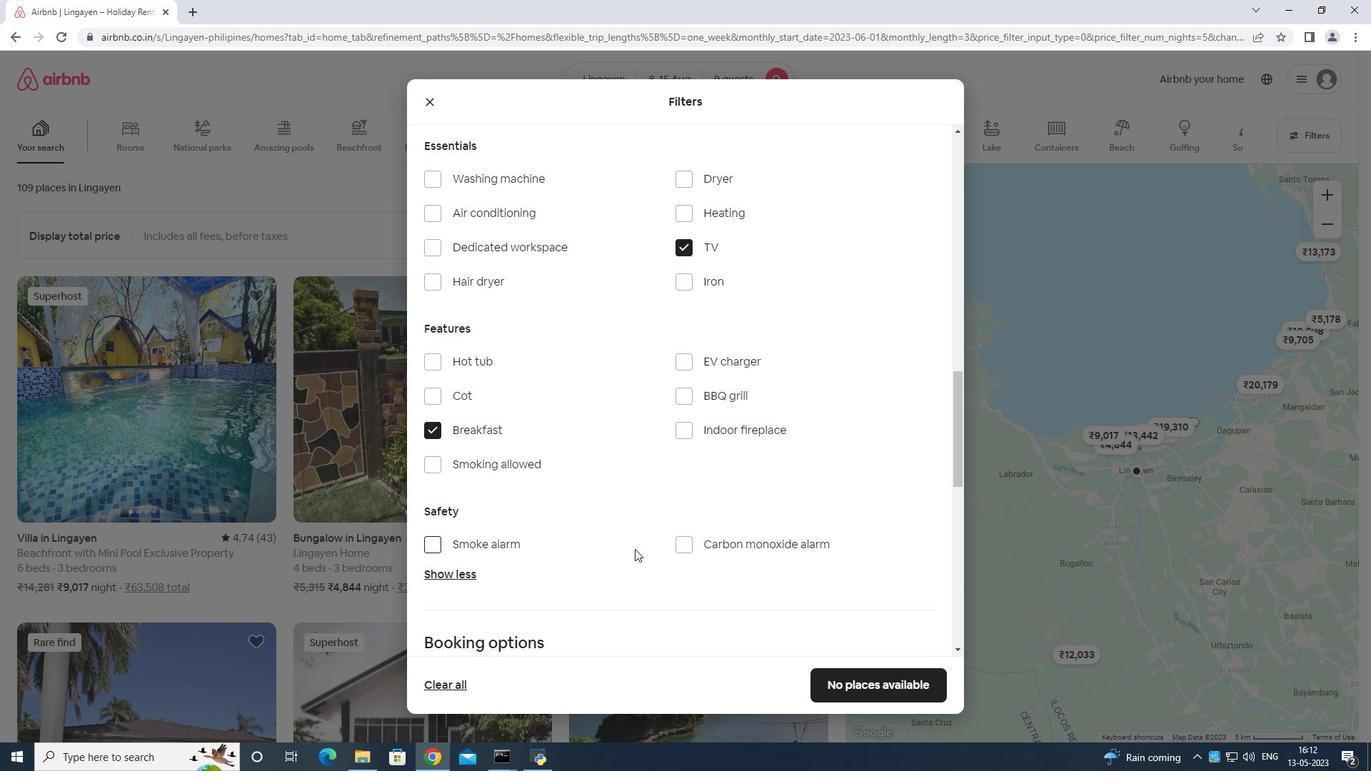 
Action: Mouse scrolled (659, 545) with delta (0, 0)
Screenshot: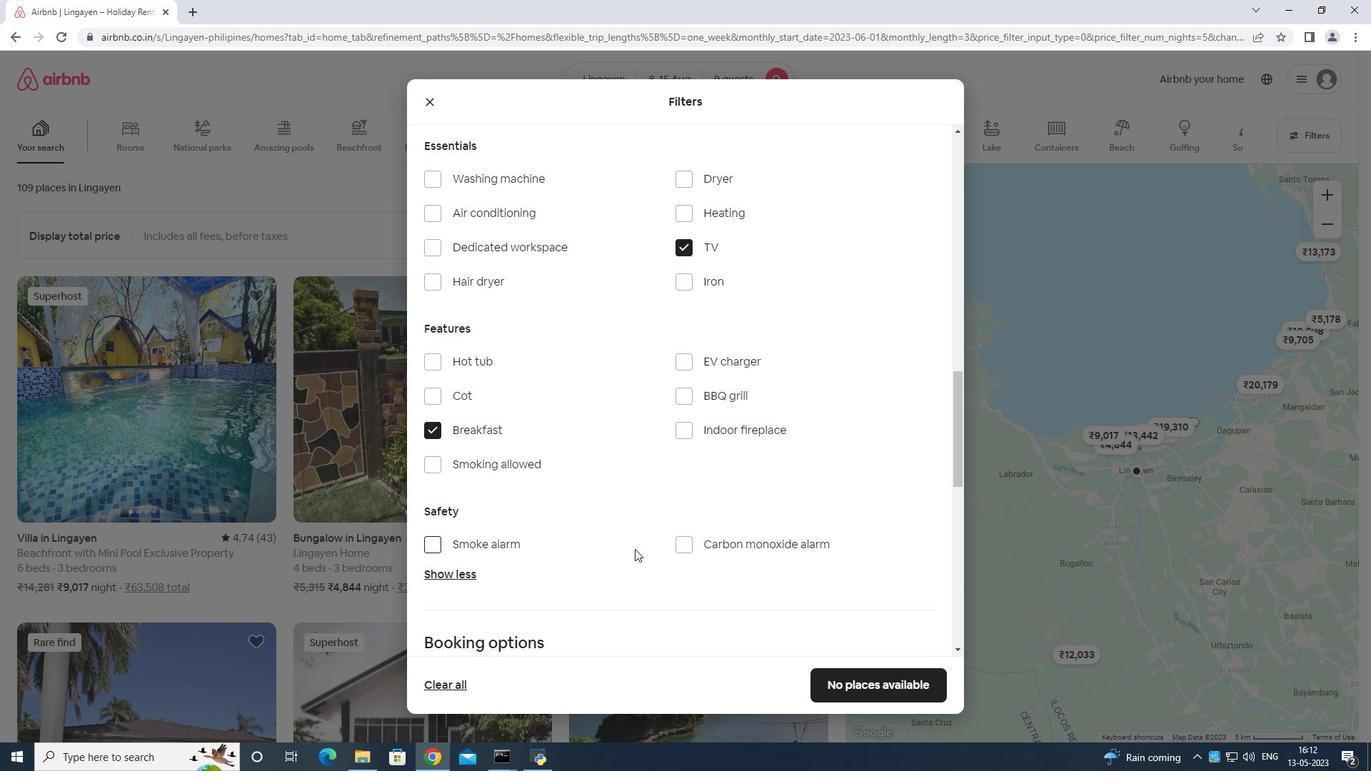 
Action: Mouse moved to (901, 528)
Screenshot: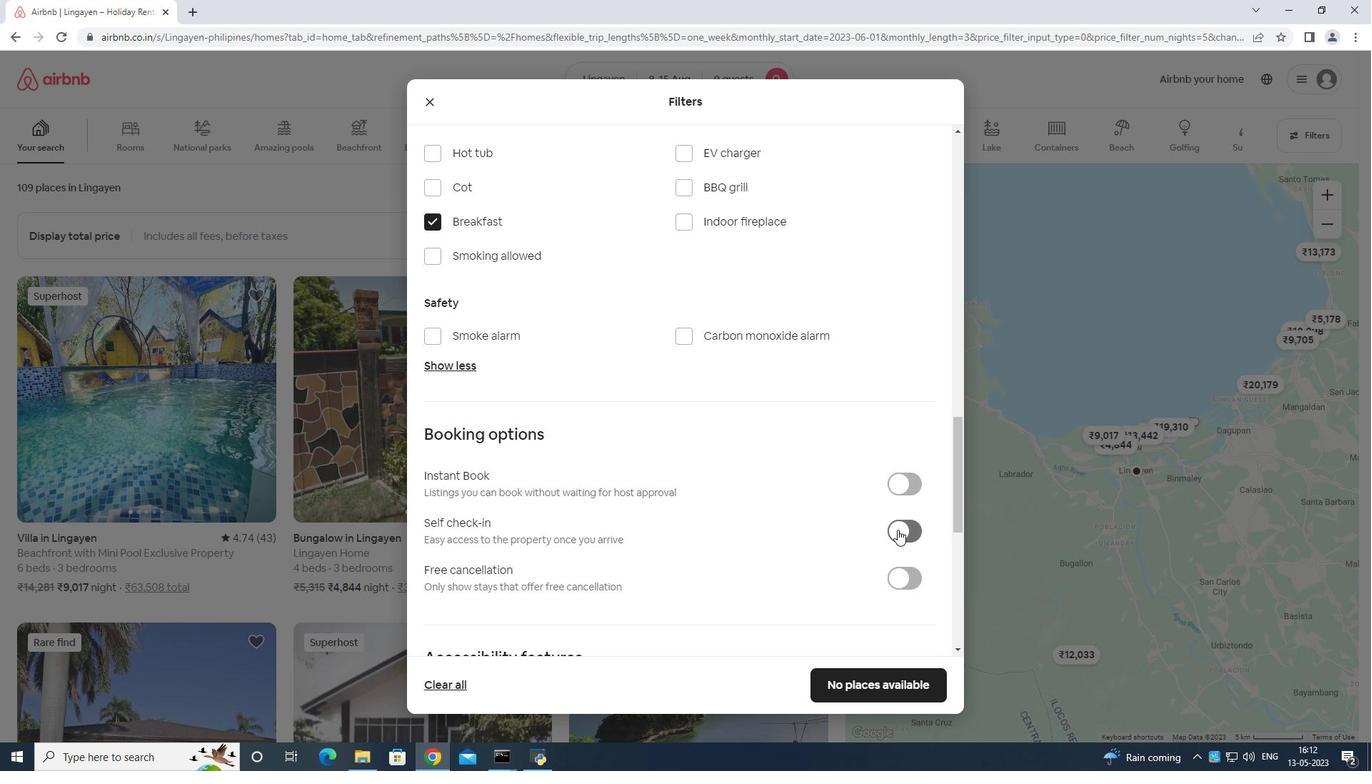 
Action: Mouse pressed left at (901, 528)
Screenshot: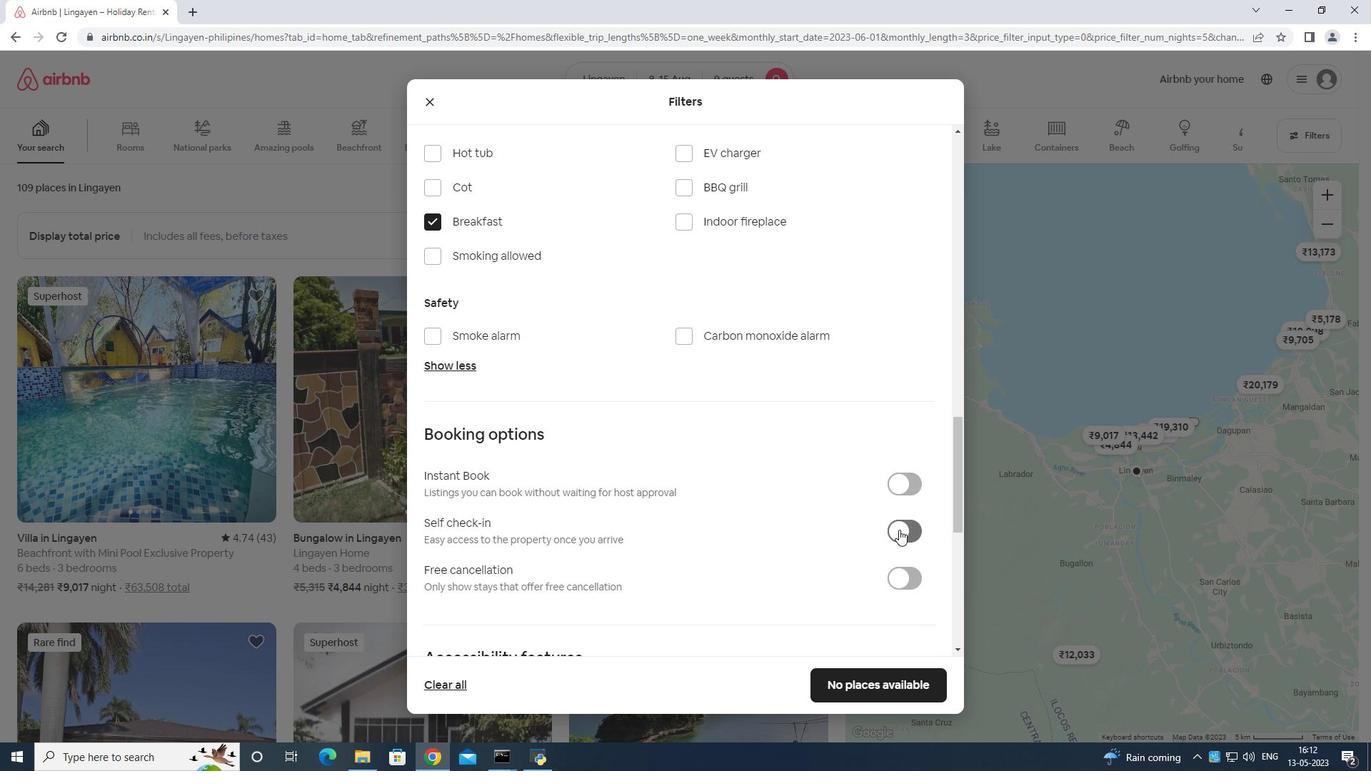 
Action: Mouse moved to (897, 530)
Screenshot: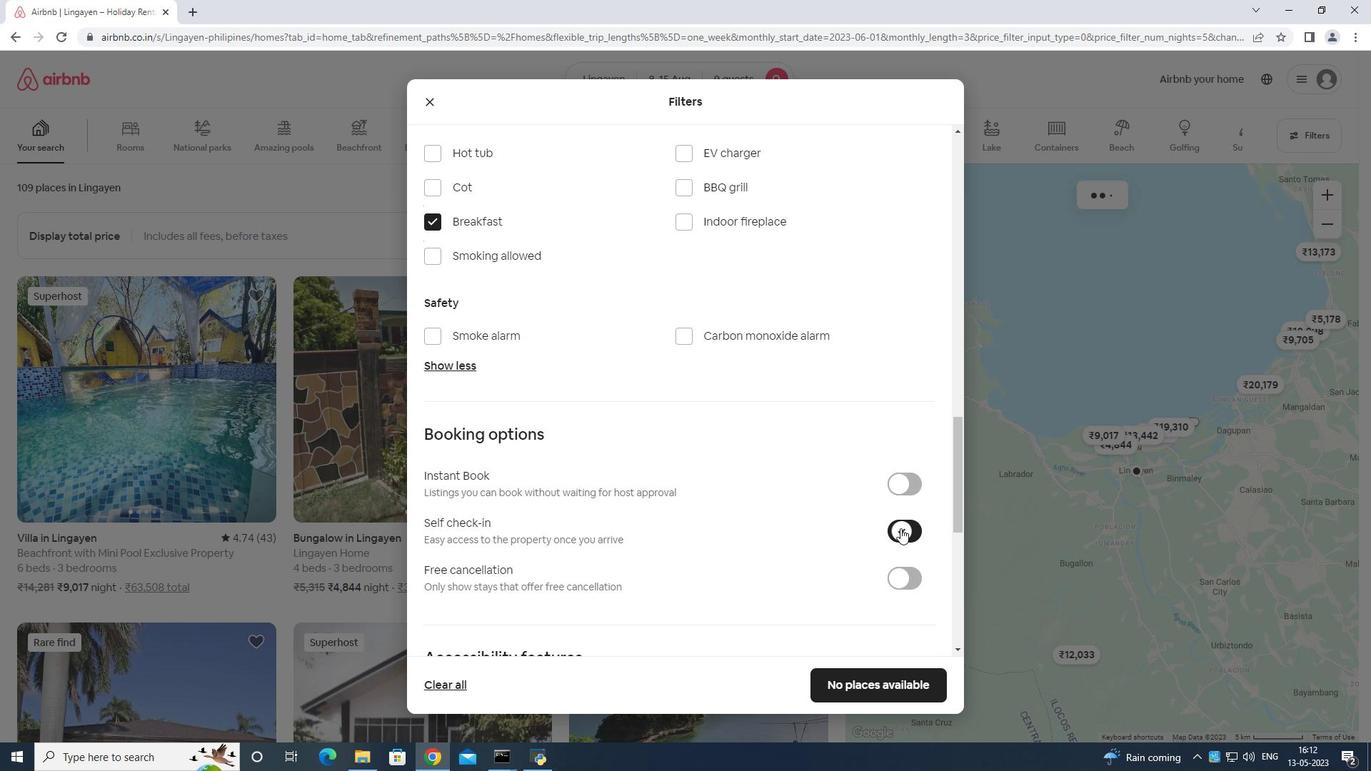 
Action: Mouse scrolled (897, 531) with delta (0, 0)
Screenshot: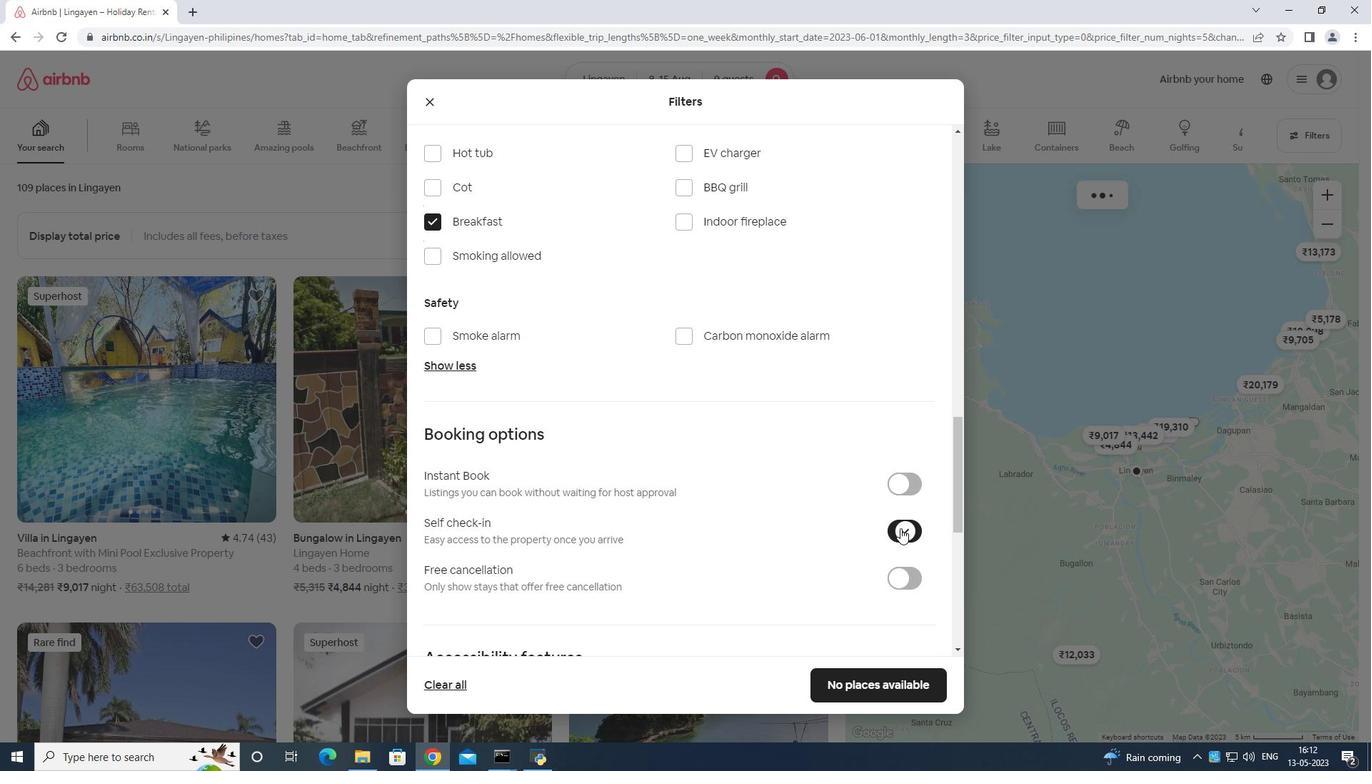 
Action: Mouse moved to (896, 528)
Screenshot: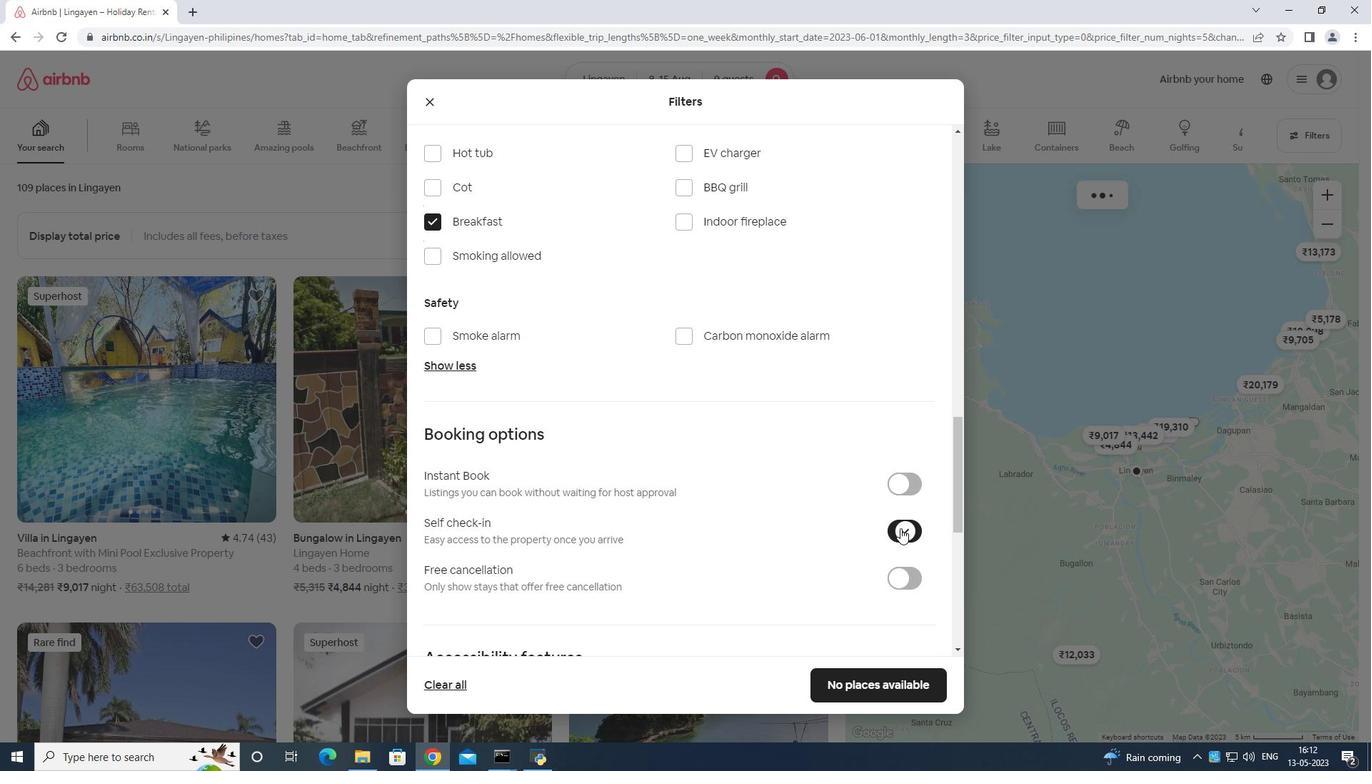 
Action: Mouse scrolled (896, 528) with delta (0, 0)
Screenshot: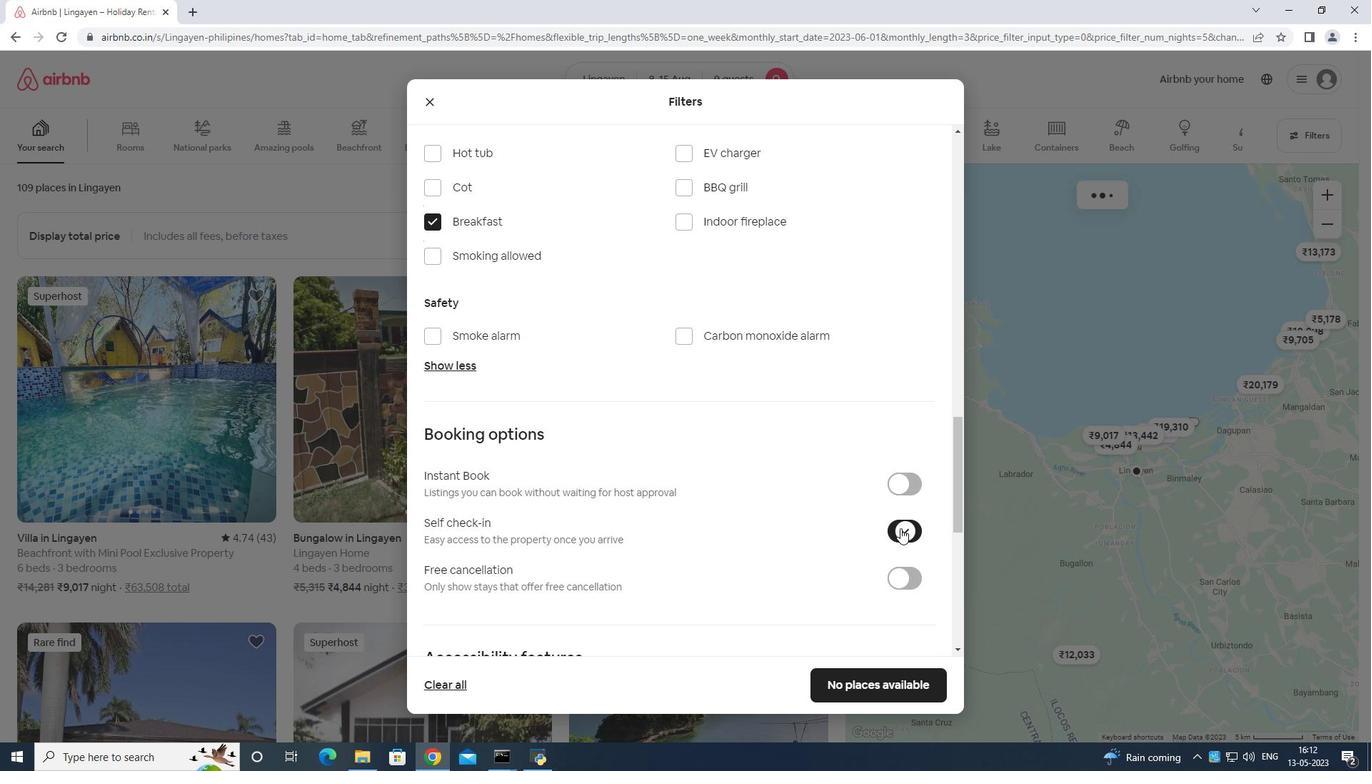 
Action: Mouse moved to (896, 525)
Screenshot: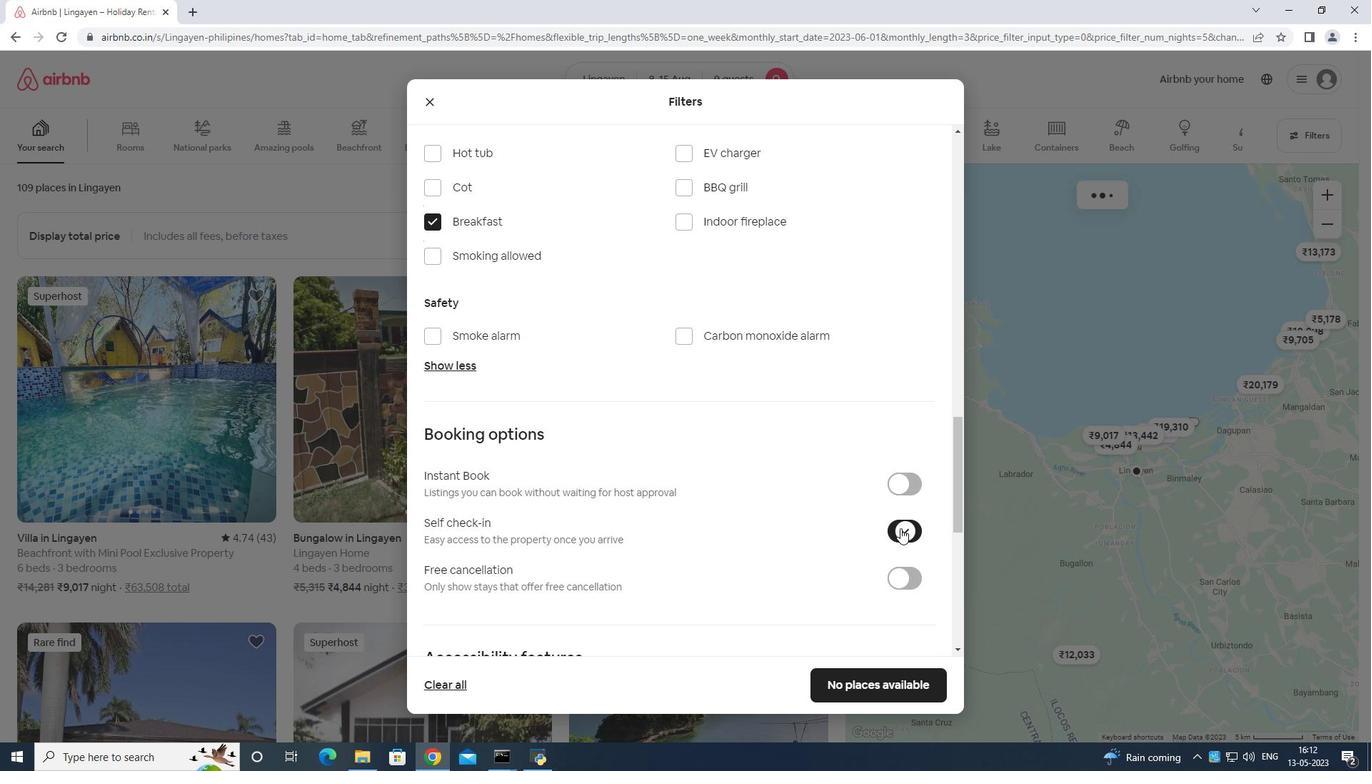 
Action: Mouse scrolled (896, 526) with delta (0, 0)
Screenshot: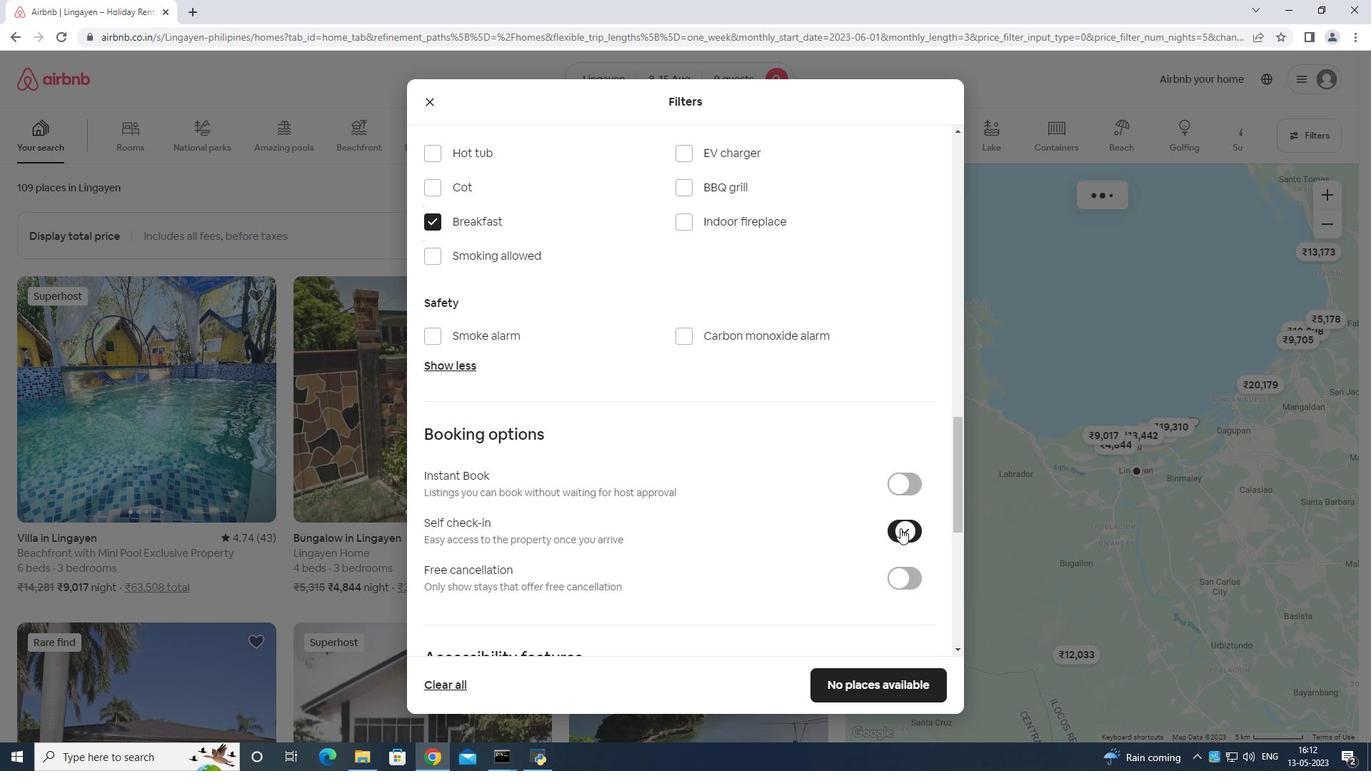 
Action: Mouse moved to (896, 524)
Screenshot: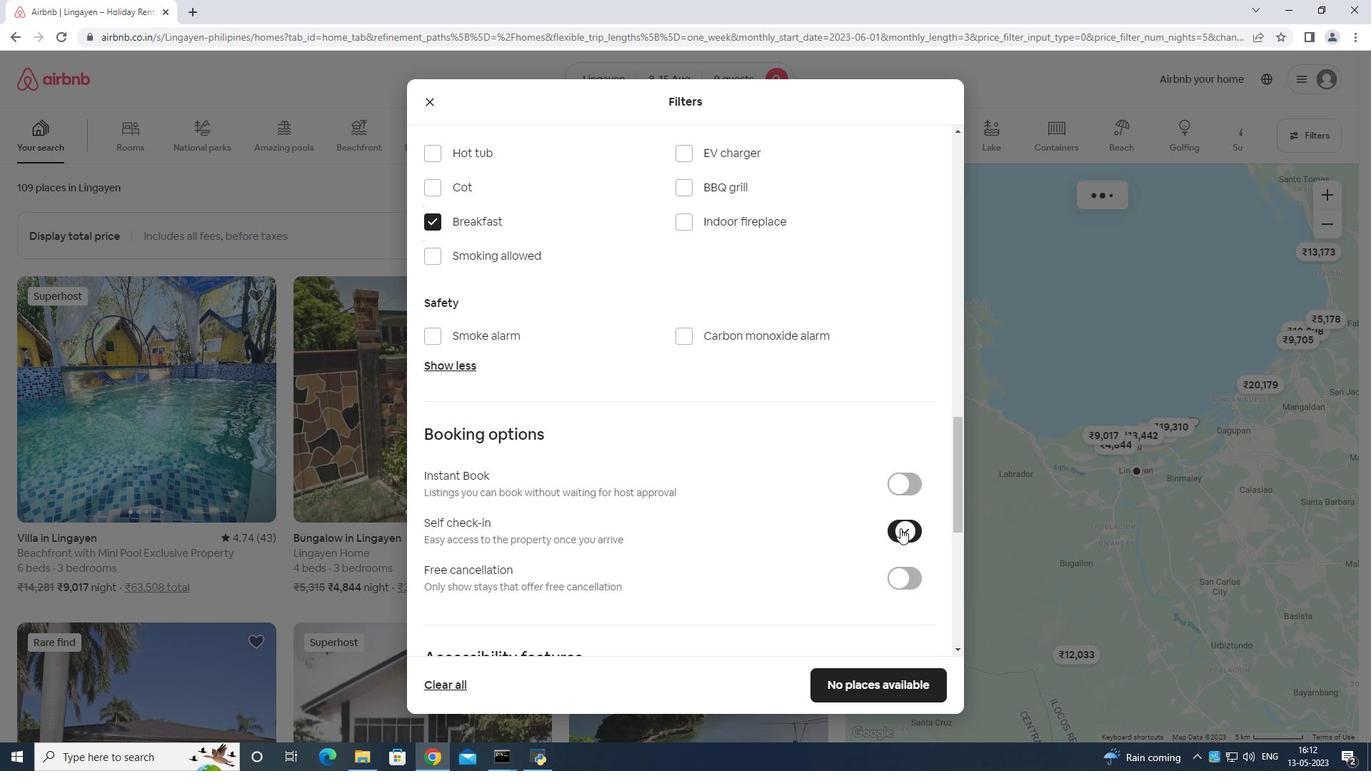 
Action: Mouse scrolled (896, 525) with delta (0, 0)
Screenshot: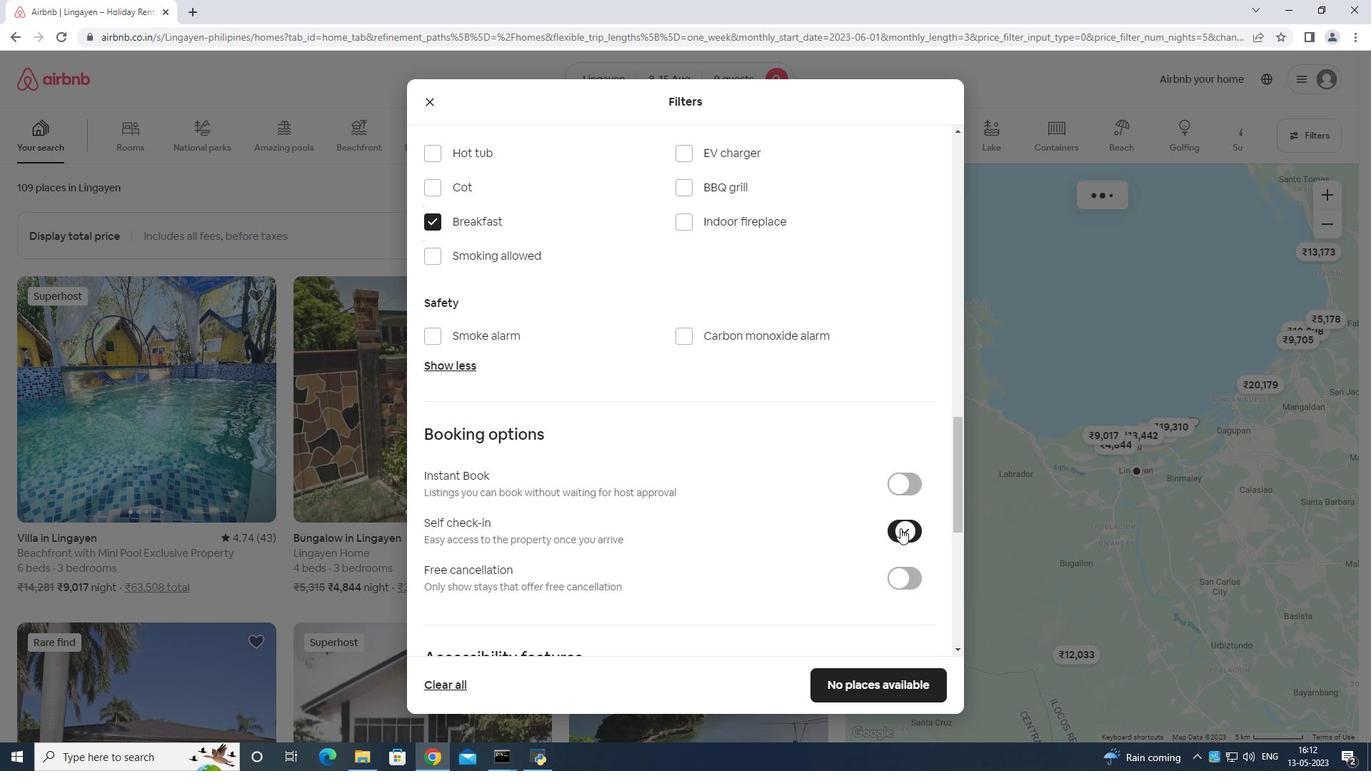 
Action: Mouse moved to (885, 517)
Screenshot: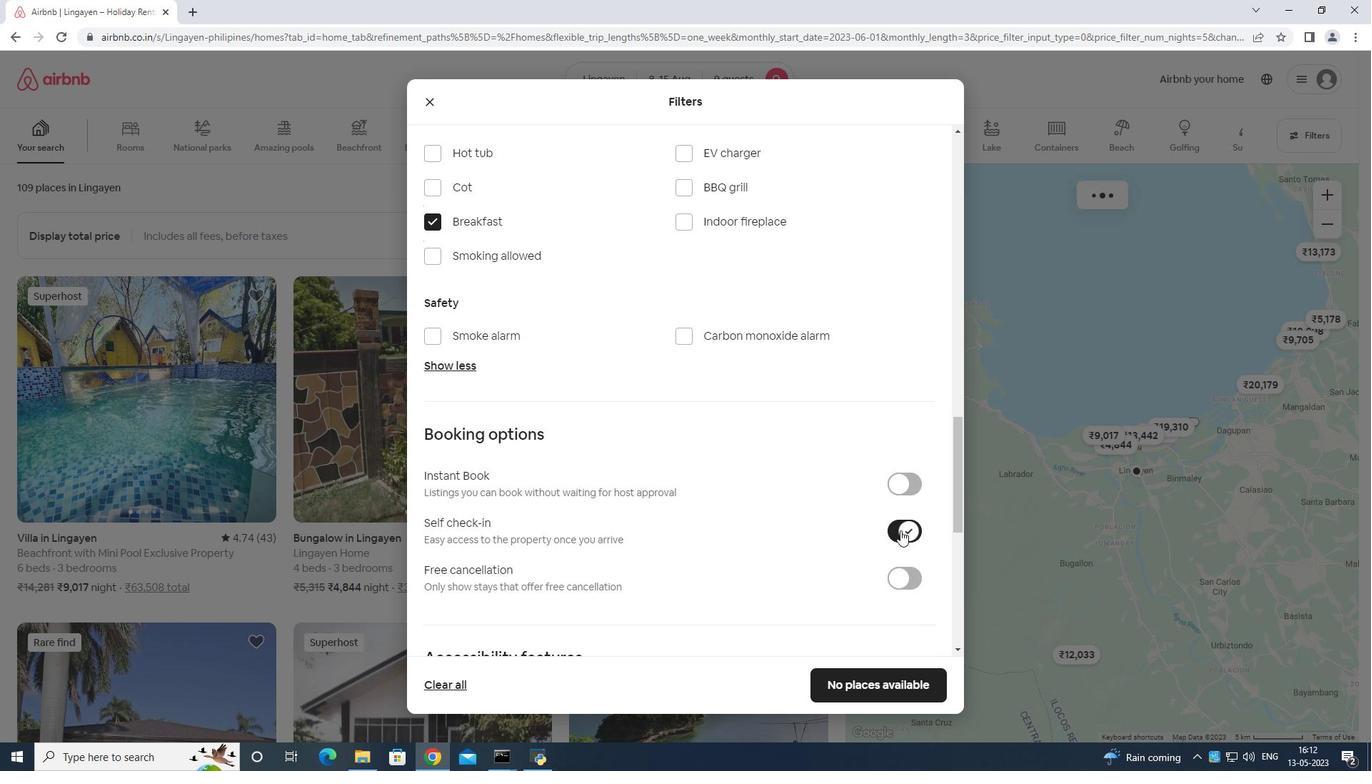 
Action: Mouse scrolled (885, 518) with delta (0, 0)
Screenshot: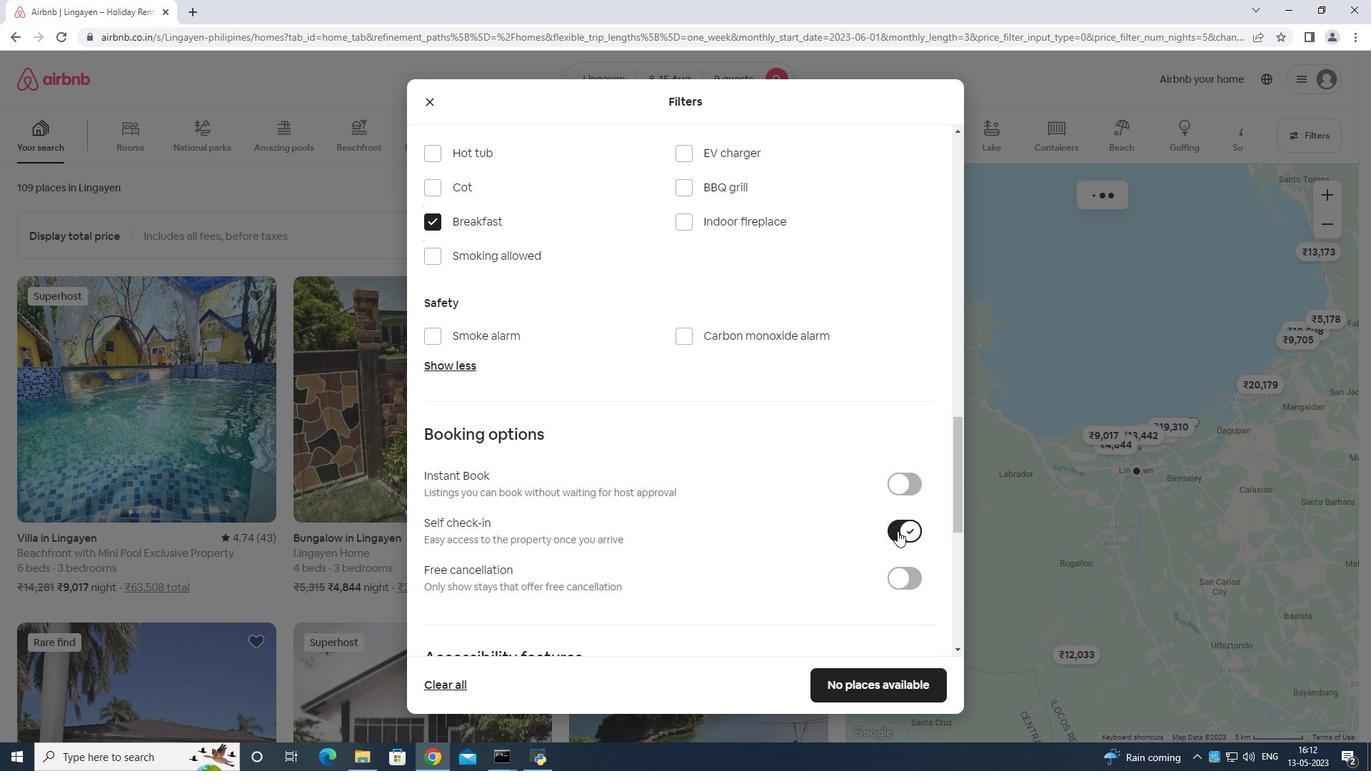 
Action: Mouse moved to (882, 519)
Screenshot: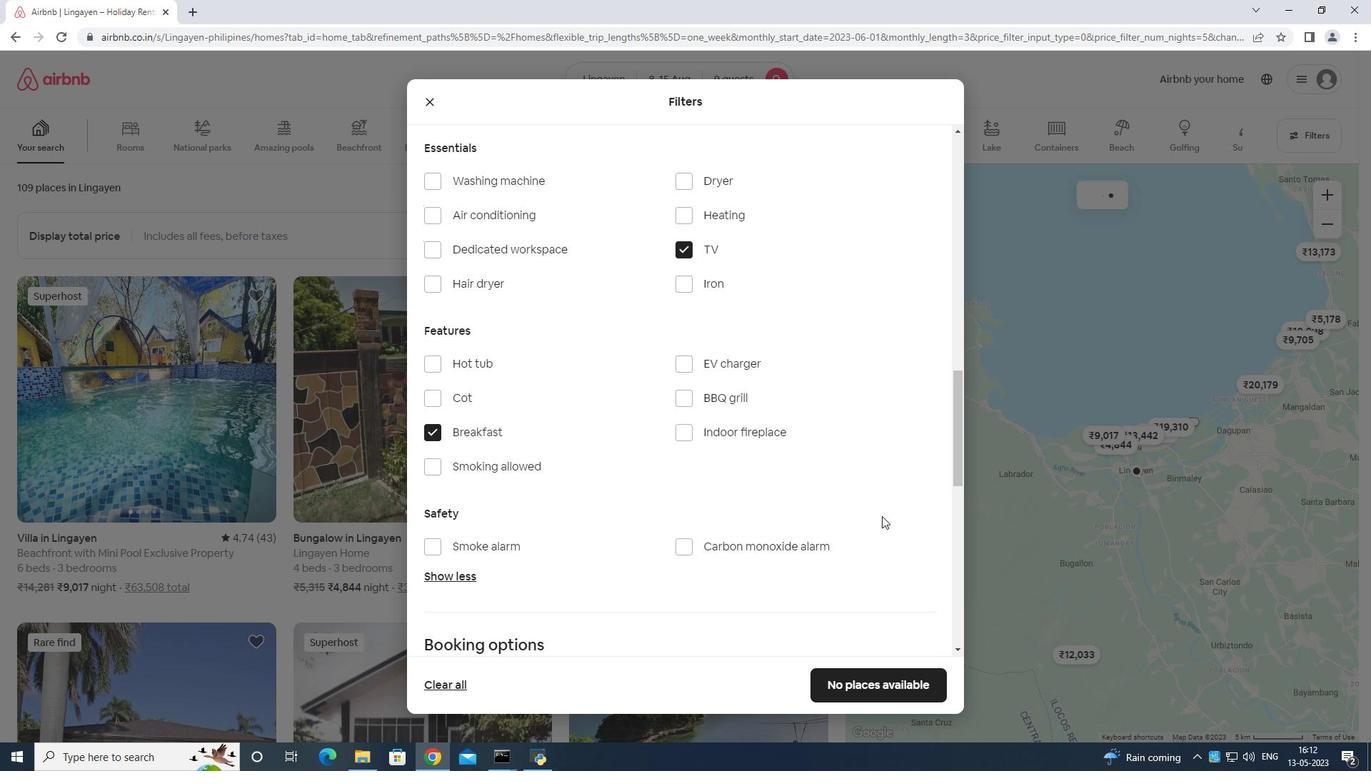 
Action: Mouse scrolled (882, 520) with delta (0, 0)
Screenshot: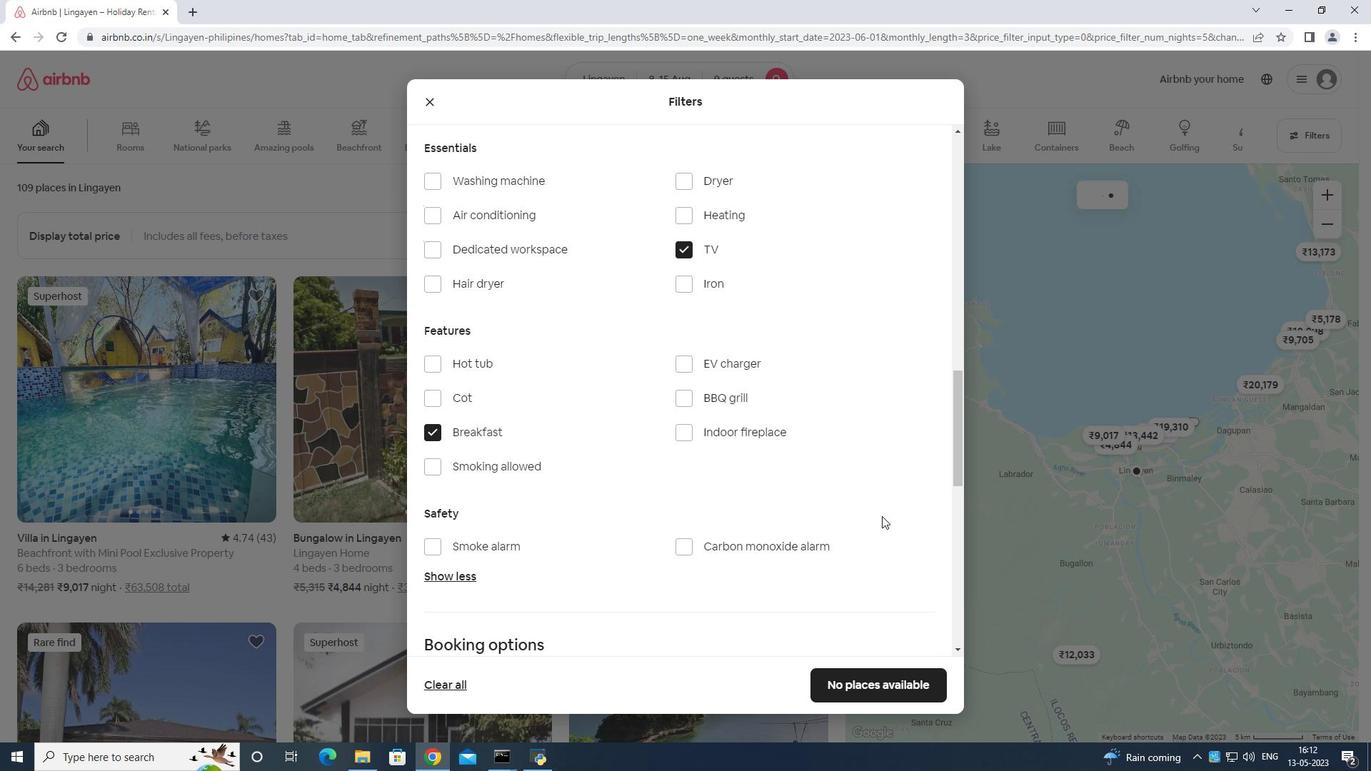 
Action: Mouse moved to (882, 519)
Screenshot: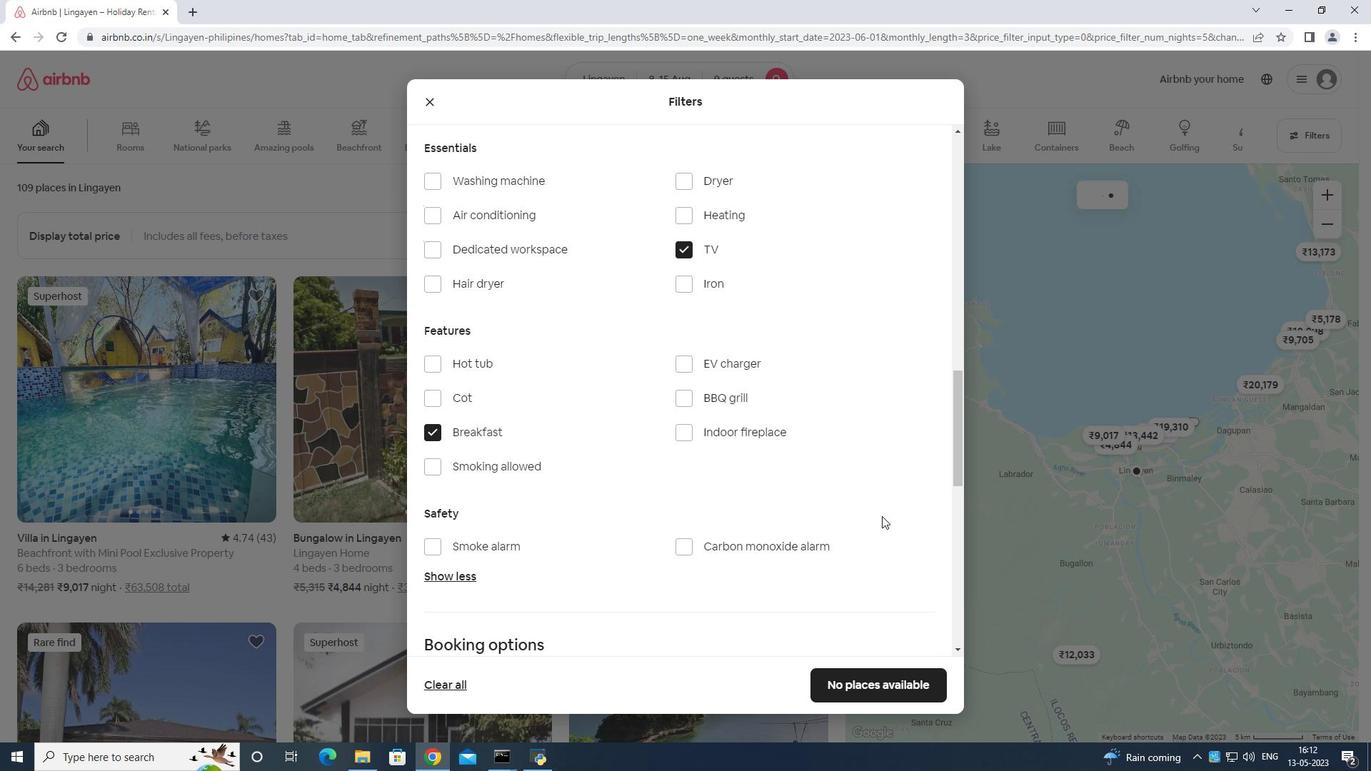 
Action: Mouse scrolled (882, 520) with delta (0, 0)
Screenshot: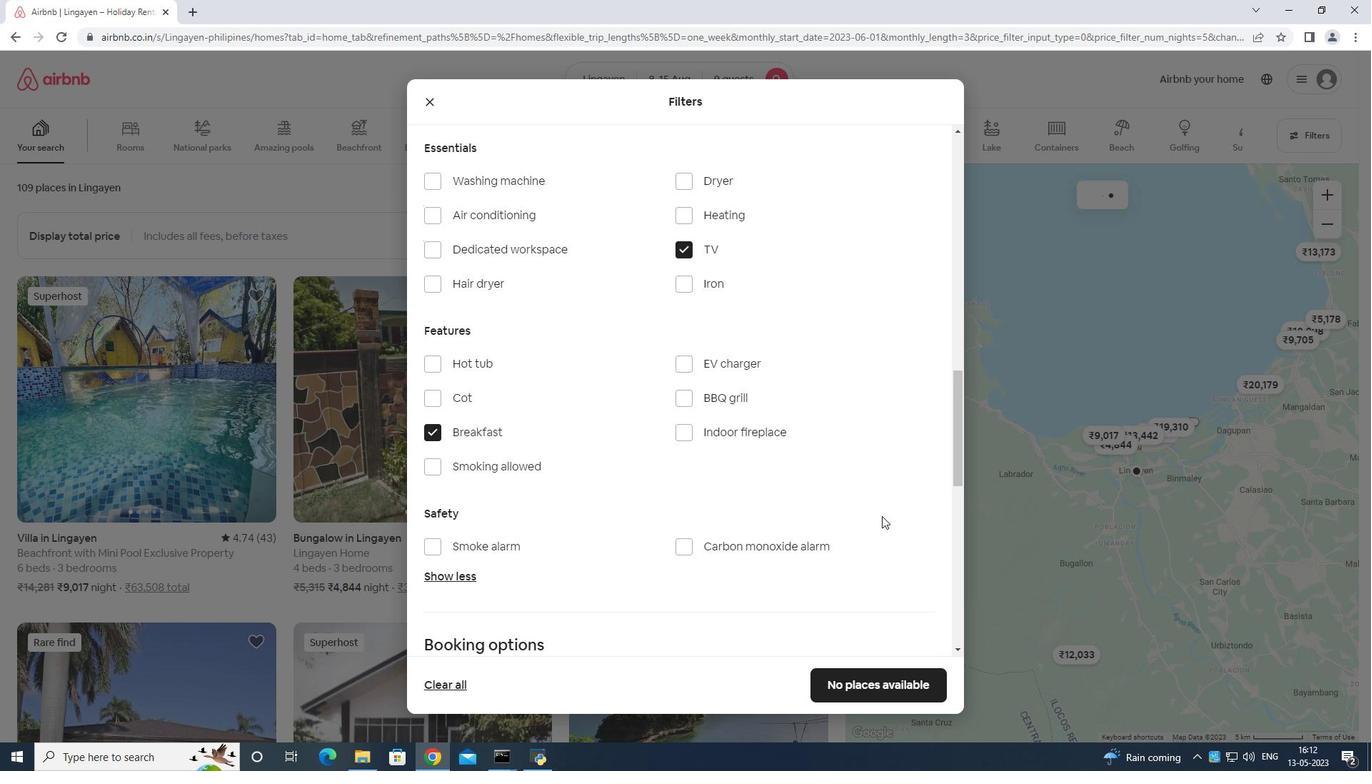 
Action: Mouse moved to (882, 519)
Screenshot: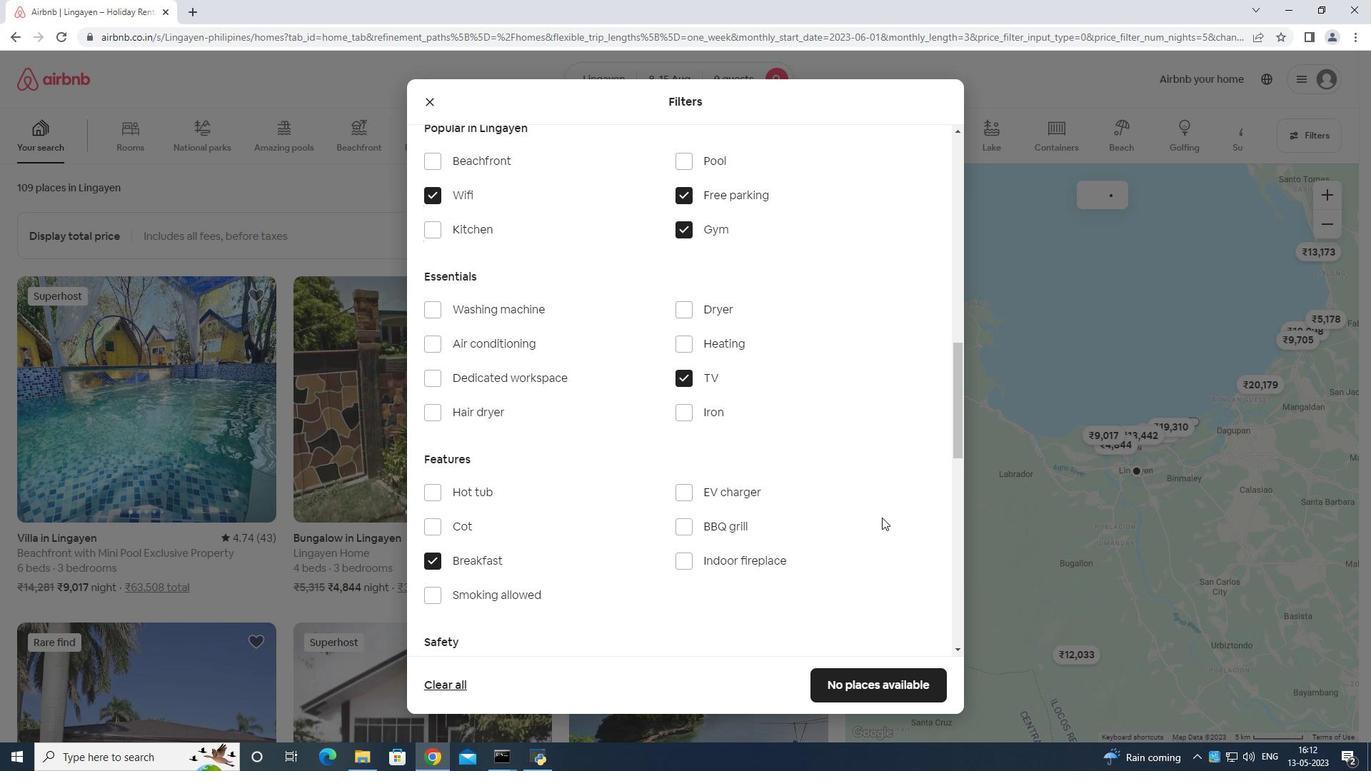 
Action: Mouse scrolled (882, 520) with delta (0, 0)
Screenshot: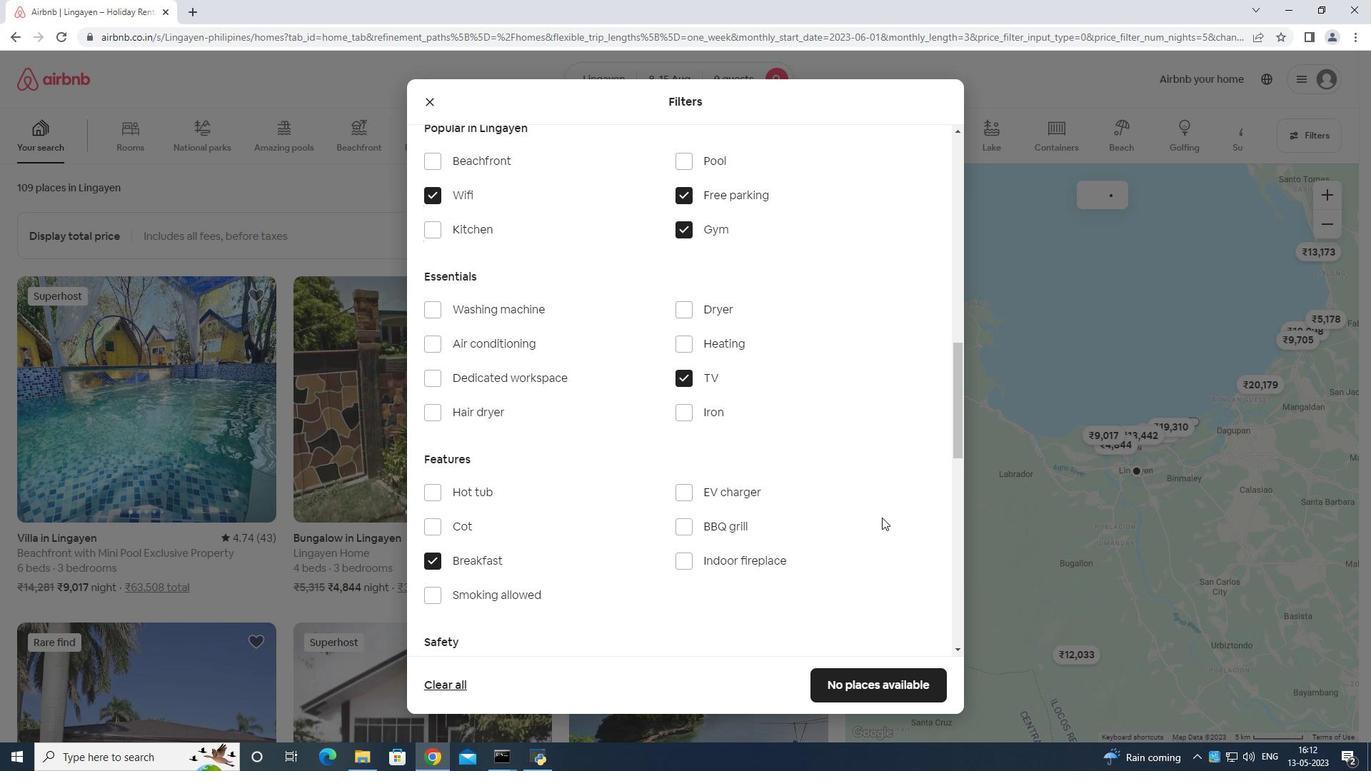 
Action: Mouse moved to (881, 518)
Screenshot: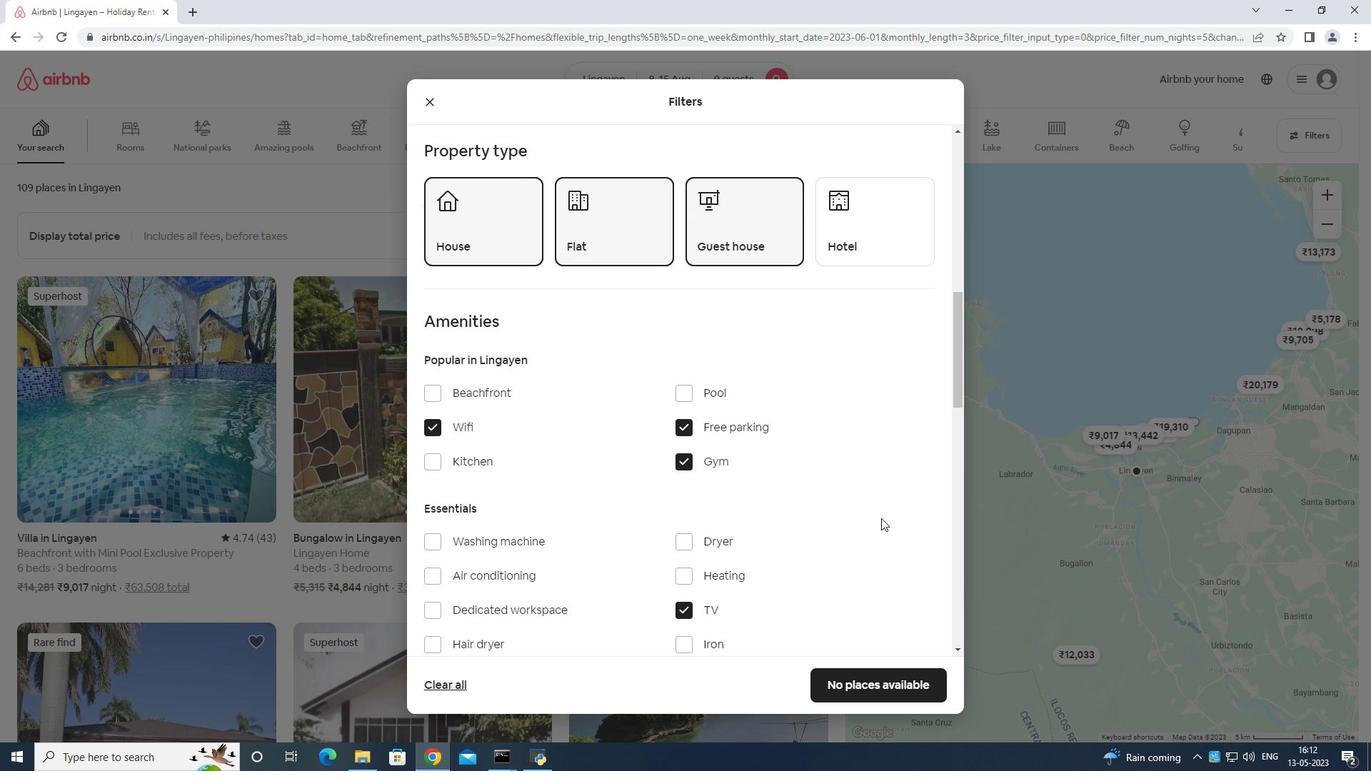 
Action: Mouse scrolled (881, 518) with delta (0, 0)
Screenshot: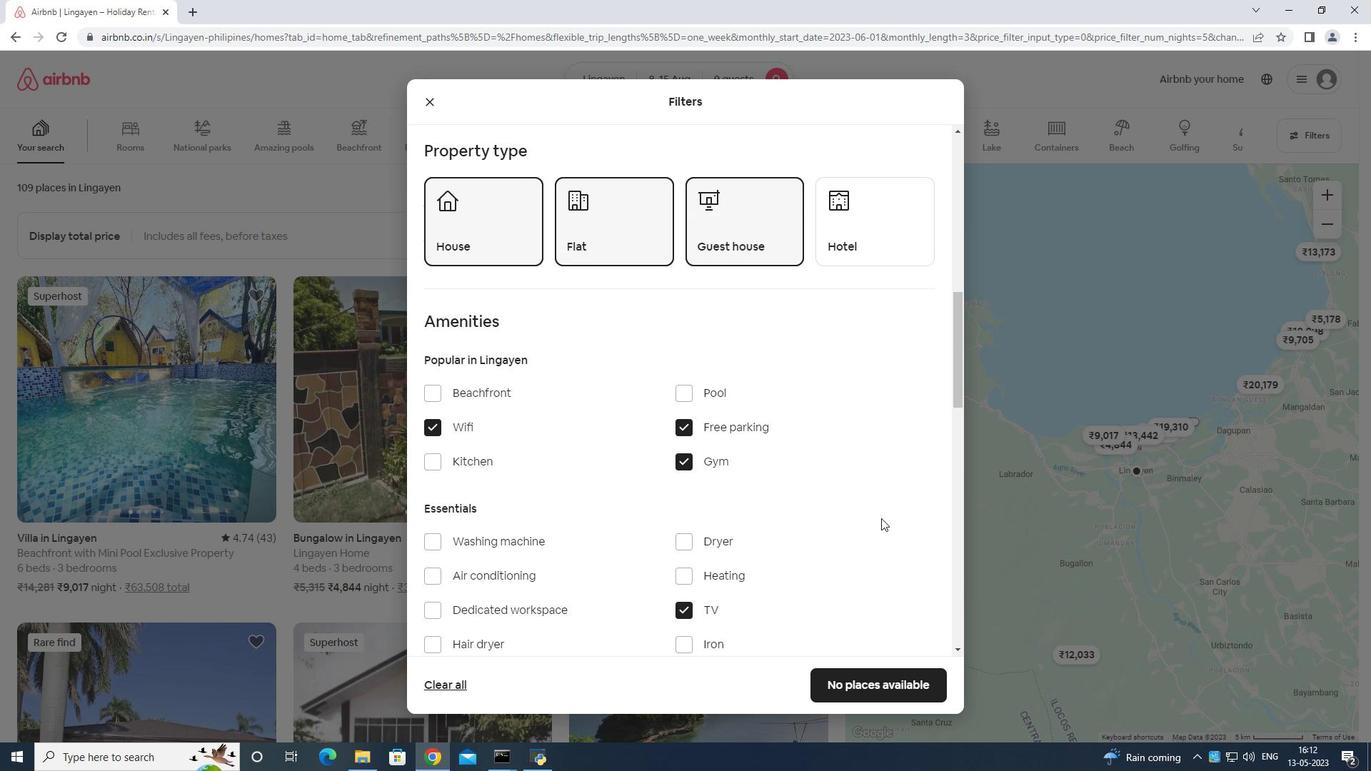 
Action: Mouse moved to (878, 520)
Screenshot: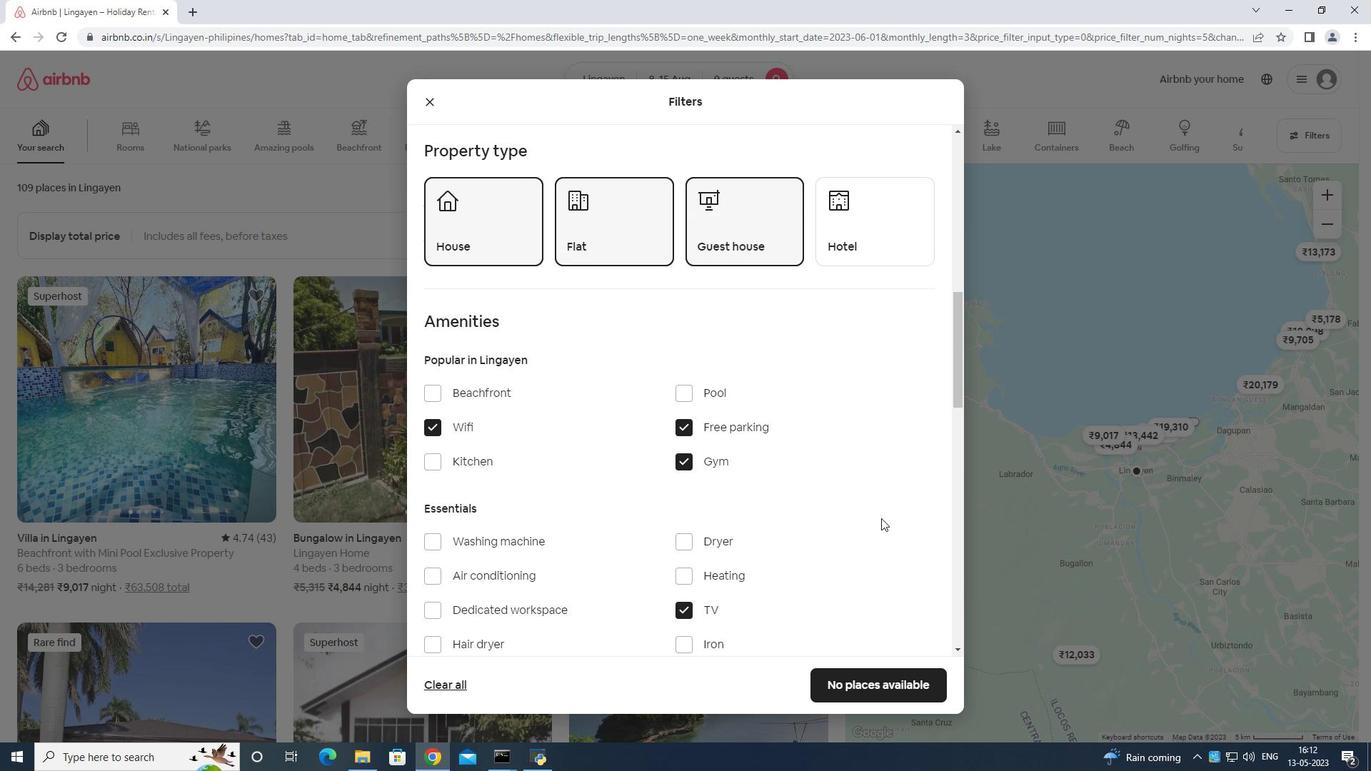 
Action: Mouse scrolled (878, 520) with delta (0, 0)
Screenshot: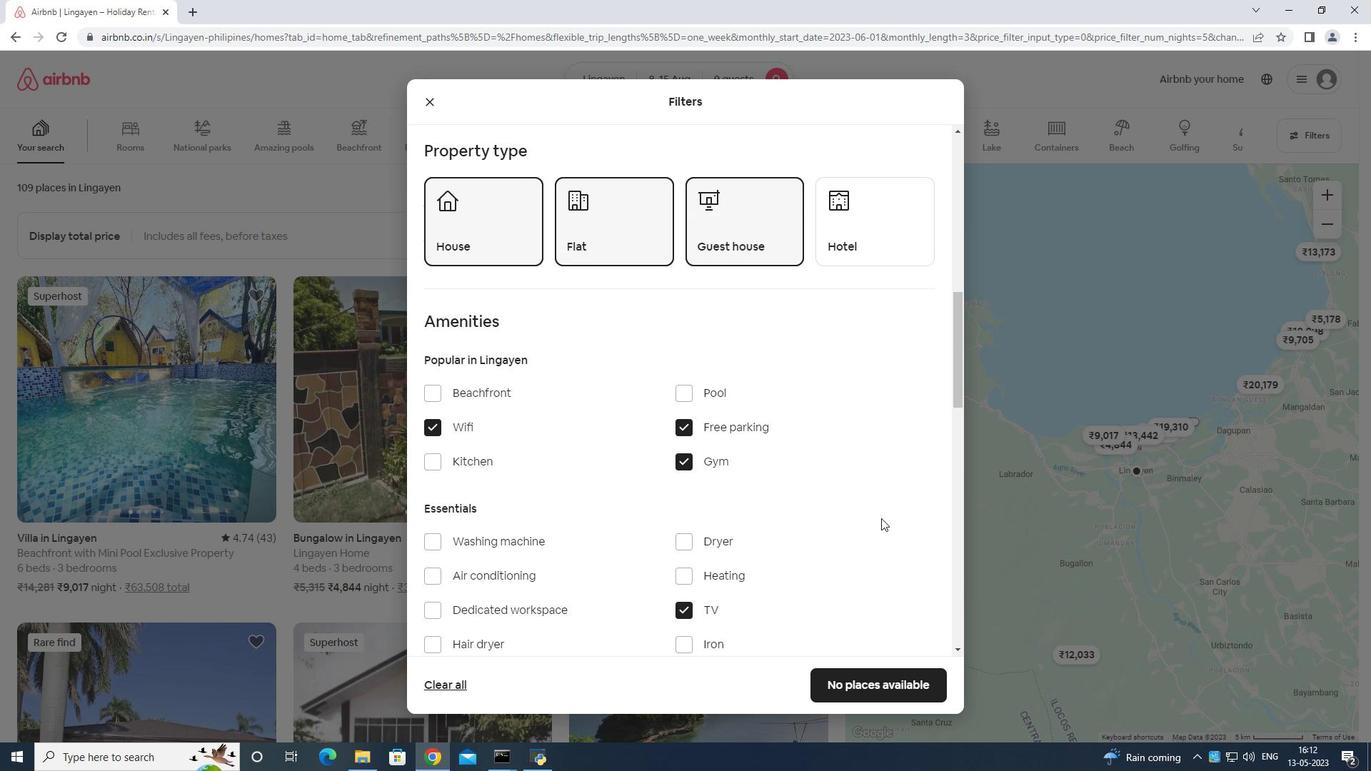 
Action: Mouse moved to (878, 522)
Screenshot: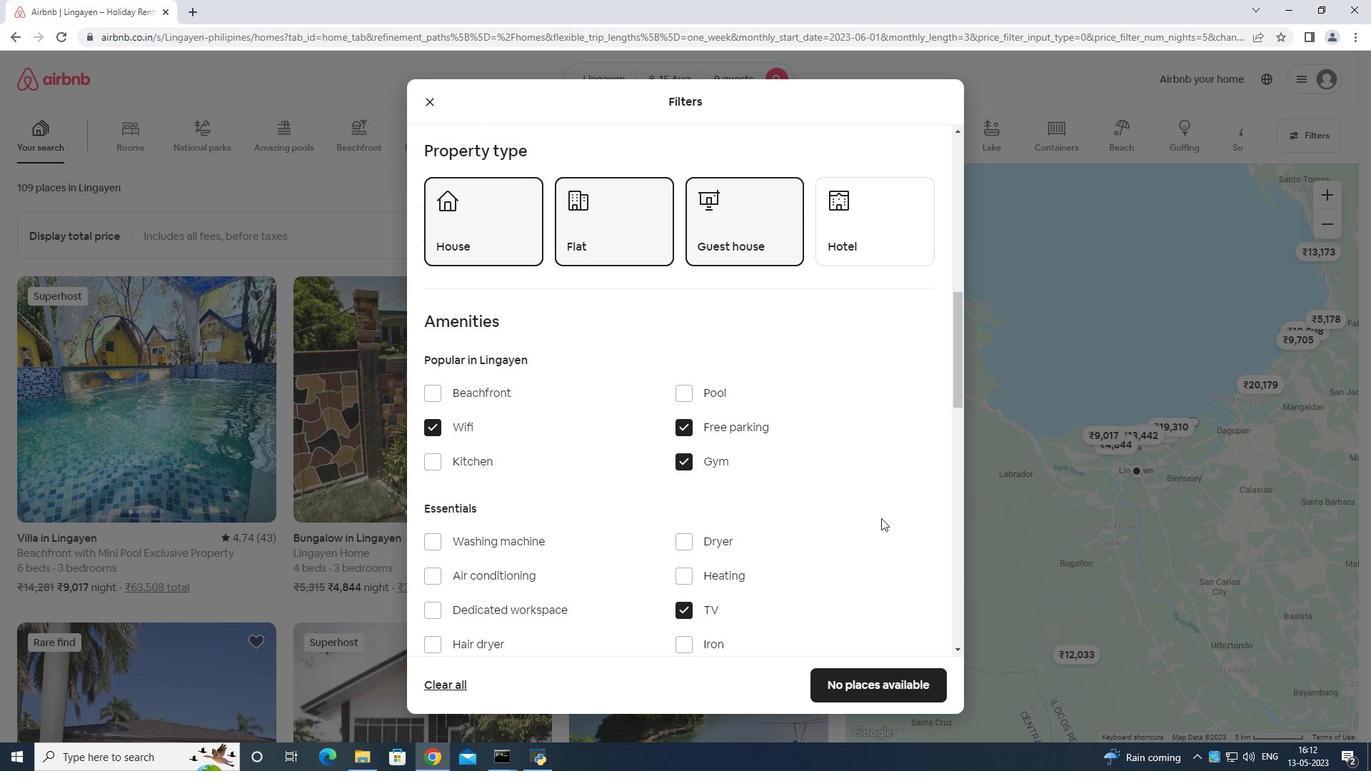 
Action: Mouse scrolled (878, 521) with delta (0, 0)
Screenshot: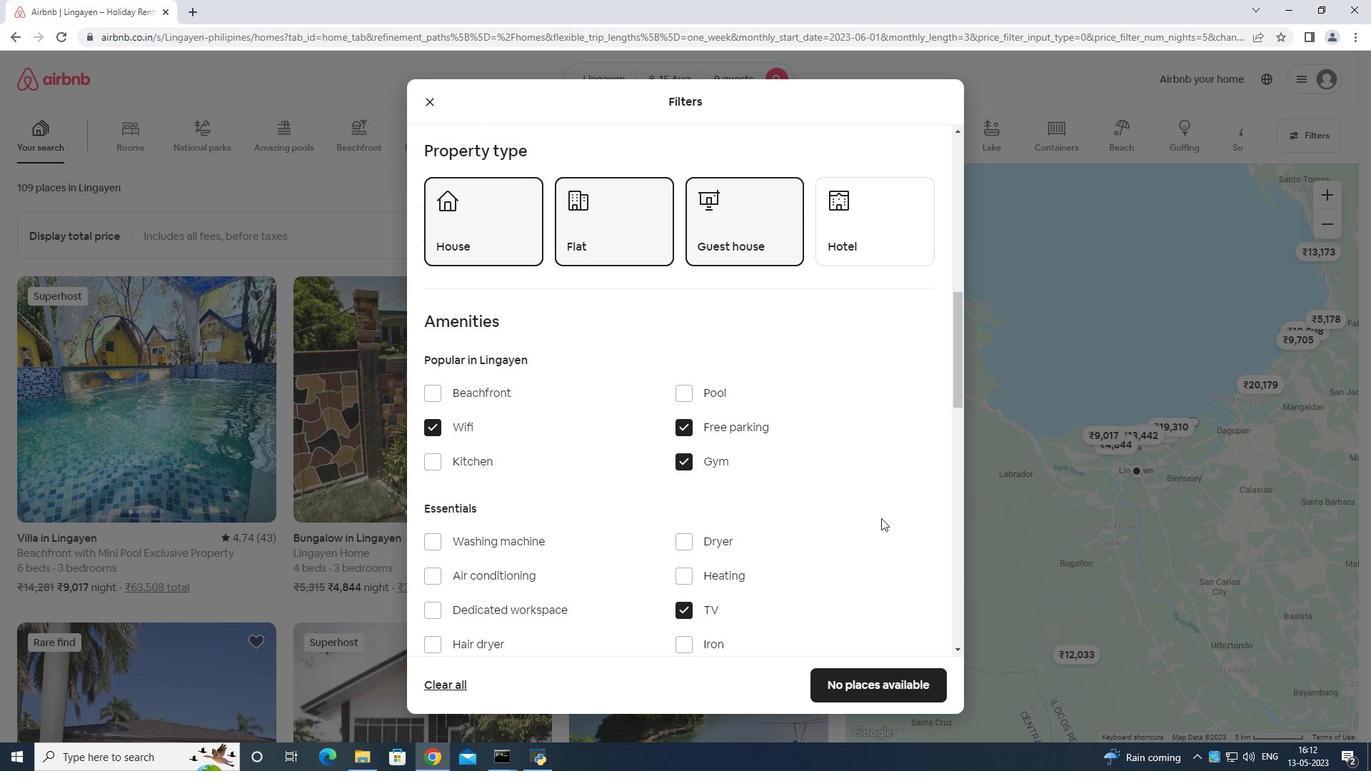 
Action: Mouse scrolled (878, 521) with delta (0, 0)
Screenshot: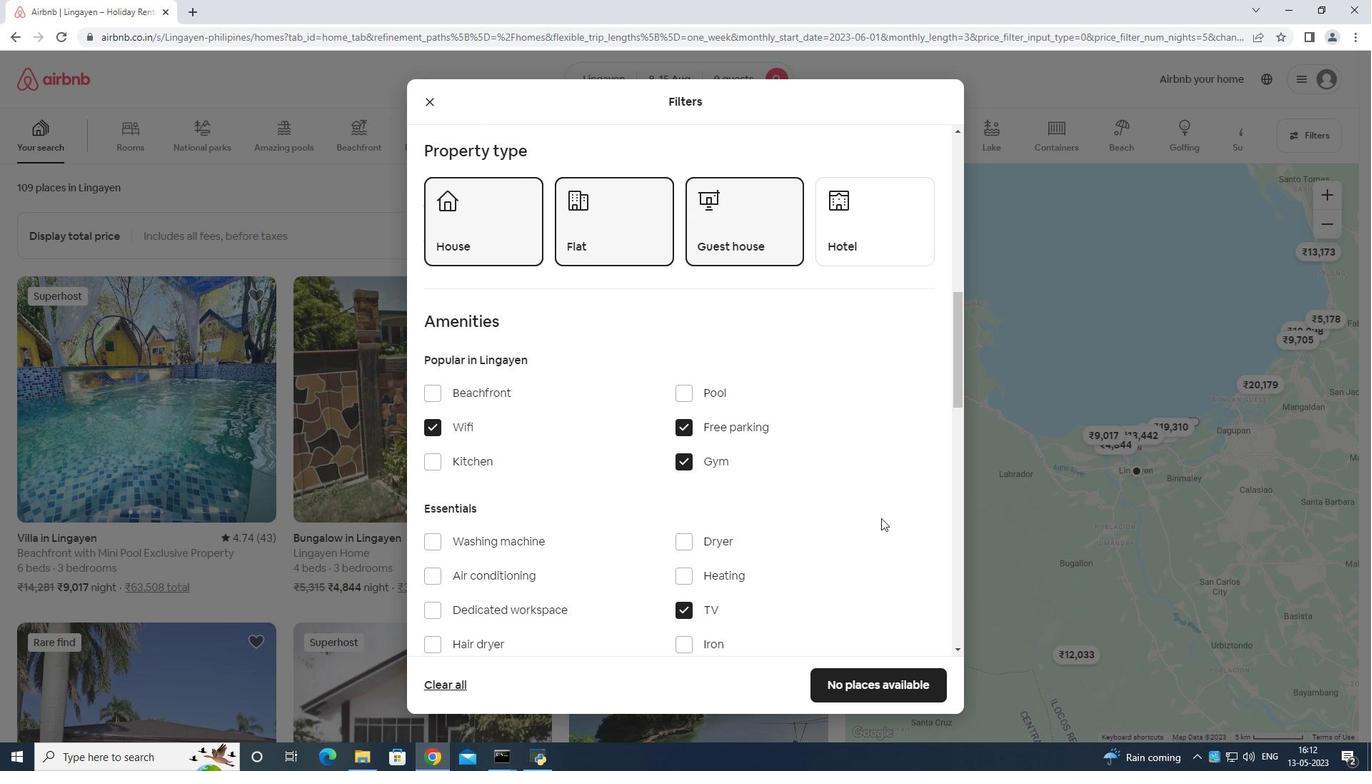 
Action: Mouse moved to (878, 523)
Screenshot: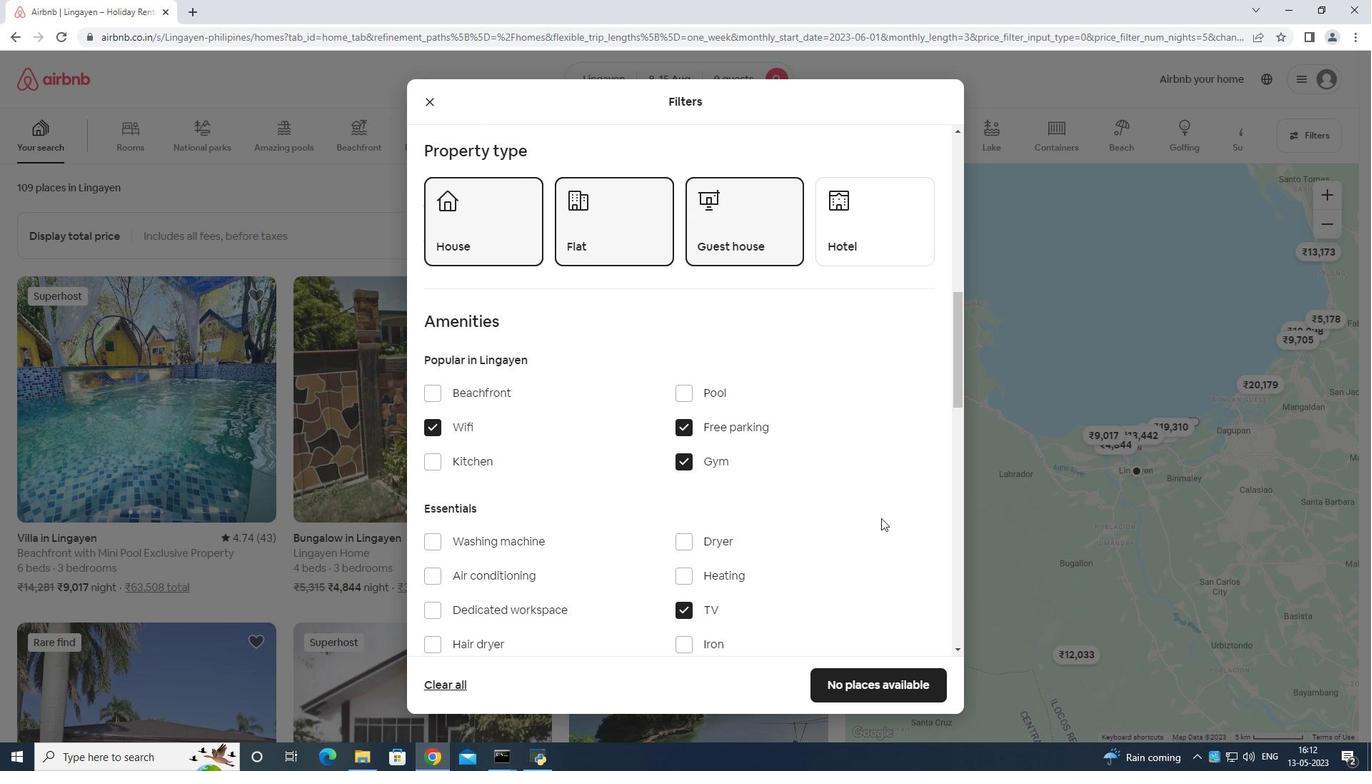 
Action: Mouse scrolled (878, 522) with delta (0, 0)
Screenshot: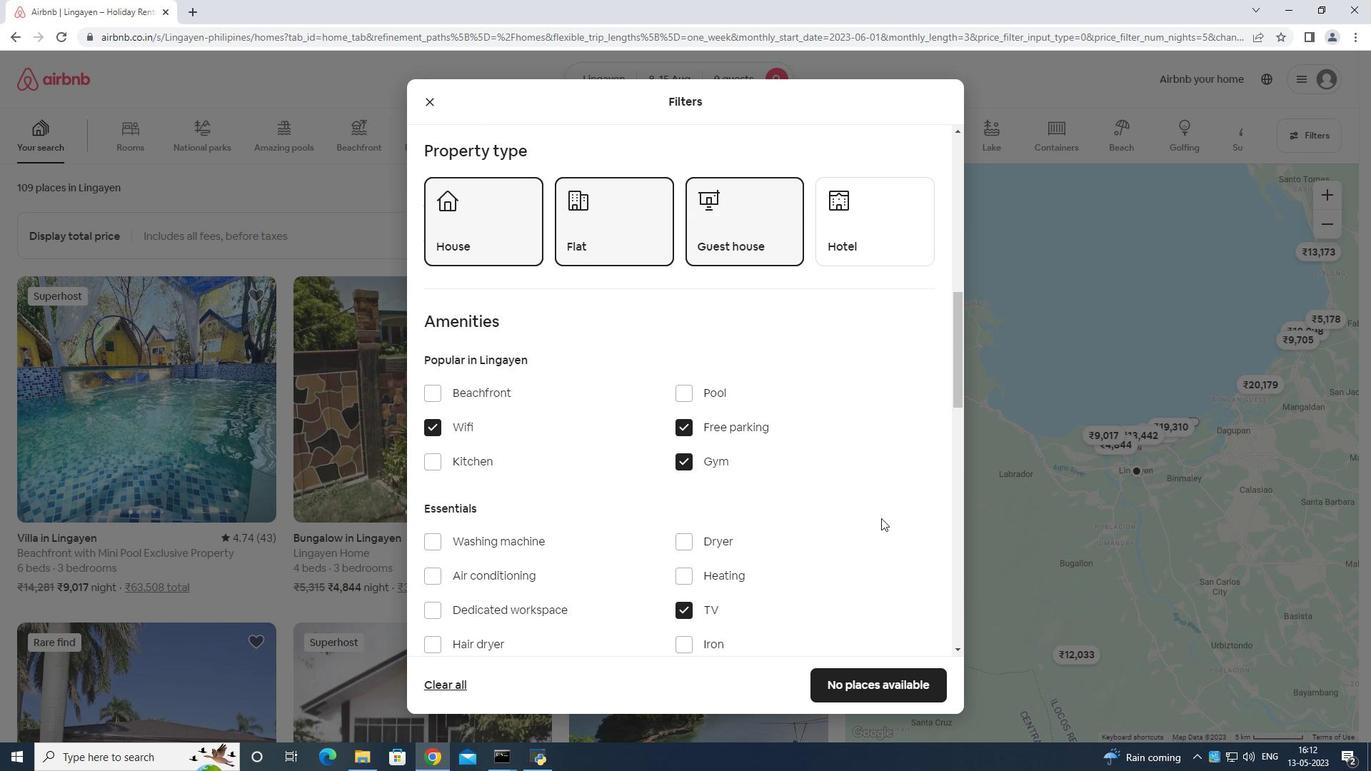 
Action: Mouse moved to (875, 529)
Screenshot: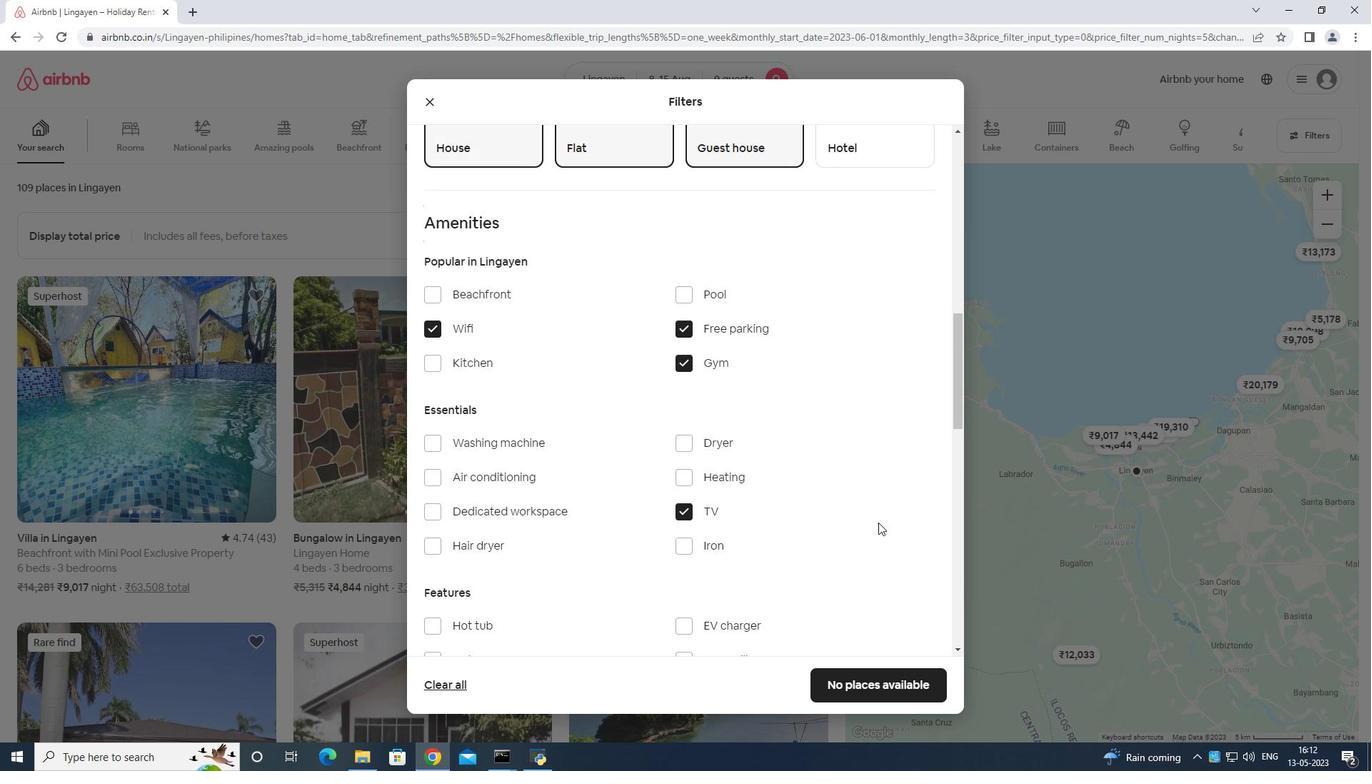 
Action: Mouse scrolled (875, 528) with delta (0, 0)
Screenshot: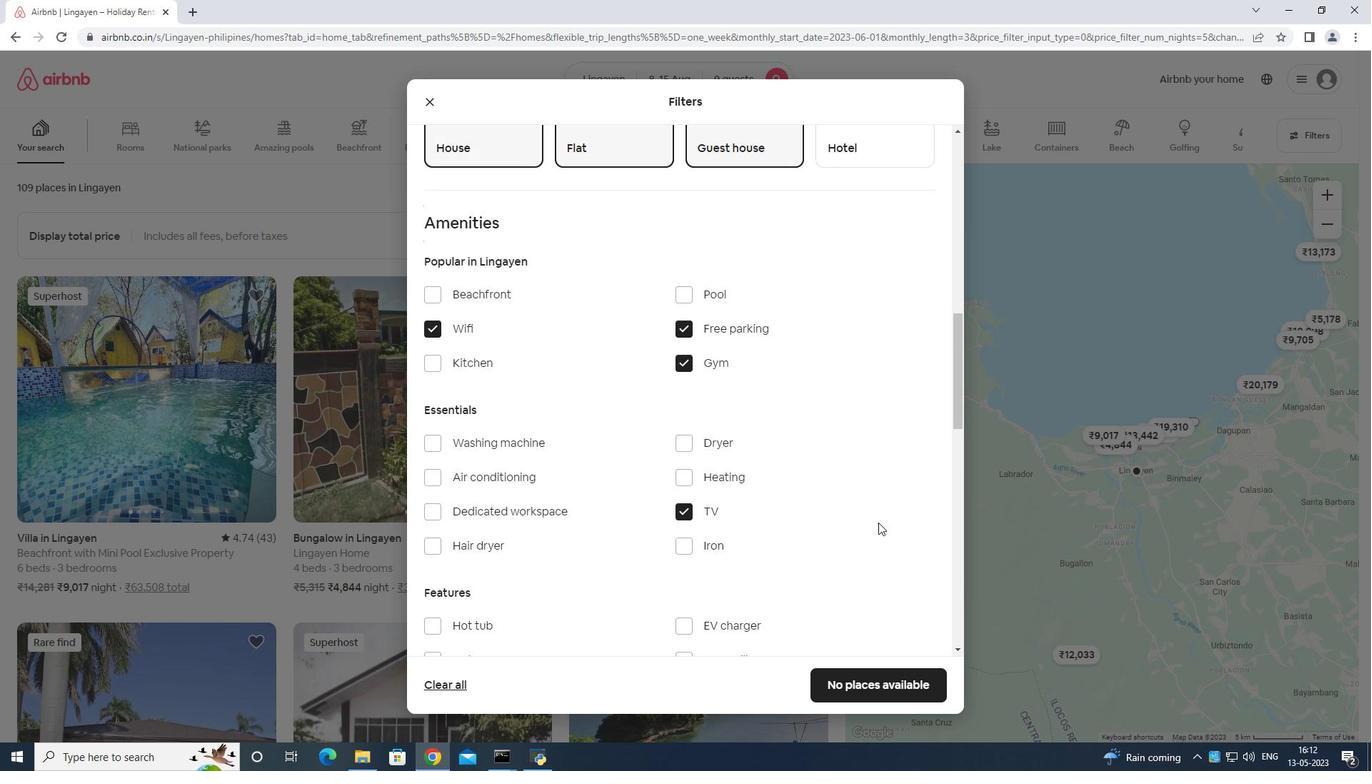 
Action: Mouse moved to (874, 533)
Screenshot: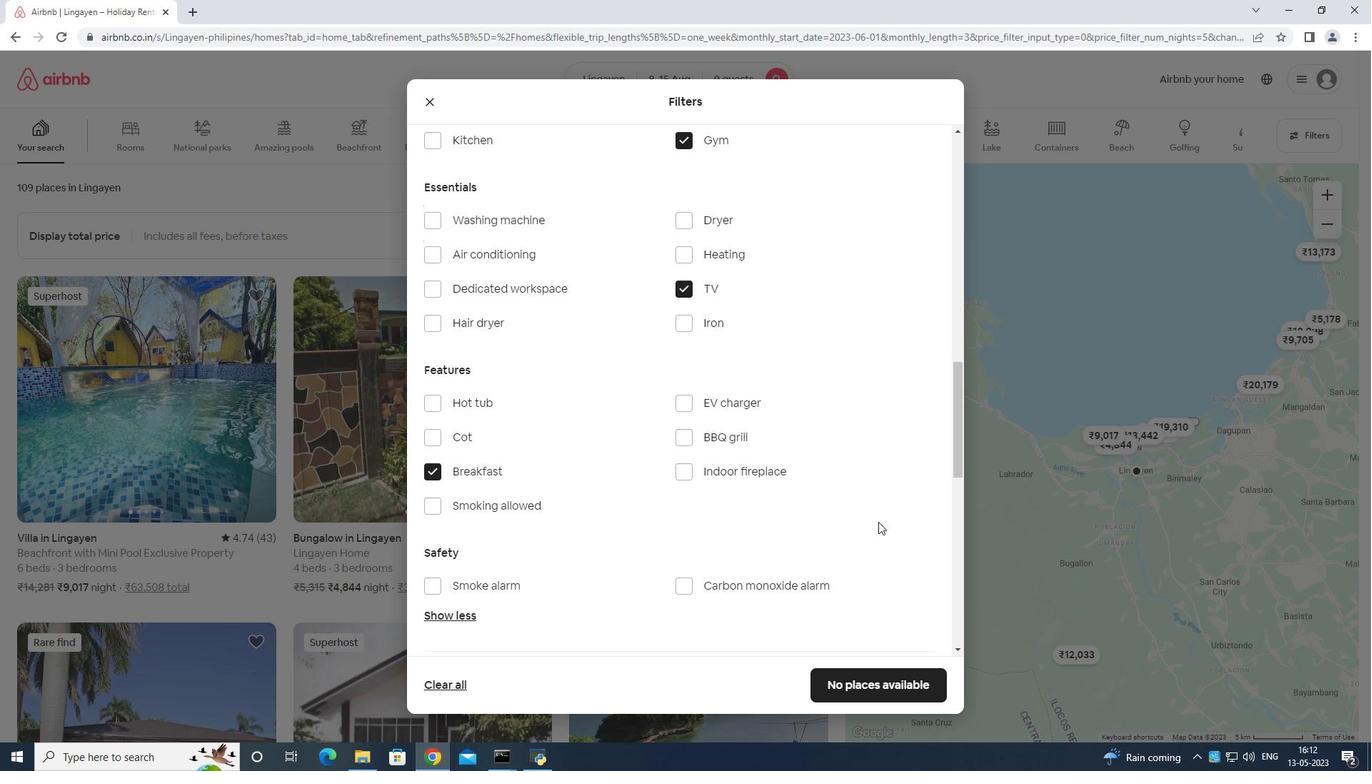 
Action: Mouse scrolled (874, 532) with delta (0, 0)
Screenshot: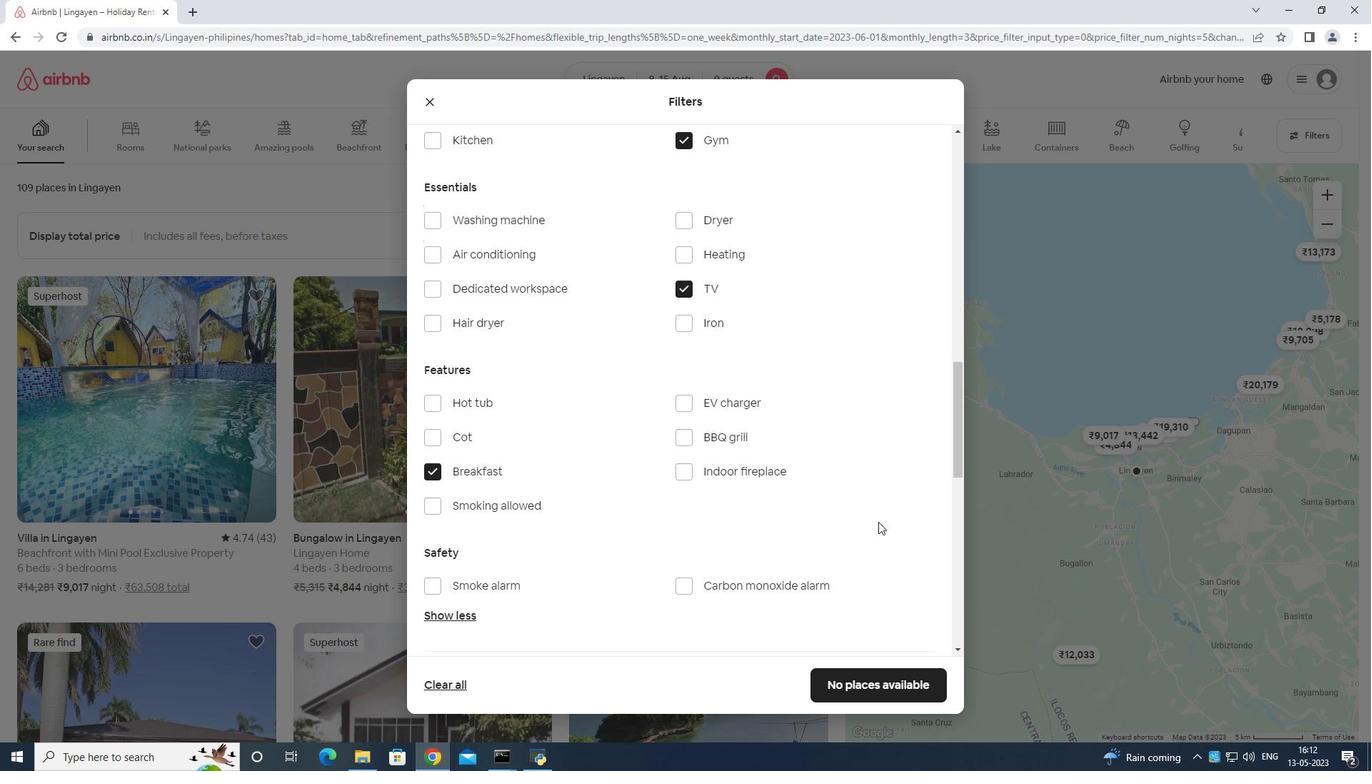 
Action: Mouse moved to (874, 533)
Screenshot: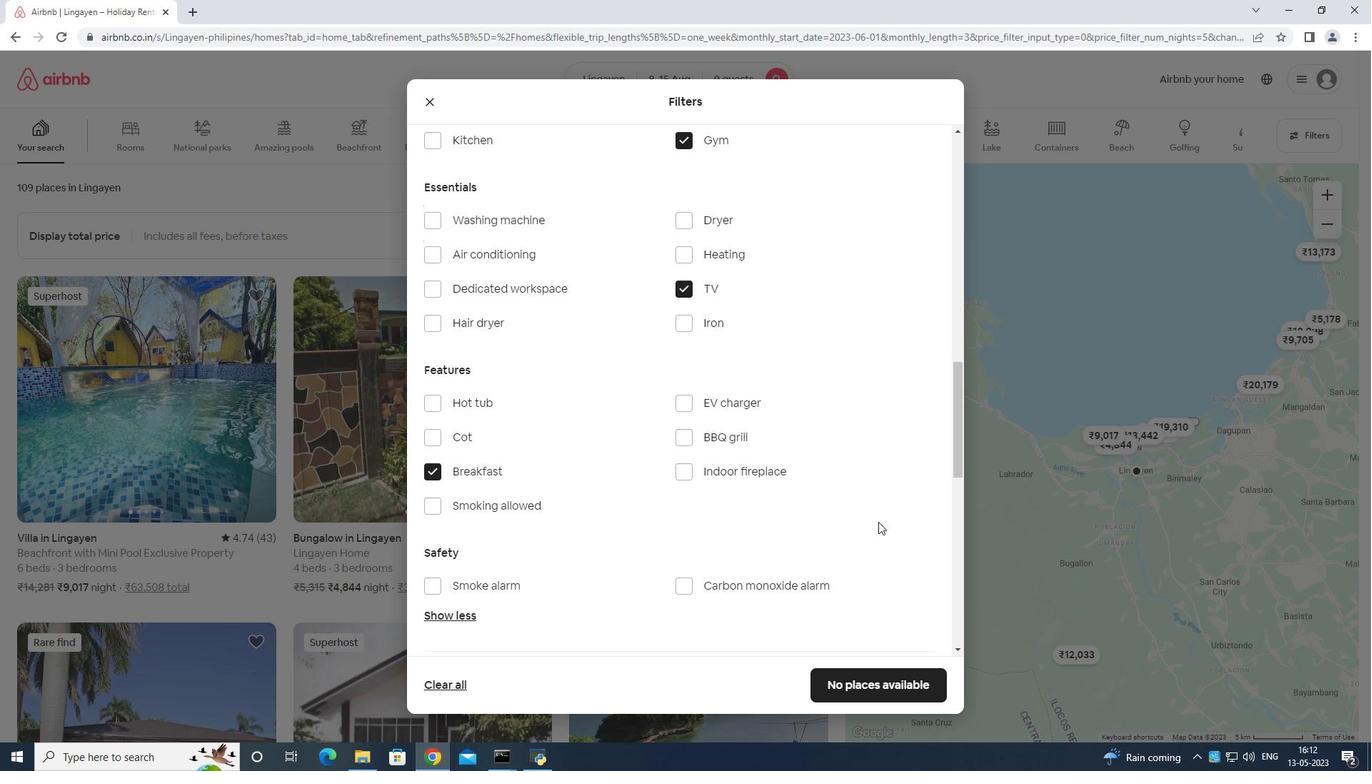
Action: Mouse scrolled (874, 532) with delta (0, 0)
Screenshot: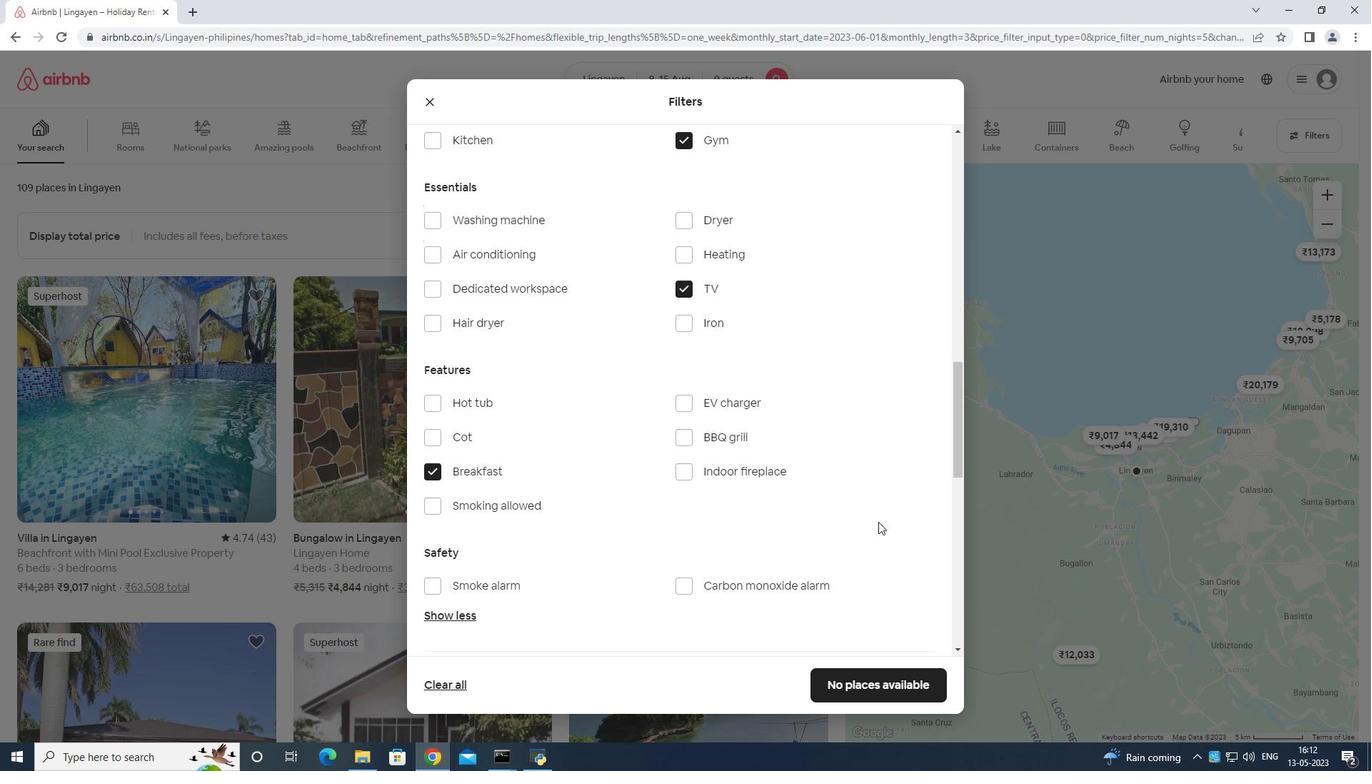 
Action: Mouse scrolled (874, 532) with delta (0, 0)
Screenshot: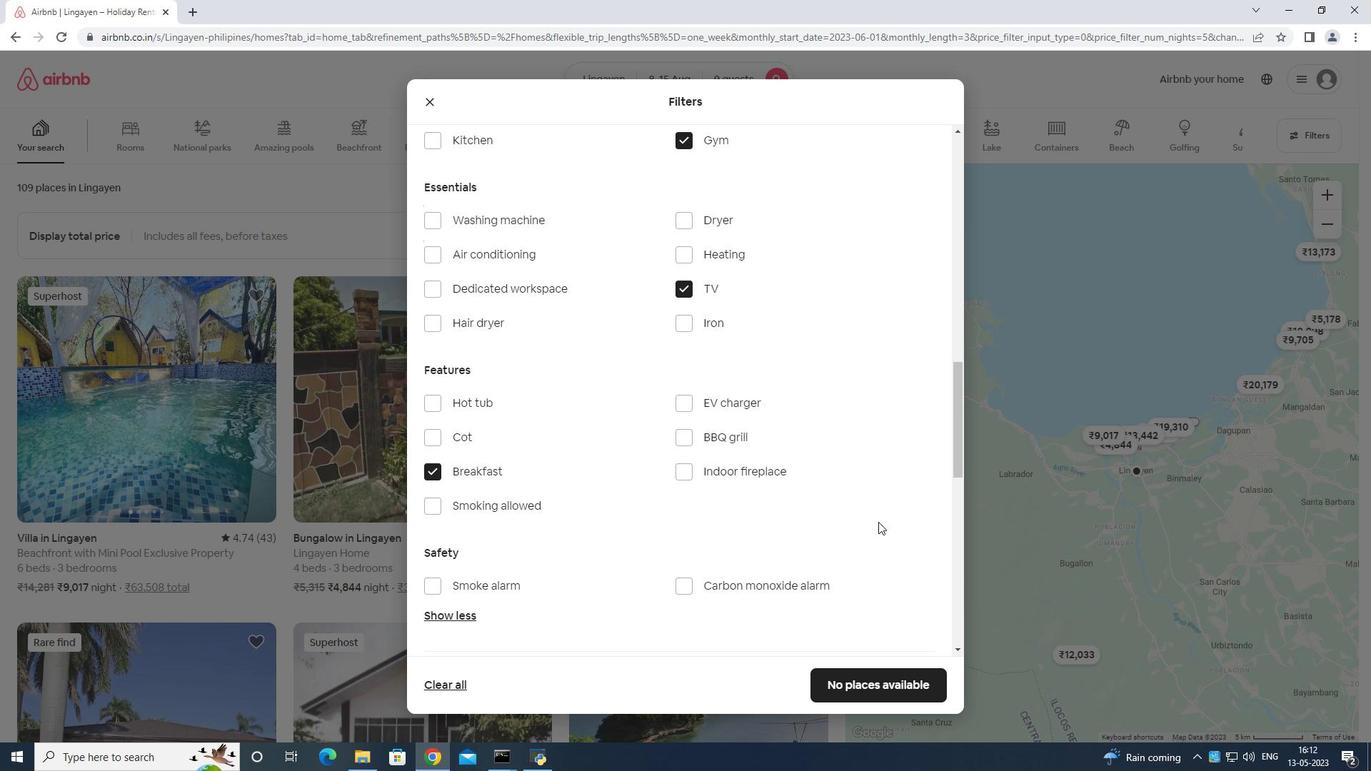 
Action: Mouse moved to (873, 533)
Screenshot: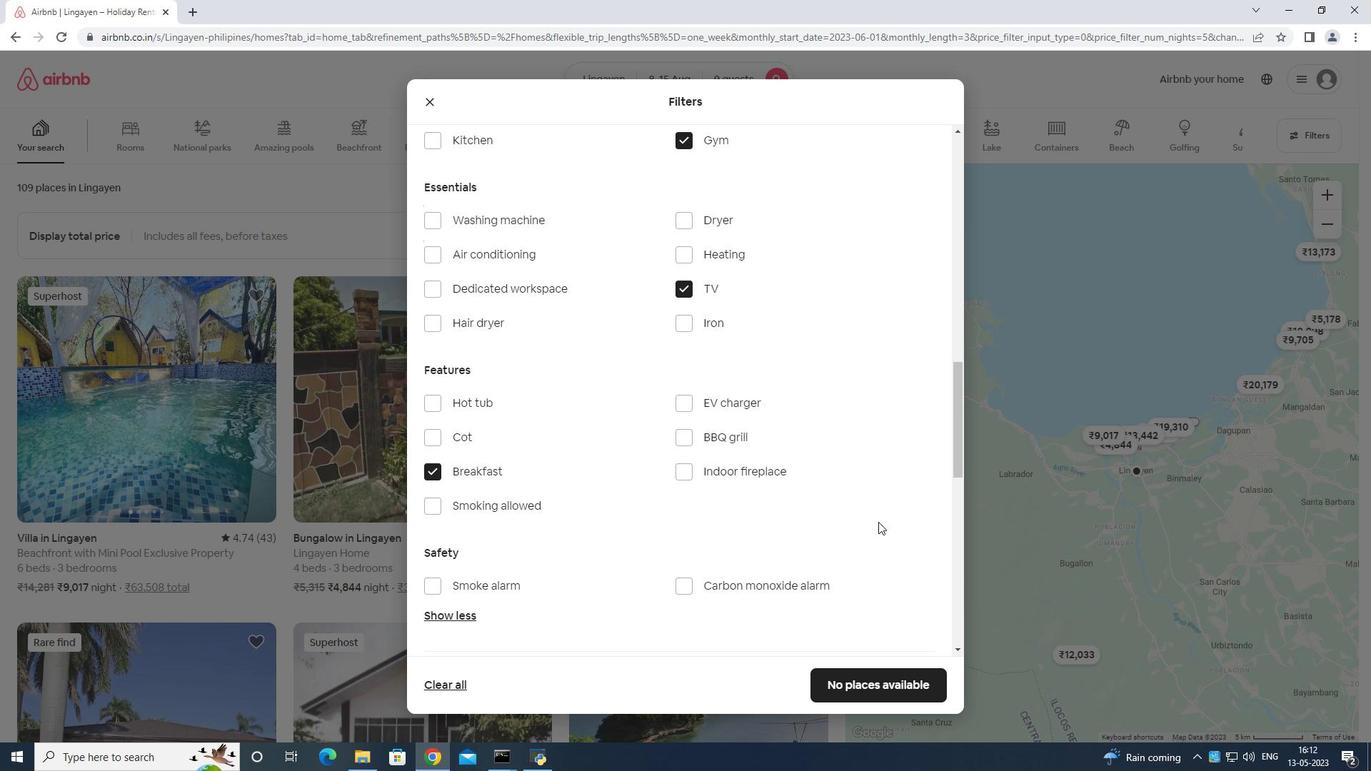 
Action: Mouse scrolled (873, 533) with delta (0, 0)
Screenshot: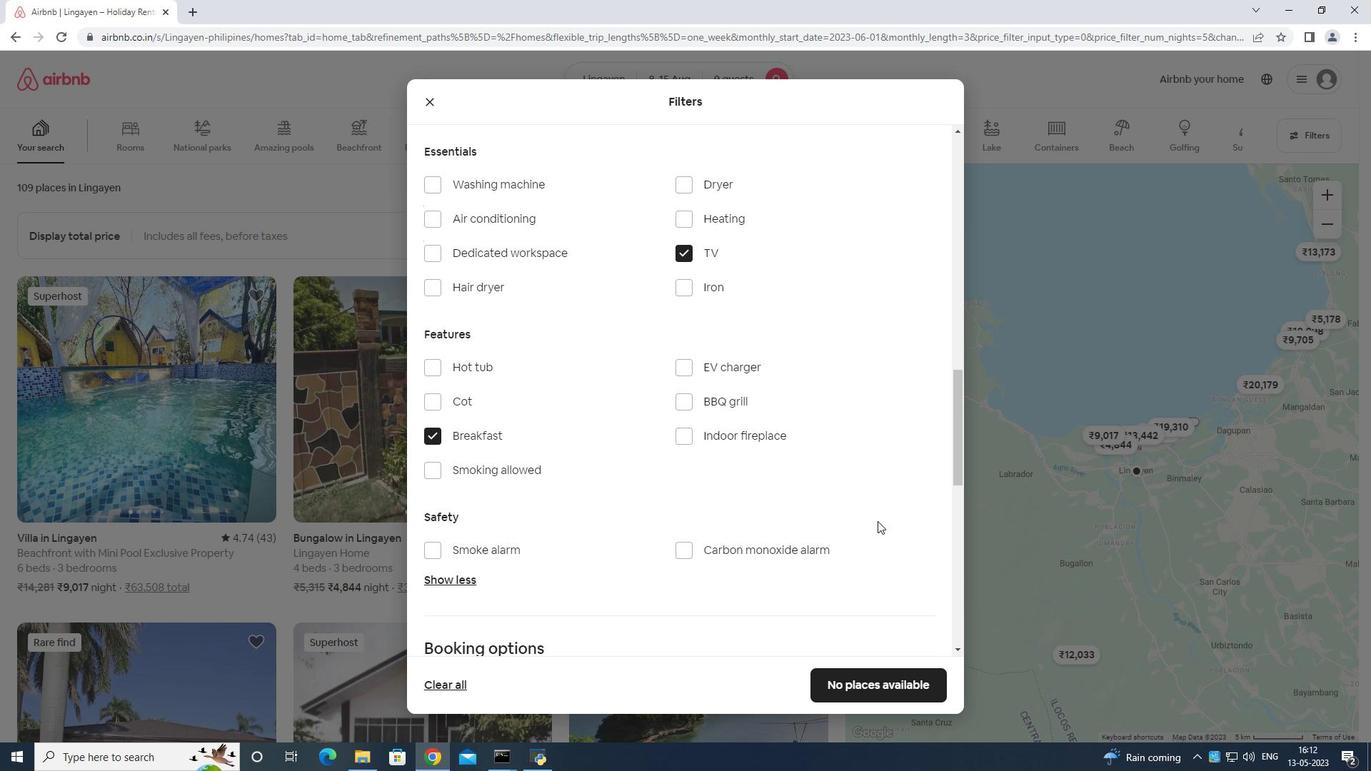 
Action: Mouse moved to (873, 534)
Screenshot: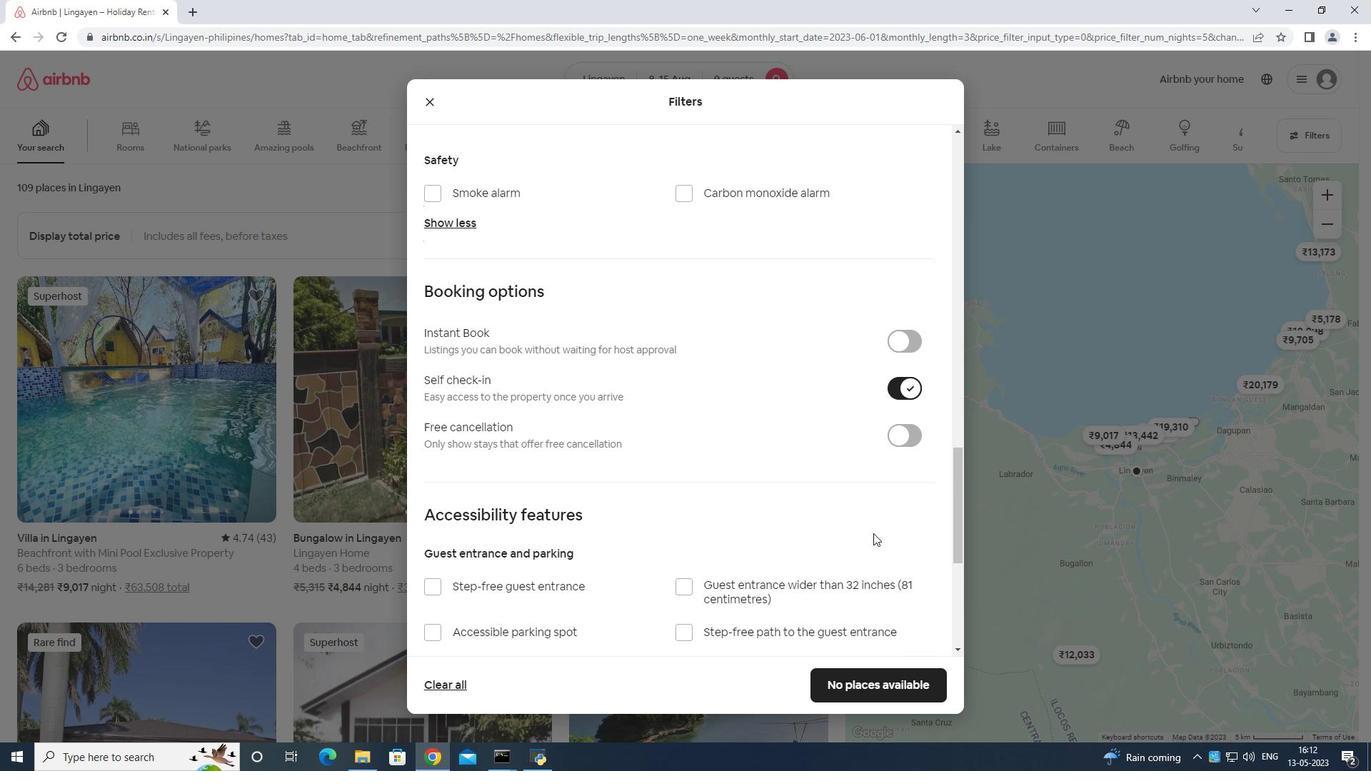 
Action: Mouse scrolled (873, 533) with delta (0, 0)
Screenshot: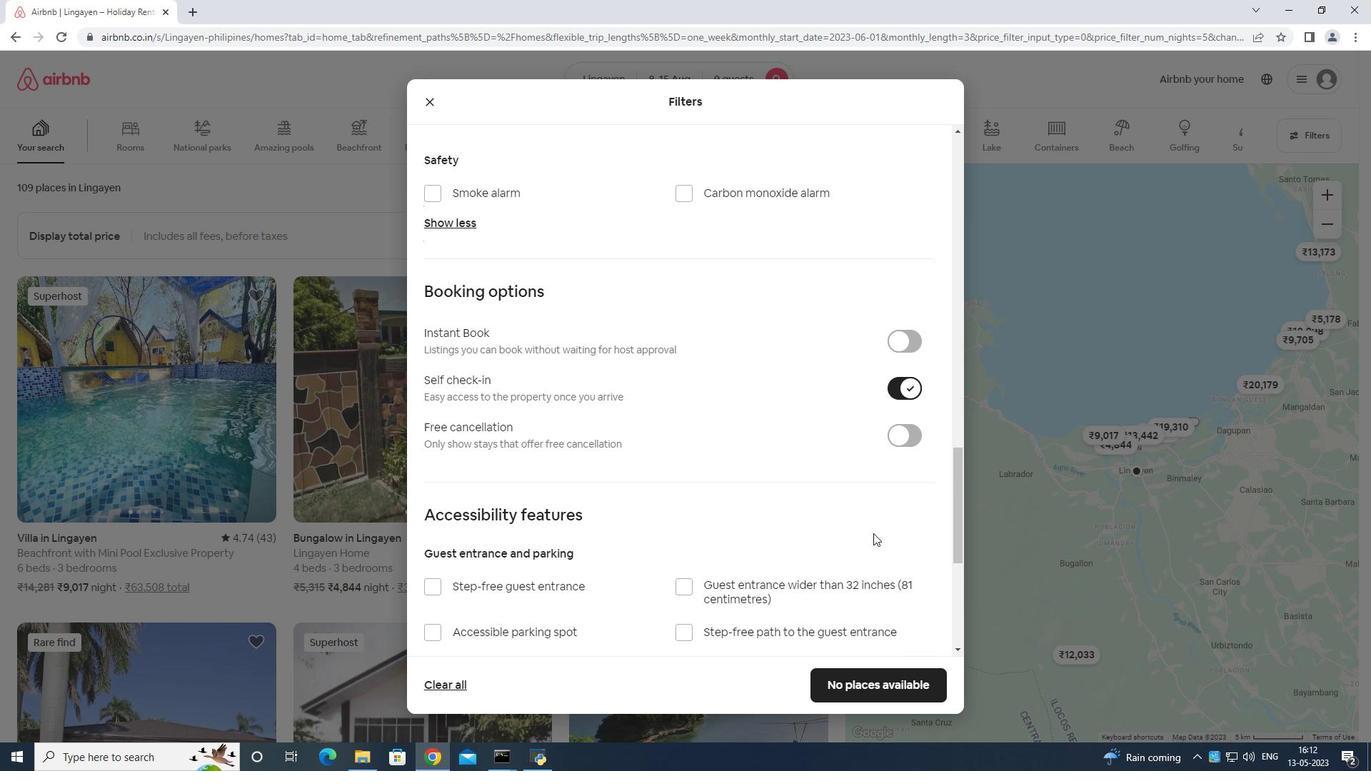 
Action: Mouse moved to (873, 539)
Screenshot: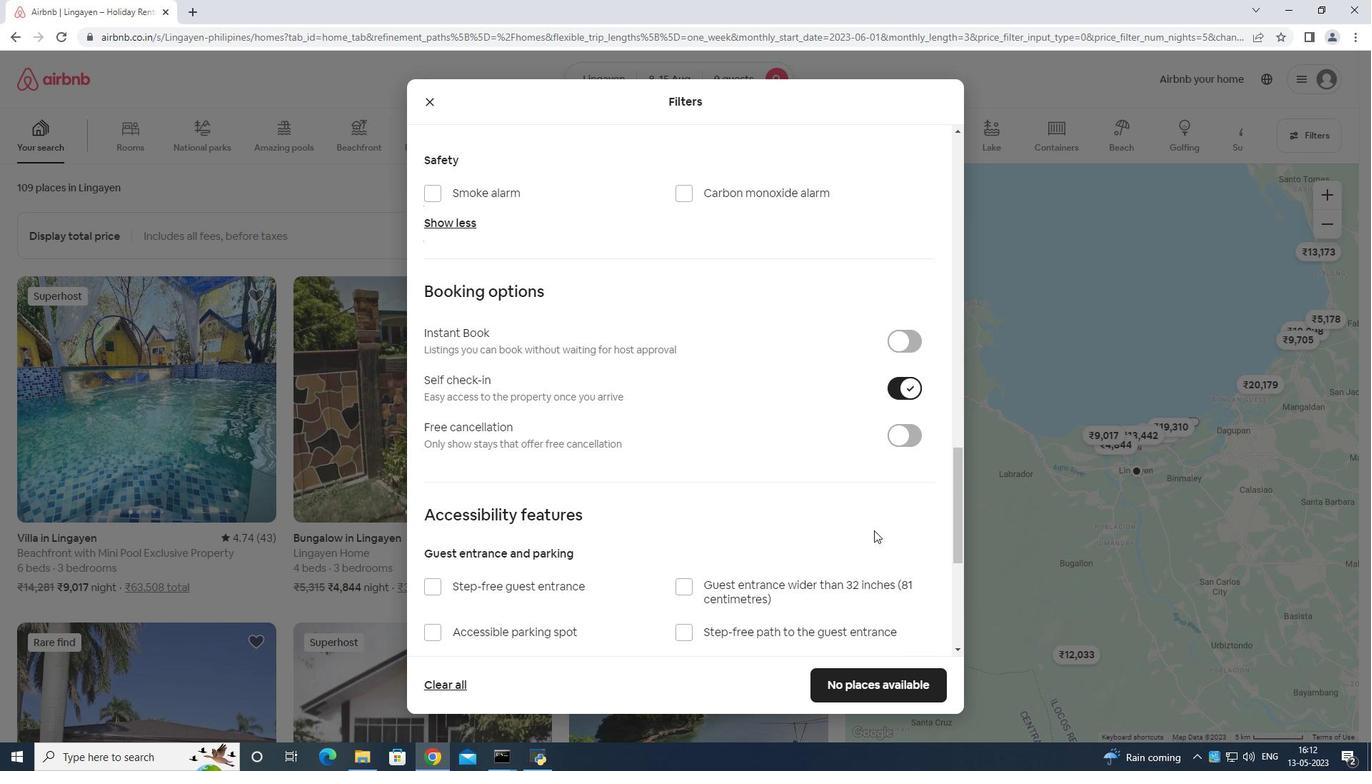 
Action: Mouse scrolled (873, 538) with delta (0, 0)
Screenshot: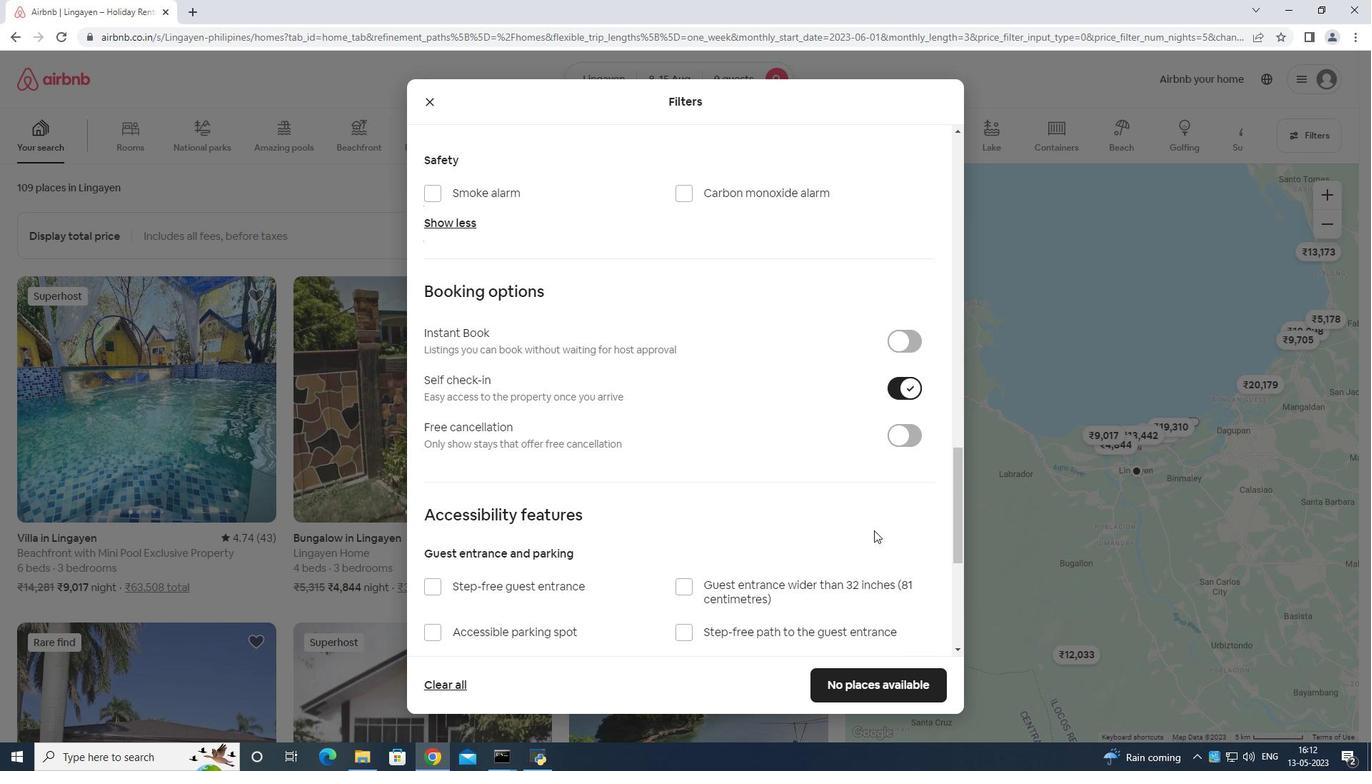 
Action: Mouse moved to (873, 540)
Screenshot: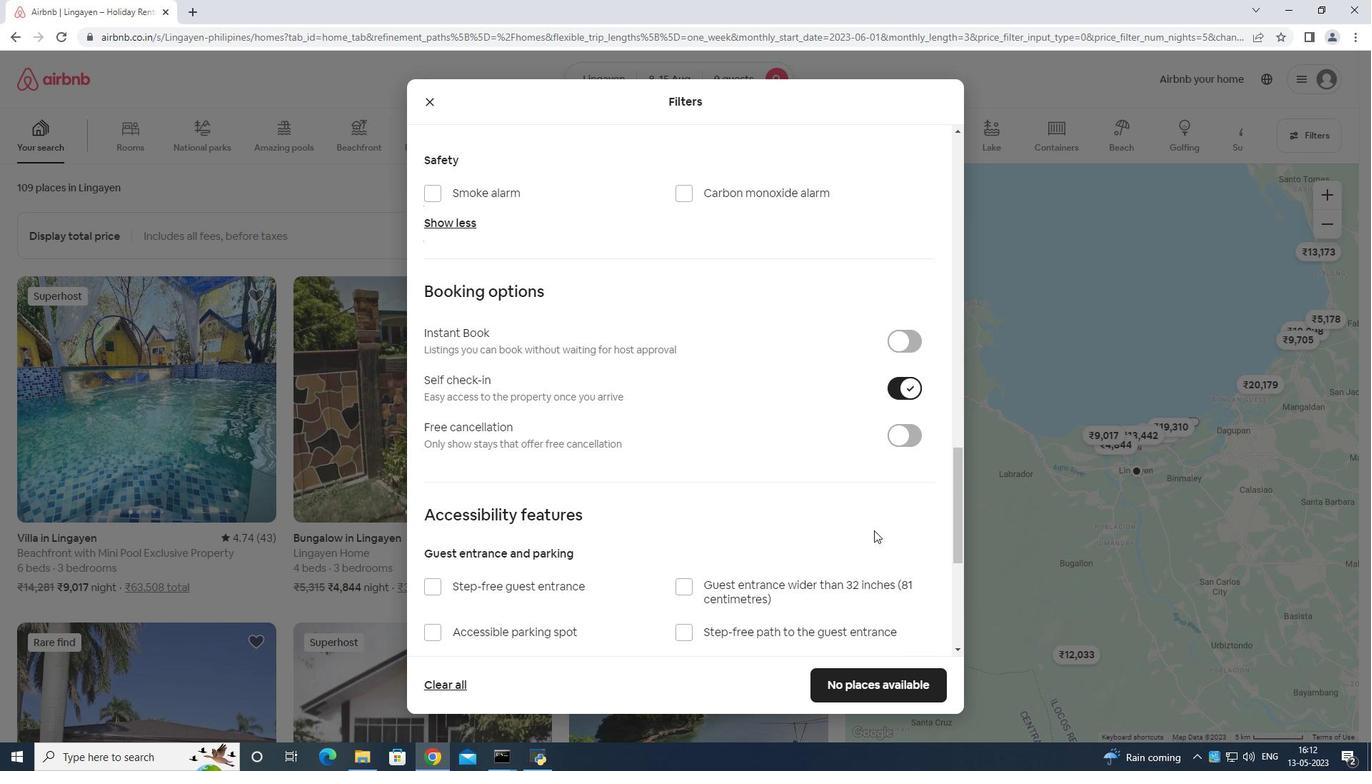 
Action: Mouse scrolled (873, 540) with delta (0, 0)
Screenshot: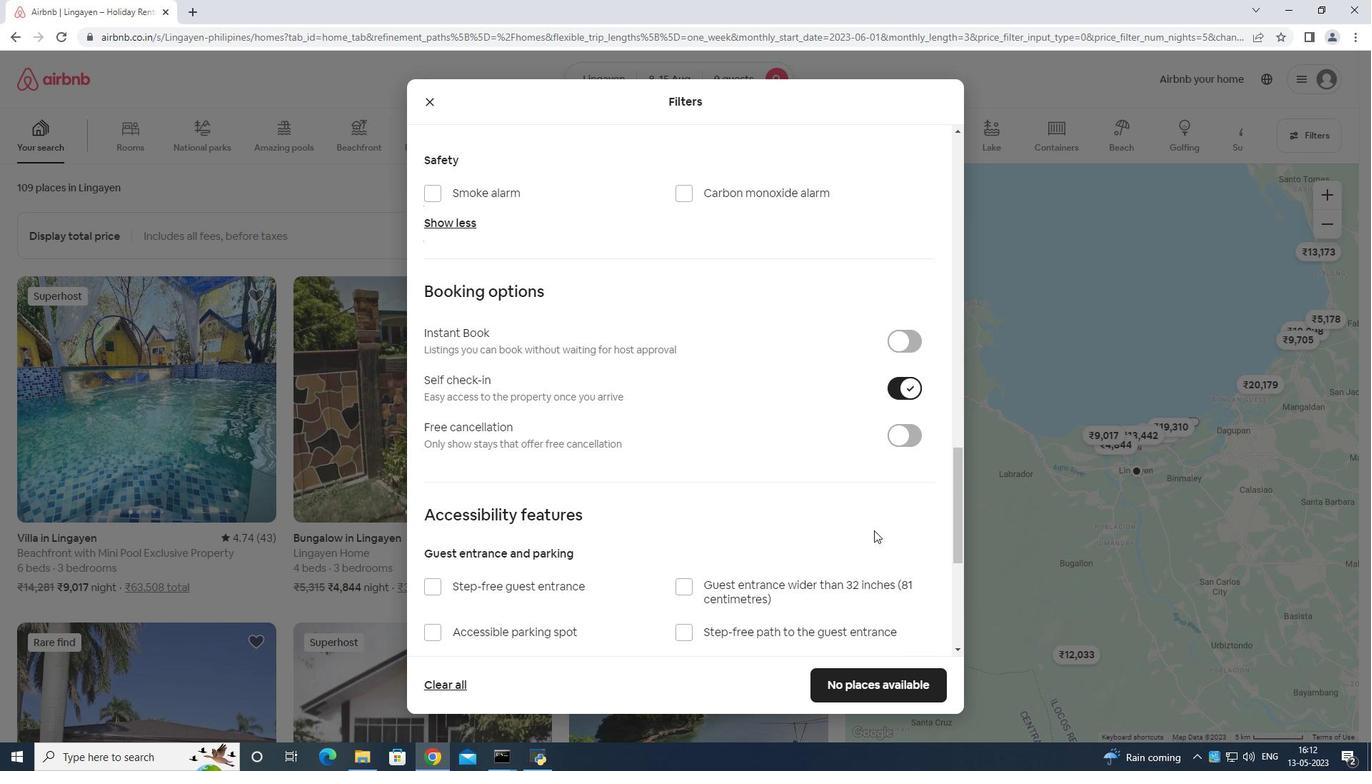 
Action: Mouse scrolled (873, 540) with delta (0, 0)
Screenshot: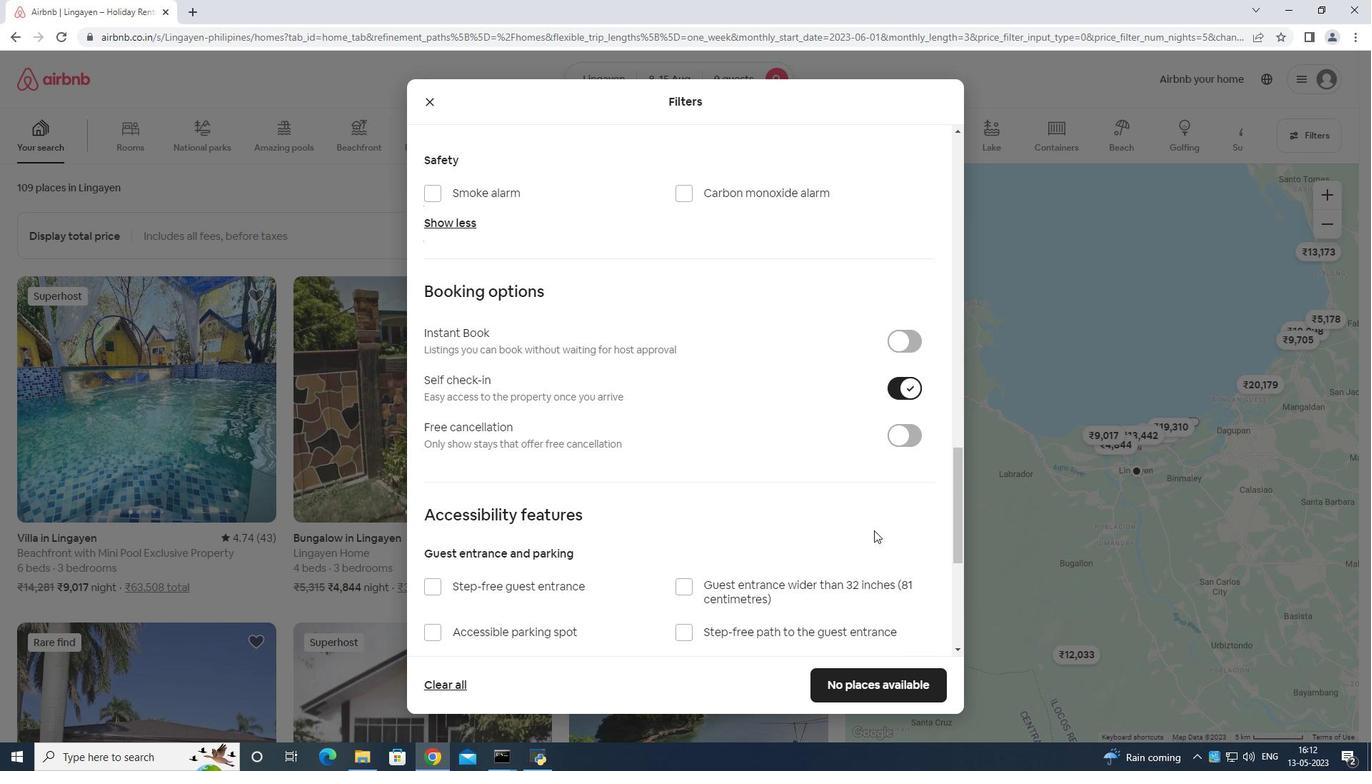 
Action: Mouse moved to (873, 541)
Screenshot: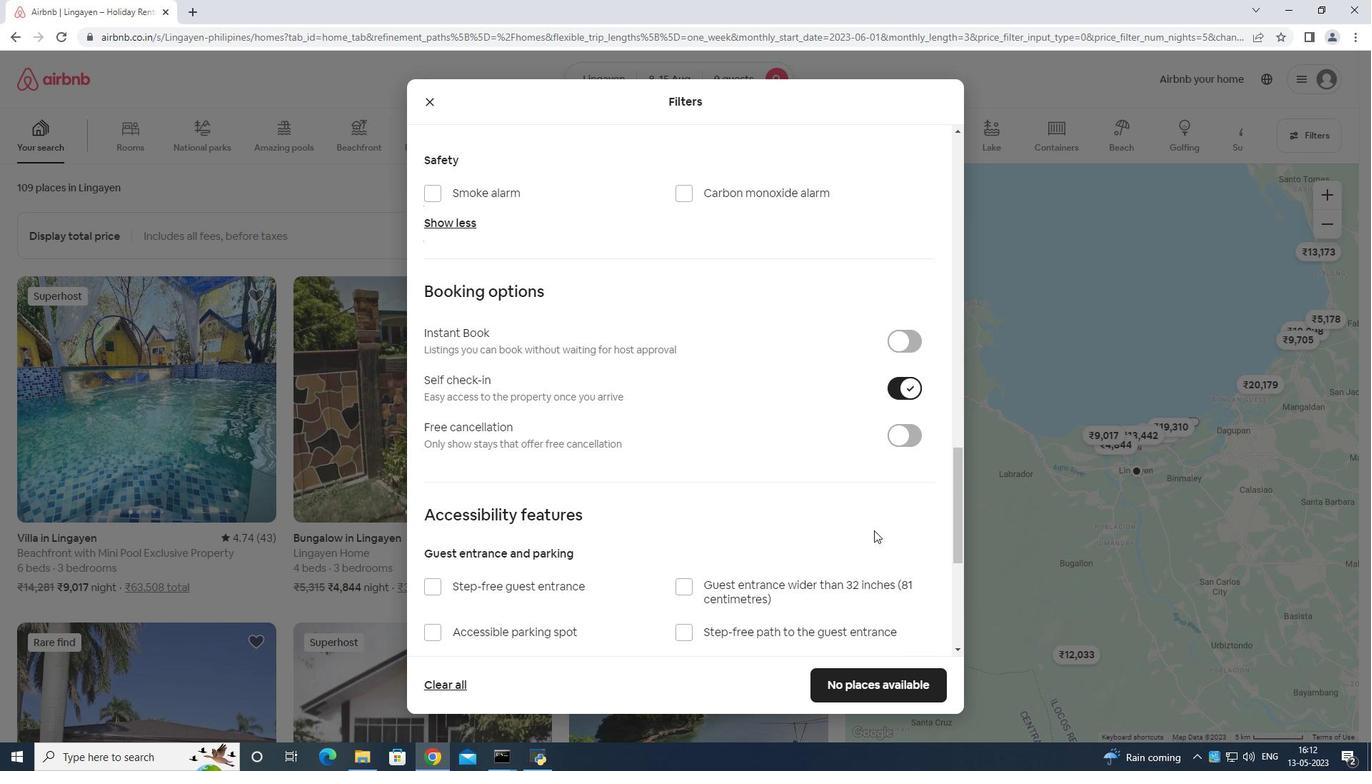 
Action: Mouse scrolled (873, 540) with delta (0, 0)
Screenshot: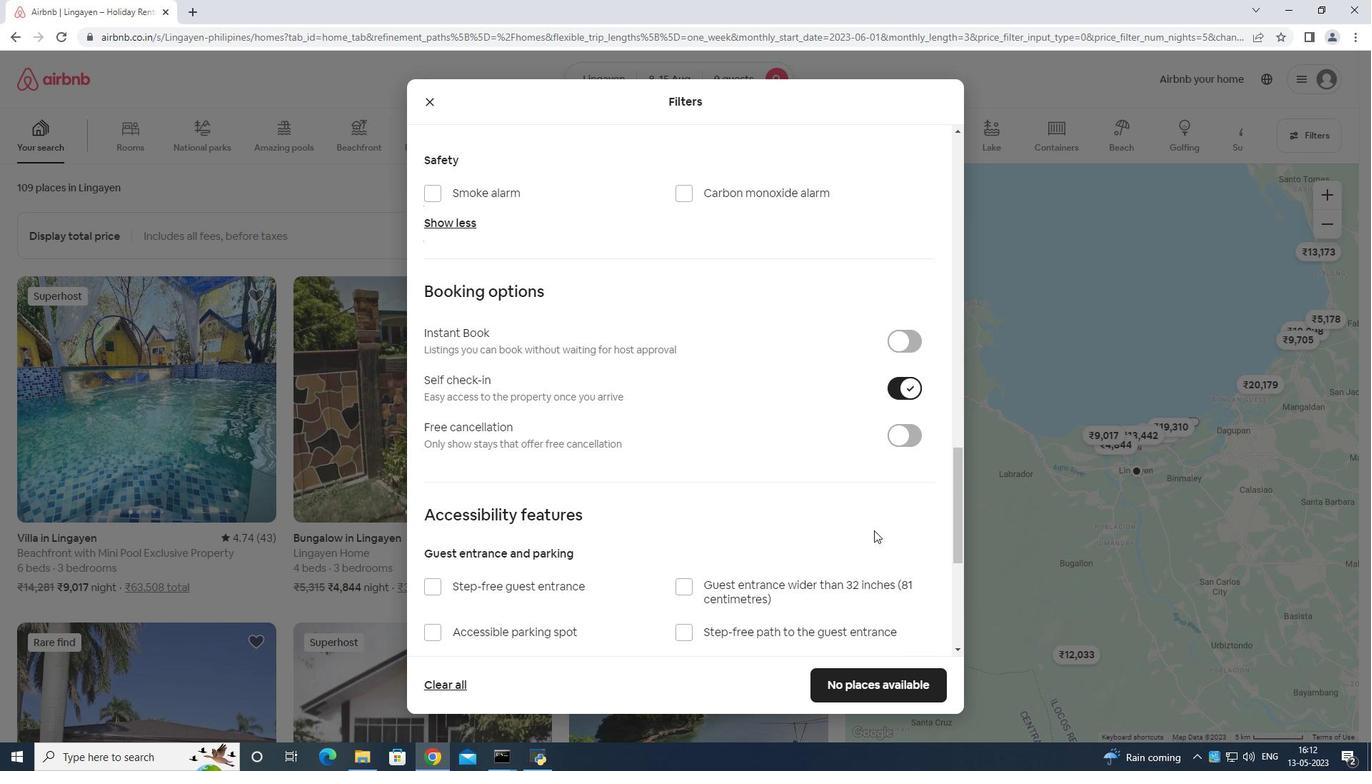 
Action: Mouse moved to (886, 523)
Screenshot: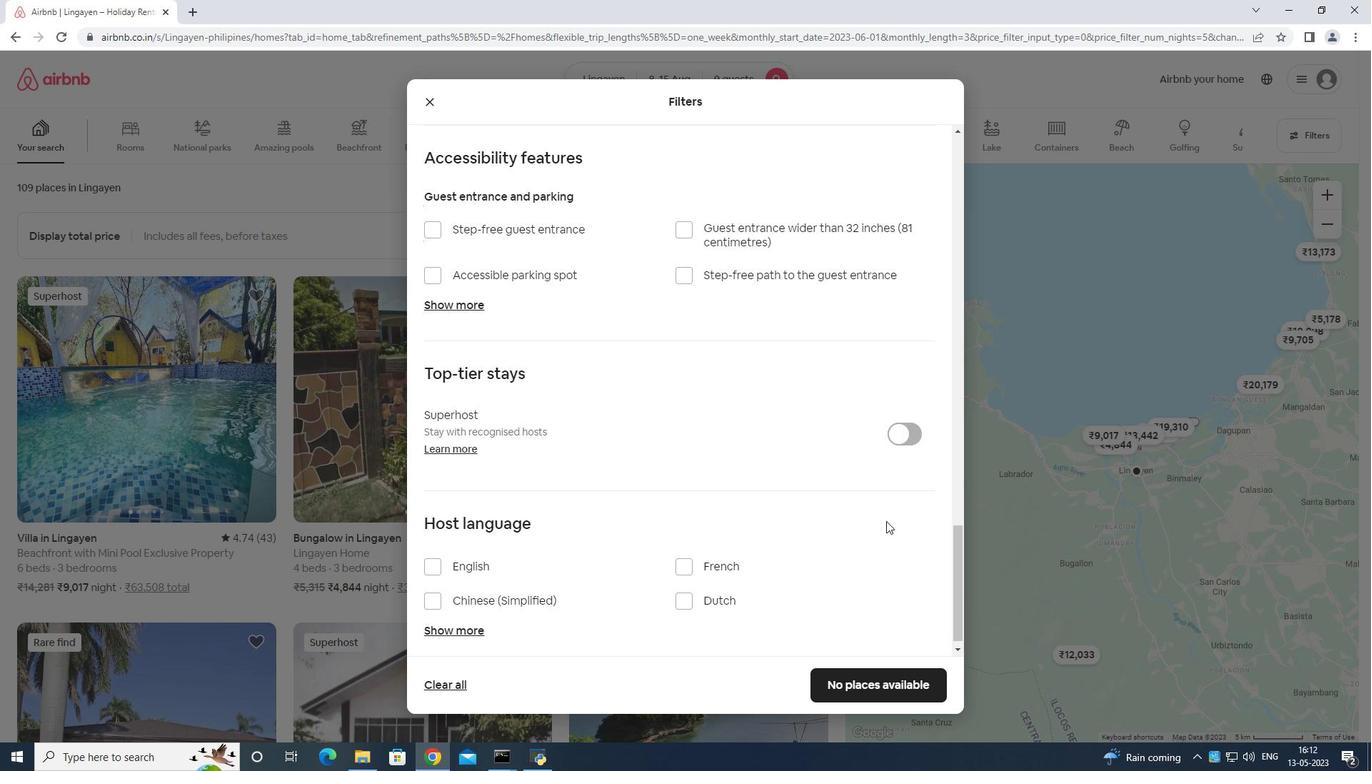 
Action: Mouse scrolled (886, 522) with delta (0, 0)
Screenshot: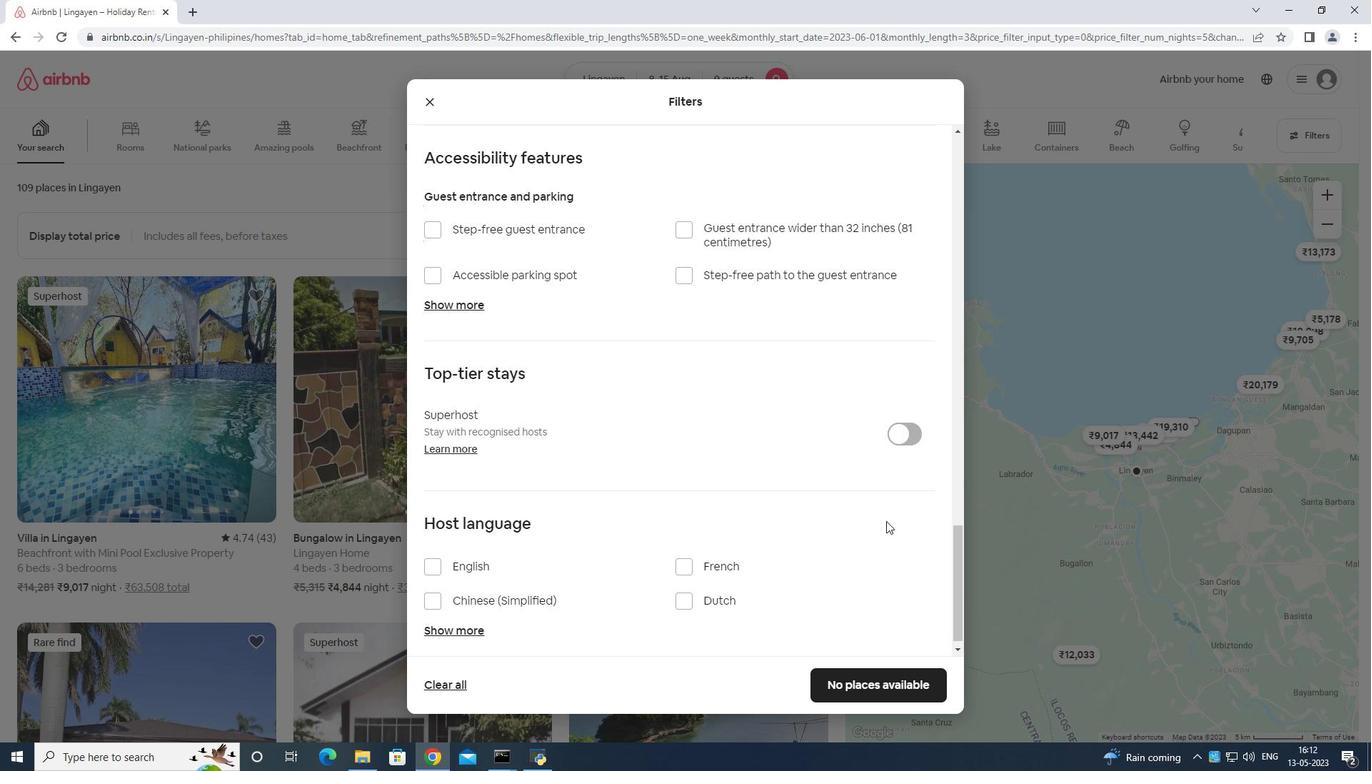 
Action: Mouse moved to (884, 528)
Screenshot: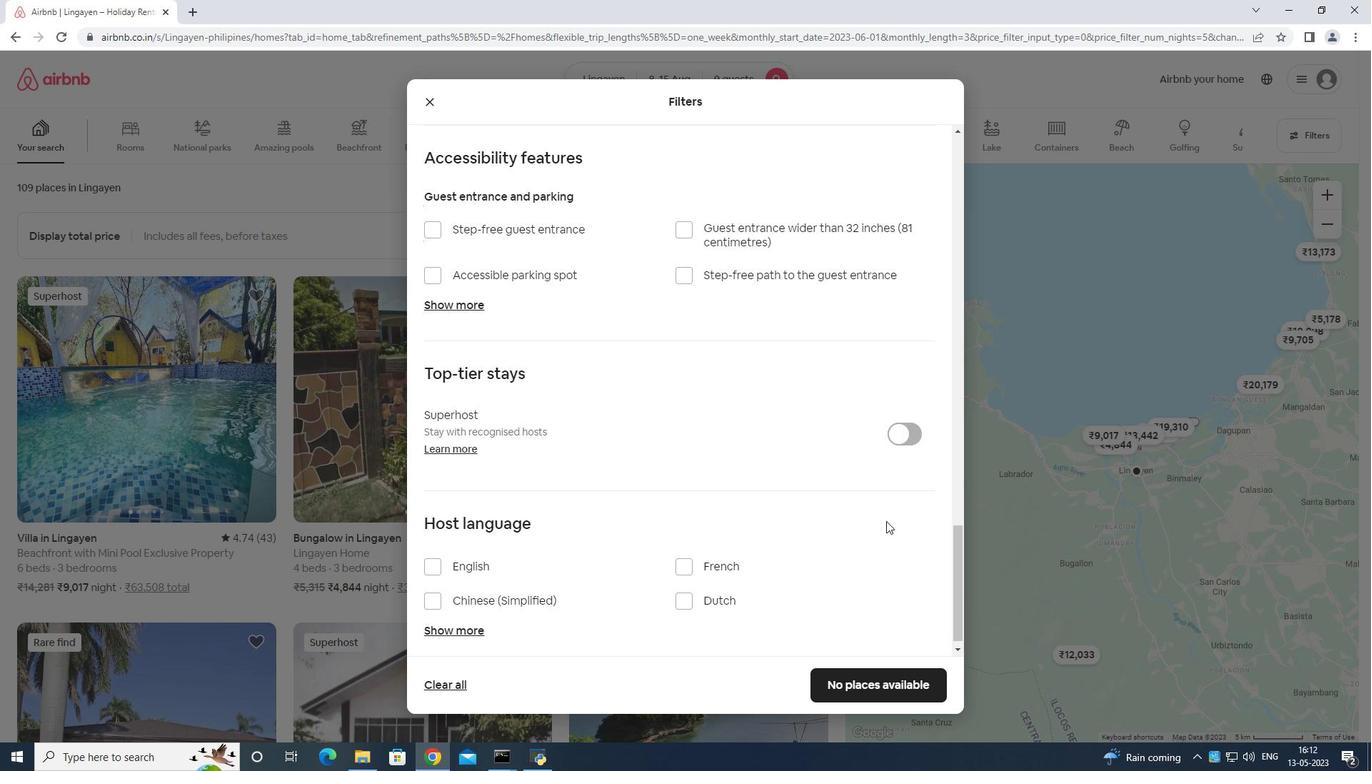 
Action: Mouse scrolled (884, 527) with delta (0, 0)
Screenshot: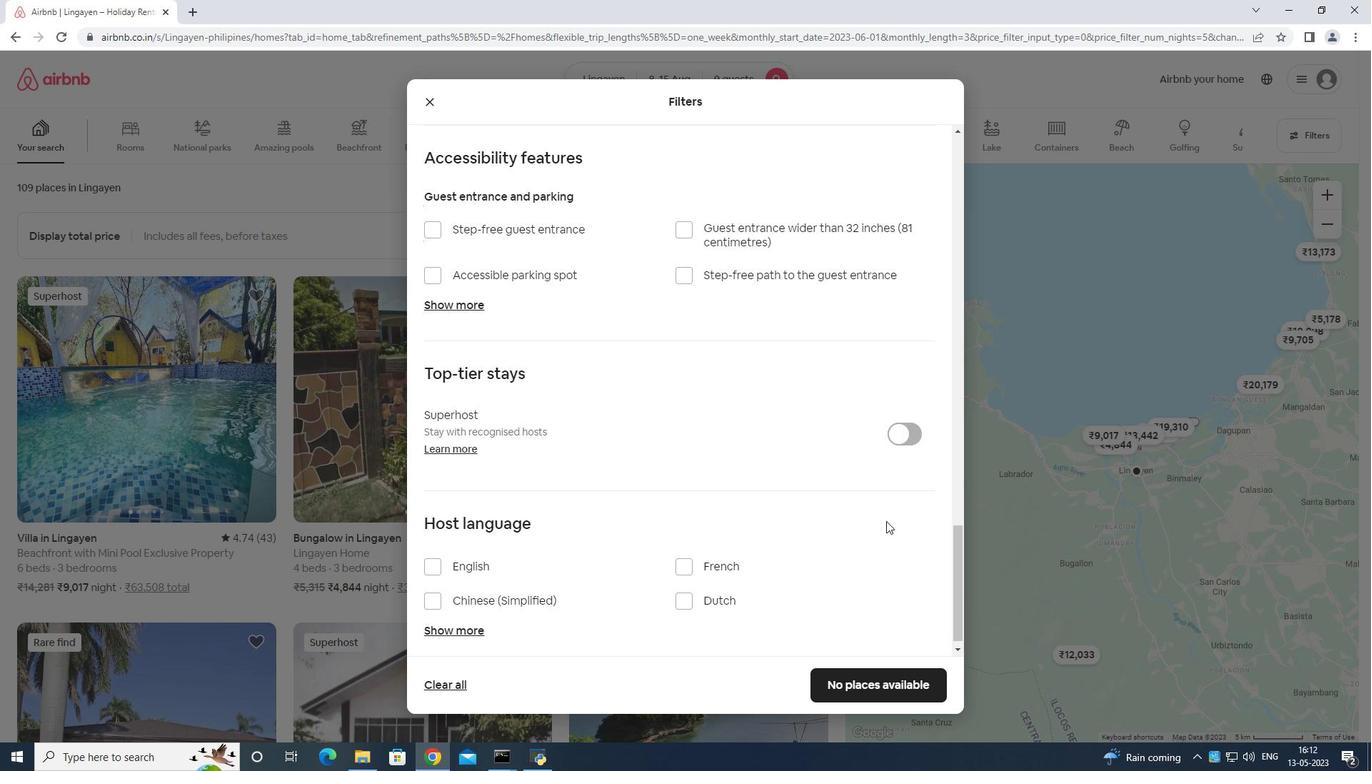 
Action: Mouse scrolled (884, 527) with delta (0, 0)
Screenshot: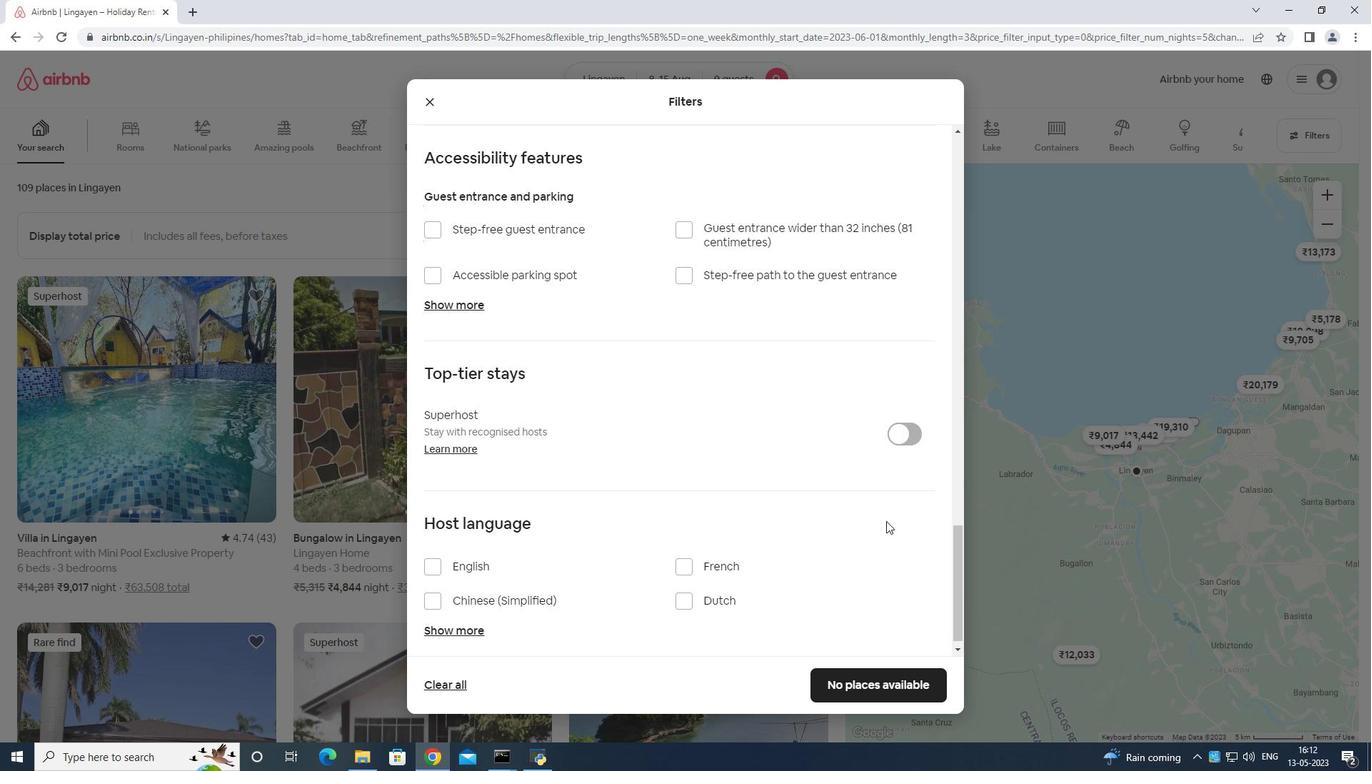 
Action: Mouse moved to (884, 528)
Screenshot: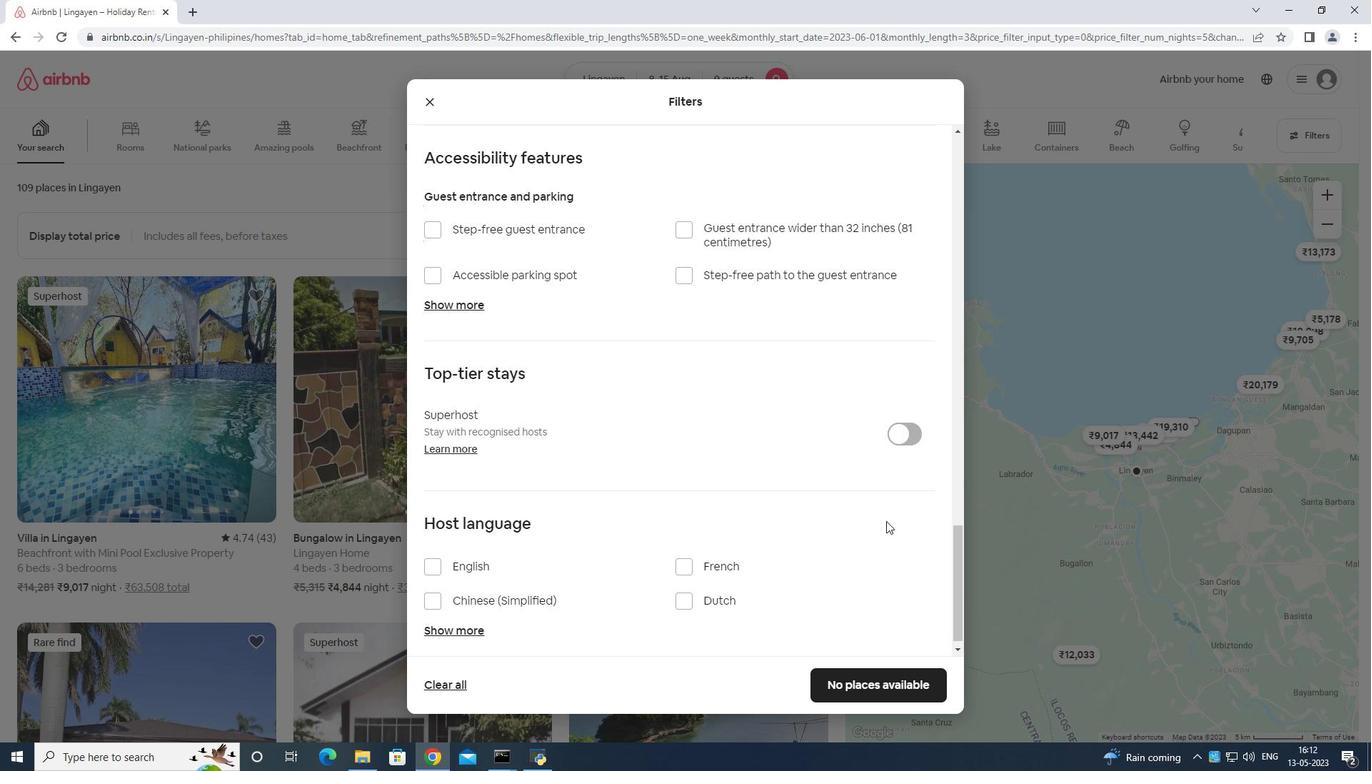 
Action: Mouse scrolled (884, 528) with delta (0, 0)
Screenshot: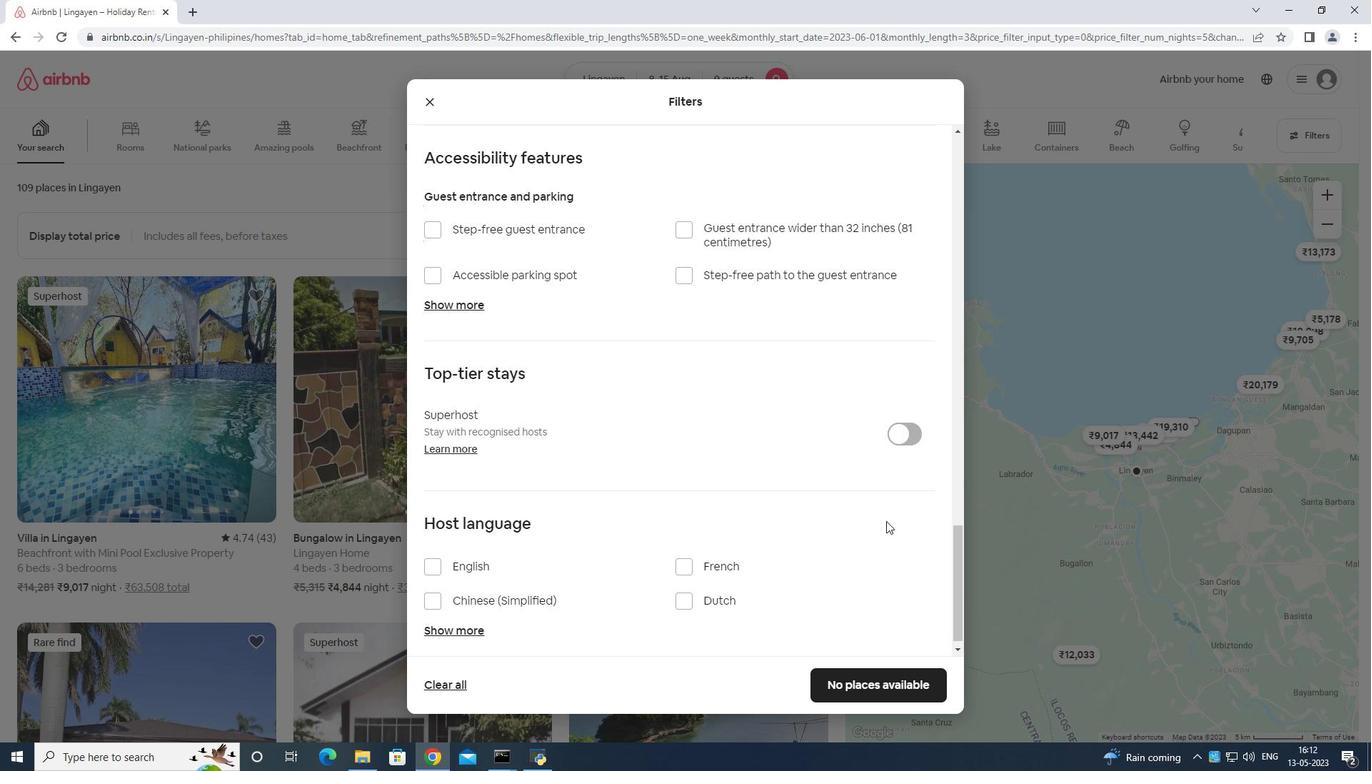 
Action: Mouse moved to (434, 549)
Screenshot: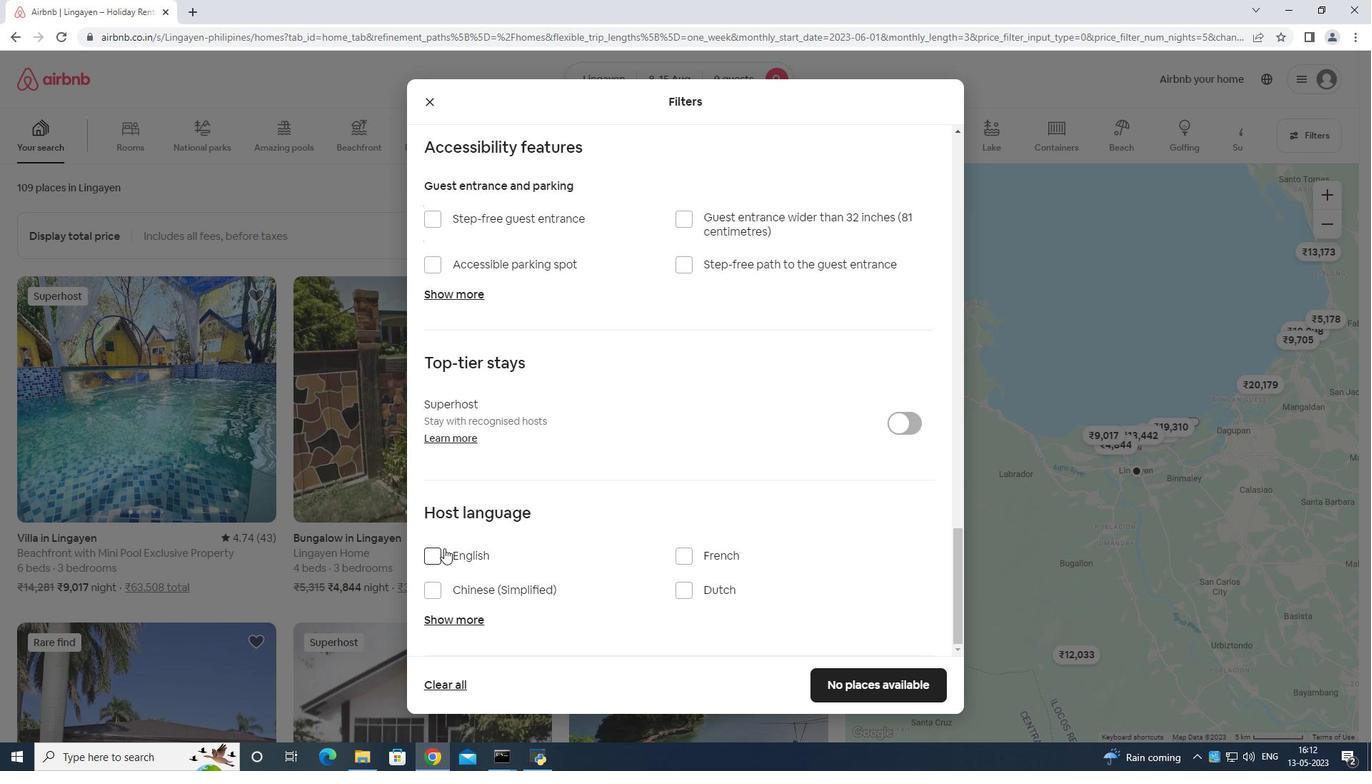 
Action: Mouse pressed left at (434, 549)
Screenshot: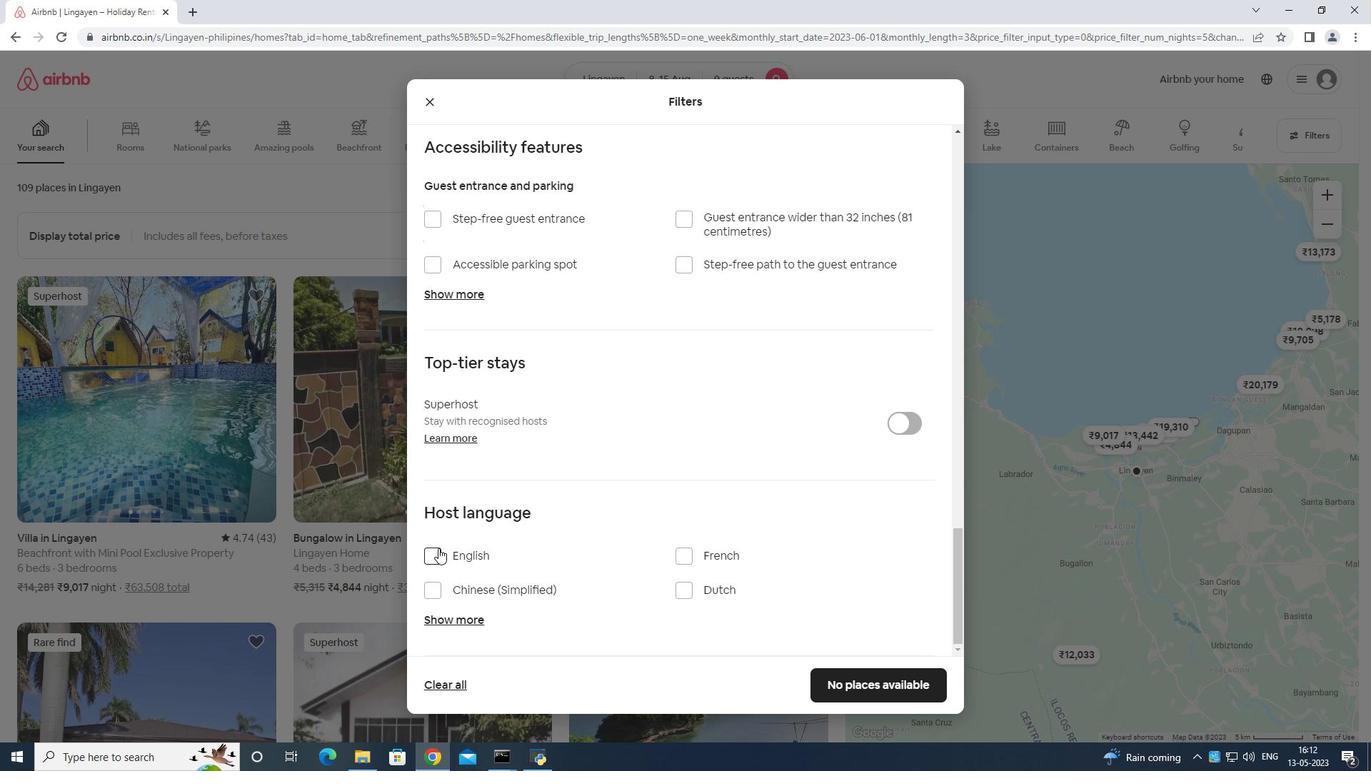 
Action: Mouse moved to (902, 679)
Screenshot: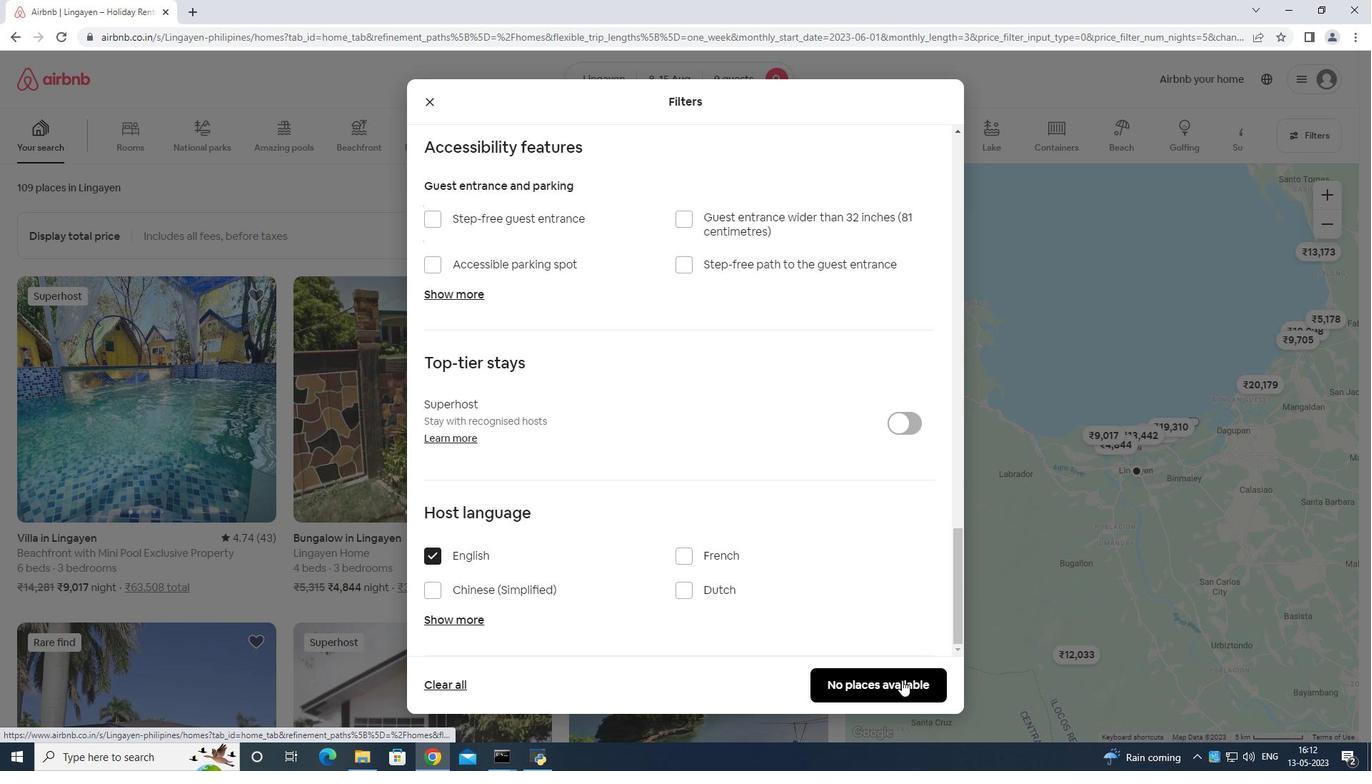 
Action: Mouse pressed left at (902, 679)
Screenshot: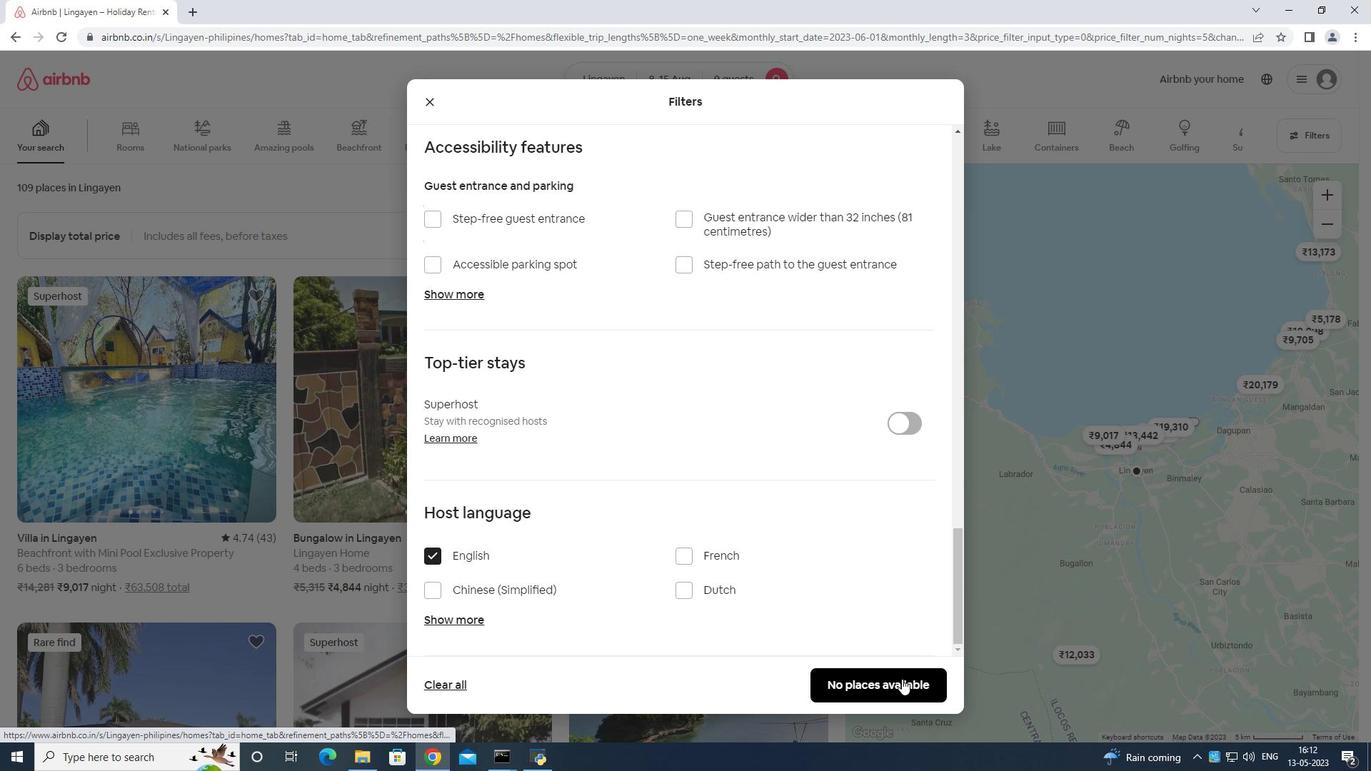 
